 Task: Use the Command Palette: Access and use the command palette in VS Code to perform various tasks without using the mouse
Action: Mouse moved to (45, 15)
Screenshot: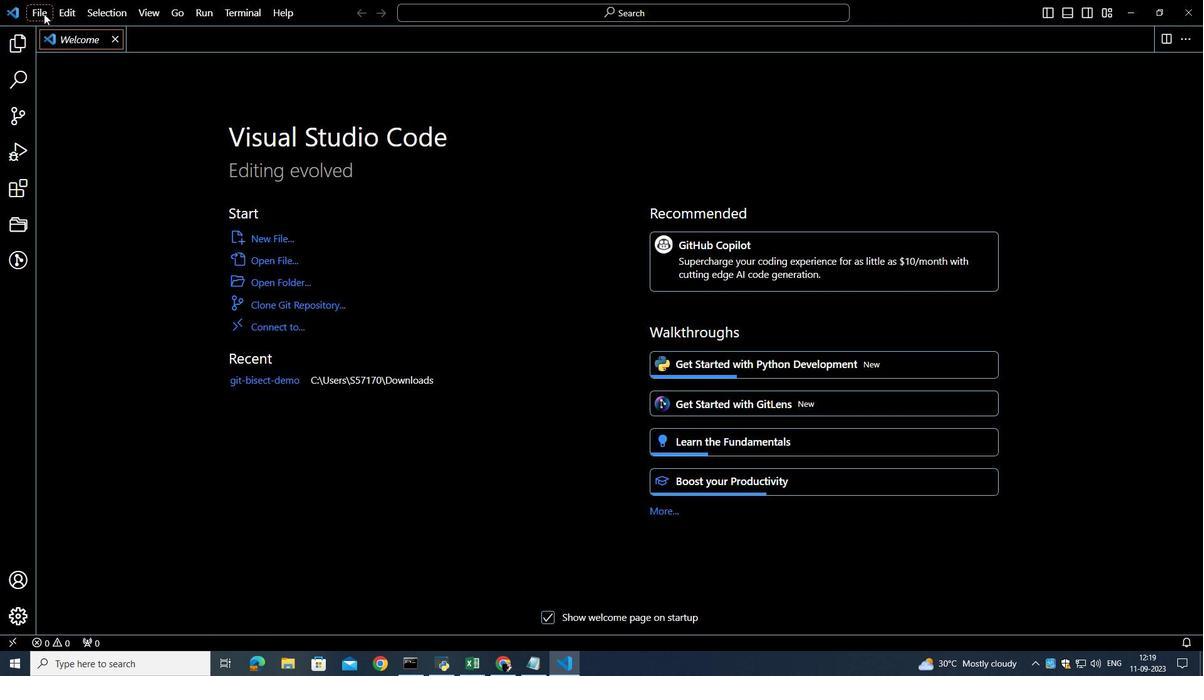 
Action: Mouse pressed left at (45, 15)
Screenshot: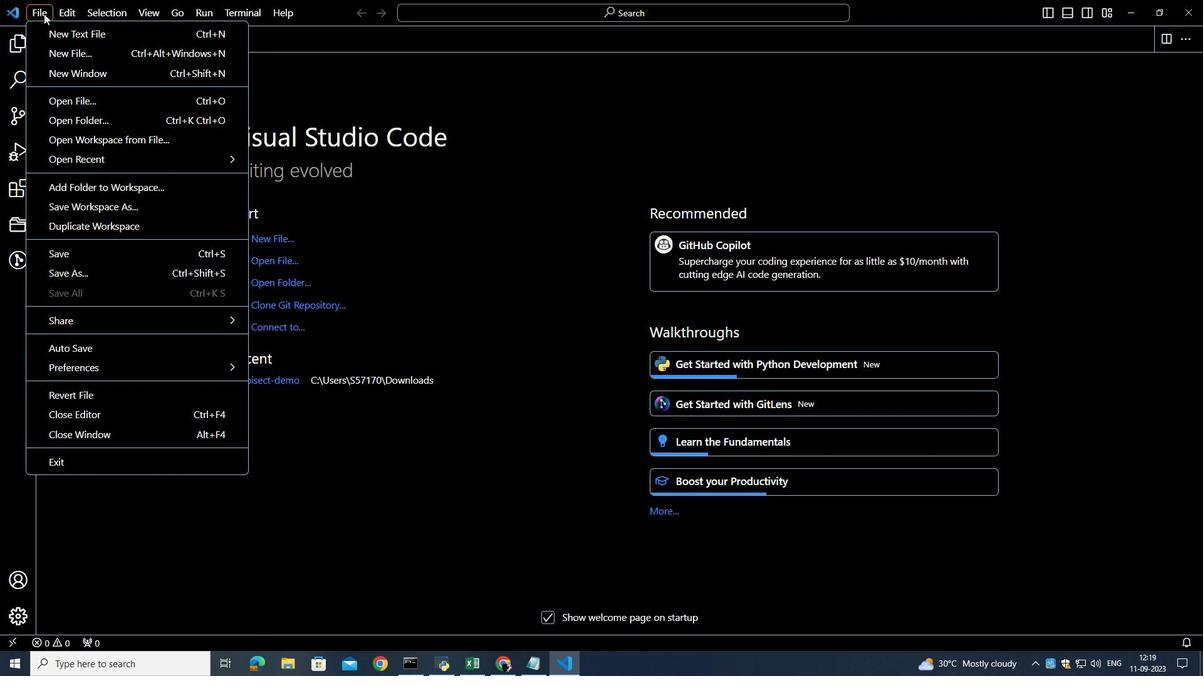 
Action: Mouse moved to (449, 79)
Screenshot: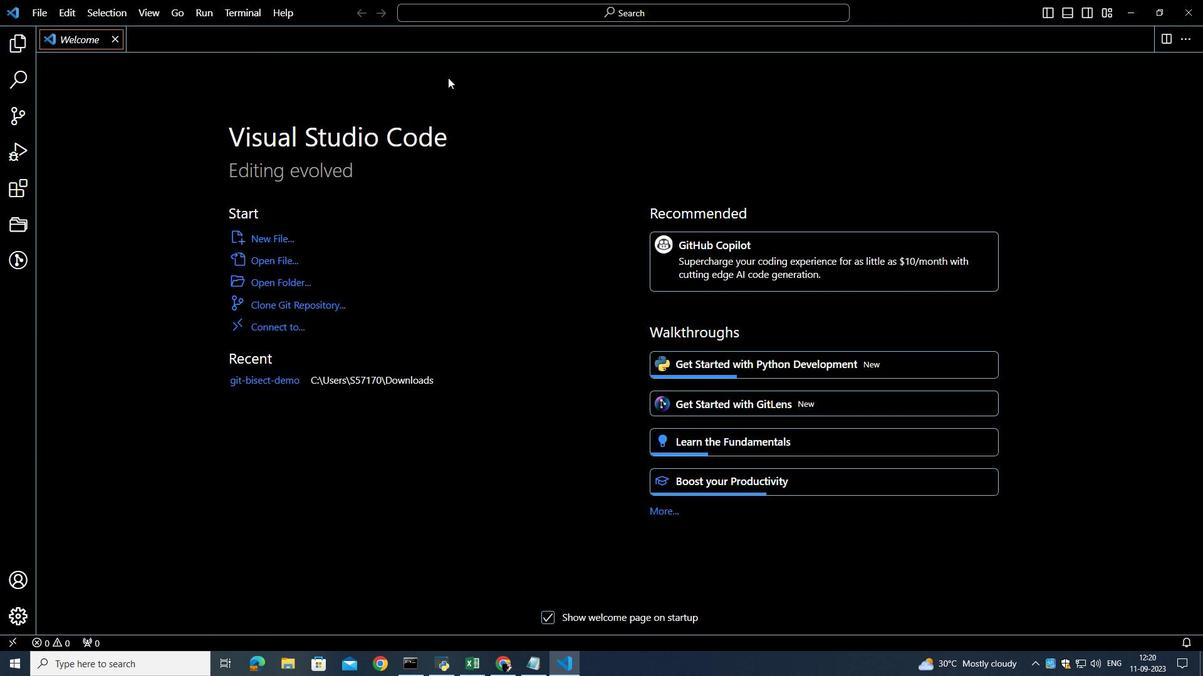 
Action: Mouse pressed left at (449, 79)
Screenshot: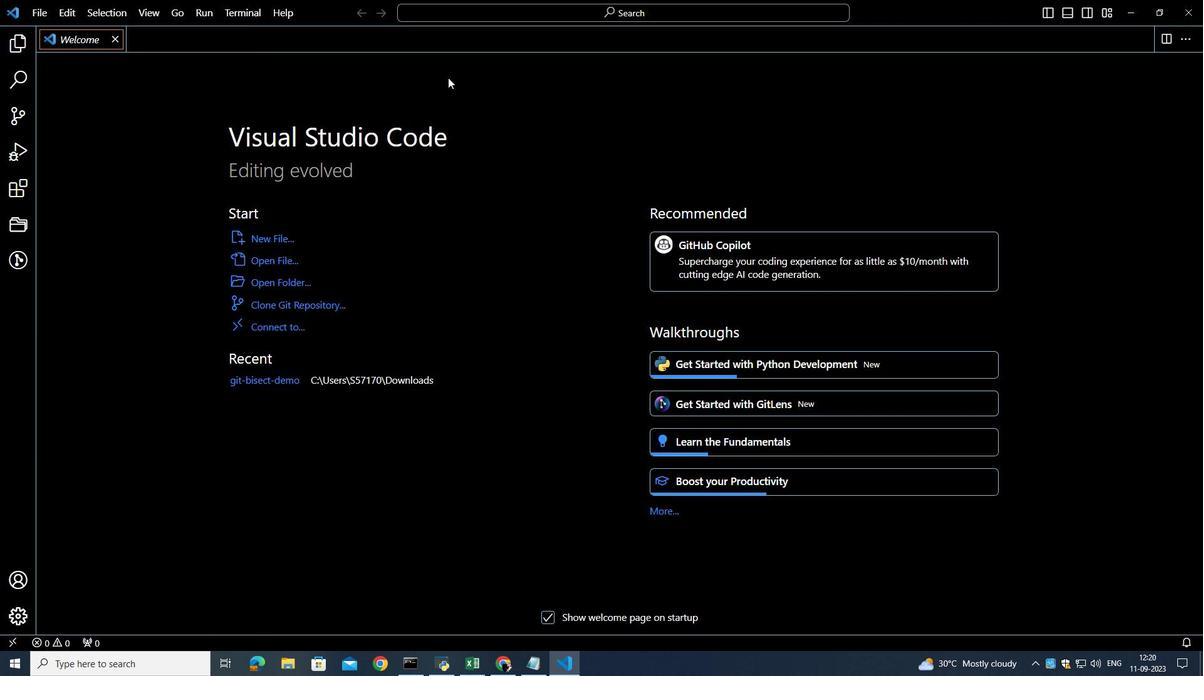
Action: Key pressed <Key.shift><Key.shift><Key.shift><Key.shift><Key.shift><Key.shift><Key.shift><Key.shift><Key.shift><Key.shift><Key.shift><Key.shift><Key.shift><Key.shift><Key.shift><Key.shift><Key.shift><Key.shift><Key.shift><Key.shift><Key.shift><Key.shift><Key.shift>ctrl+P
Screenshot: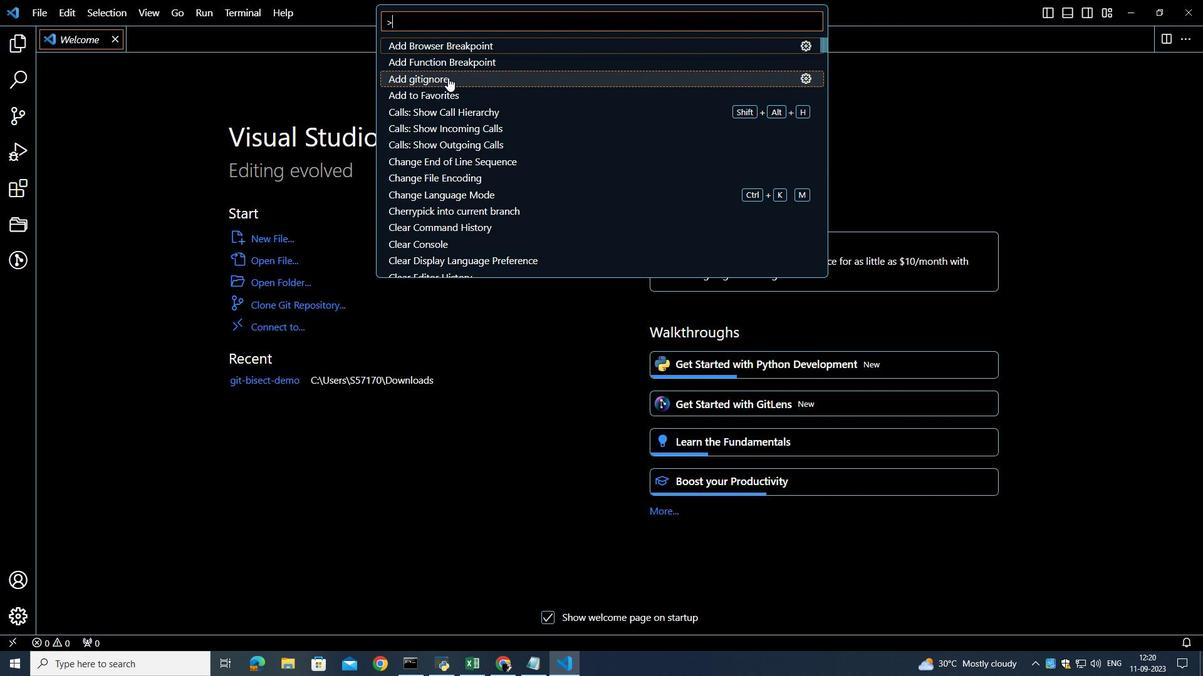 
Action: Mouse moved to (469, 62)
Screenshot: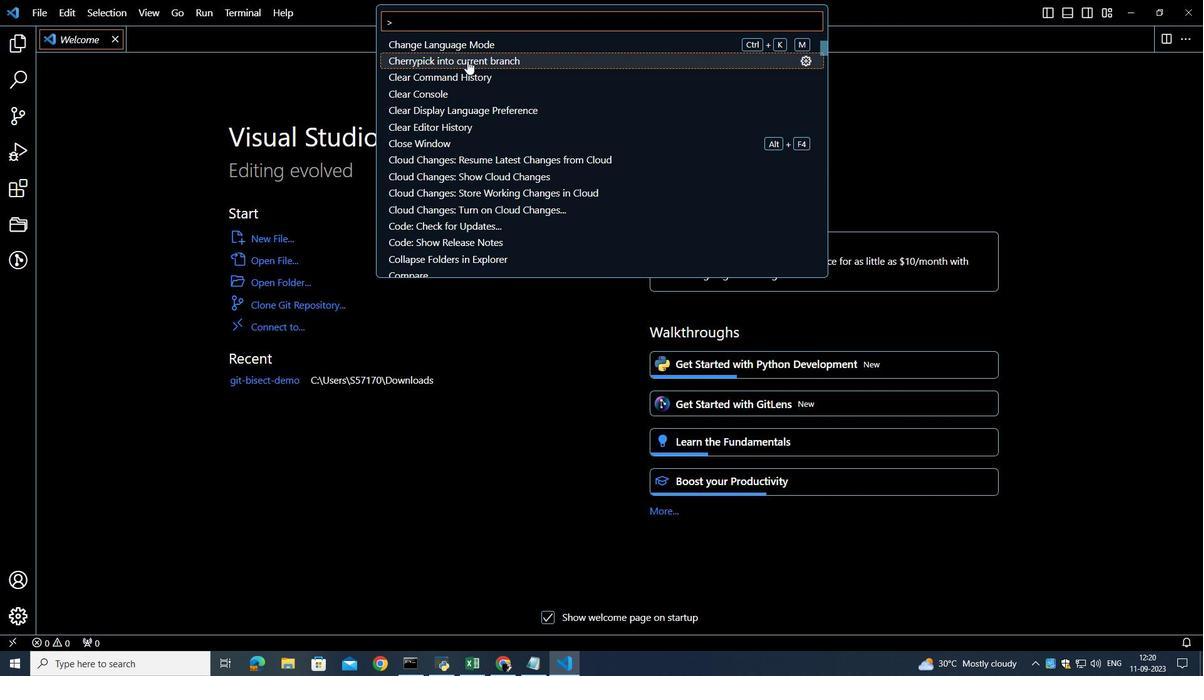 
Action: Mouse scrolled (469, 62) with delta (0, 0)
Screenshot: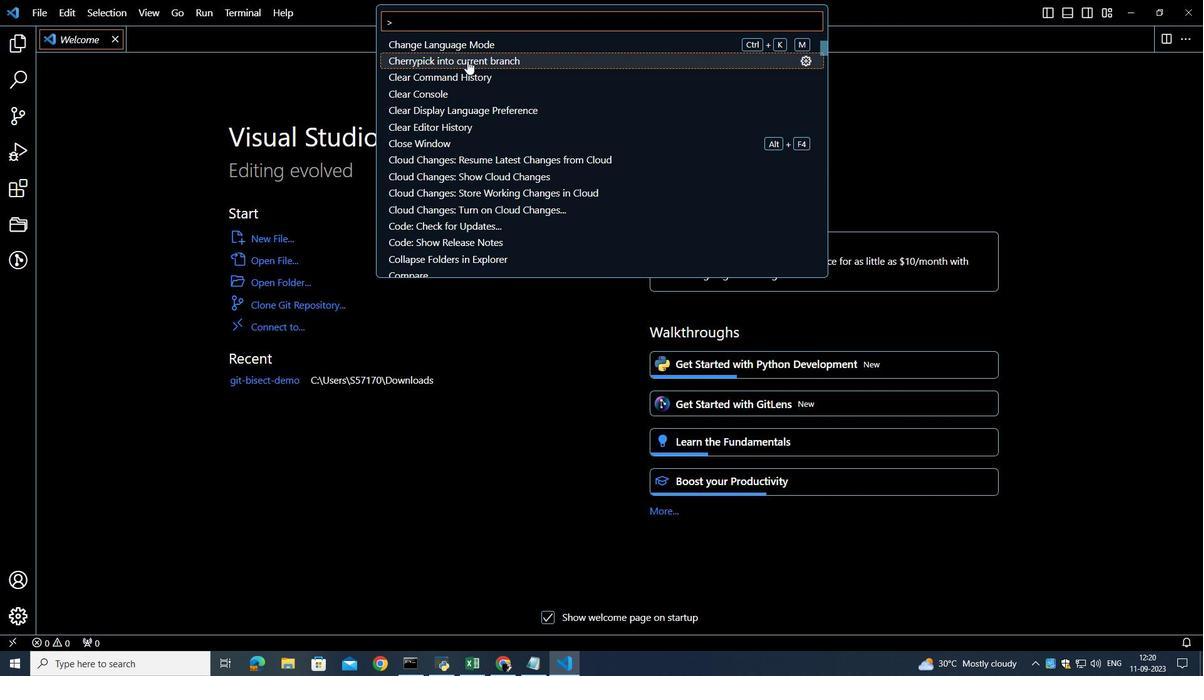 
Action: Mouse scrolled (469, 62) with delta (0, 0)
Screenshot: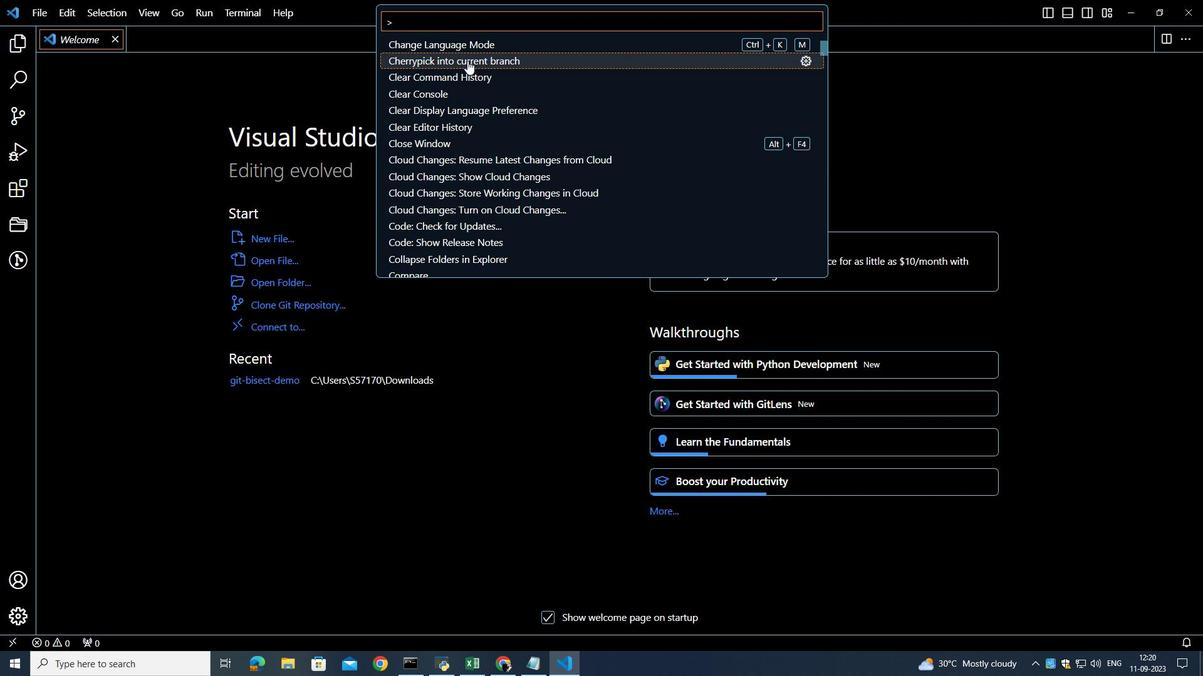 
Action: Mouse scrolled (469, 62) with delta (0, 0)
Screenshot: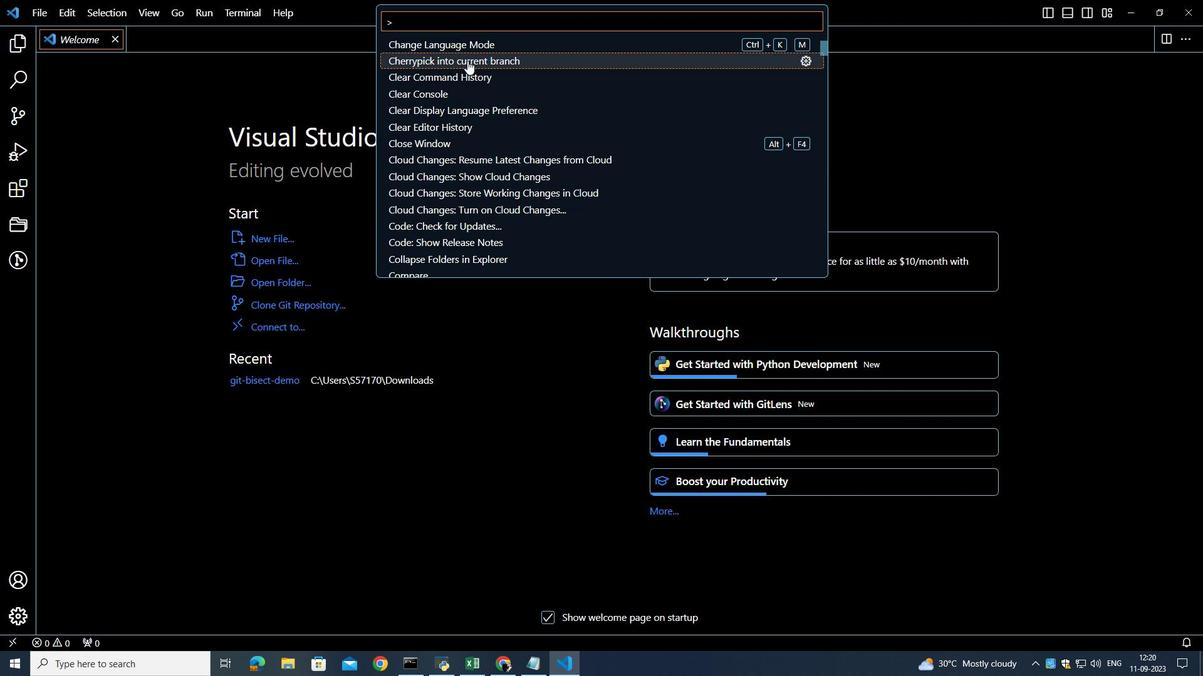 
Action: Mouse scrolled (469, 62) with delta (0, 0)
Screenshot: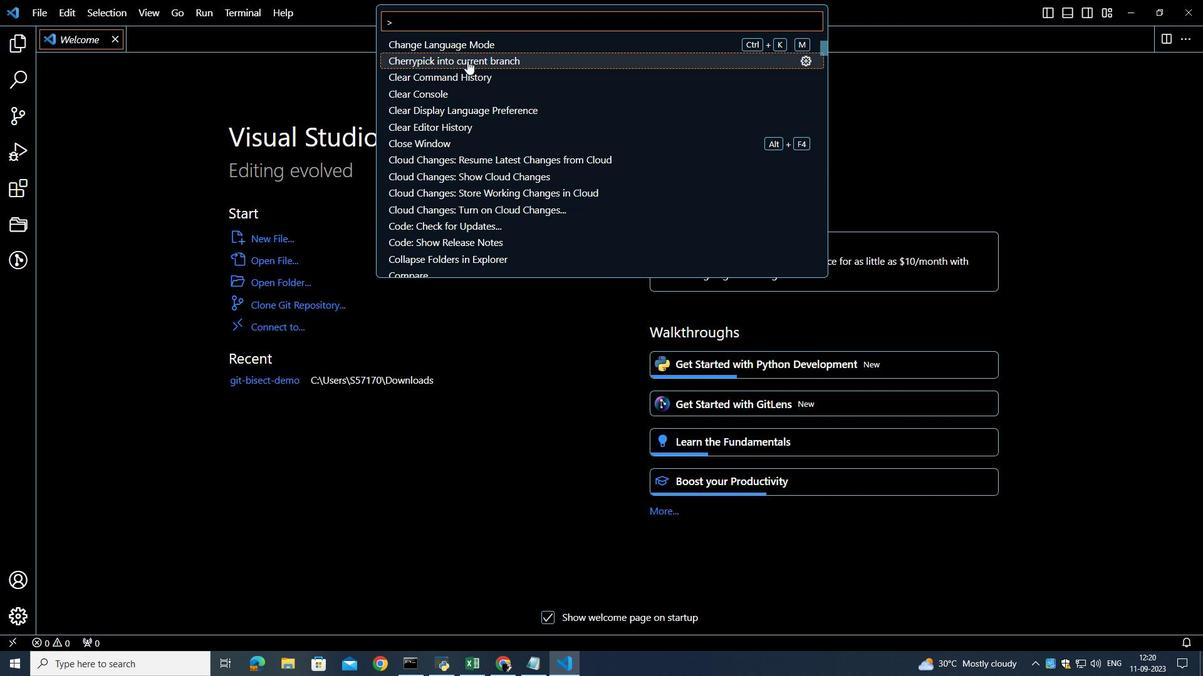 
Action: Mouse scrolled (469, 62) with delta (0, 0)
Screenshot: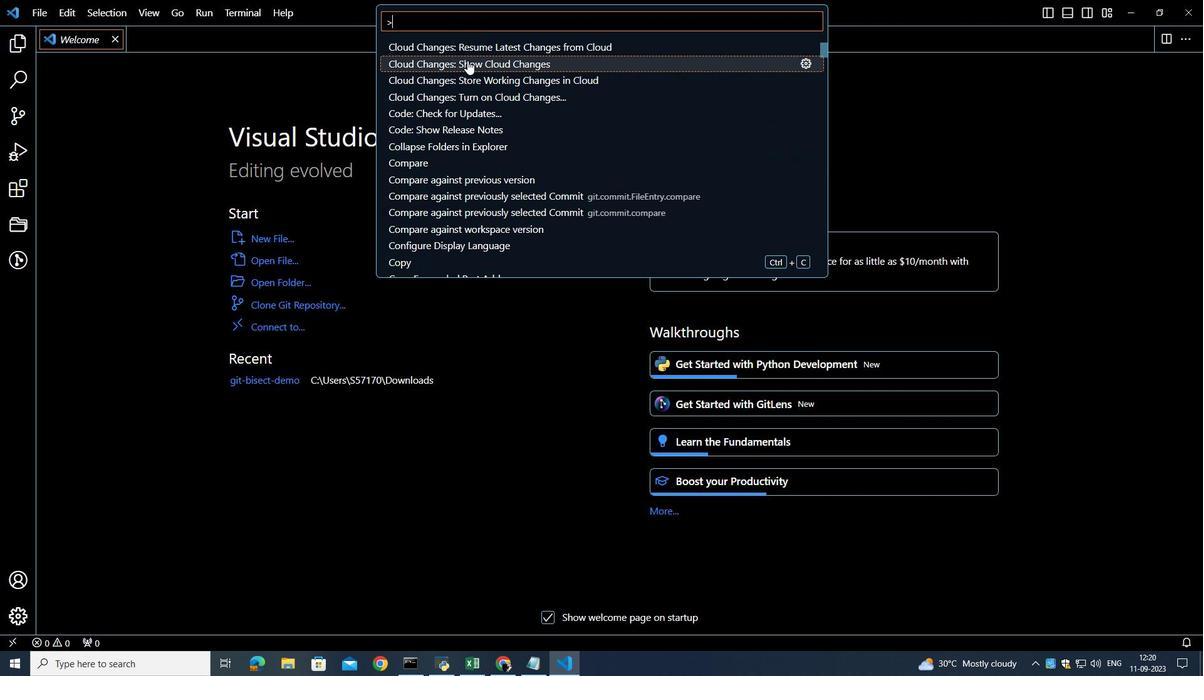 
Action: Mouse scrolled (469, 62) with delta (0, 0)
Screenshot: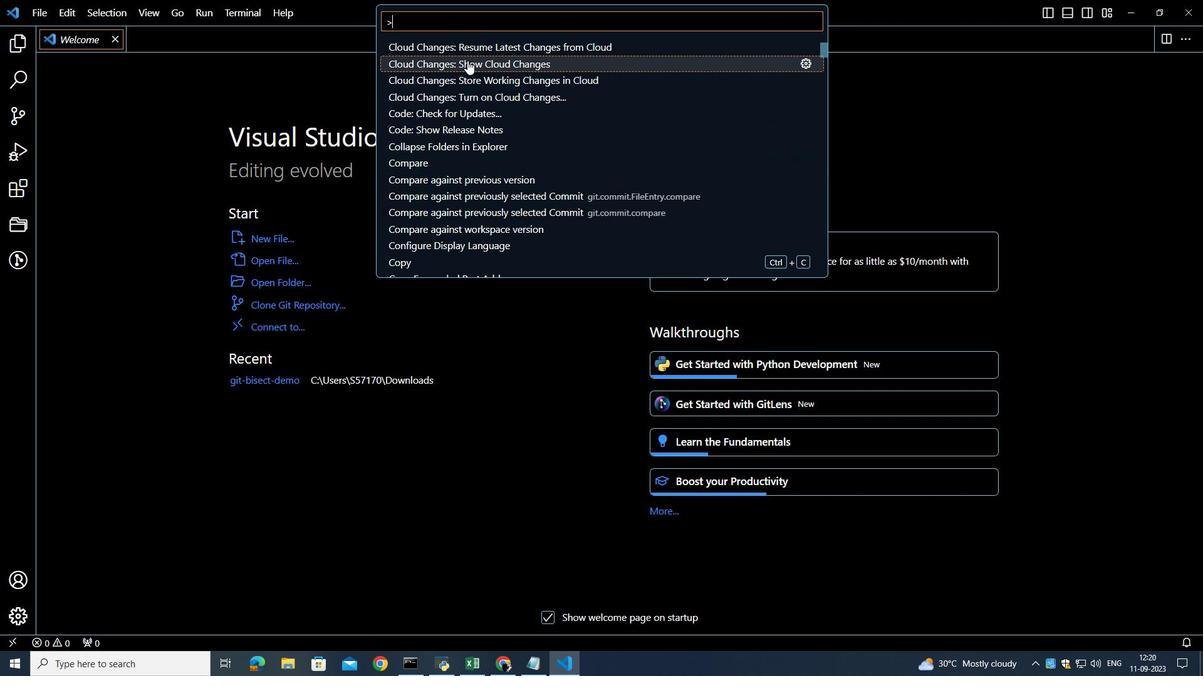 
Action: Mouse scrolled (469, 62) with delta (0, 0)
Screenshot: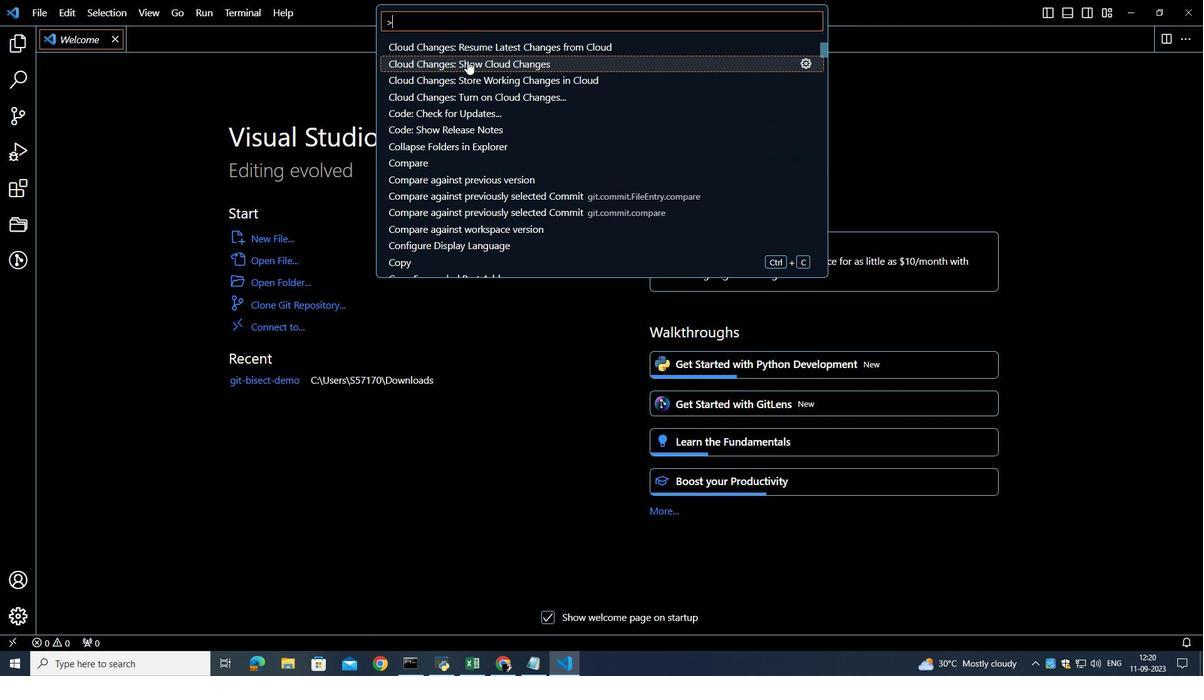 
Action: Mouse moved to (456, 157)
Screenshot: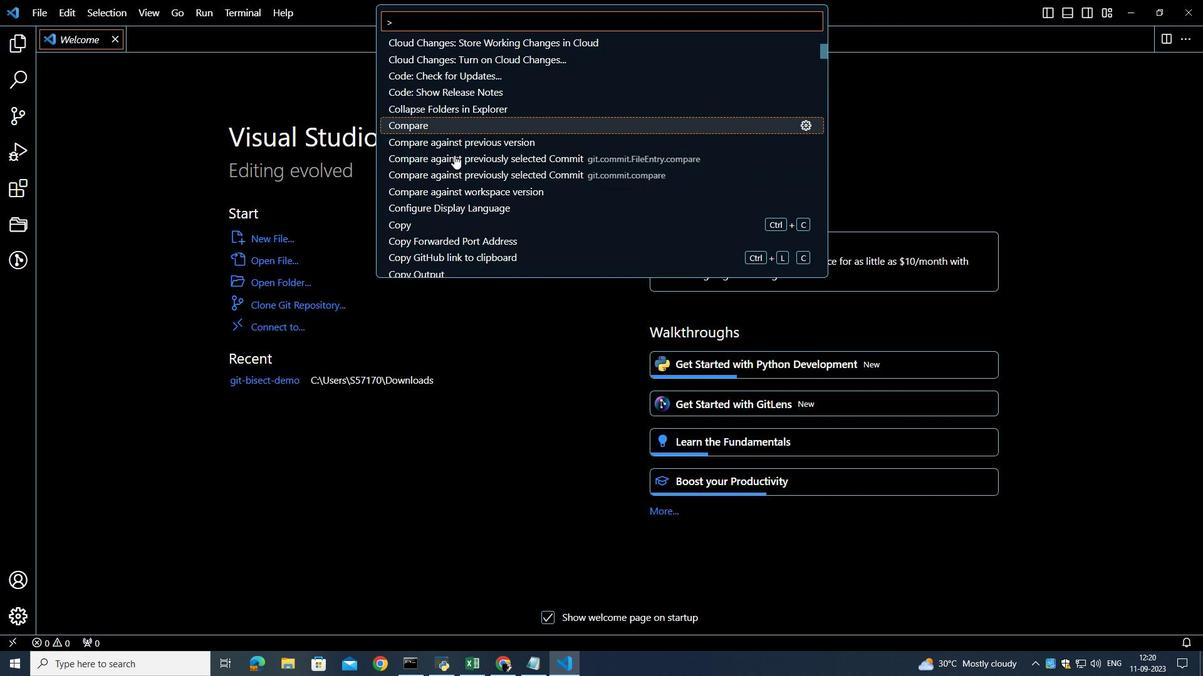
Action: Mouse scrolled (456, 156) with delta (0, 0)
Screenshot: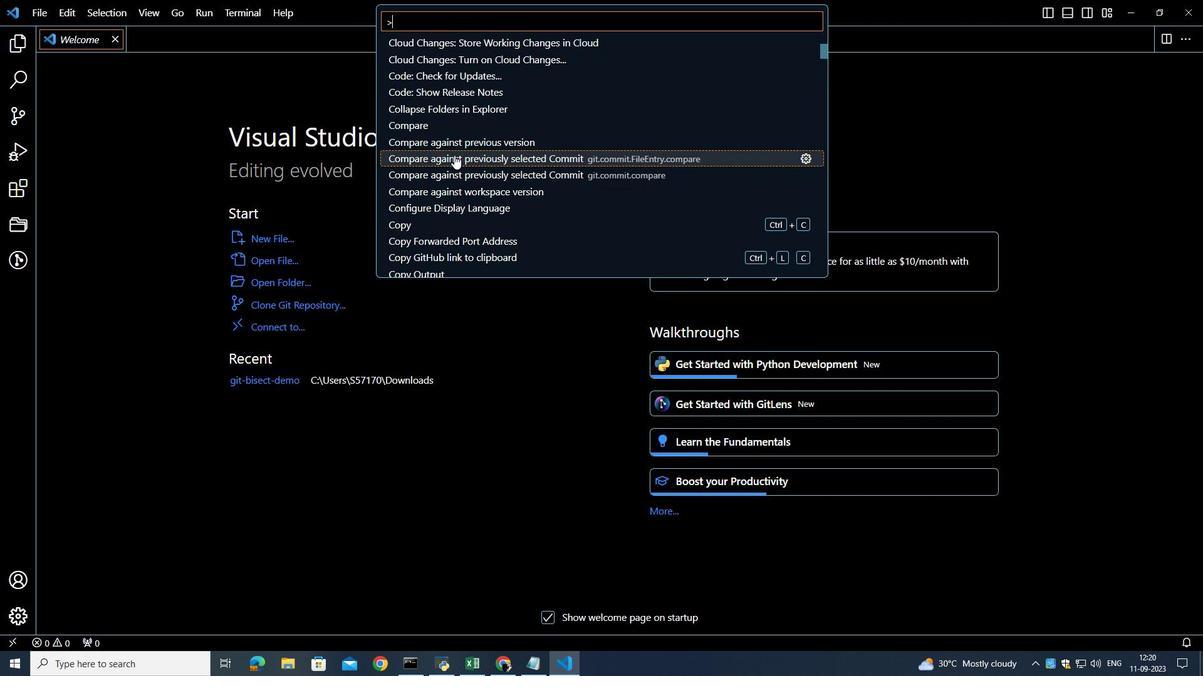 
Action: Mouse scrolled (456, 156) with delta (0, 0)
Screenshot: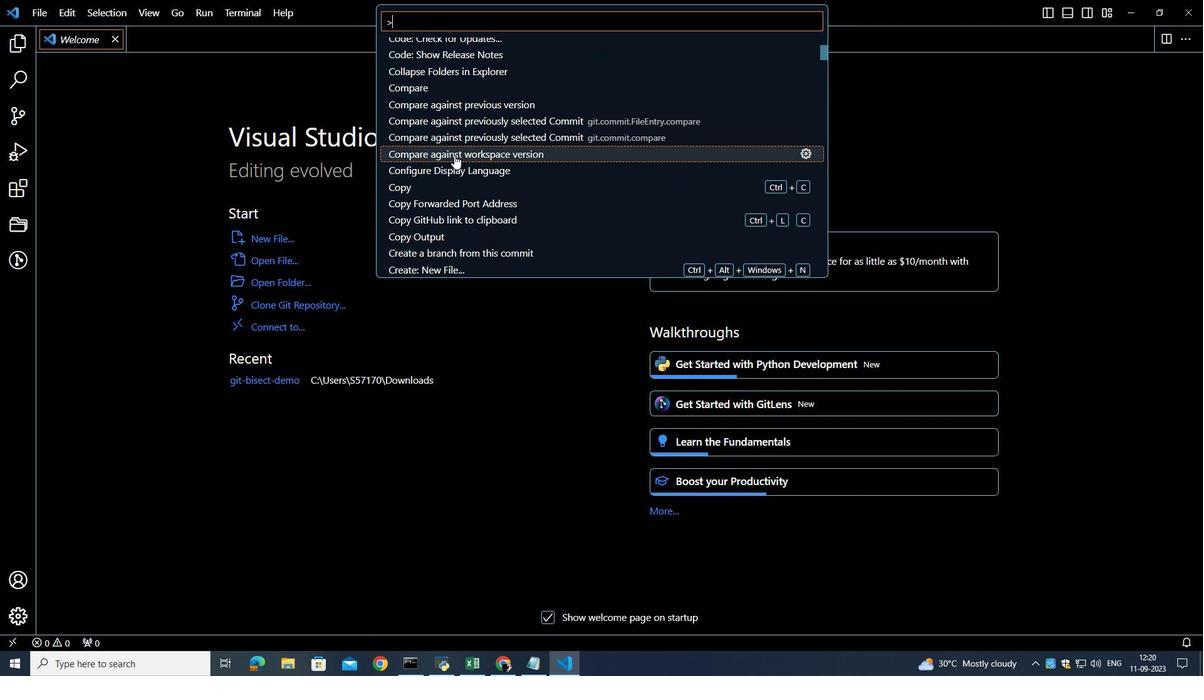 
Action: Mouse moved to (465, 212)
Screenshot: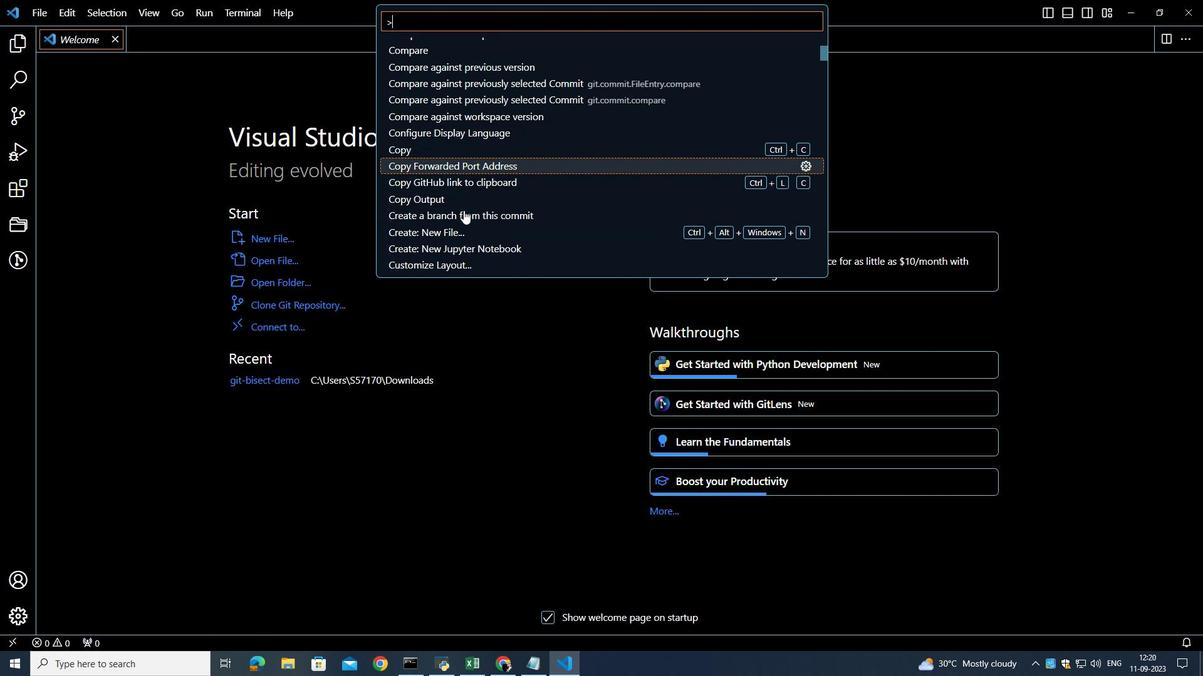 
Action: Mouse scrolled (465, 211) with delta (0, 0)
Screenshot: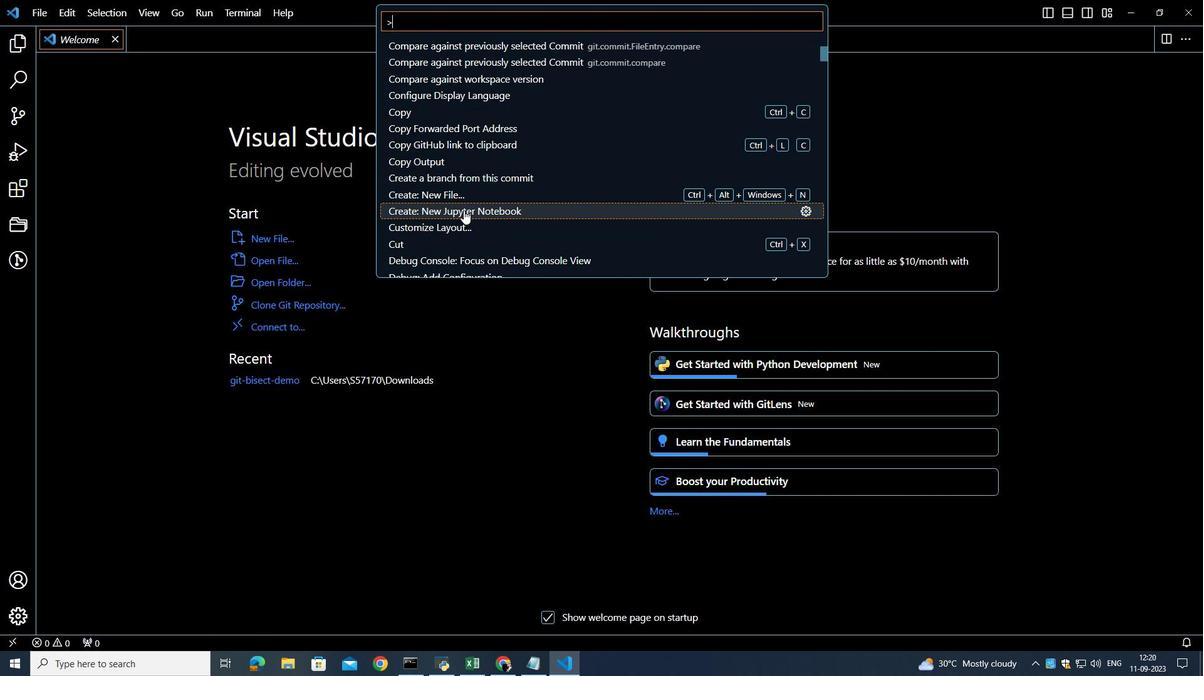 
Action: Mouse scrolled (465, 211) with delta (0, 0)
Screenshot: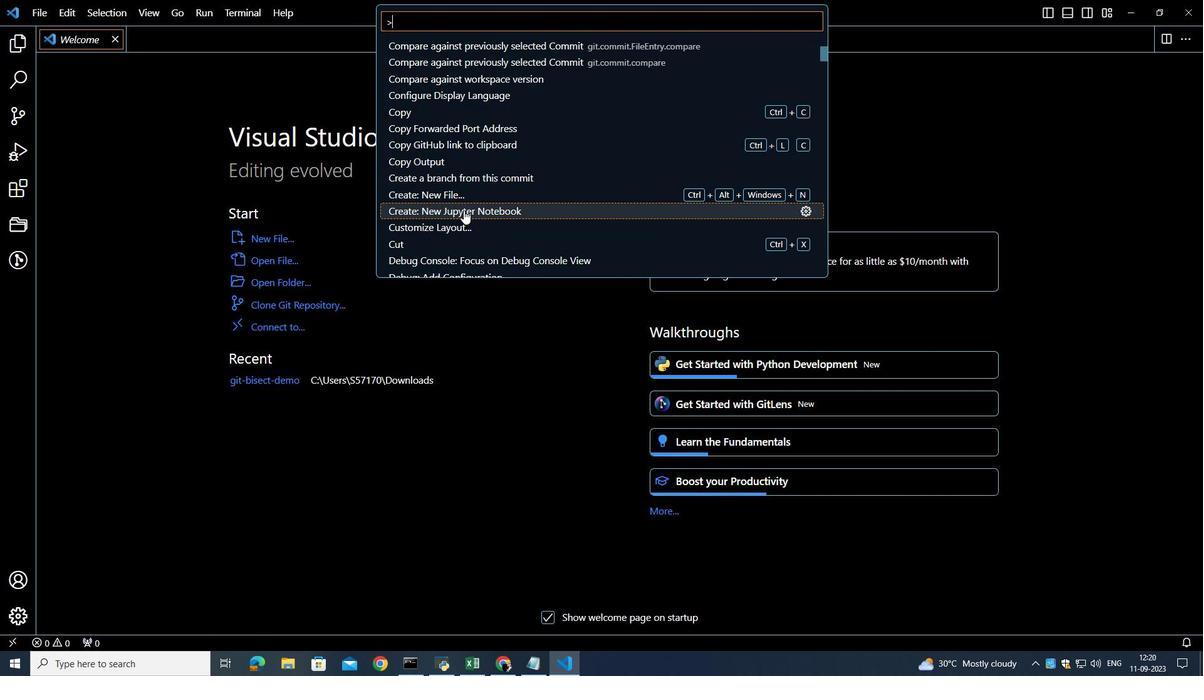 
Action: Mouse scrolled (465, 211) with delta (0, 0)
Screenshot: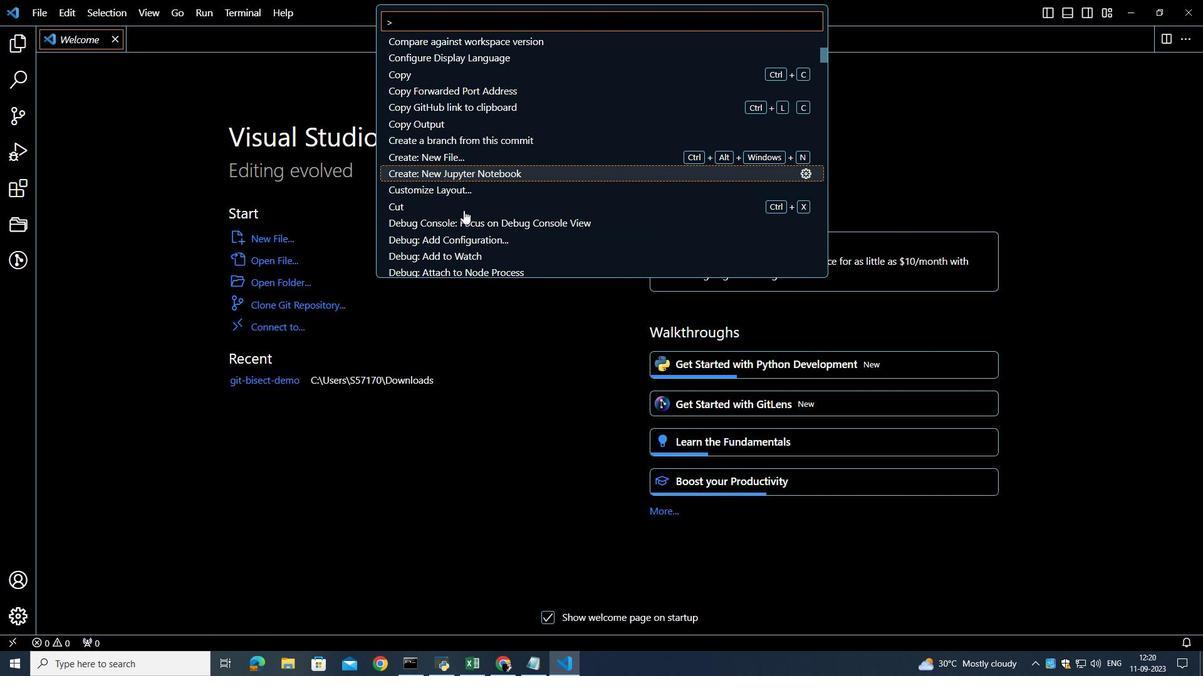 
Action: Mouse scrolled (465, 211) with delta (0, 0)
Screenshot: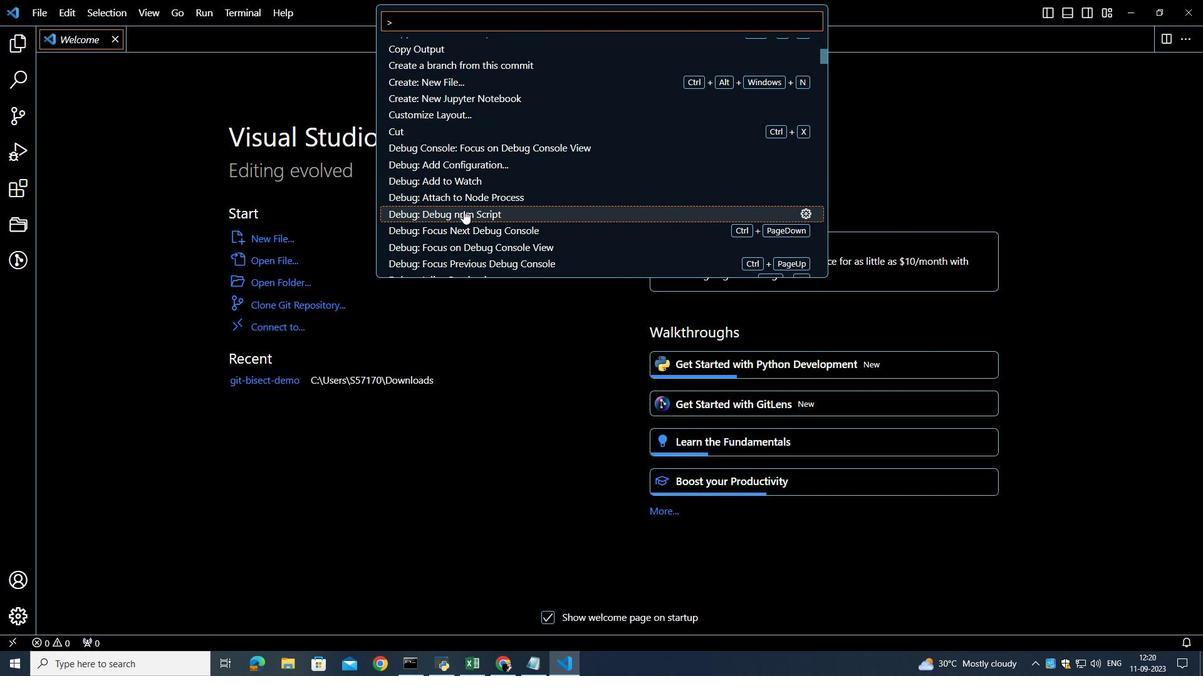 
Action: Mouse scrolled (465, 211) with delta (0, 0)
Screenshot: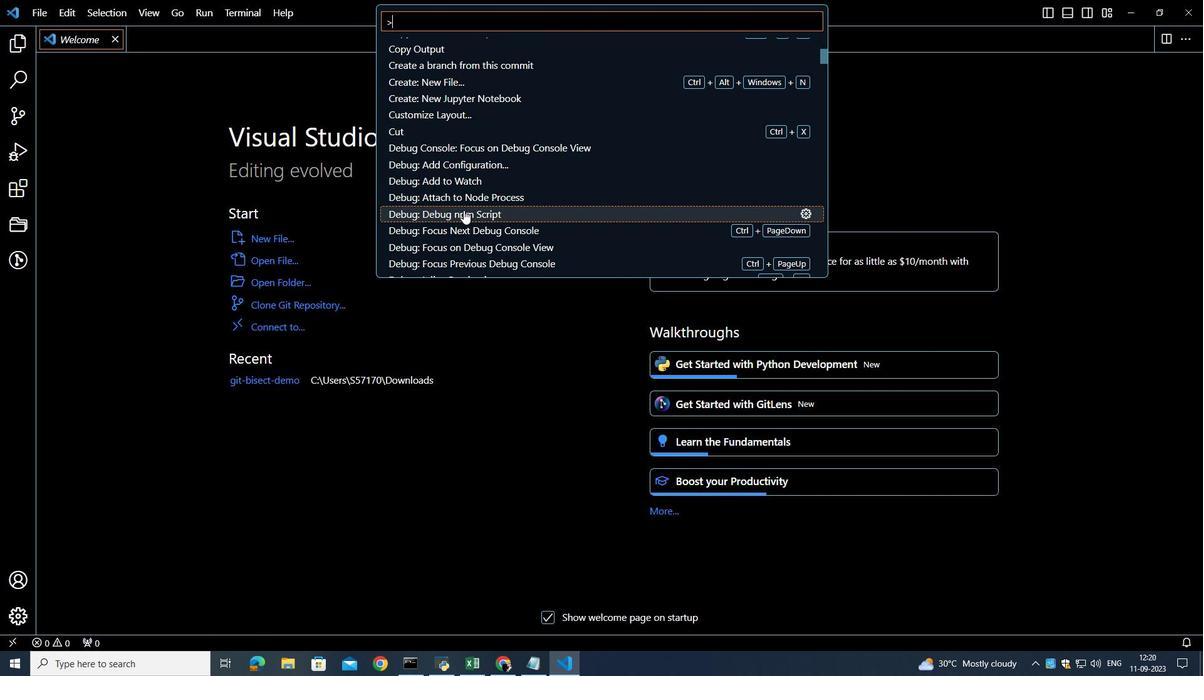 
Action: Mouse scrolled (465, 211) with delta (0, 0)
Screenshot: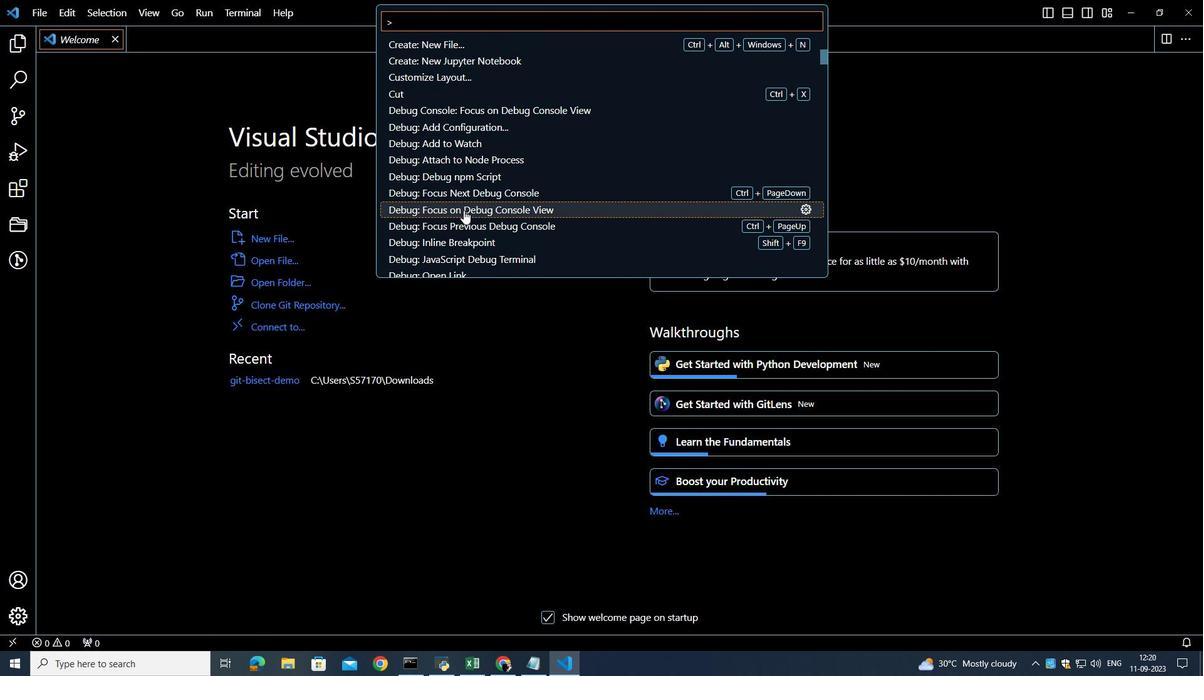 
Action: Mouse scrolled (465, 211) with delta (0, 0)
Screenshot: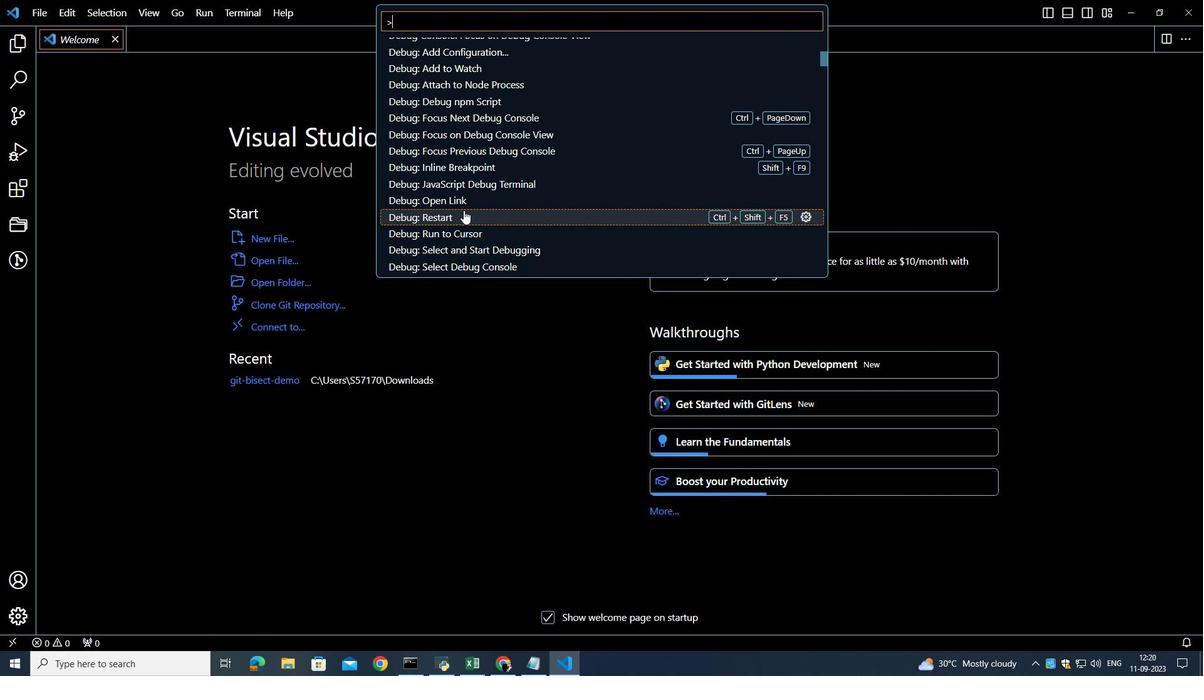 
Action: Mouse scrolled (465, 211) with delta (0, 0)
Screenshot: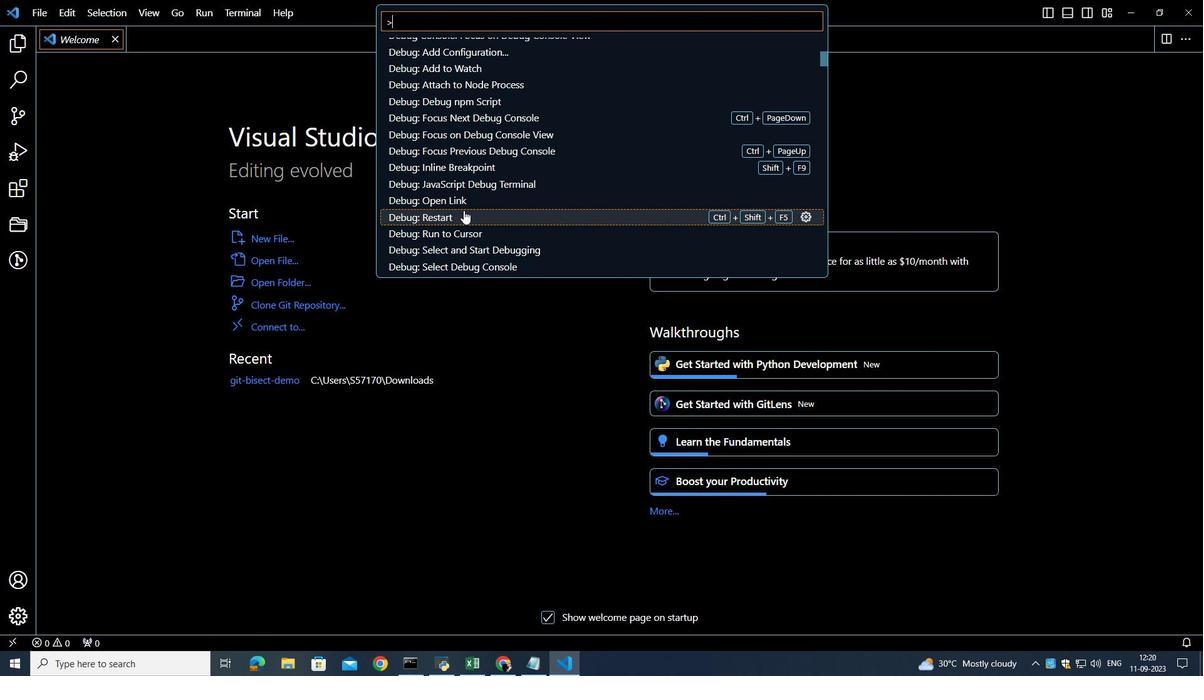 
Action: Mouse scrolled (465, 211) with delta (0, 0)
Screenshot: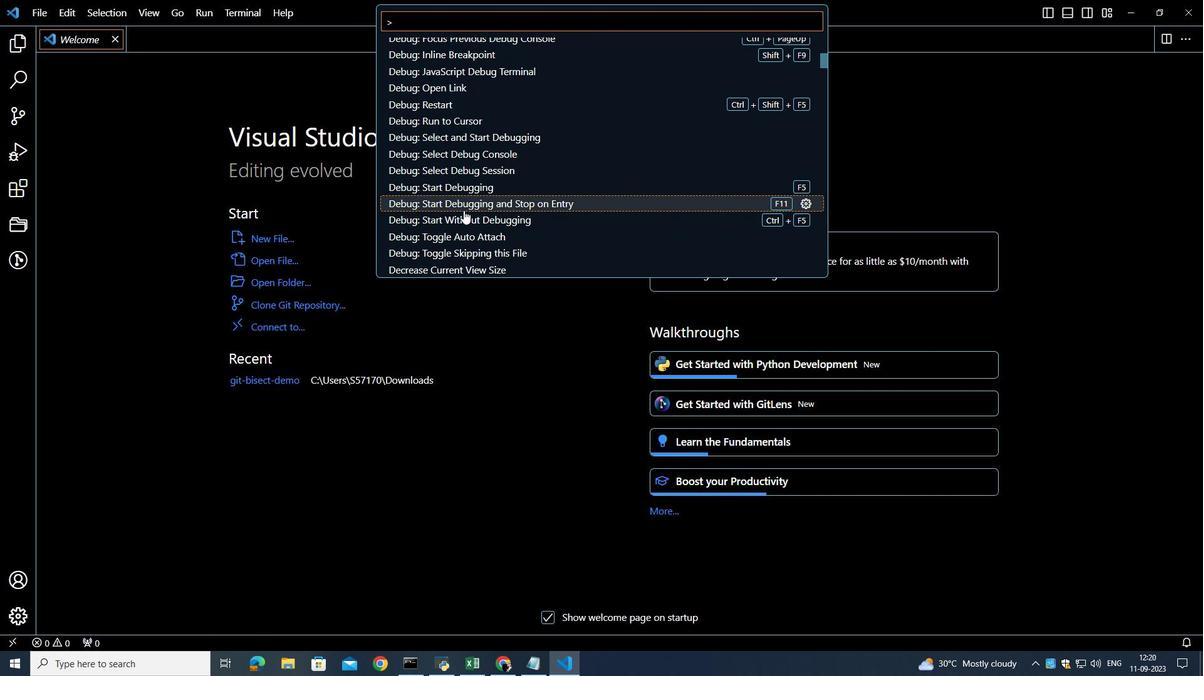 
Action: Mouse scrolled (465, 211) with delta (0, 0)
Screenshot: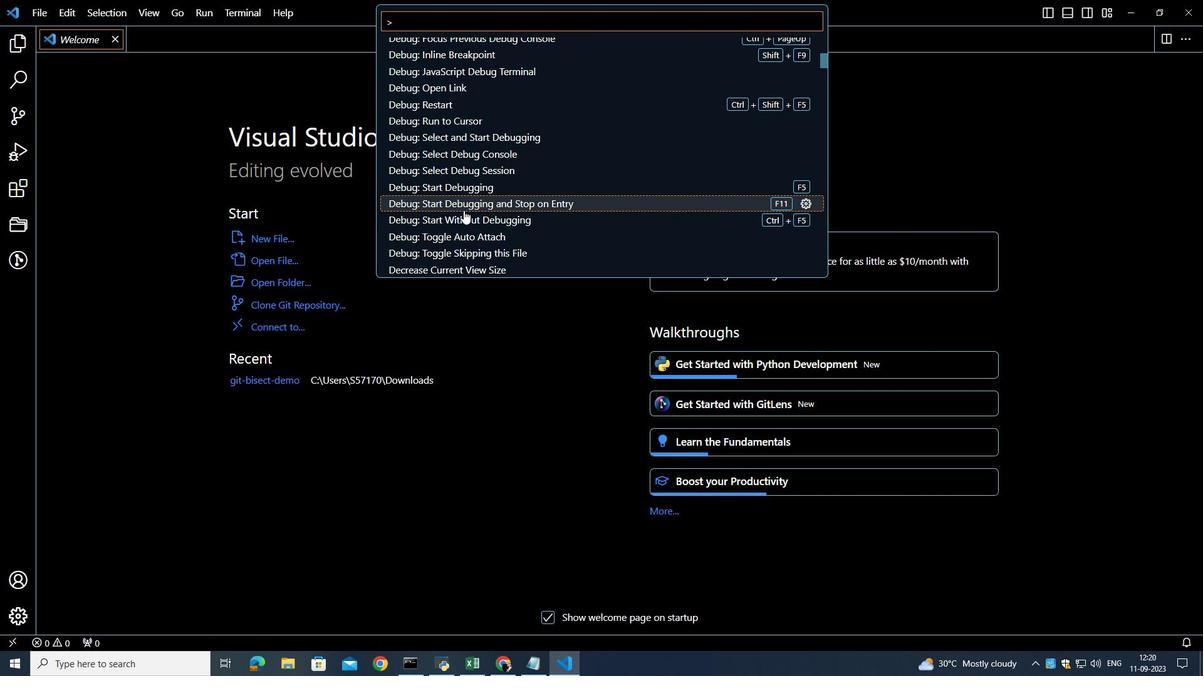 
Action: Mouse scrolled (465, 211) with delta (0, 0)
Screenshot: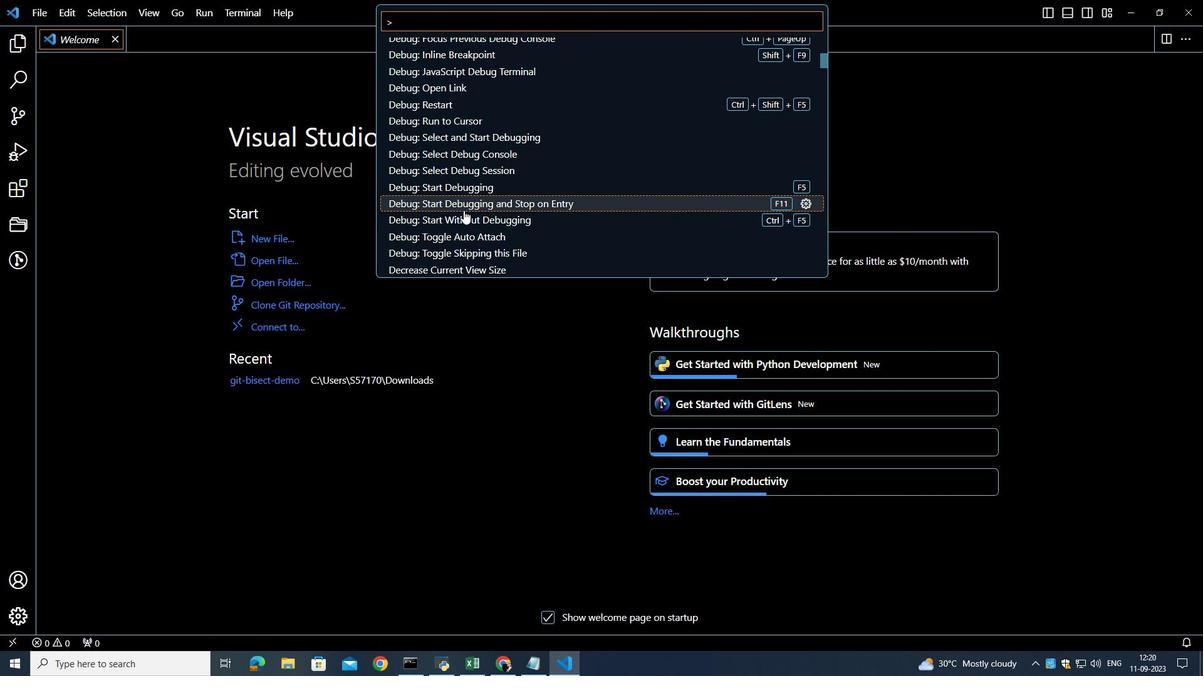 
Action: Mouse scrolled (465, 211) with delta (0, 0)
Screenshot: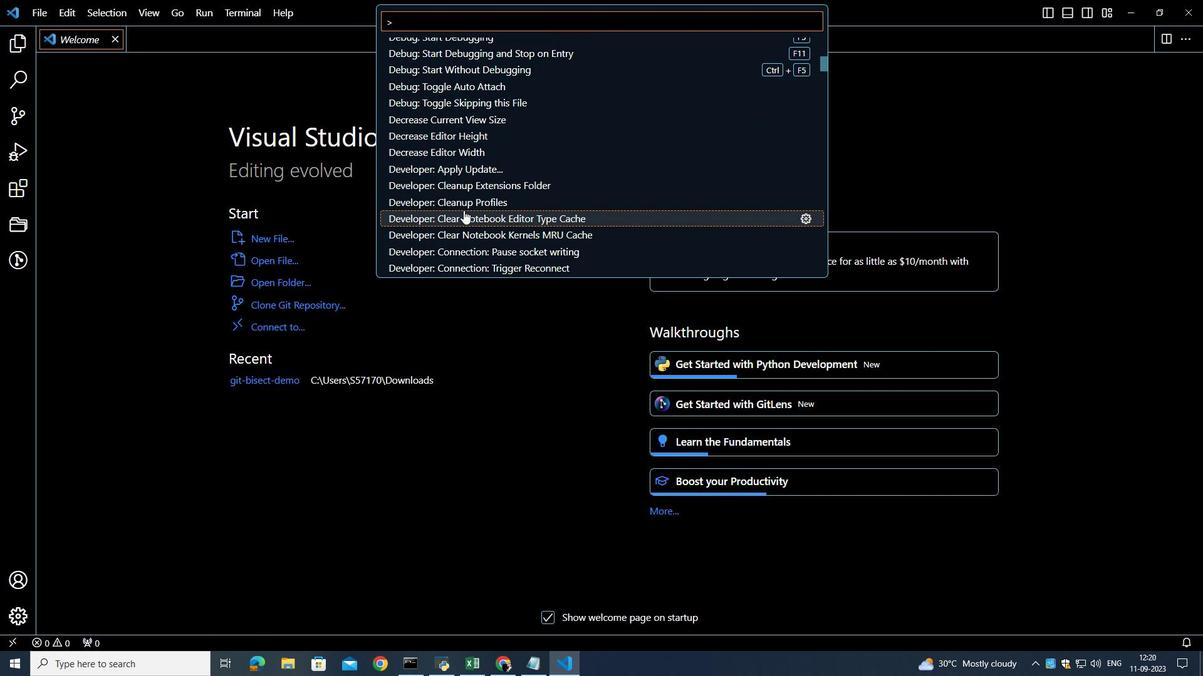 
Action: Mouse scrolled (465, 211) with delta (0, 0)
Screenshot: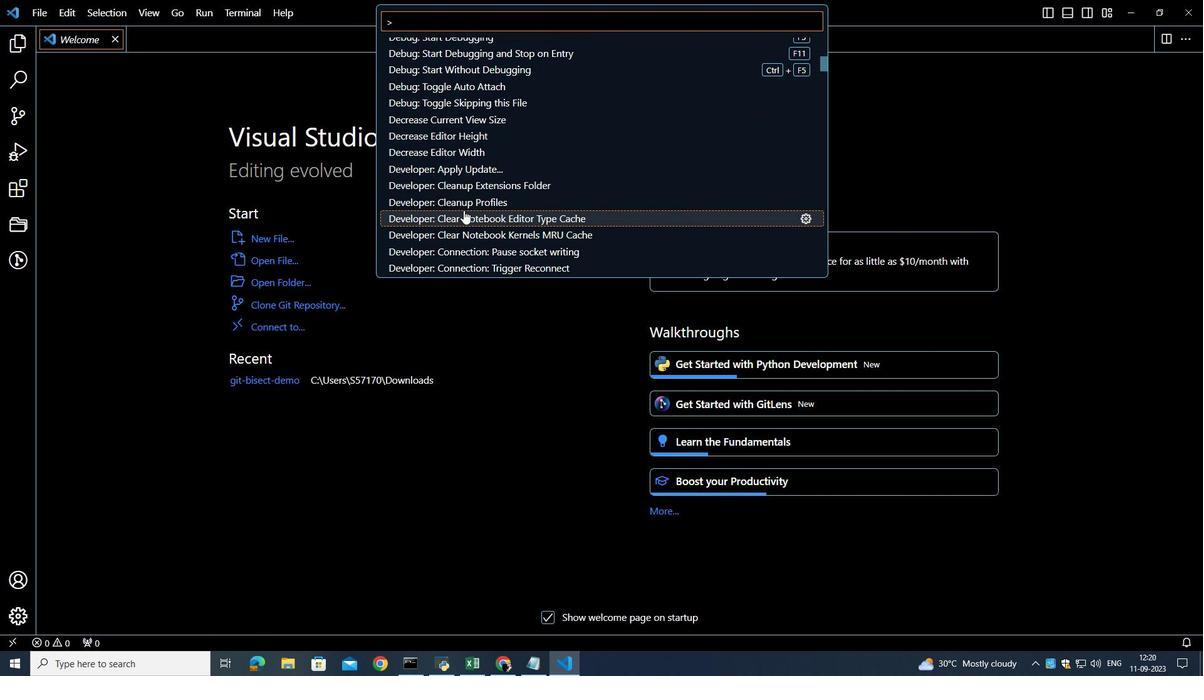 
Action: Mouse scrolled (465, 211) with delta (0, 0)
Screenshot: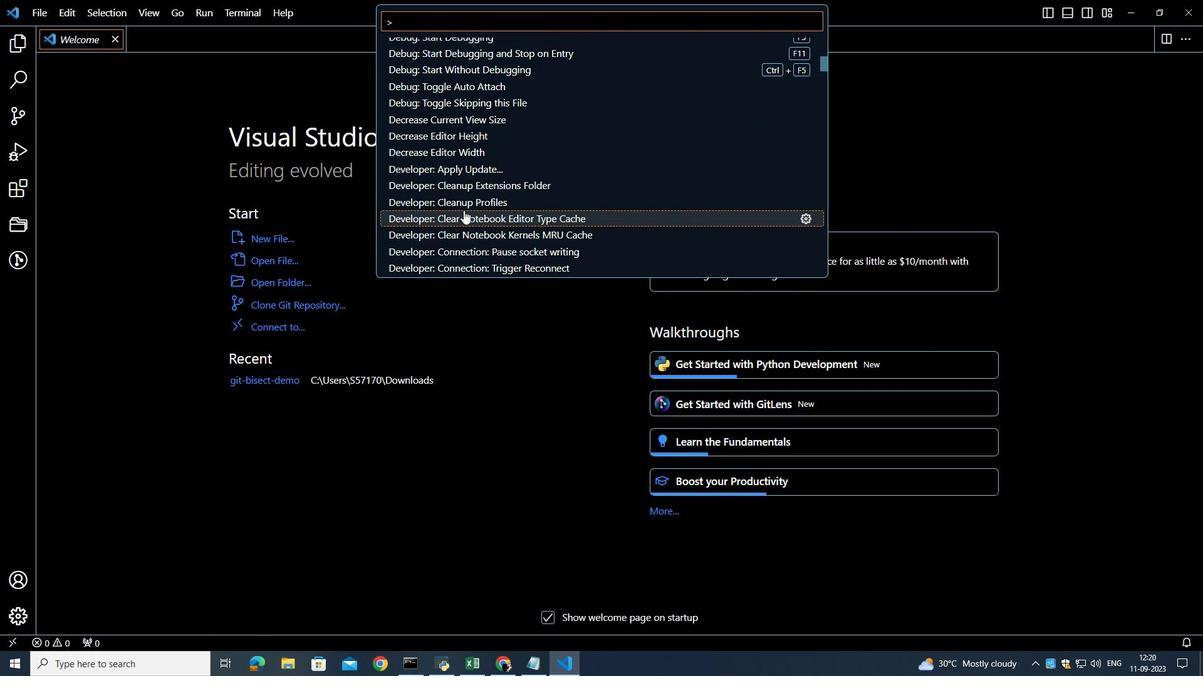 
Action: Mouse scrolled (465, 211) with delta (0, 0)
Screenshot: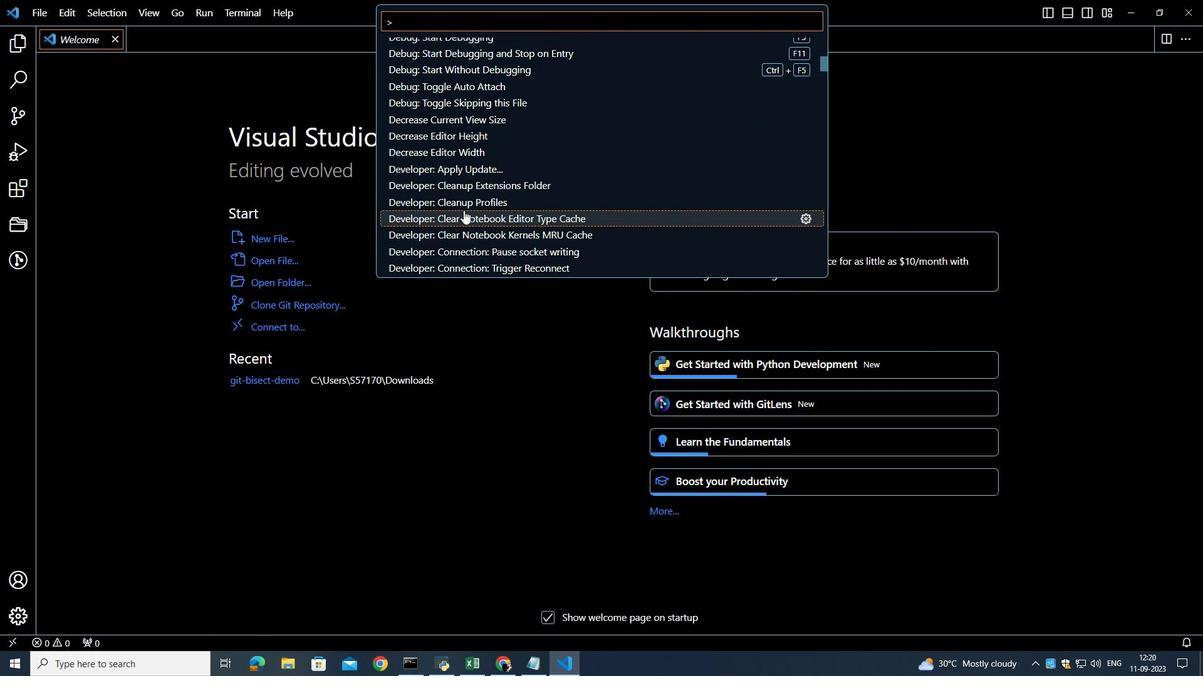 
Action: Mouse scrolled (465, 211) with delta (0, 0)
Screenshot: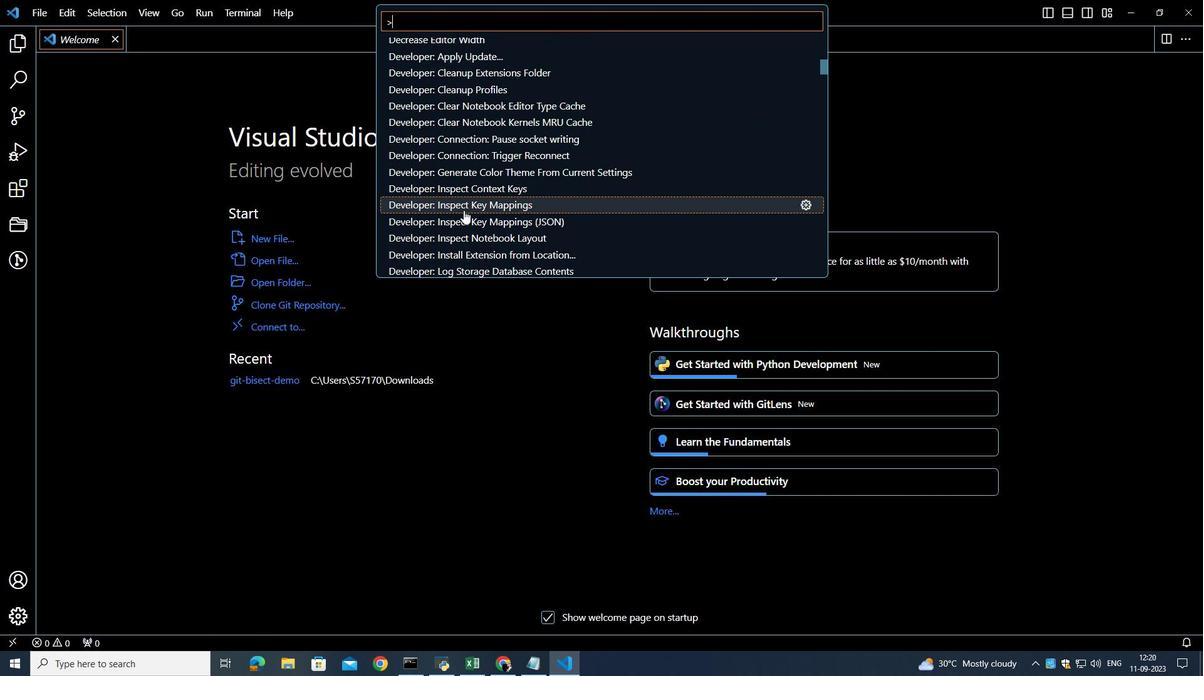 
Action: Mouse scrolled (465, 211) with delta (0, 0)
Screenshot: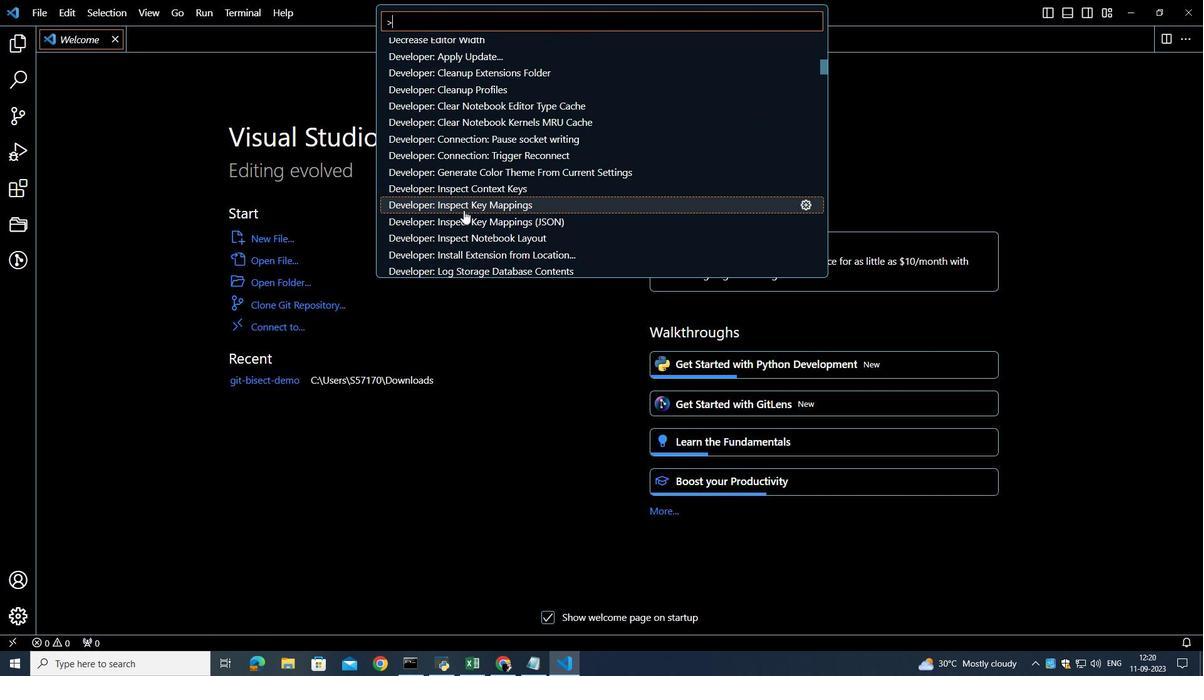 
Action: Mouse scrolled (465, 211) with delta (0, 0)
Screenshot: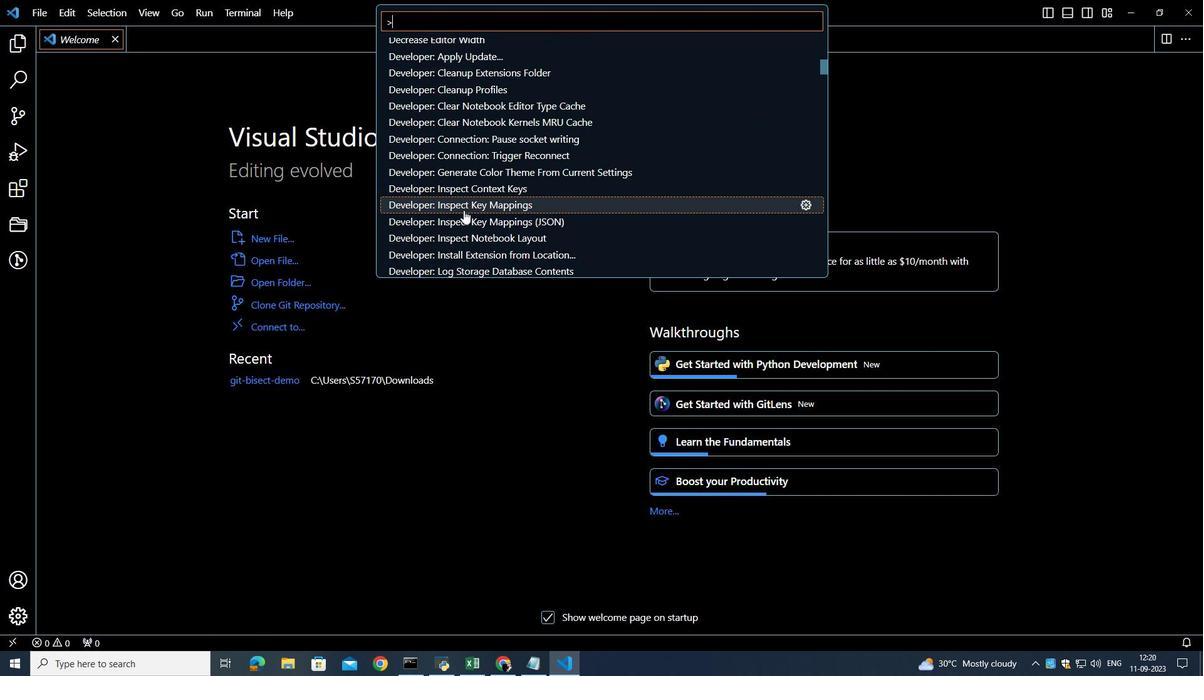 
Action: Mouse scrolled (465, 211) with delta (0, 0)
Screenshot: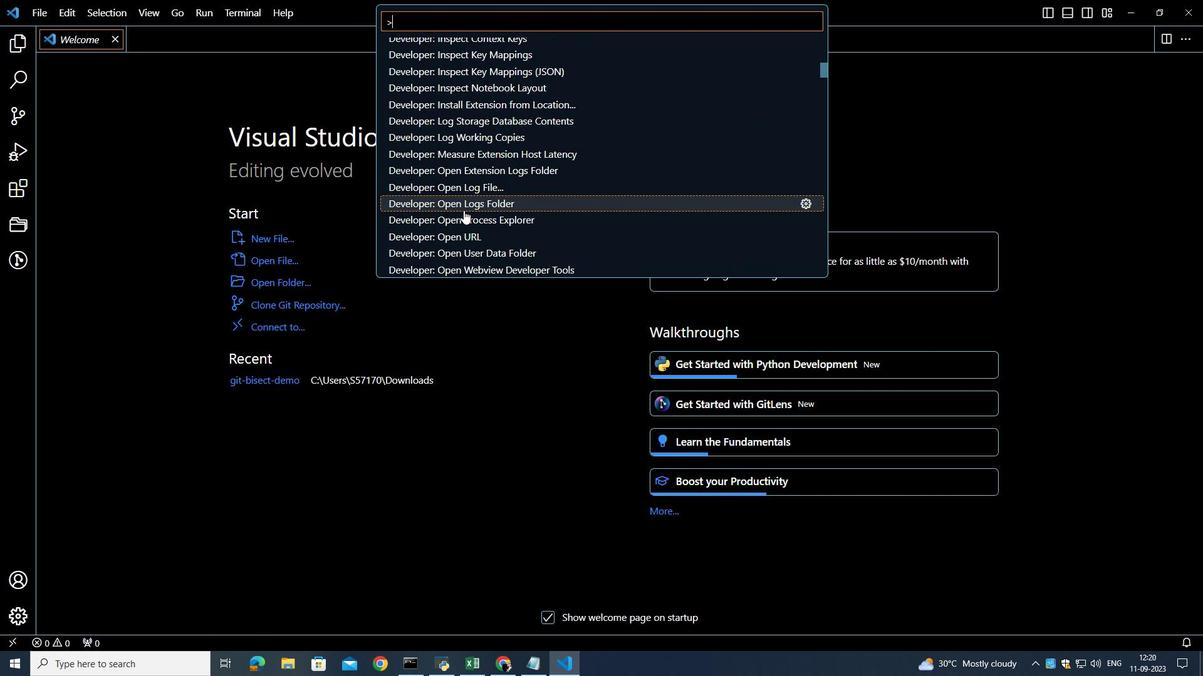 
Action: Mouse scrolled (465, 211) with delta (0, 0)
Screenshot: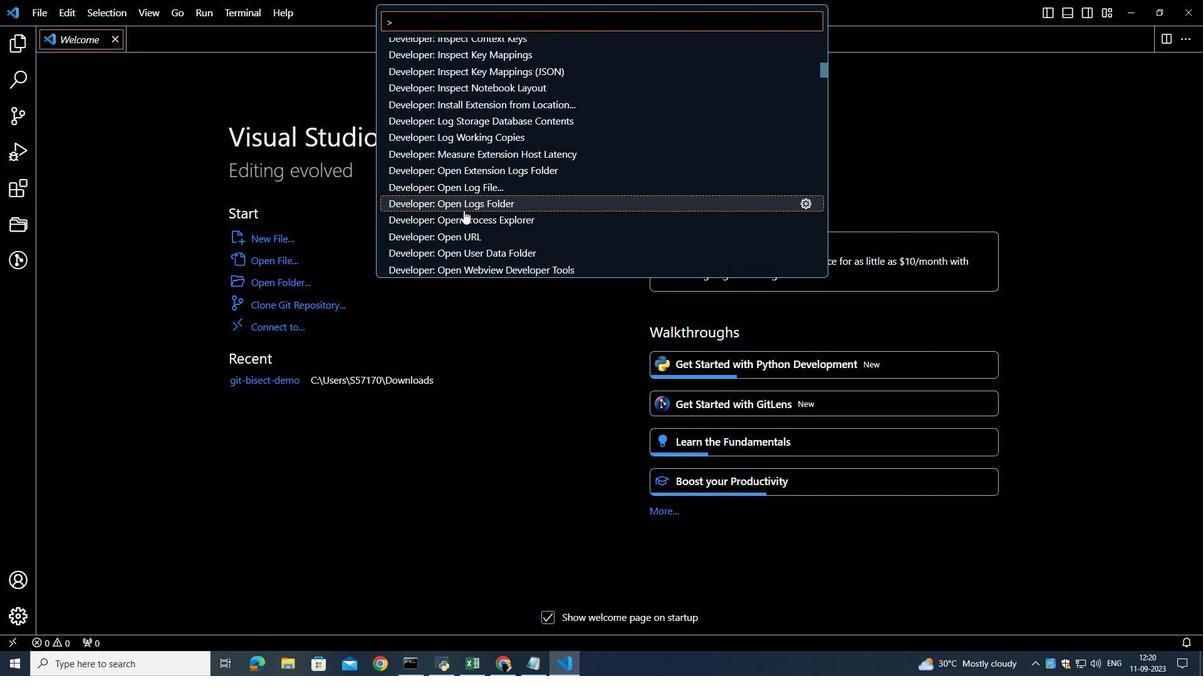 
Action: Mouse scrolled (465, 211) with delta (0, 0)
Screenshot: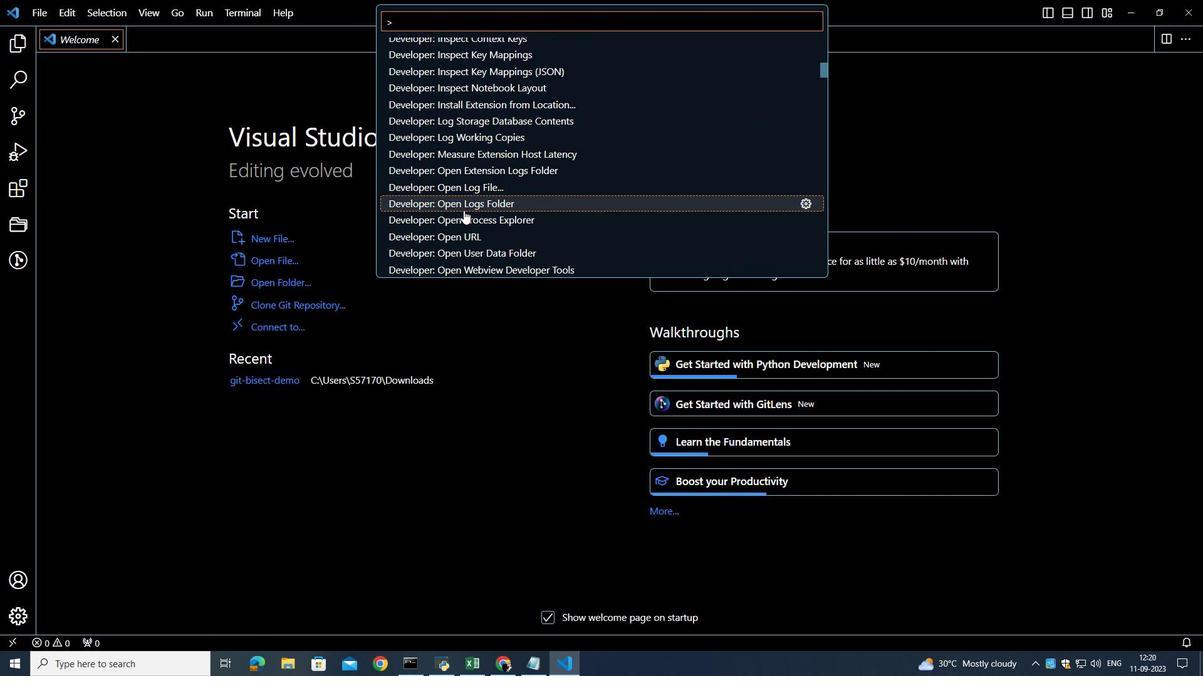 
Action: Mouse scrolled (465, 211) with delta (0, 0)
Screenshot: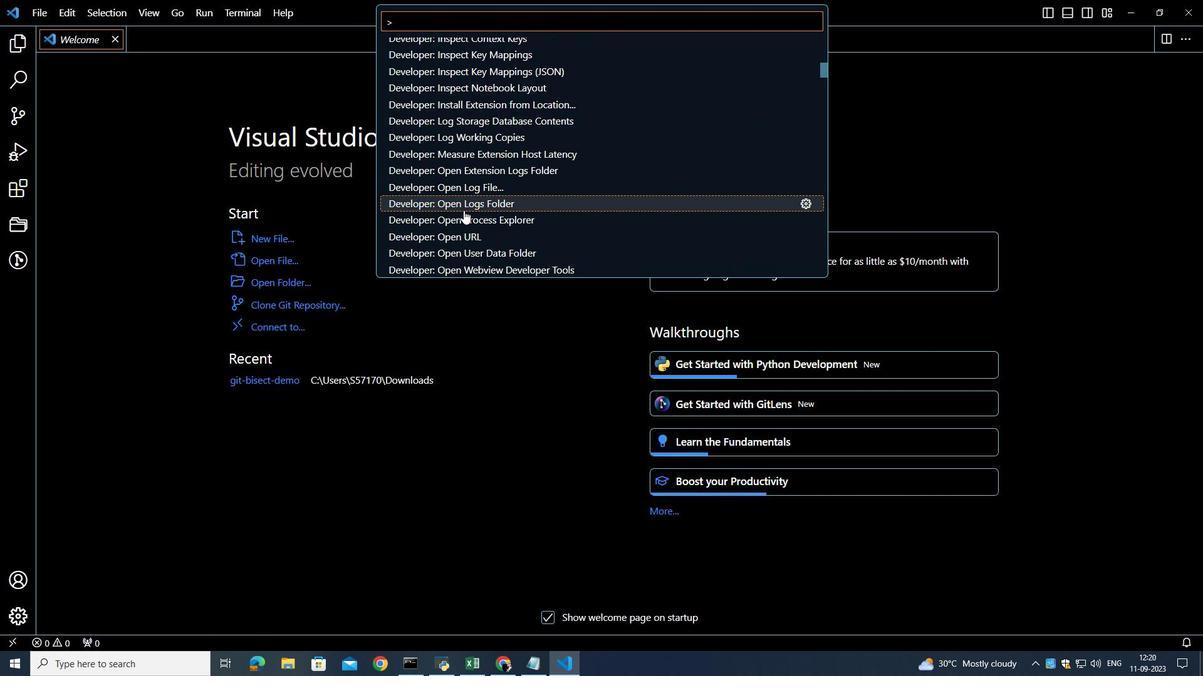 
Action: Mouse scrolled (465, 211) with delta (0, 0)
Screenshot: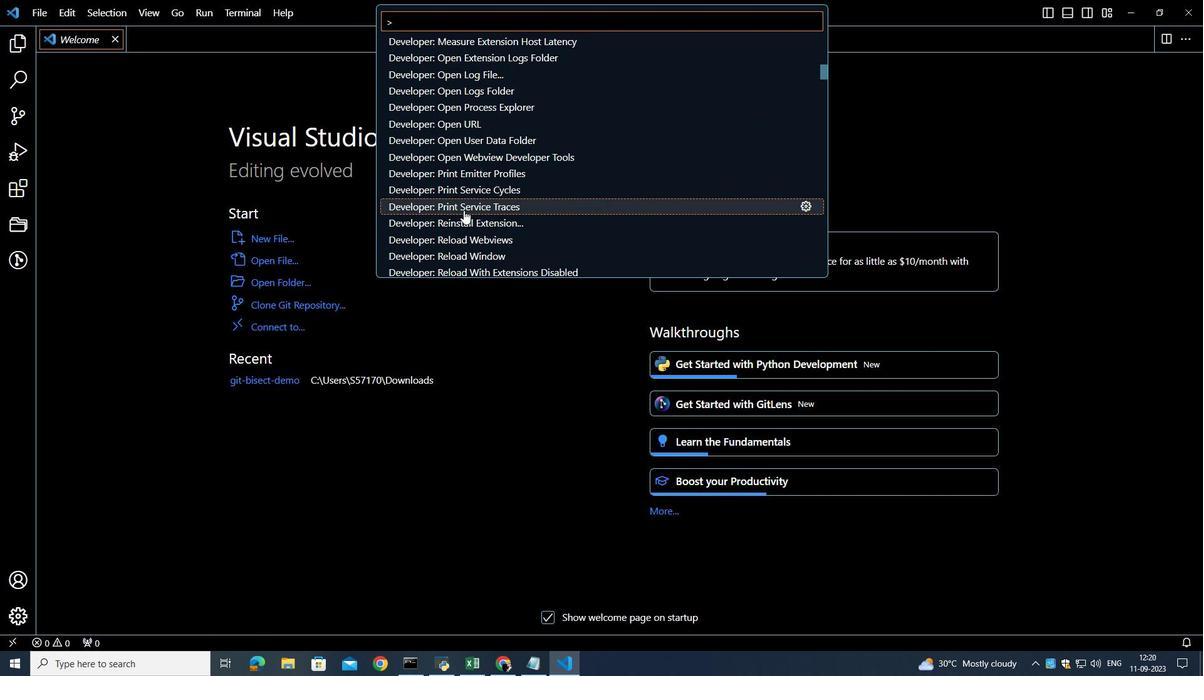 
Action: Mouse scrolled (465, 211) with delta (0, 0)
Screenshot: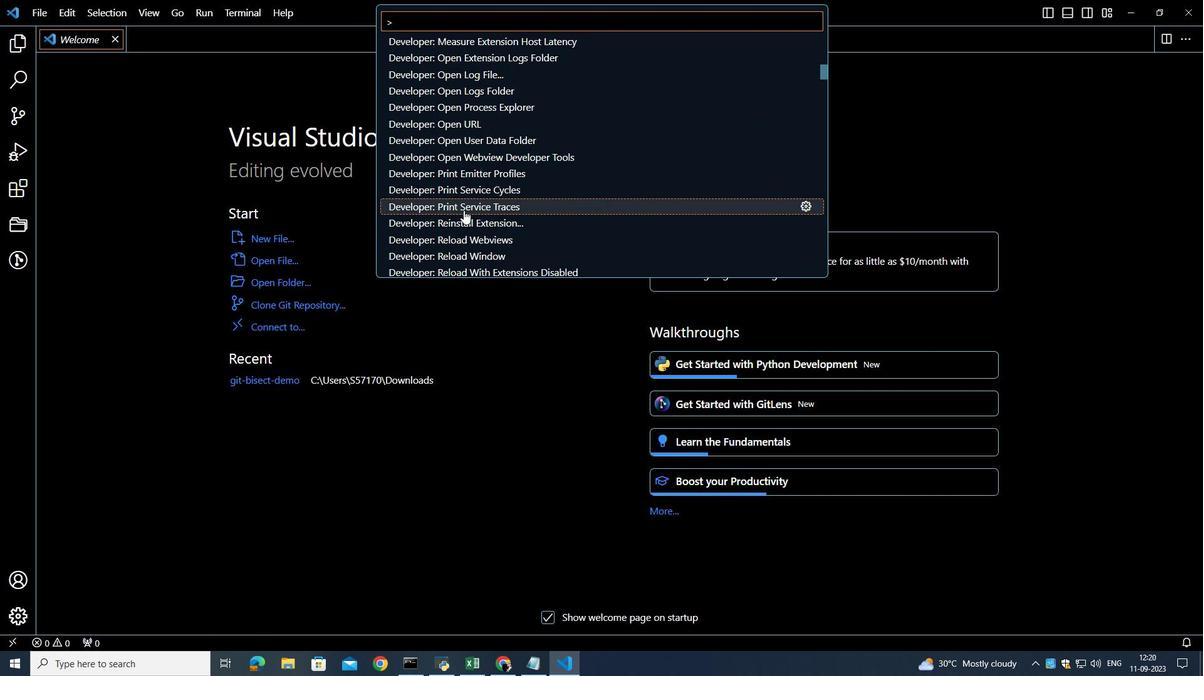 
Action: Mouse scrolled (465, 211) with delta (0, 0)
Screenshot: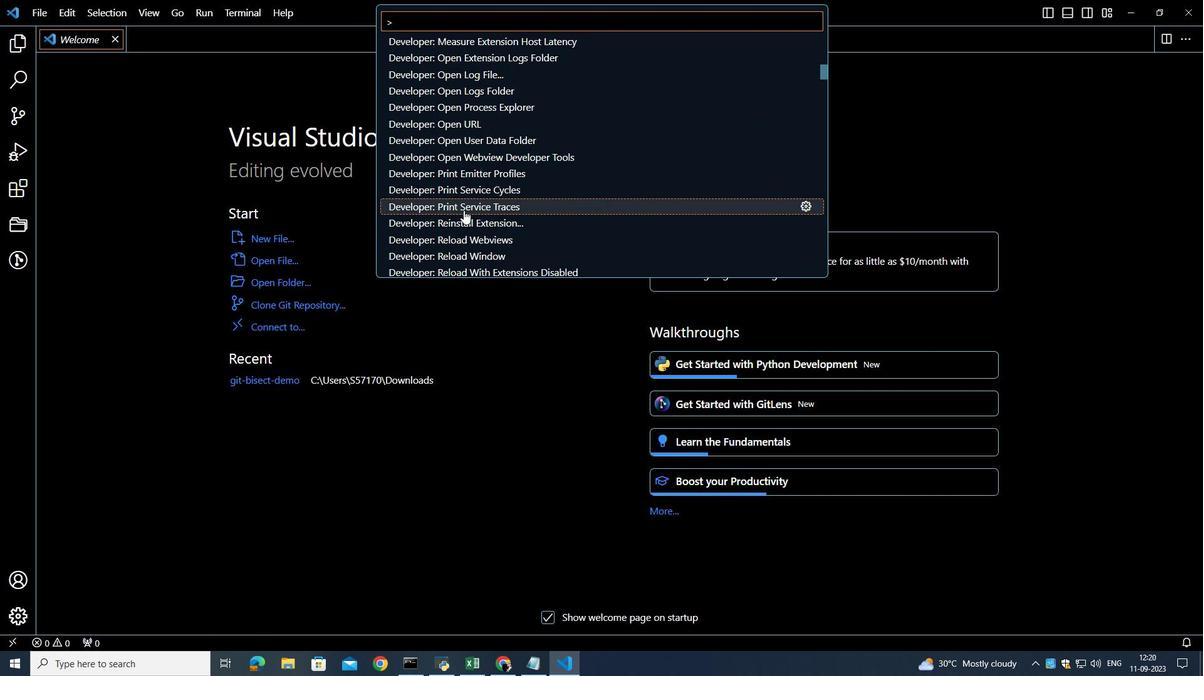 
Action: Mouse scrolled (465, 211) with delta (0, 0)
Screenshot: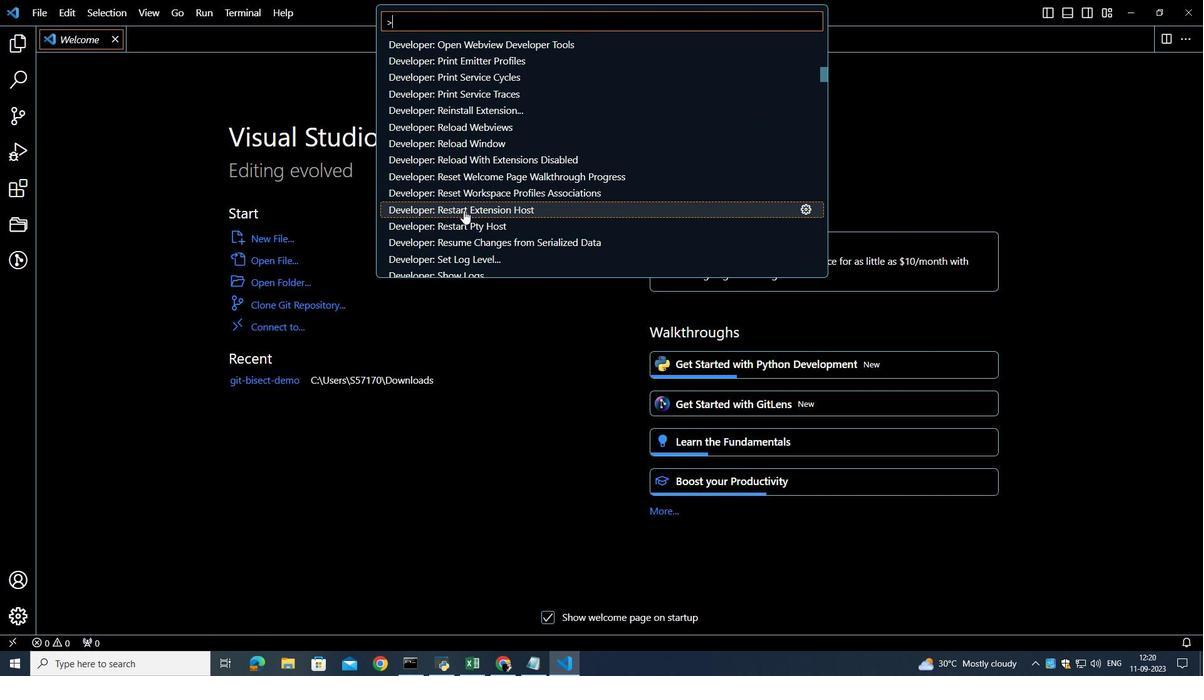 
Action: Mouse scrolled (465, 211) with delta (0, 0)
Screenshot: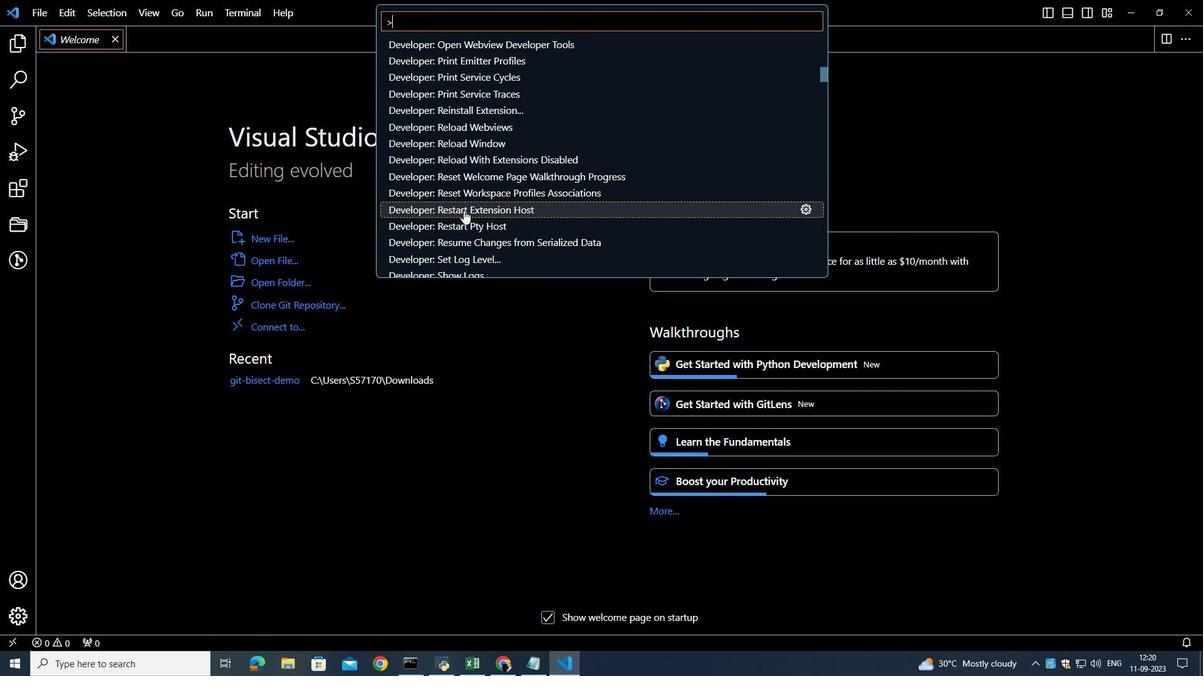 
Action: Mouse scrolled (465, 211) with delta (0, 0)
Screenshot: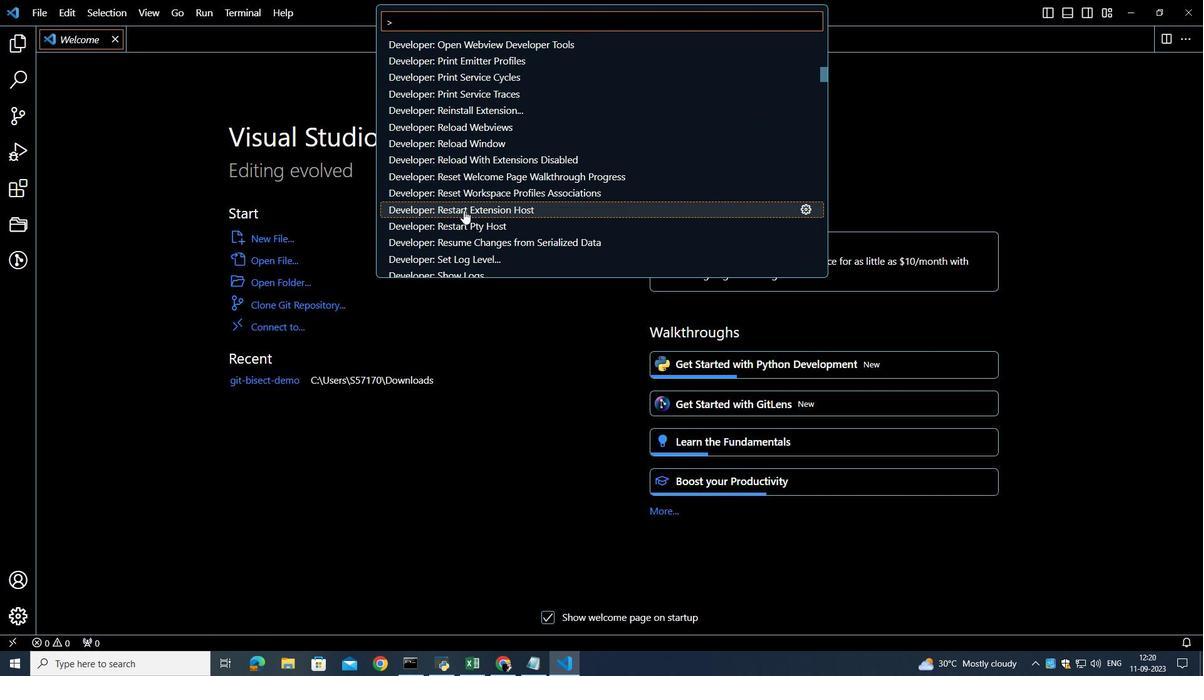 
Action: Mouse scrolled (465, 211) with delta (0, 0)
Screenshot: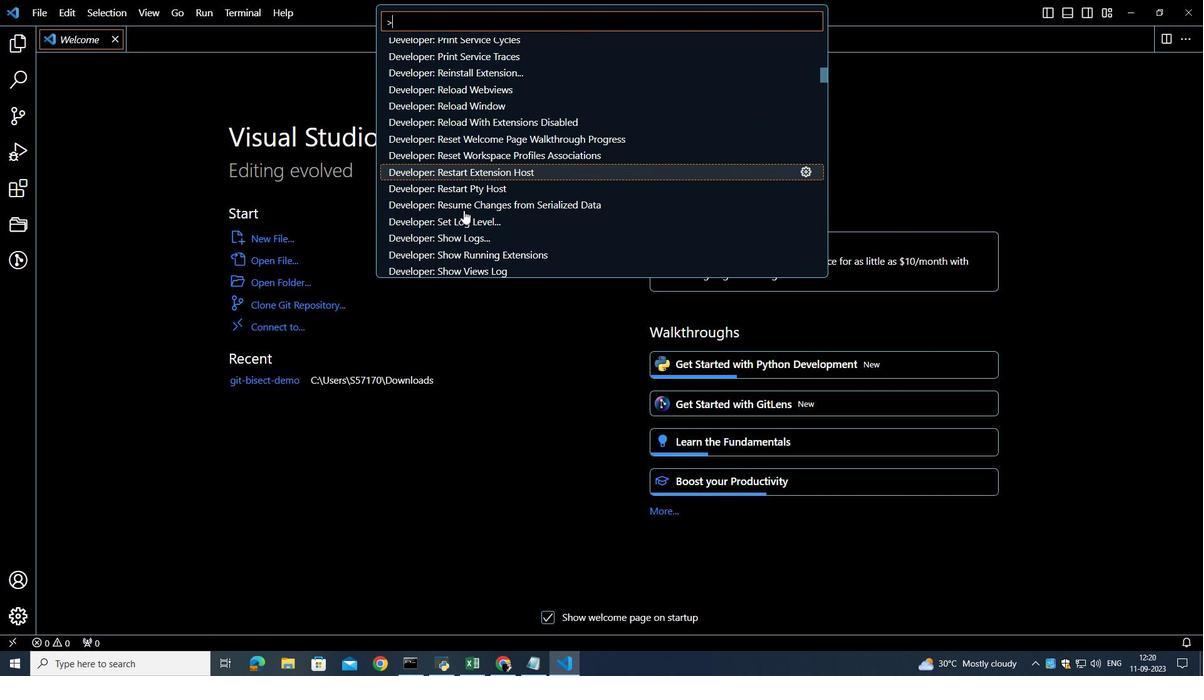 
Action: Mouse scrolled (465, 211) with delta (0, 0)
Screenshot: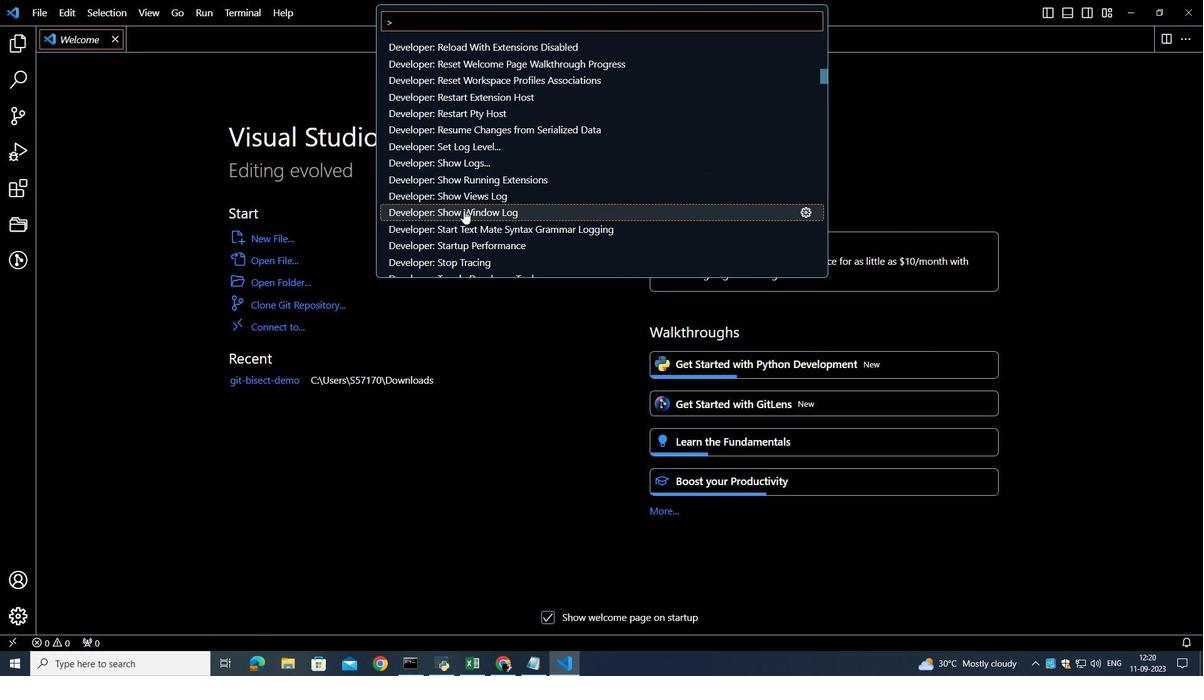 
Action: Mouse scrolled (465, 211) with delta (0, 0)
Screenshot: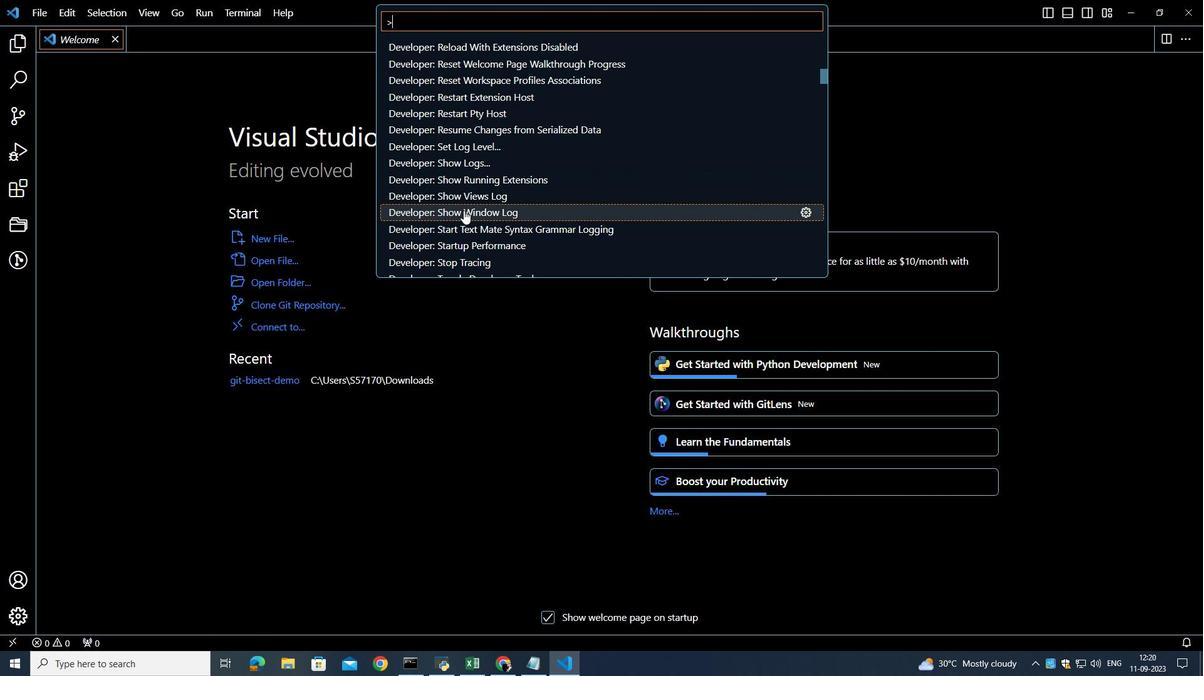 
Action: Mouse scrolled (465, 211) with delta (0, 0)
Screenshot: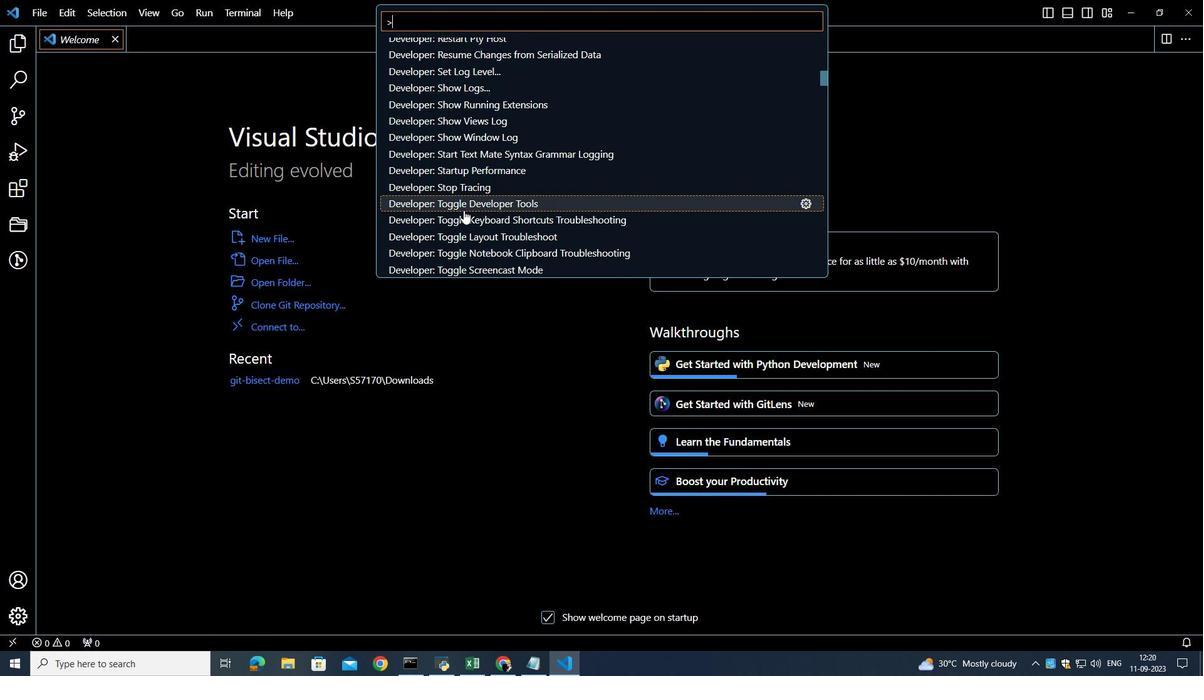 
Action: Mouse scrolled (465, 211) with delta (0, 0)
Screenshot: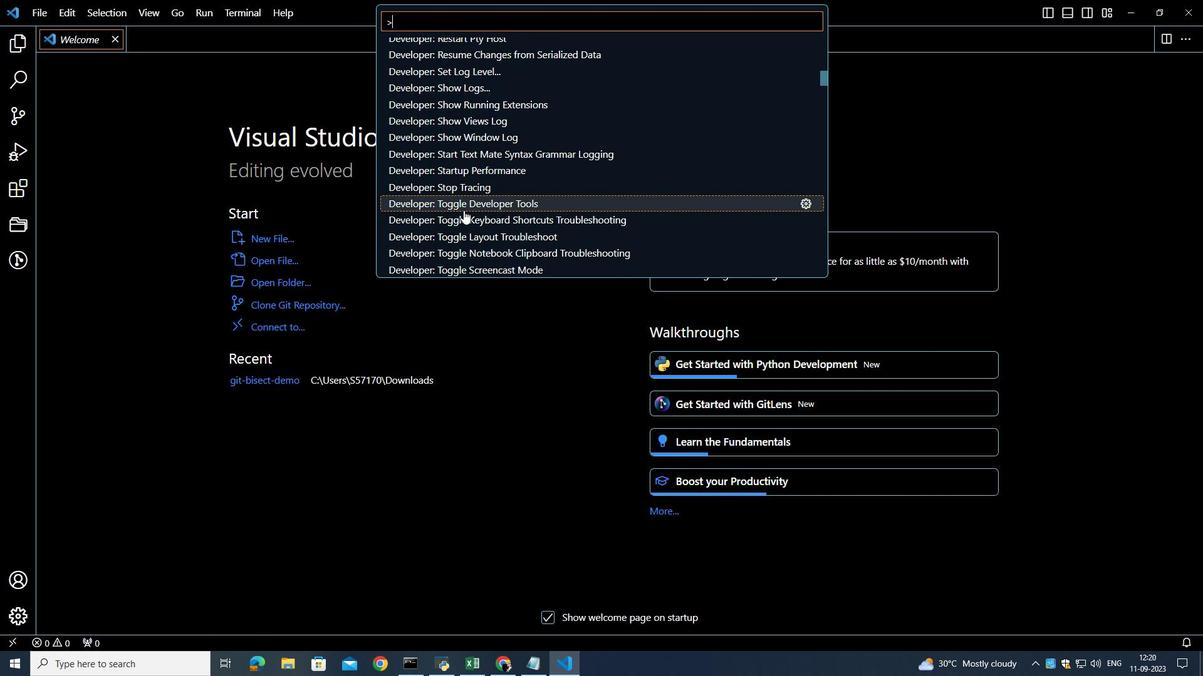 
Action: Mouse scrolled (465, 211) with delta (0, 0)
Screenshot: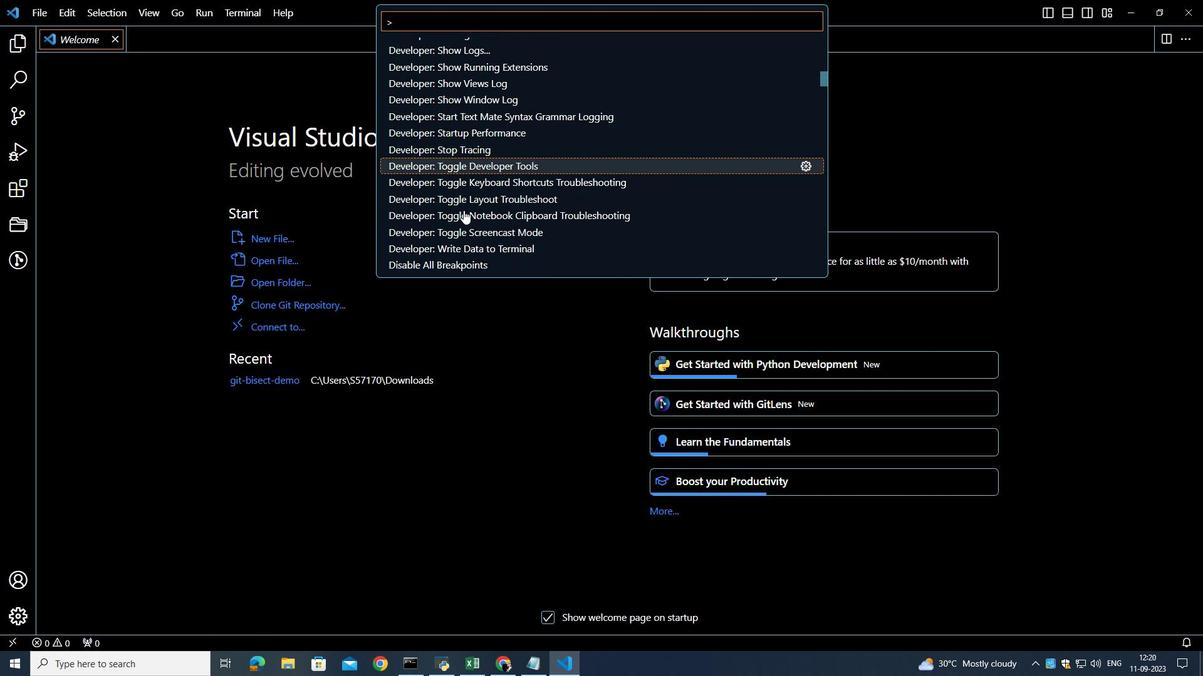 
Action: Mouse scrolled (465, 211) with delta (0, 0)
Screenshot: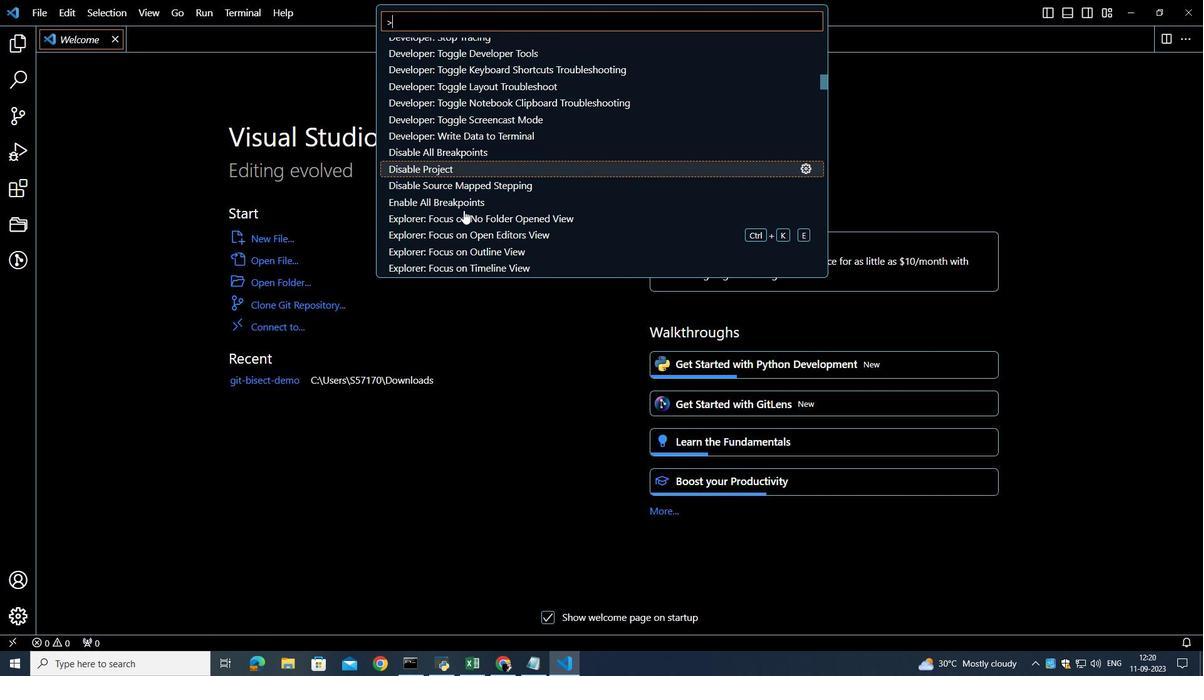 
Action: Mouse scrolled (465, 211) with delta (0, 0)
Screenshot: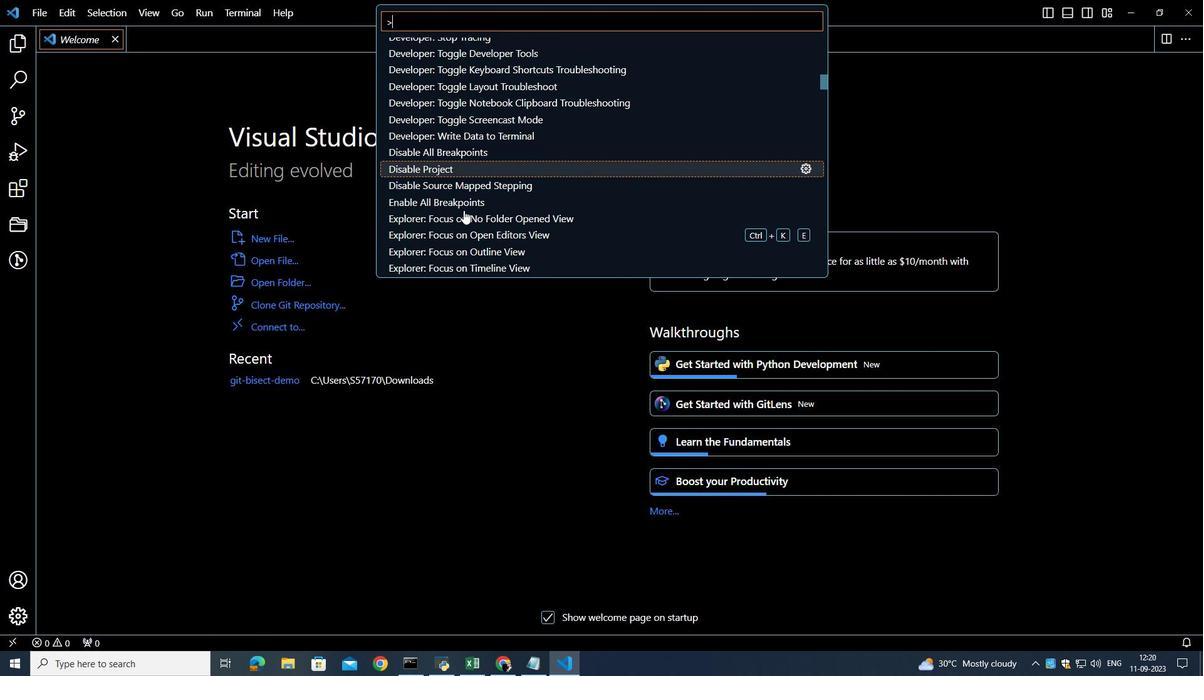 
Action: Mouse scrolled (465, 211) with delta (0, 0)
Screenshot: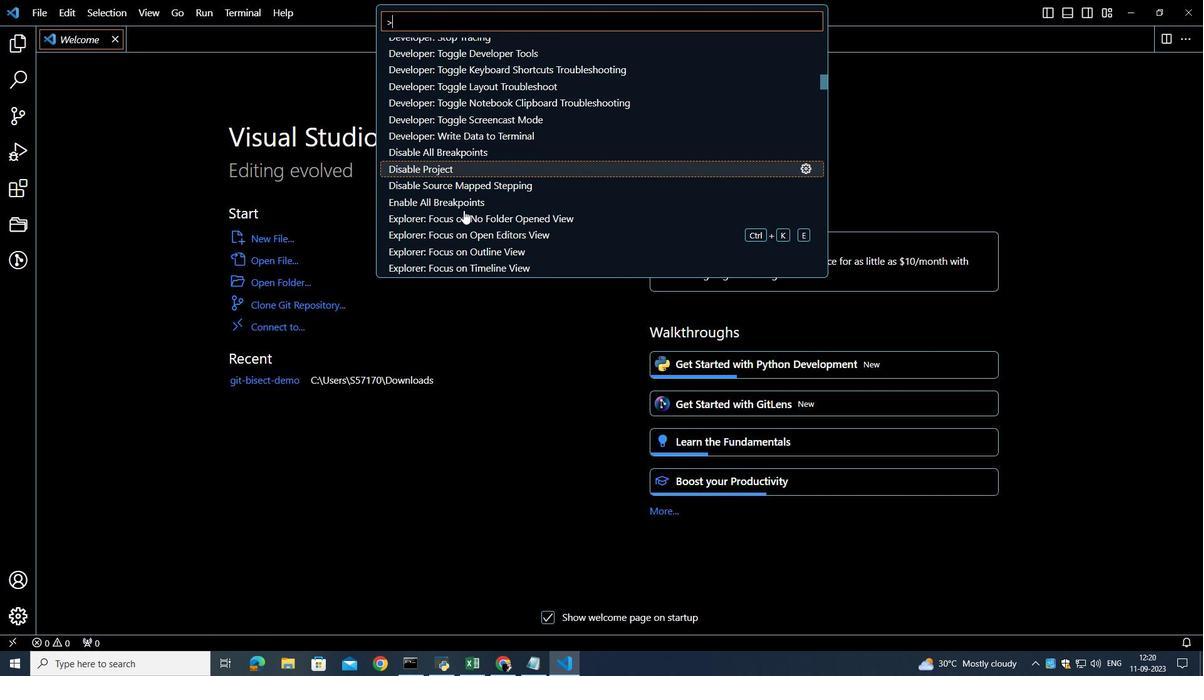 
Action: Mouse scrolled (465, 211) with delta (0, 0)
Screenshot: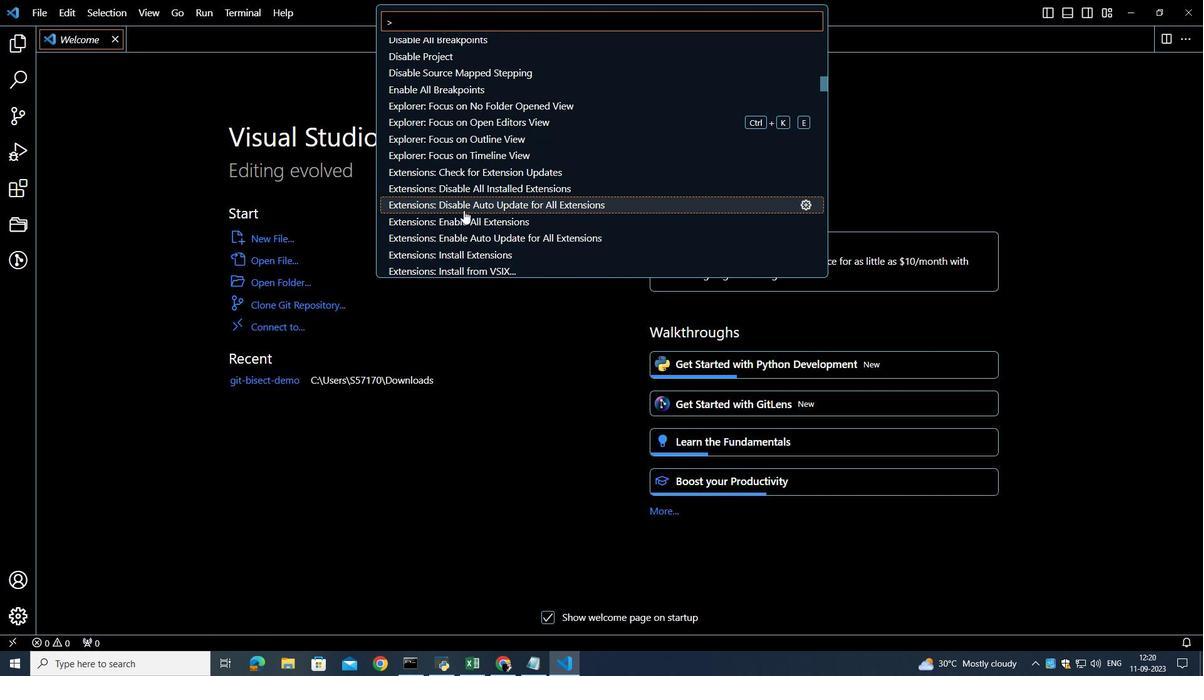
Action: Mouse scrolled (465, 211) with delta (0, 0)
Screenshot: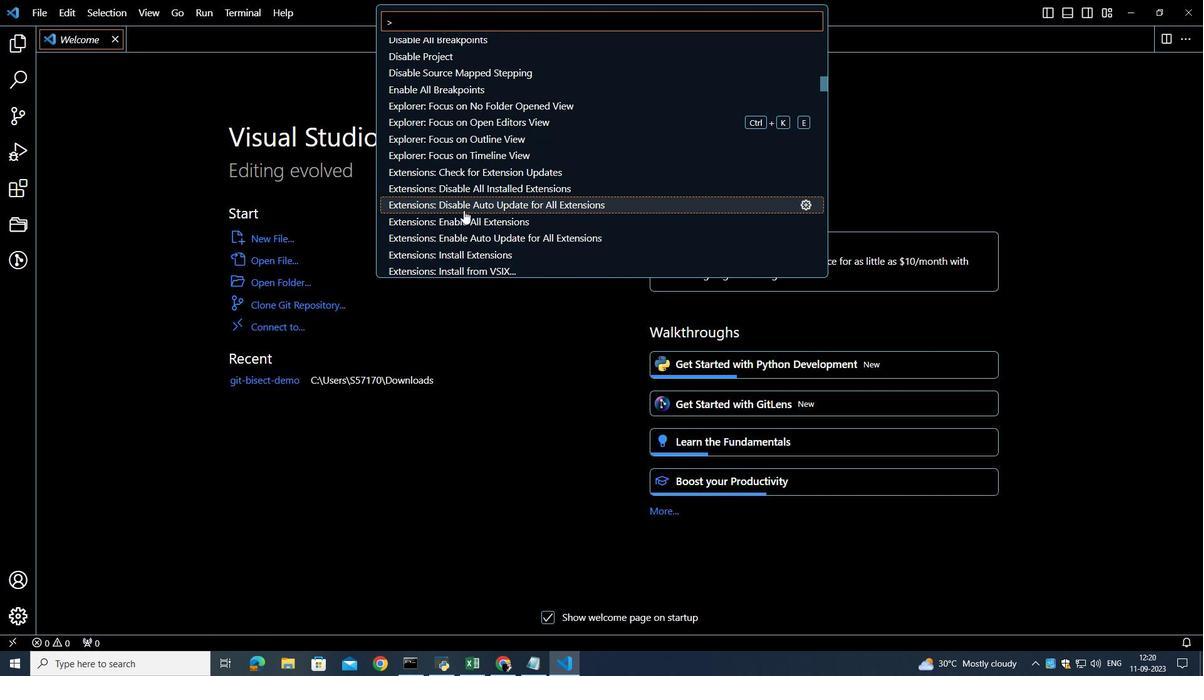 
Action: Mouse scrolled (465, 211) with delta (0, 0)
Screenshot: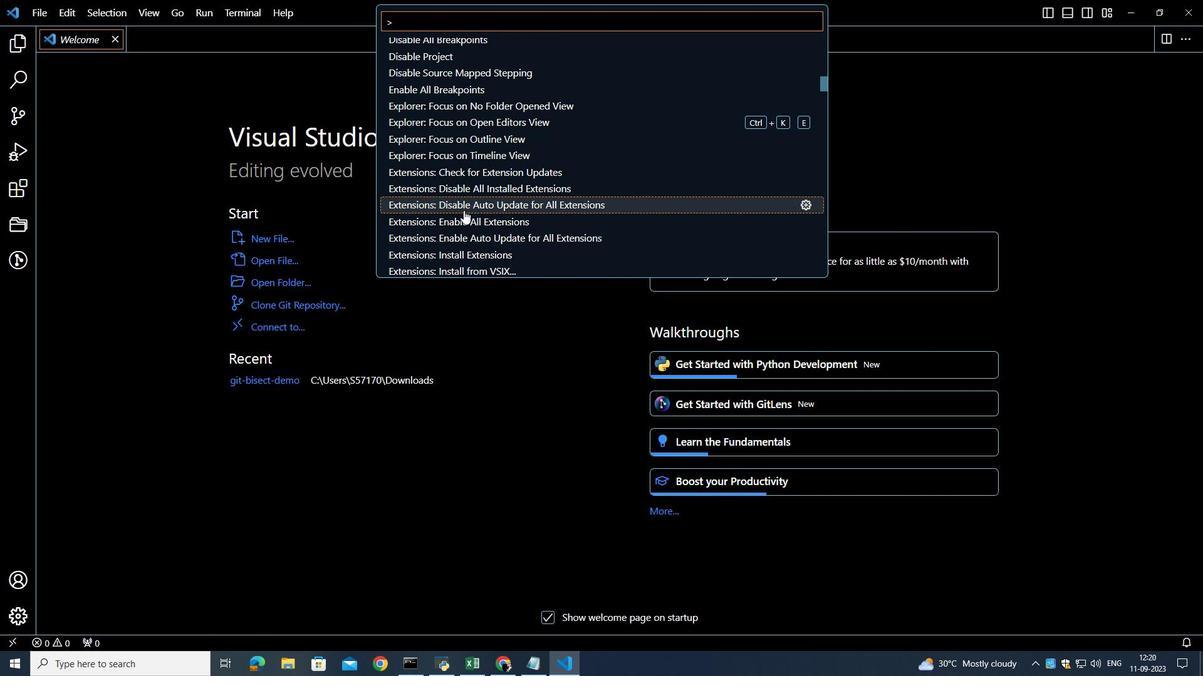 
Action: Mouse scrolled (465, 211) with delta (0, 0)
Screenshot: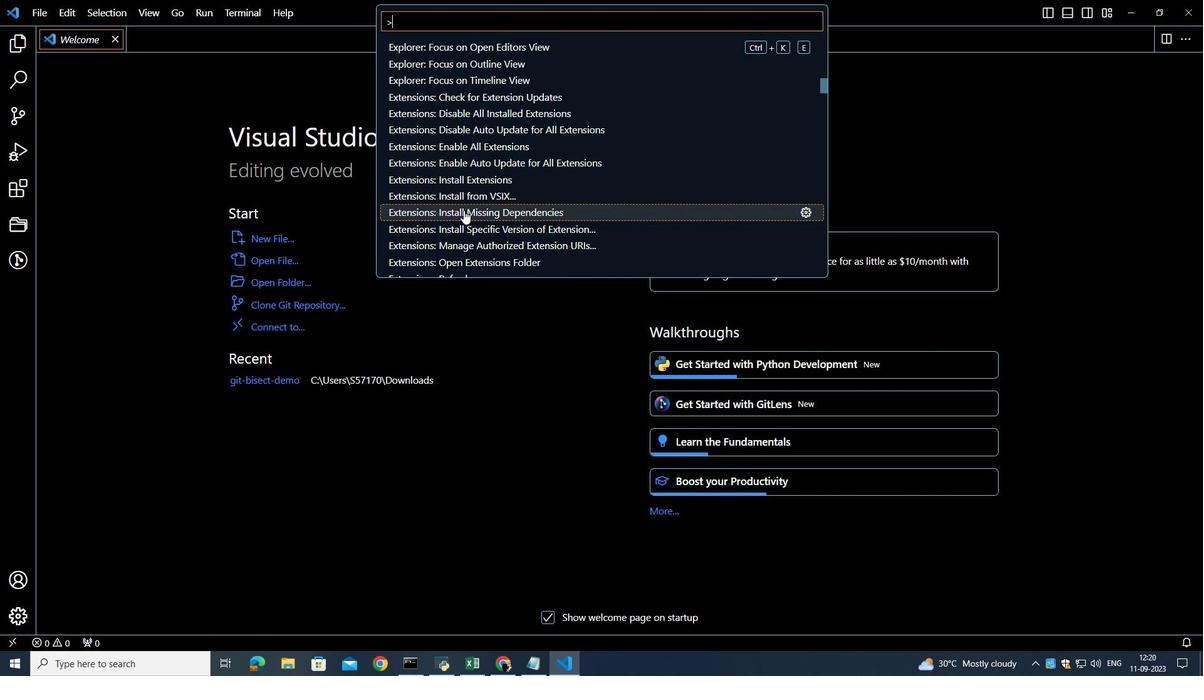 
Action: Mouse scrolled (465, 211) with delta (0, 0)
Screenshot: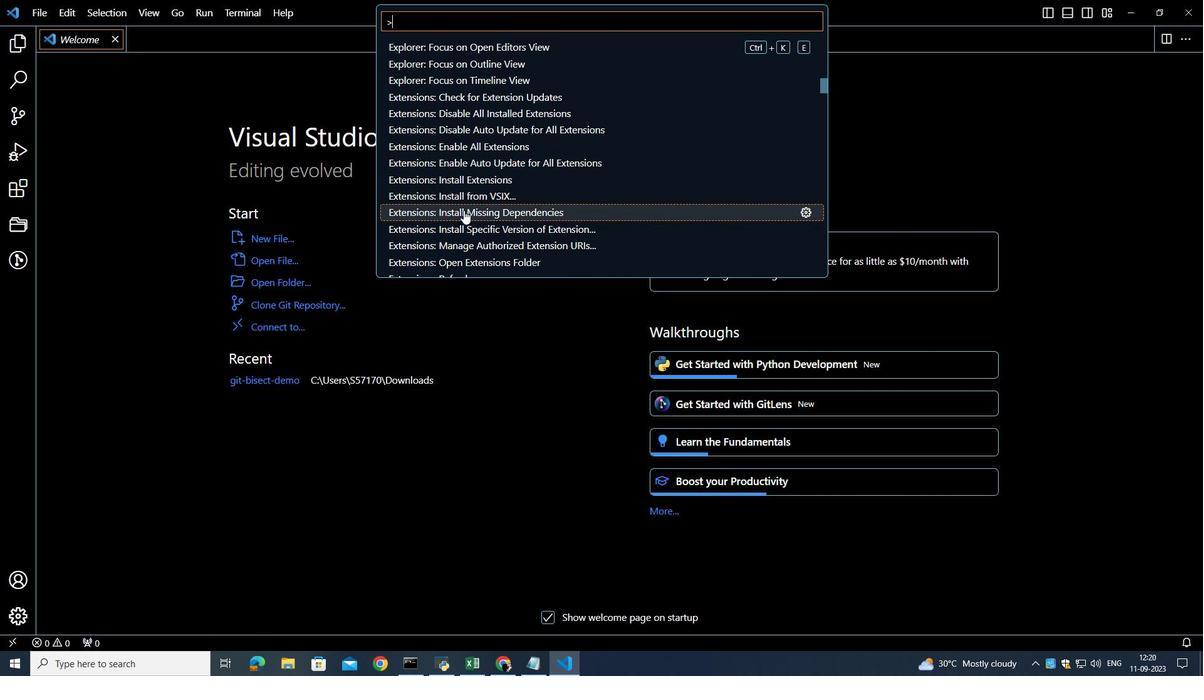 
Action: Mouse moved to (490, 179)
Screenshot: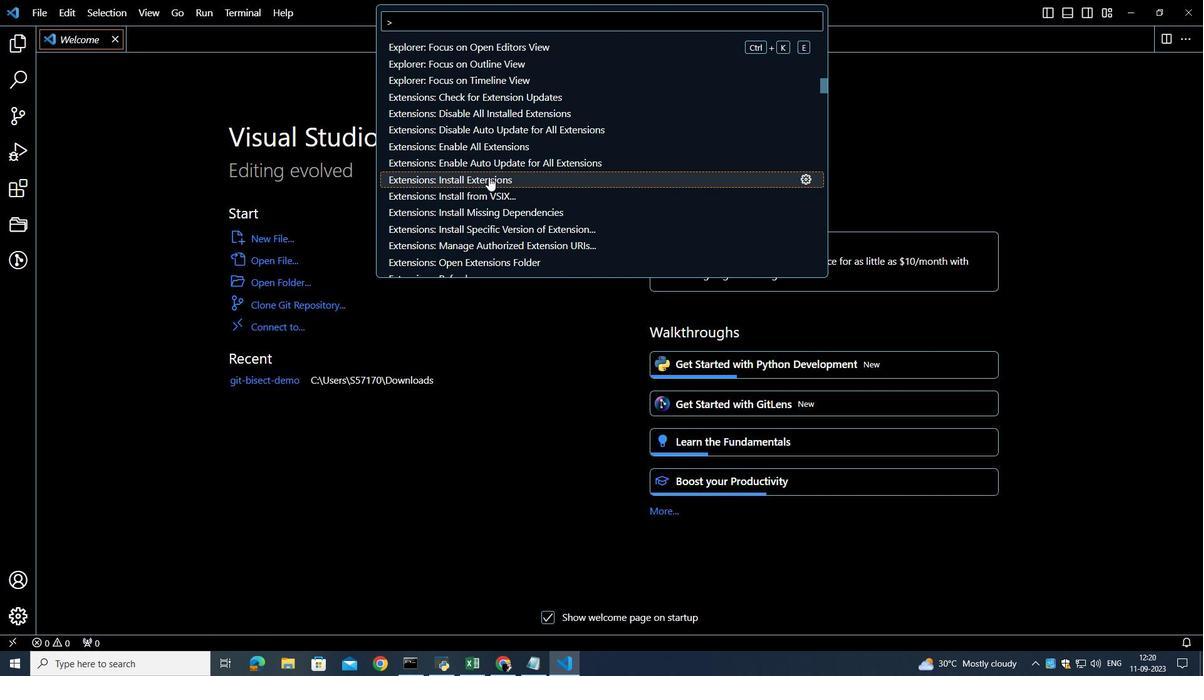 
Action: Mouse pressed left at (490, 179)
Screenshot: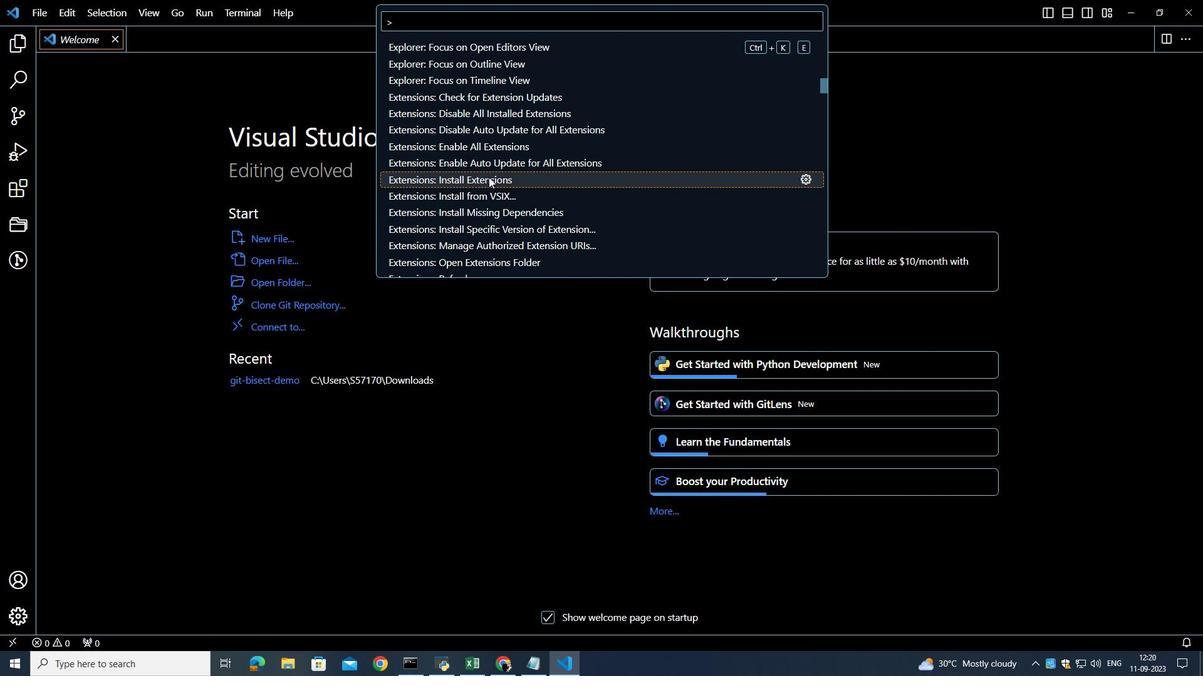 
Action: Mouse moved to (85, 175)
Screenshot: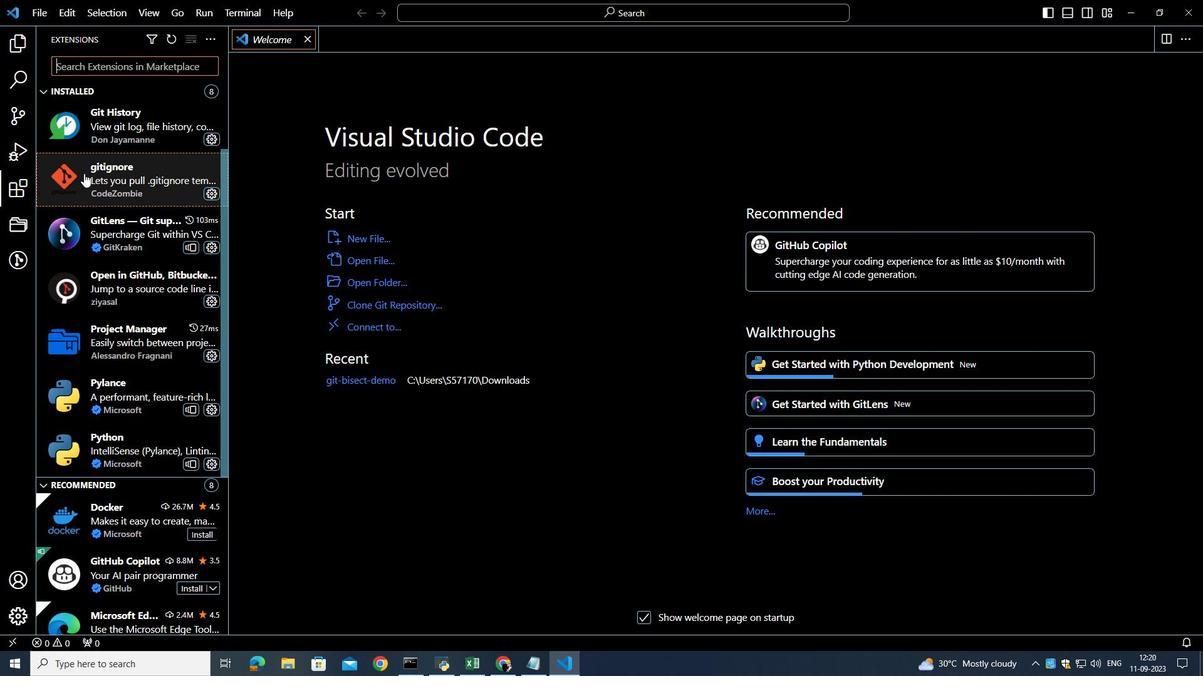 
Action: Mouse scrolled (85, 174) with delta (0, 0)
Screenshot: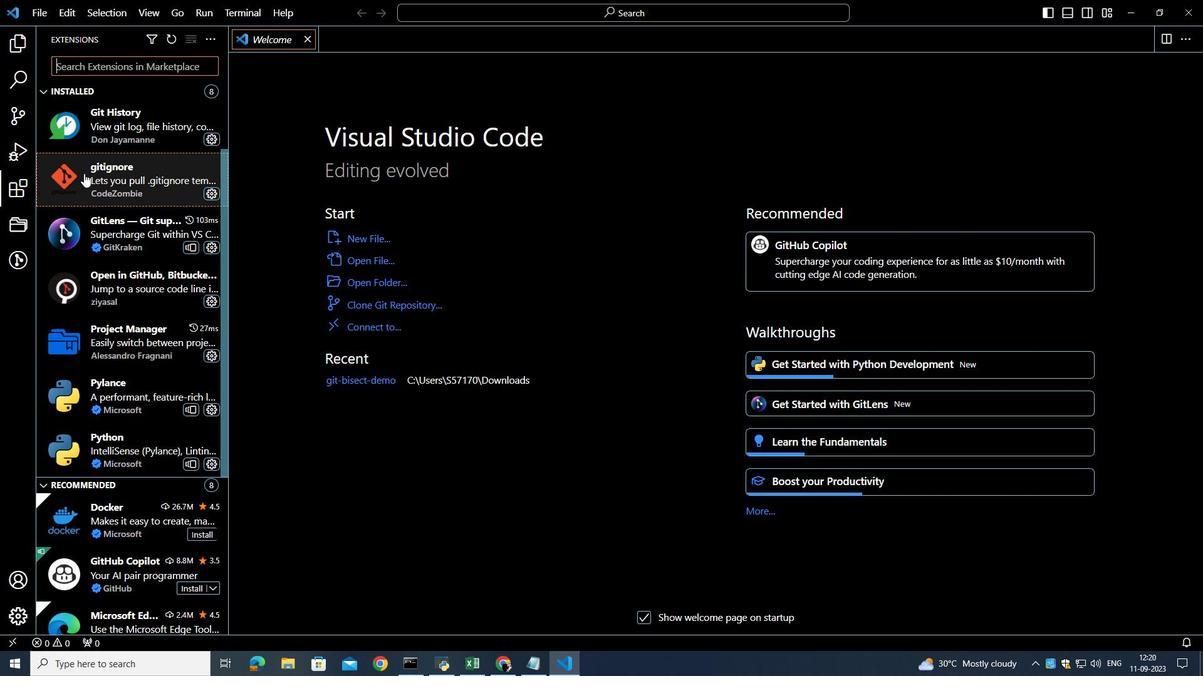 
Action: Mouse scrolled (85, 174) with delta (0, 0)
Screenshot: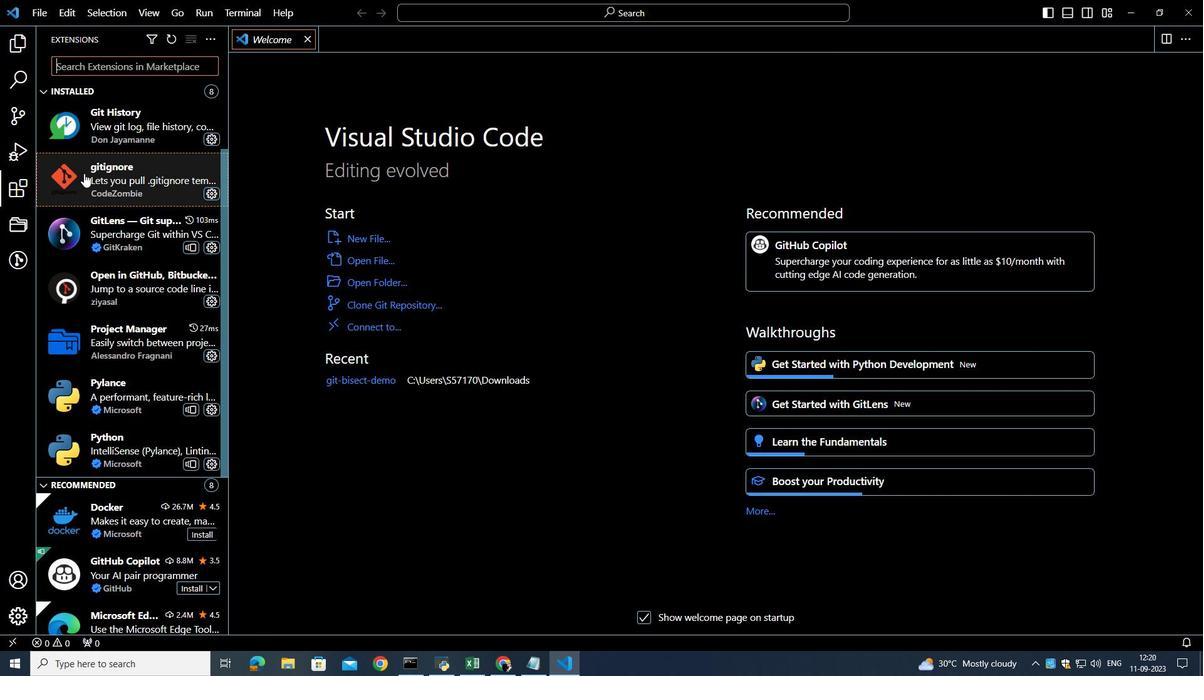 
Action: Mouse scrolled (85, 174) with delta (0, 0)
Screenshot: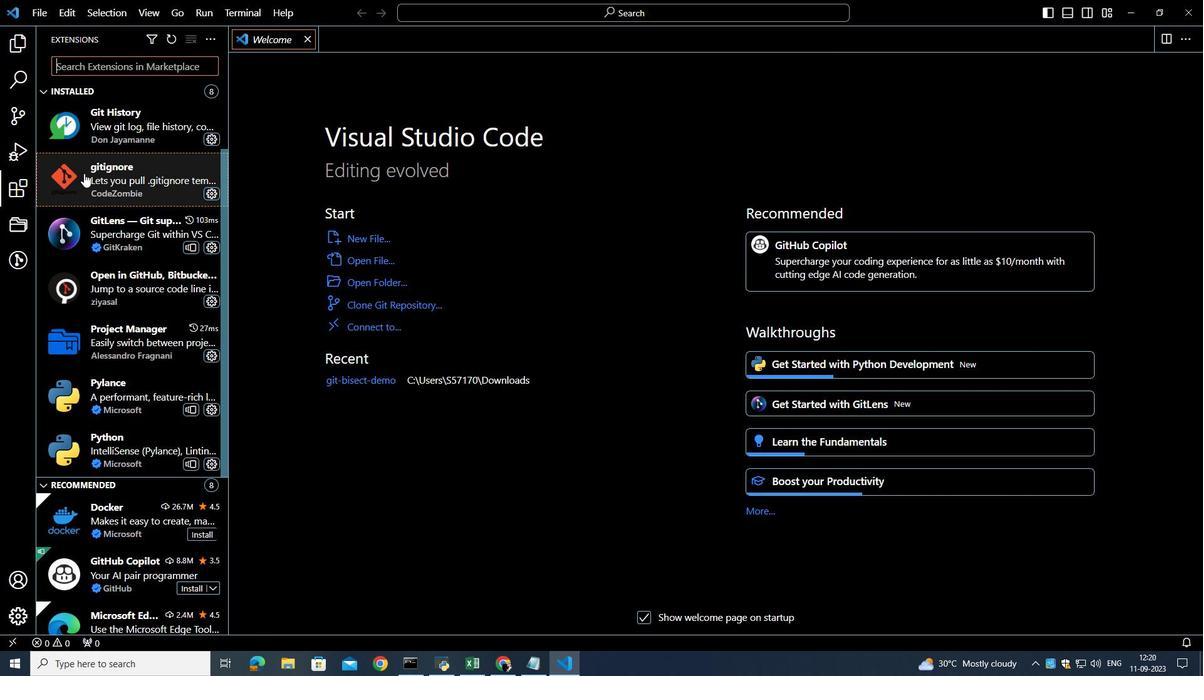 
Action: Mouse scrolled (85, 174) with delta (0, 0)
Screenshot: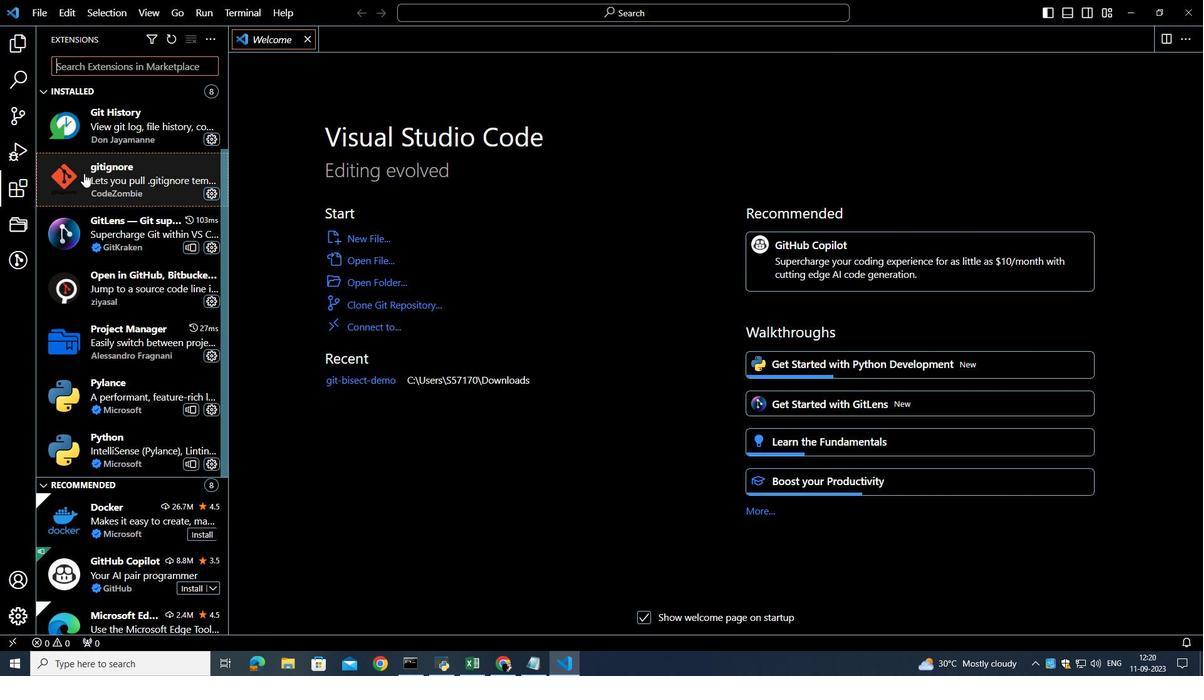 
Action: Mouse scrolled (85, 174) with delta (0, 0)
Screenshot: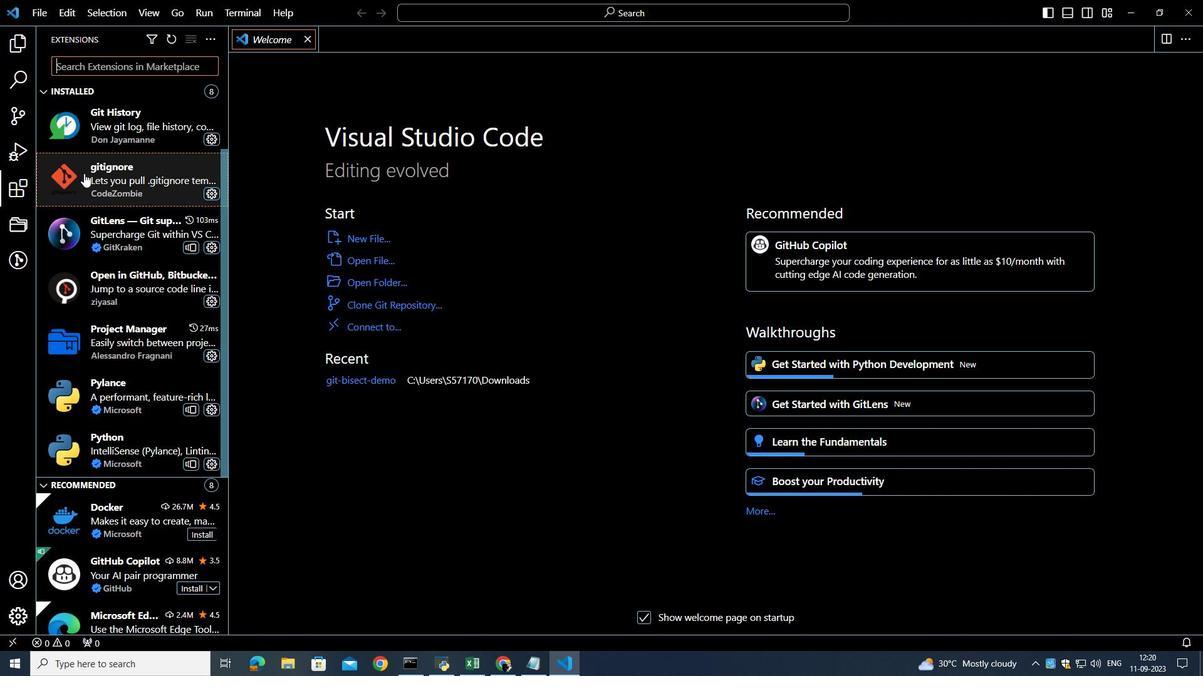 
Action: Mouse scrolled (85, 174) with delta (0, 0)
Screenshot: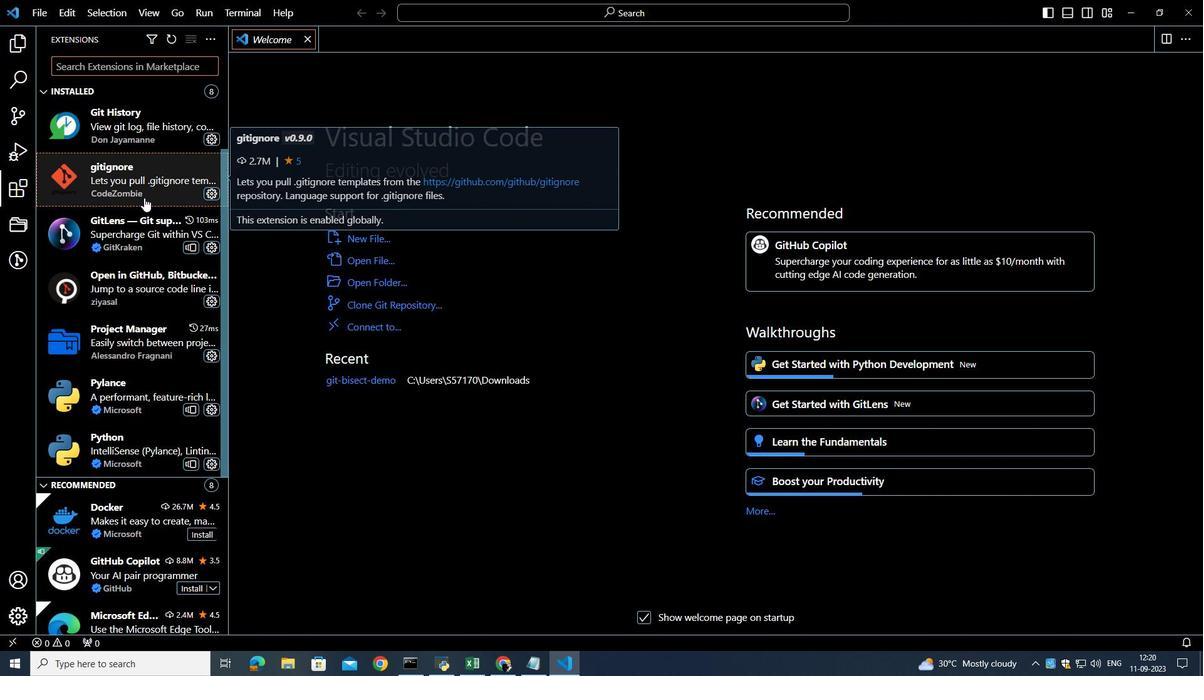 
Action: Mouse scrolled (85, 174) with delta (0, 0)
Screenshot: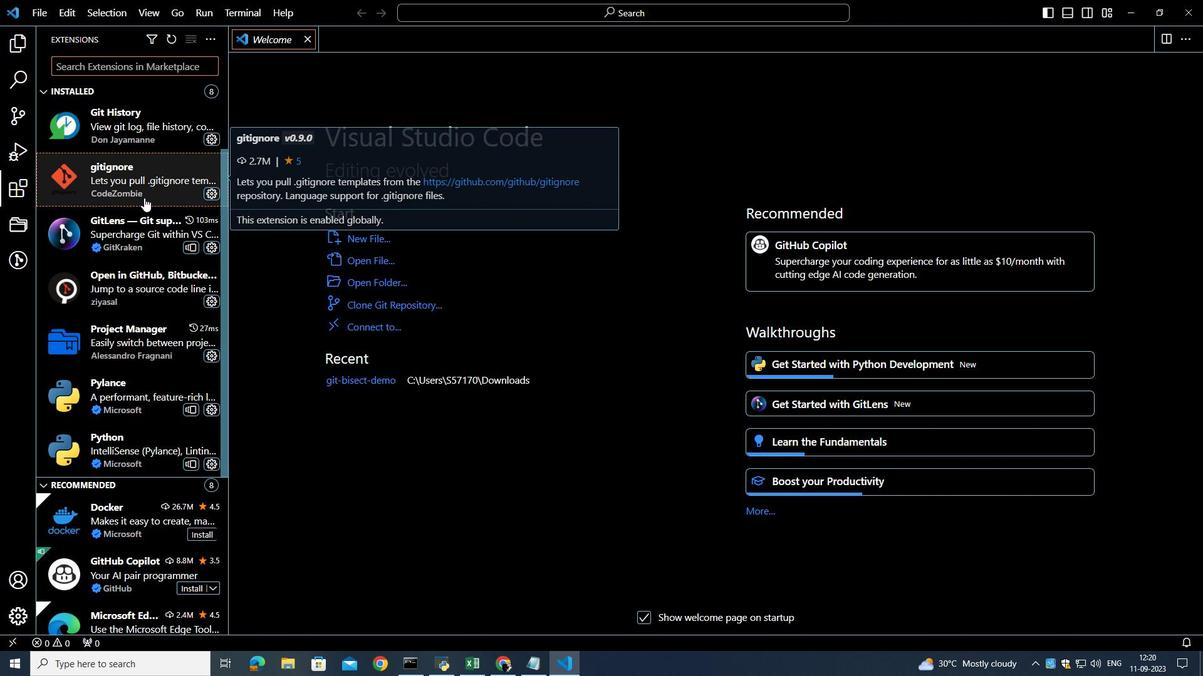 
Action: Mouse scrolled (85, 174) with delta (0, 0)
Screenshot: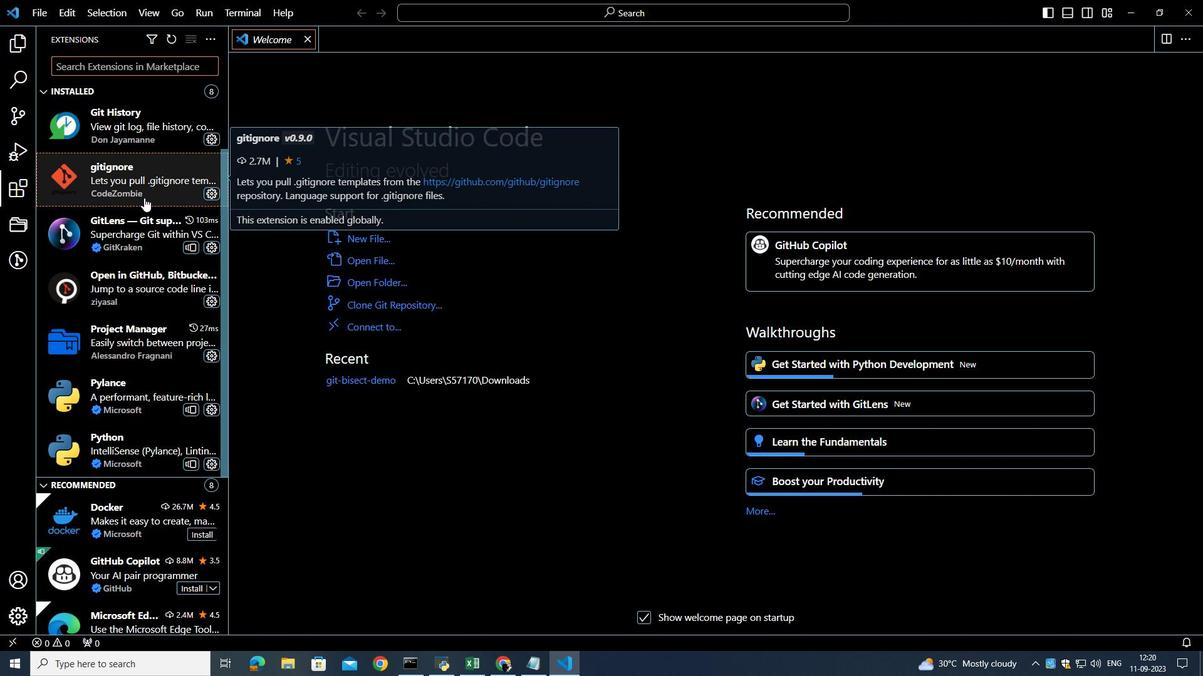
Action: Mouse scrolled (85, 174) with delta (0, 0)
Screenshot: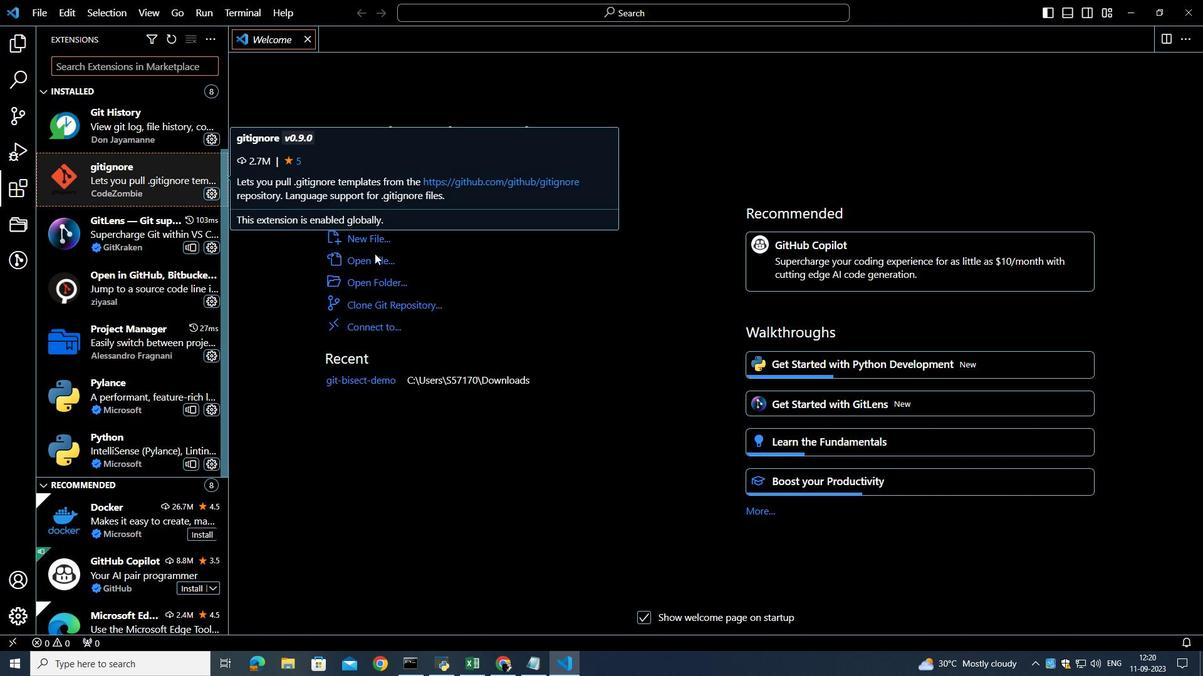 
Action: Mouse moved to (493, 275)
Screenshot: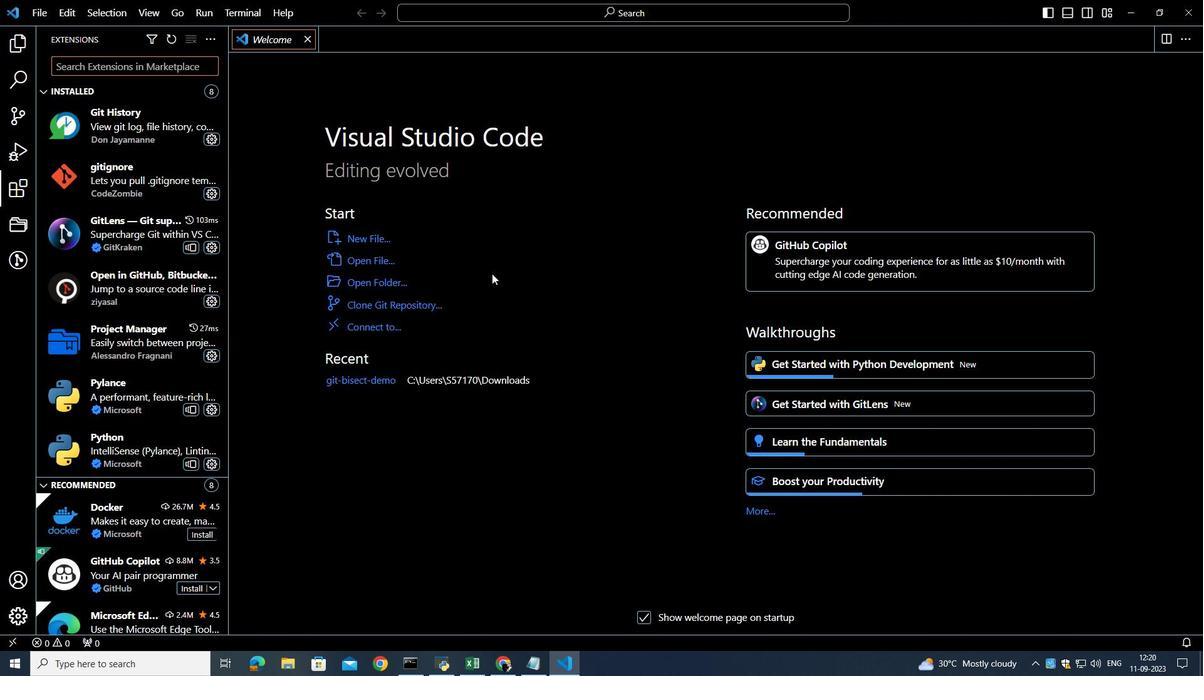 
Action: Key pressed <Key.shift_r><Key.shift_r><Key.shift_r><Key.shift_r><Key.shift_r>ctrl+P
Screenshot: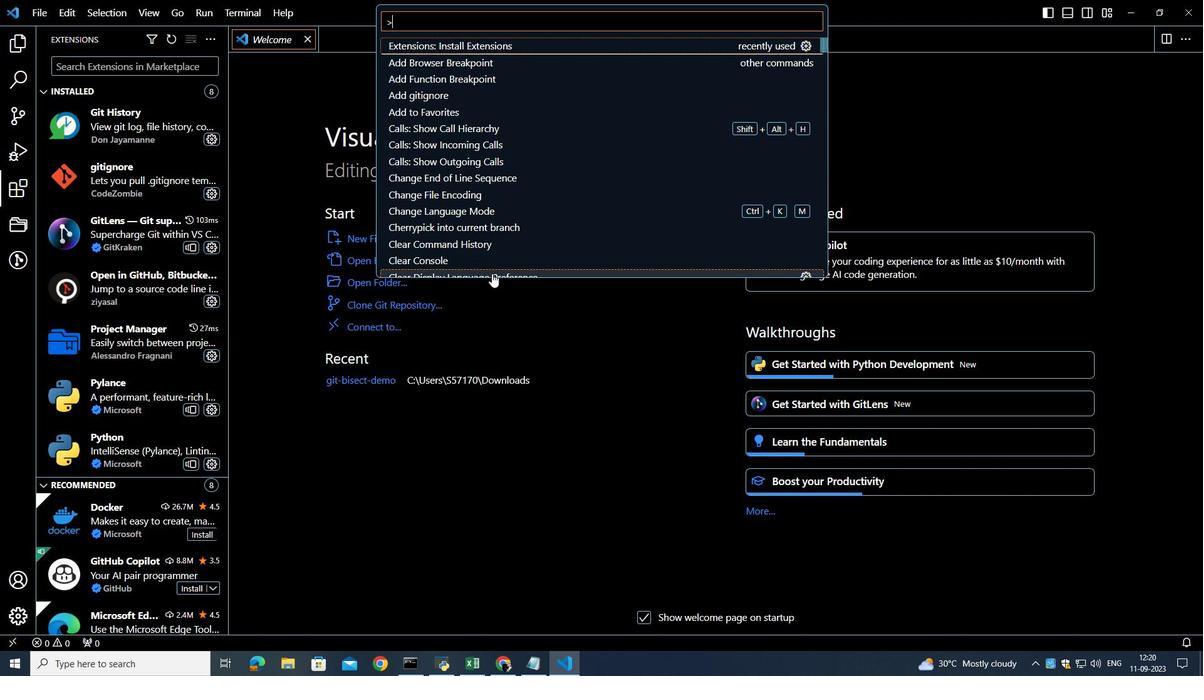
Action: Mouse moved to (482, 115)
Screenshot: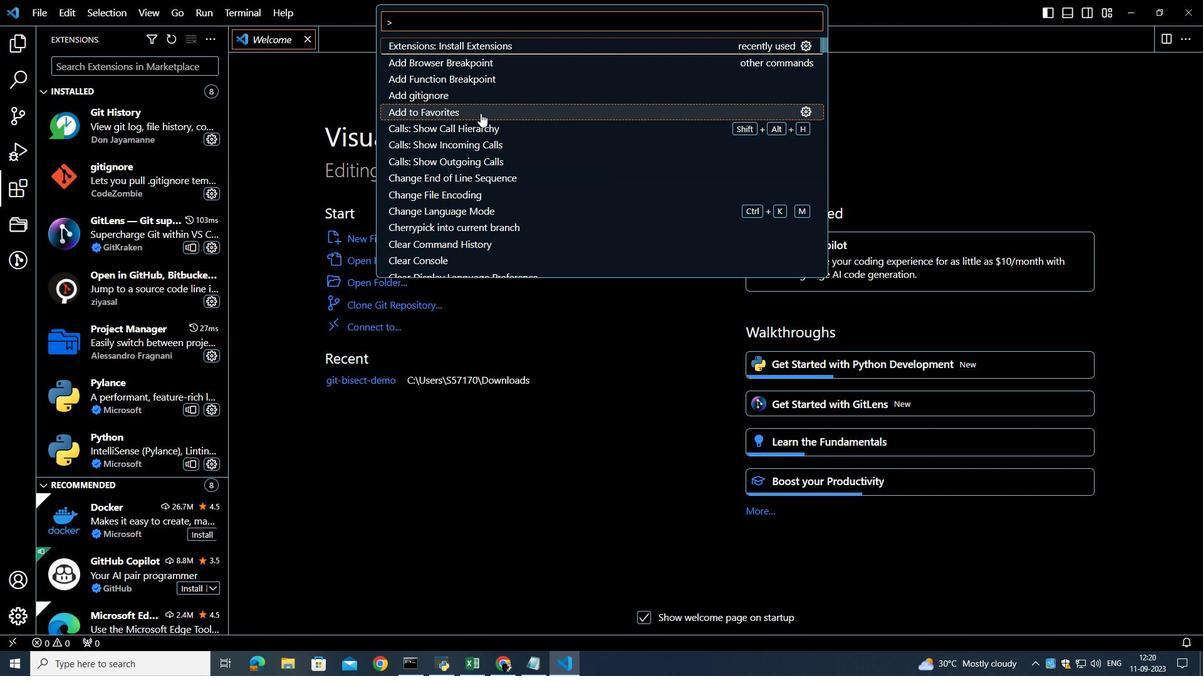 
Action: Mouse scrolled (482, 114) with delta (0, 0)
Screenshot: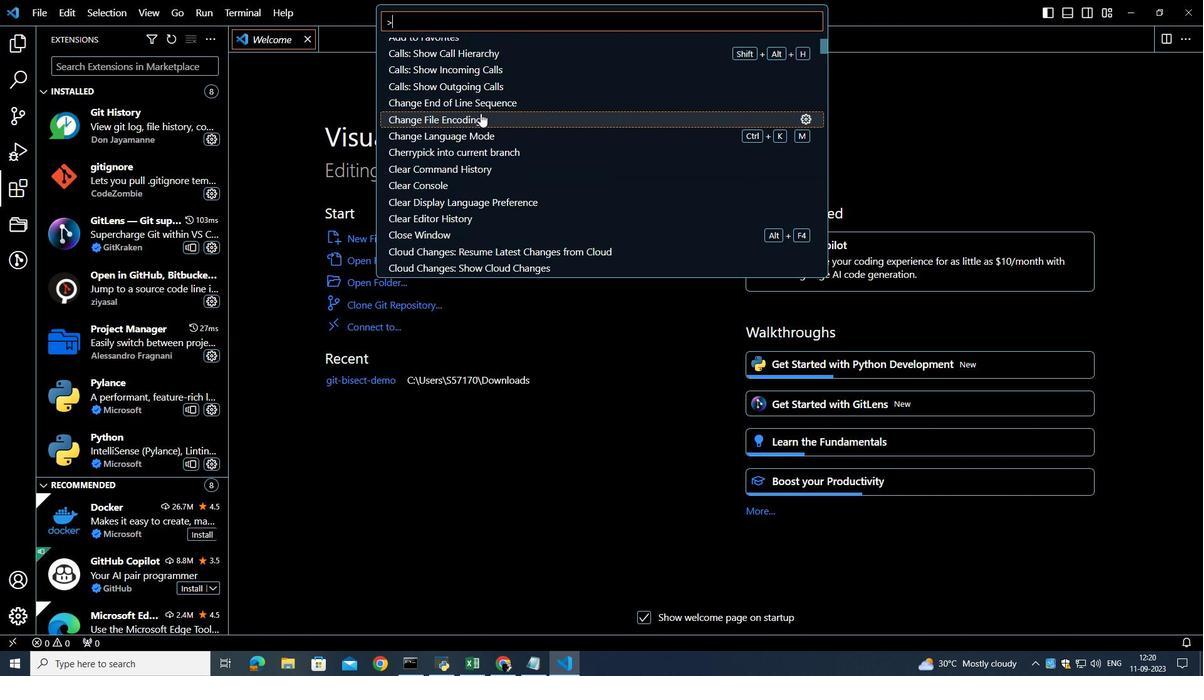 
Action: Mouse scrolled (482, 114) with delta (0, 0)
Screenshot: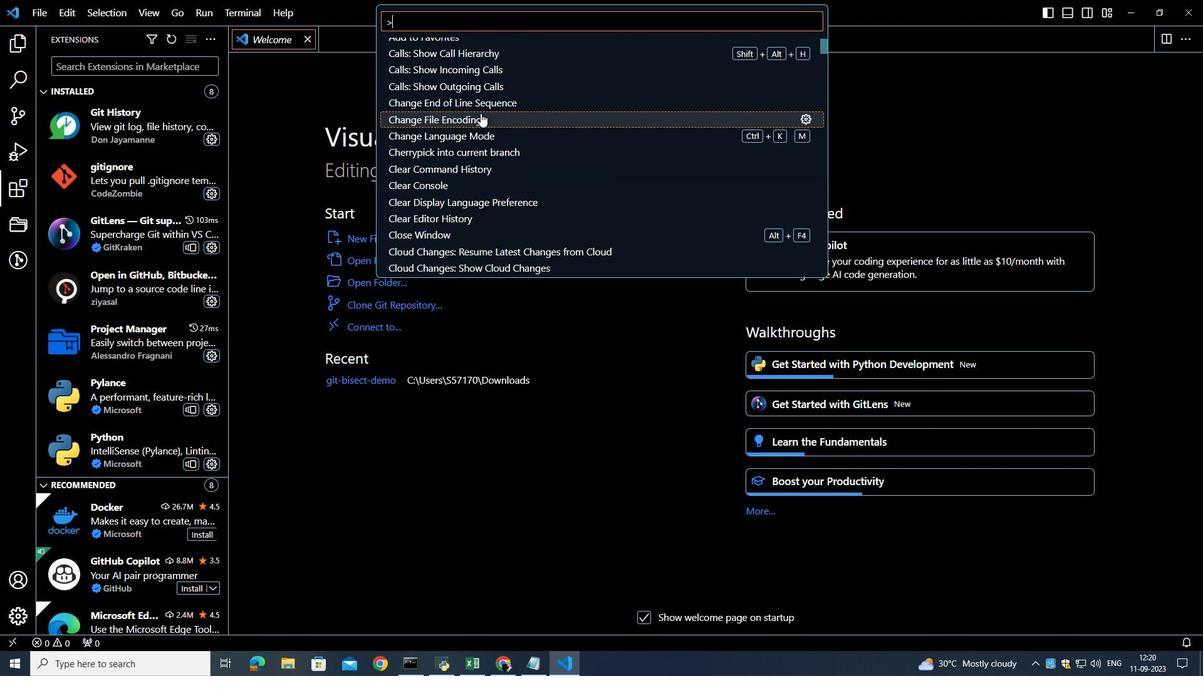 
Action: Mouse scrolled (482, 114) with delta (0, 0)
Screenshot: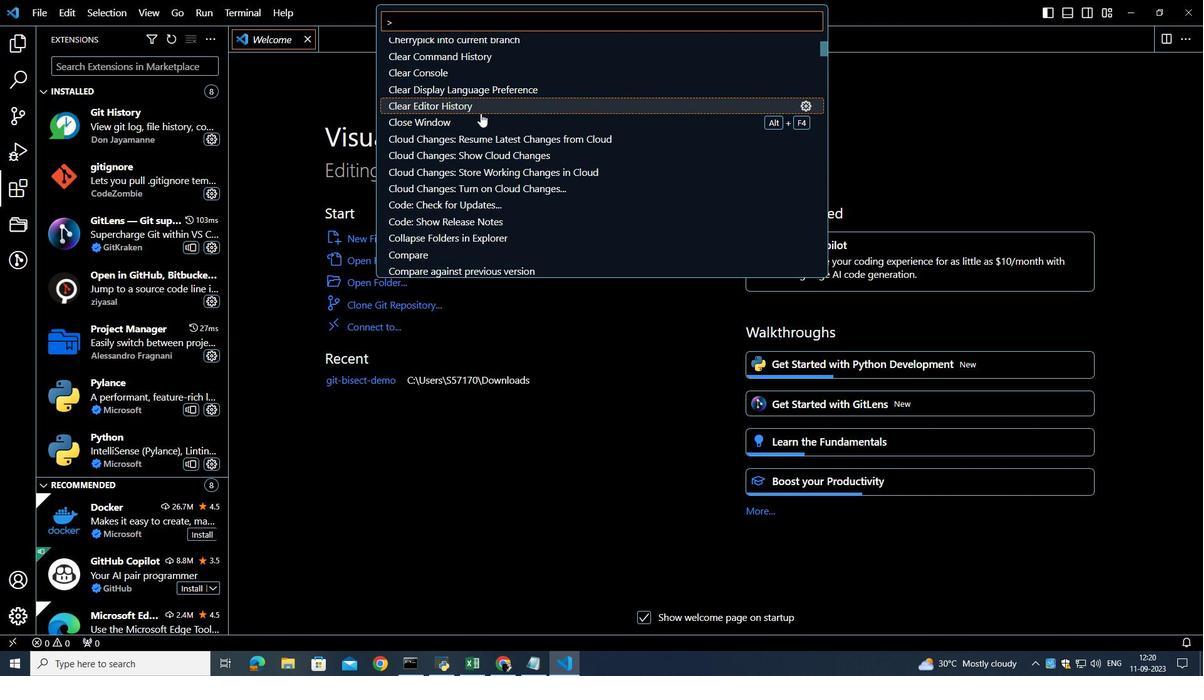
Action: Mouse scrolled (482, 114) with delta (0, 0)
Screenshot: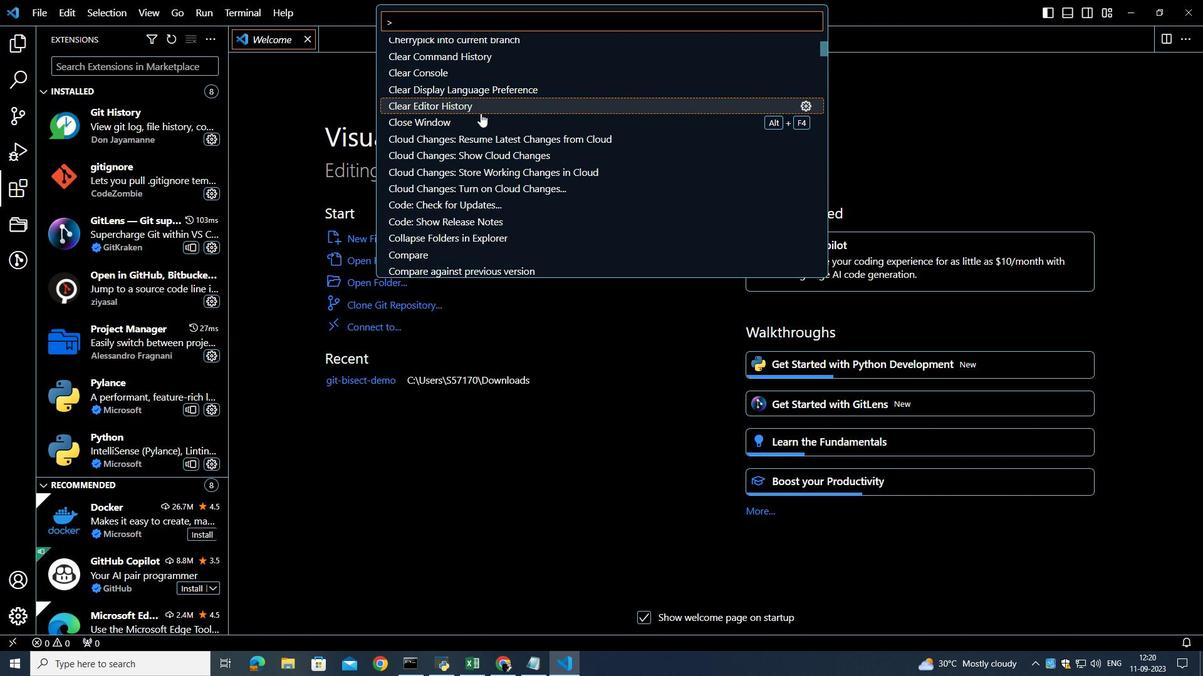 
Action: Mouse scrolled (482, 114) with delta (0, 0)
Screenshot: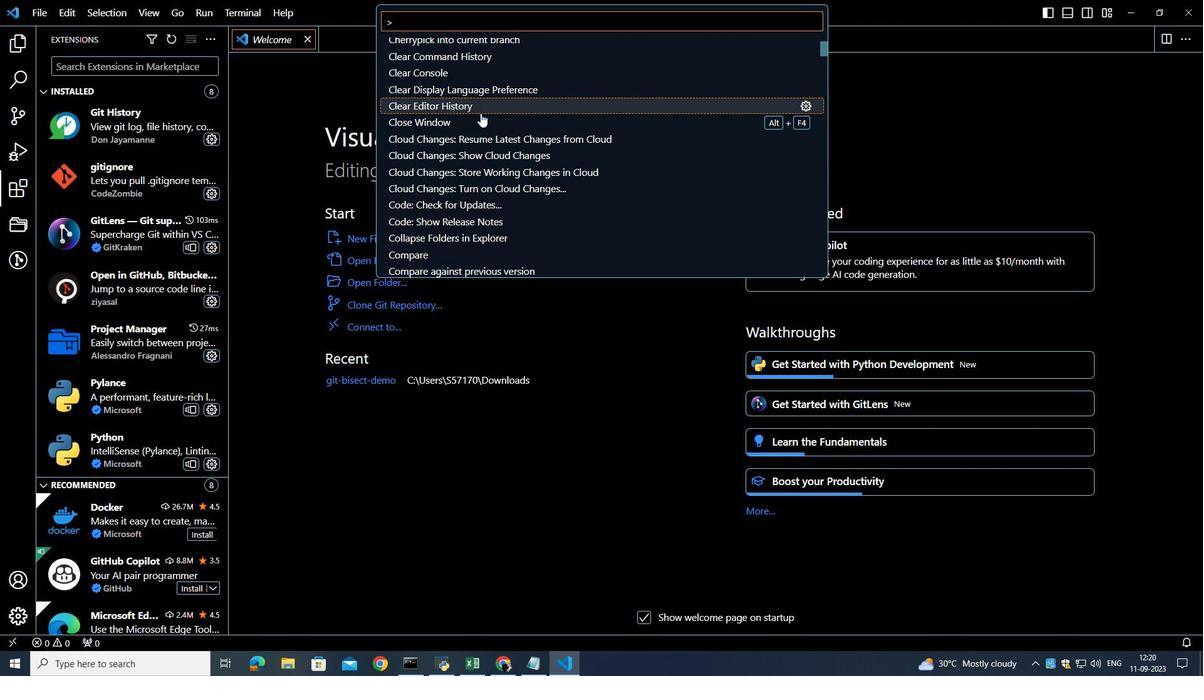 
Action: Mouse scrolled (482, 114) with delta (0, 0)
Screenshot: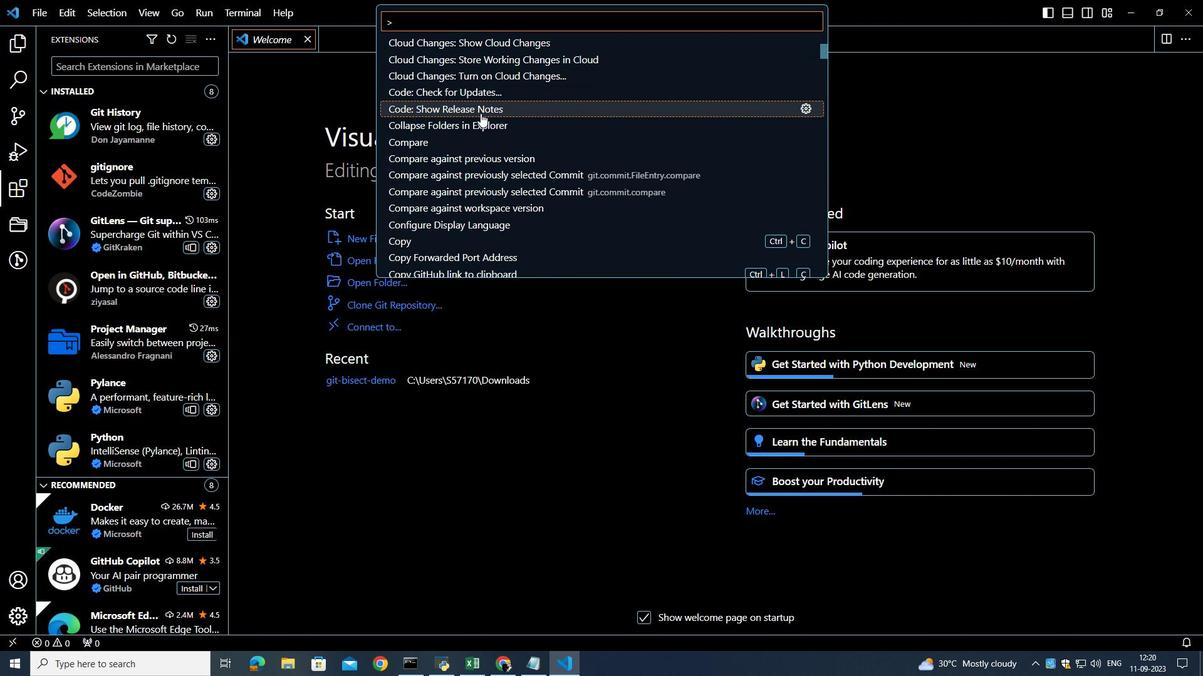 
Action: Mouse scrolled (482, 114) with delta (0, 0)
Screenshot: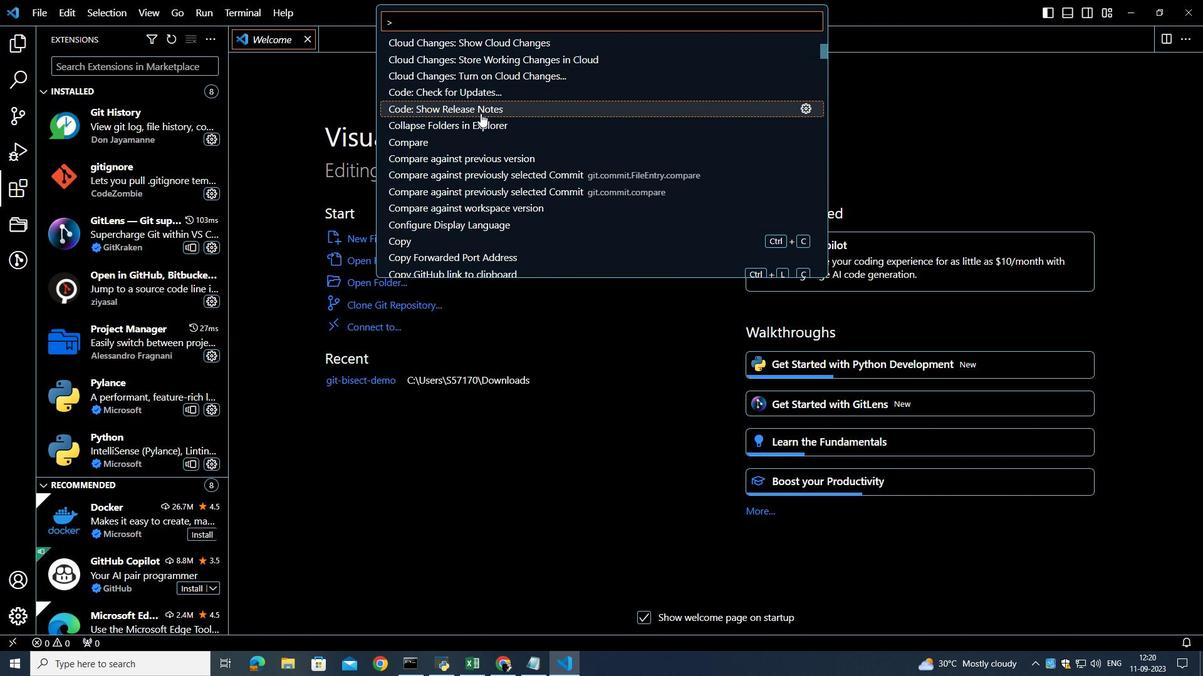 
Action: Mouse scrolled (482, 114) with delta (0, 0)
Screenshot: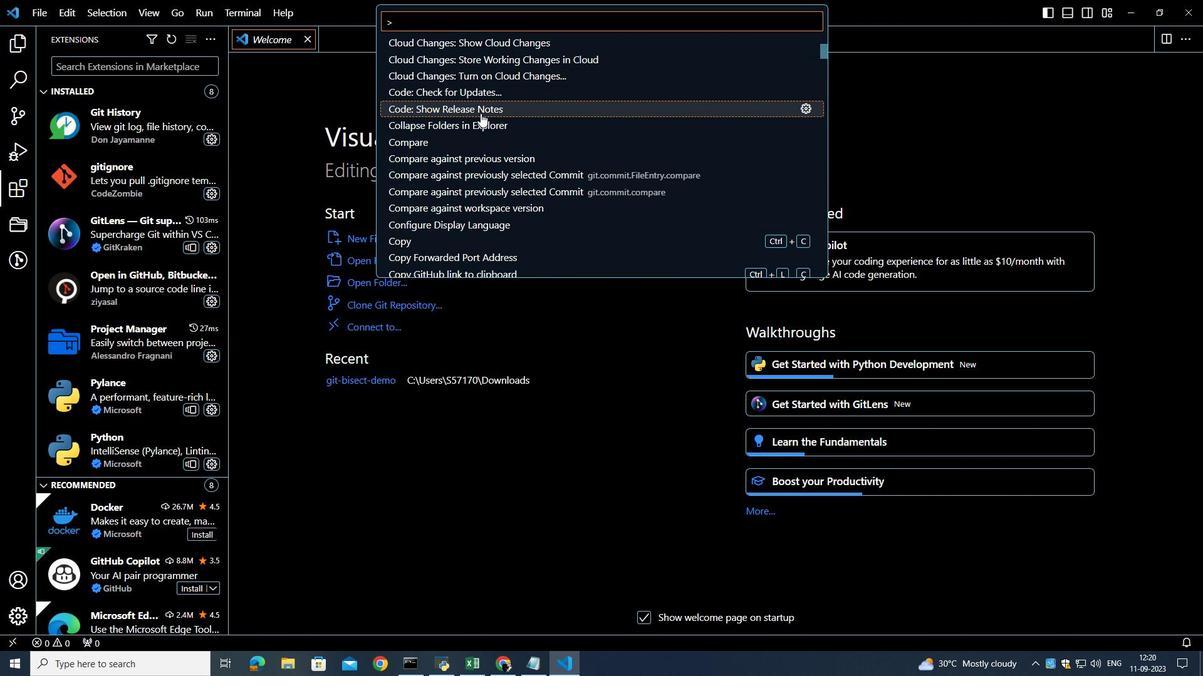 
Action: Mouse scrolled (482, 114) with delta (0, 0)
Screenshot: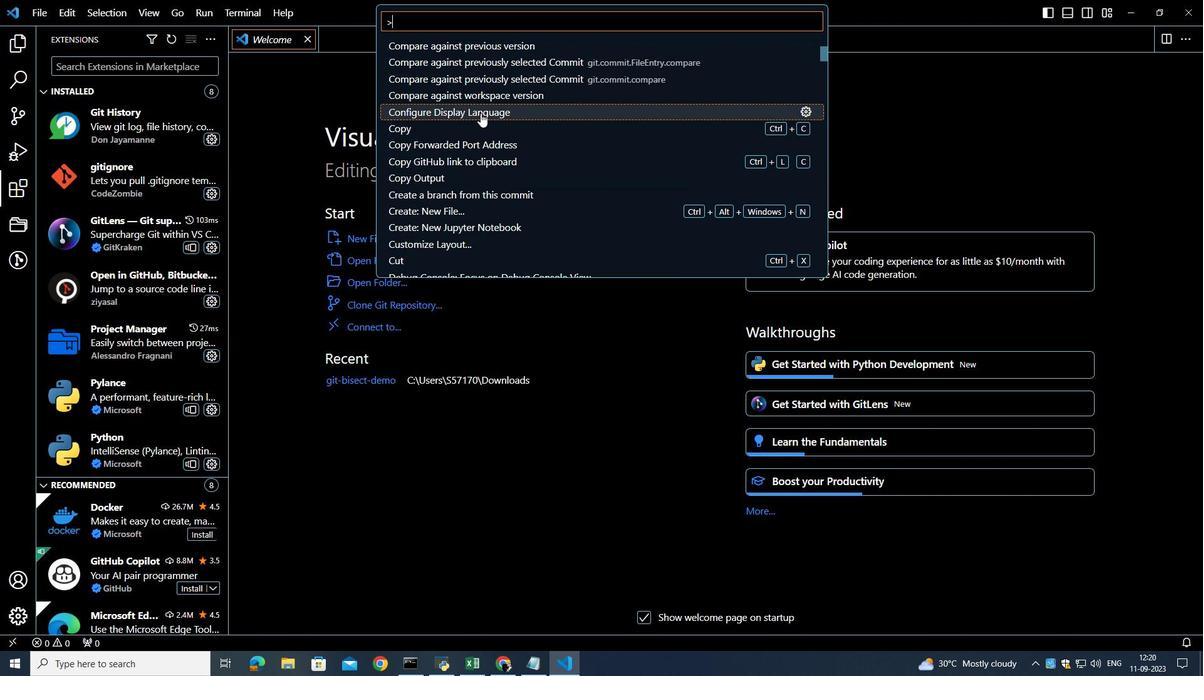 
Action: Mouse scrolled (482, 114) with delta (0, 0)
Screenshot: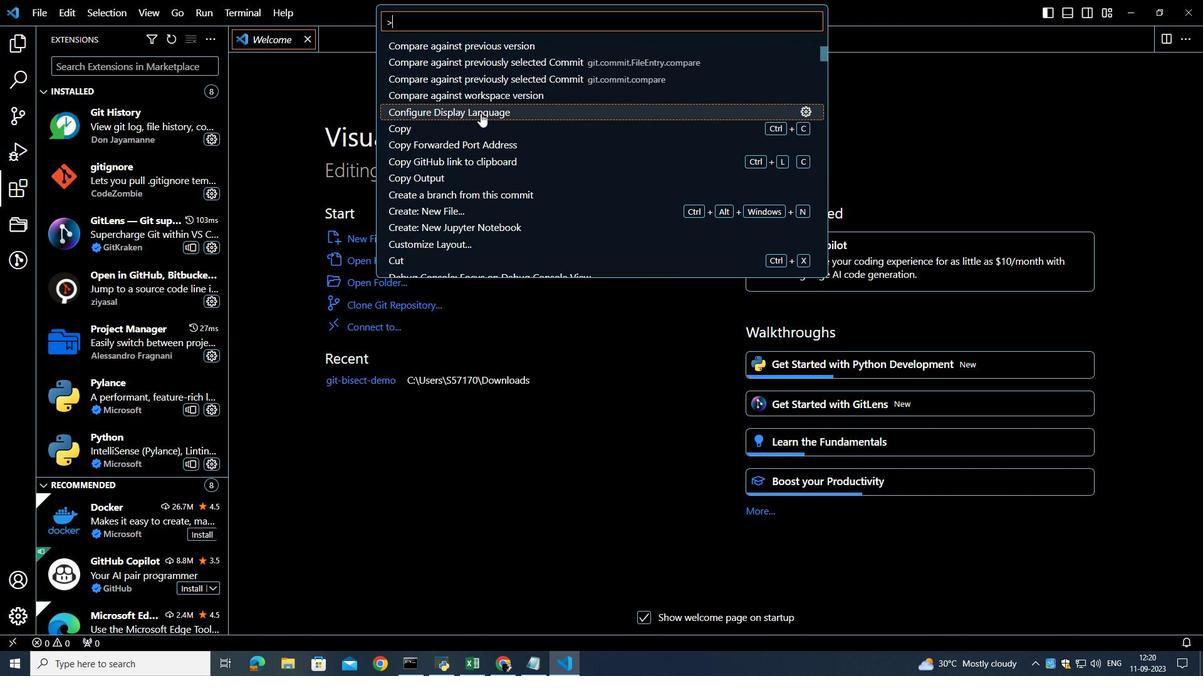 
Action: Mouse scrolled (482, 114) with delta (0, 0)
Screenshot: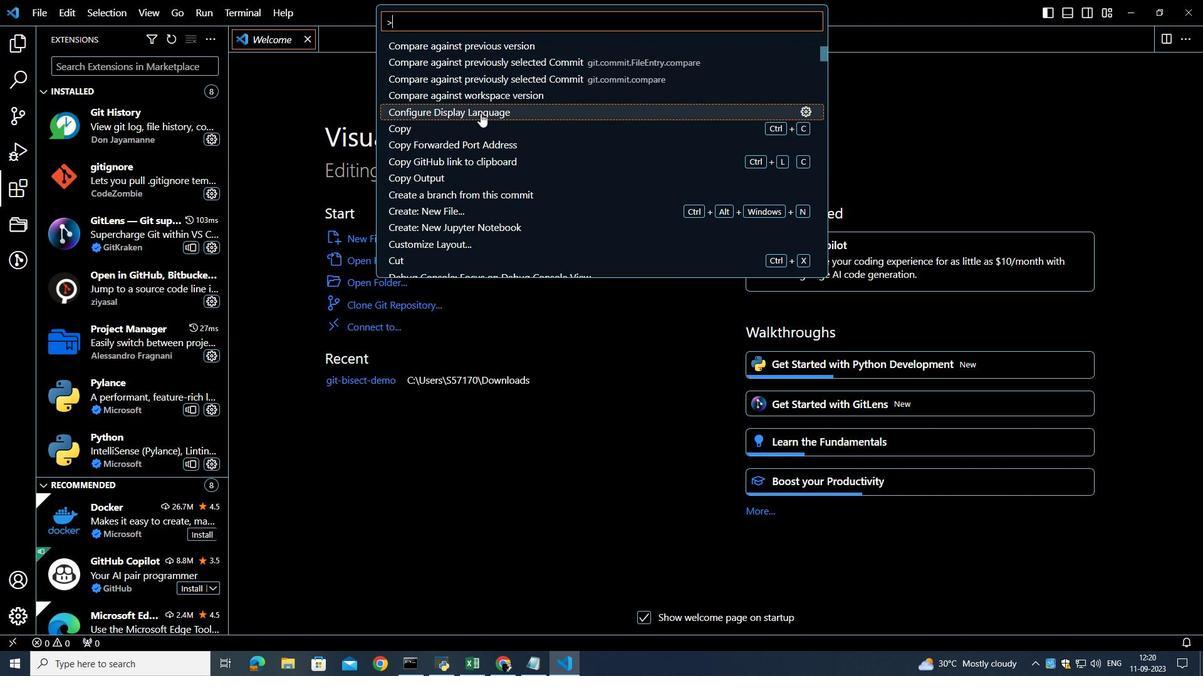 
Action: Mouse scrolled (482, 114) with delta (0, 0)
Screenshot: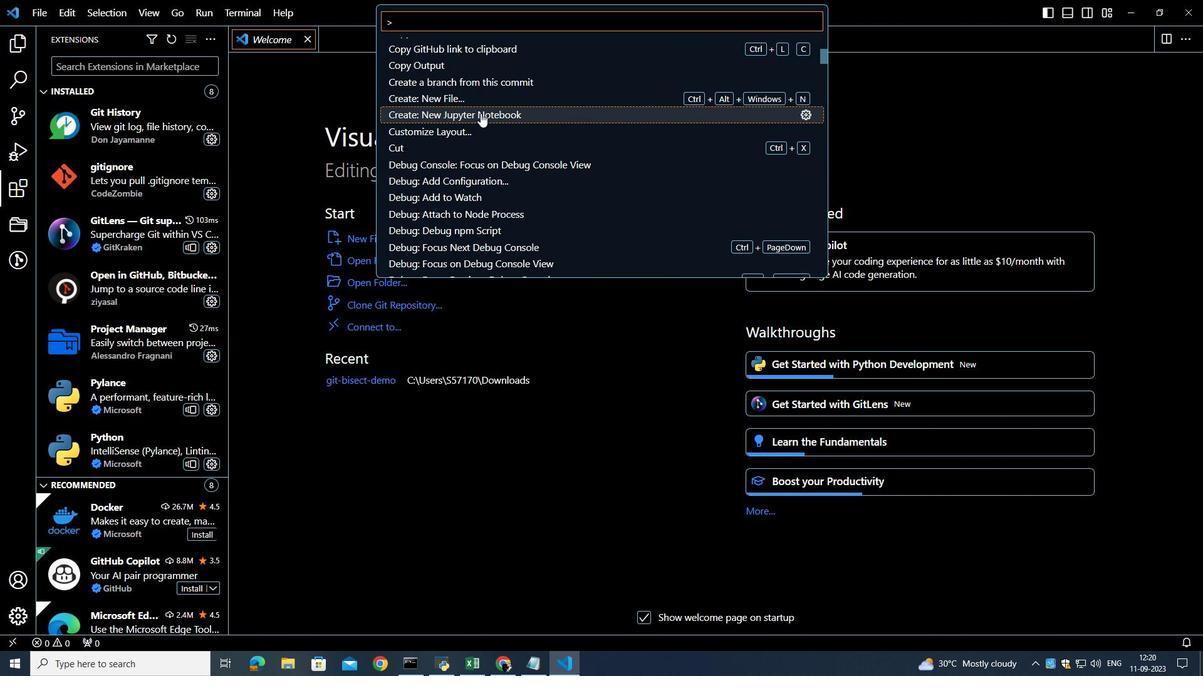 
Action: Mouse scrolled (482, 114) with delta (0, 0)
Screenshot: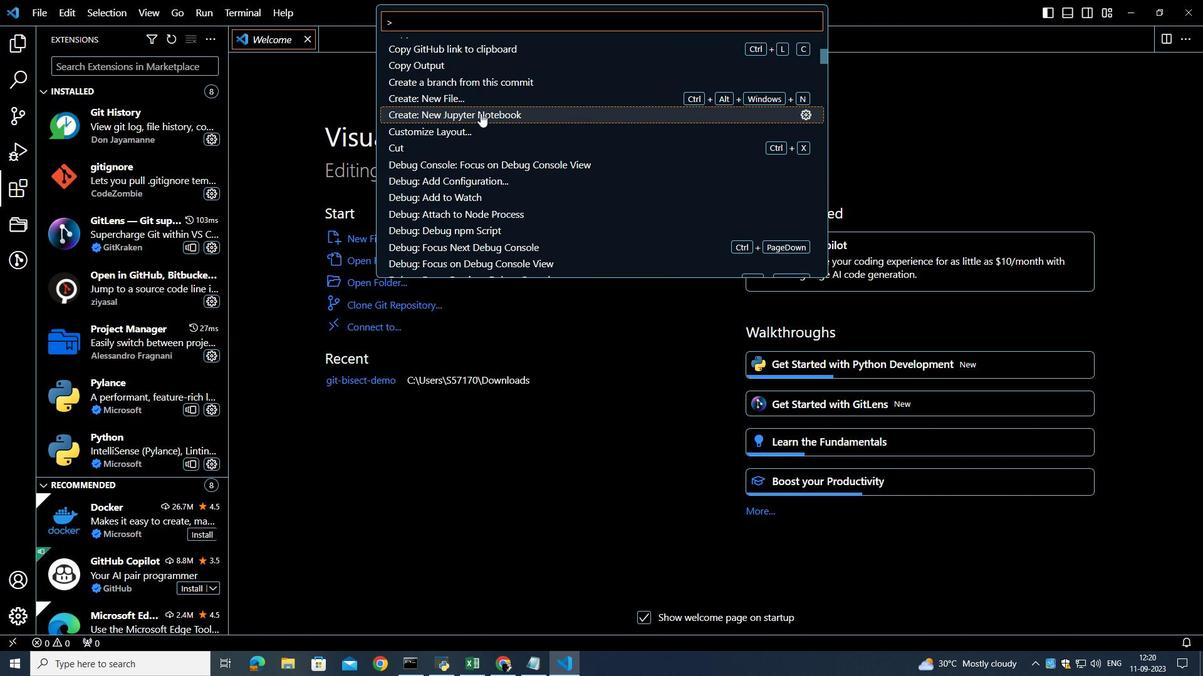 
Action: Mouse scrolled (482, 114) with delta (0, 0)
Screenshot: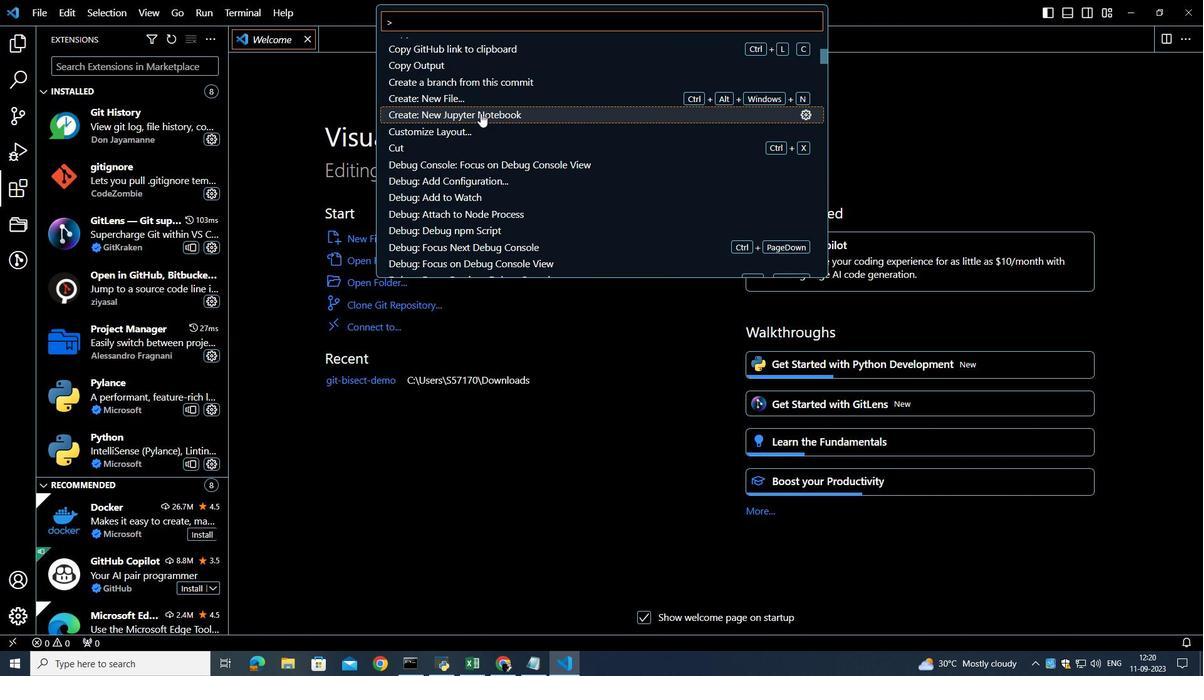 
Action: Mouse scrolled (482, 114) with delta (0, 0)
Screenshot: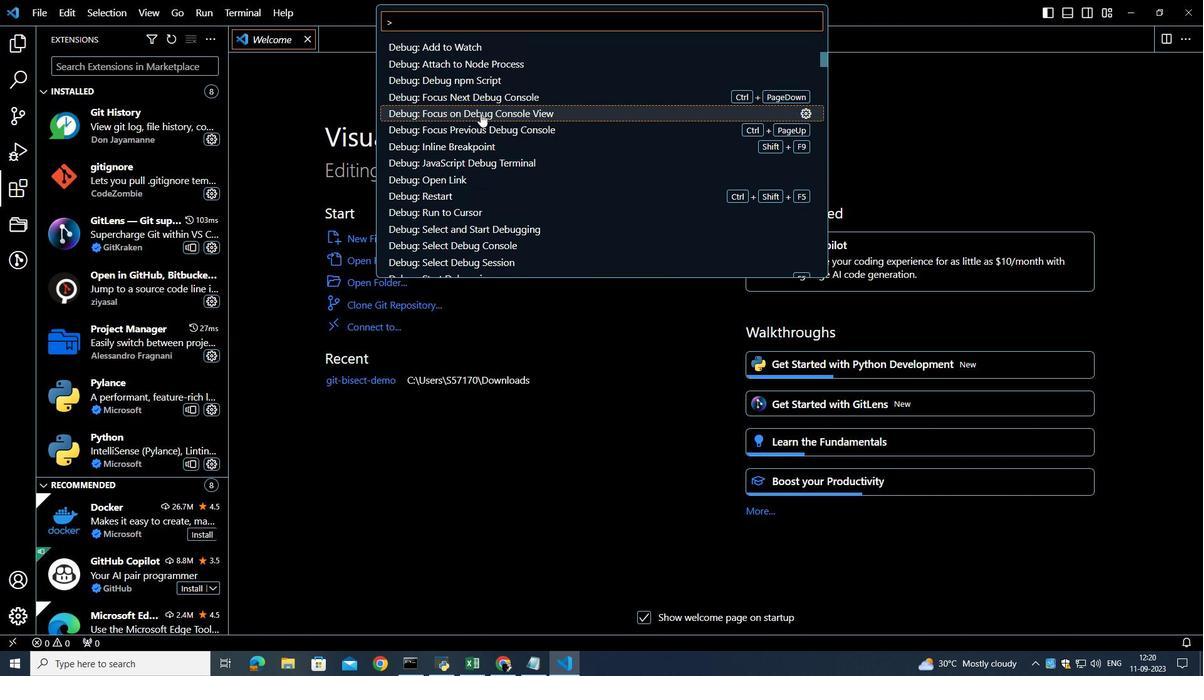 
Action: Mouse scrolled (482, 114) with delta (0, 0)
Screenshot: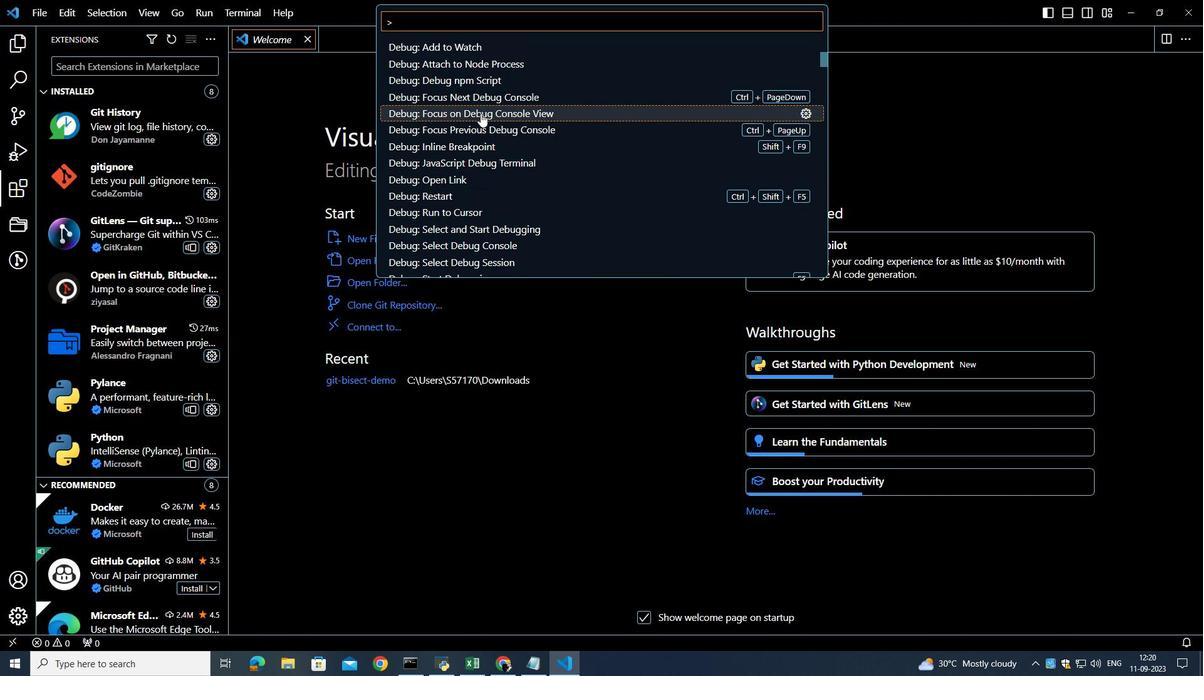 
Action: Mouse scrolled (482, 114) with delta (0, 0)
Screenshot: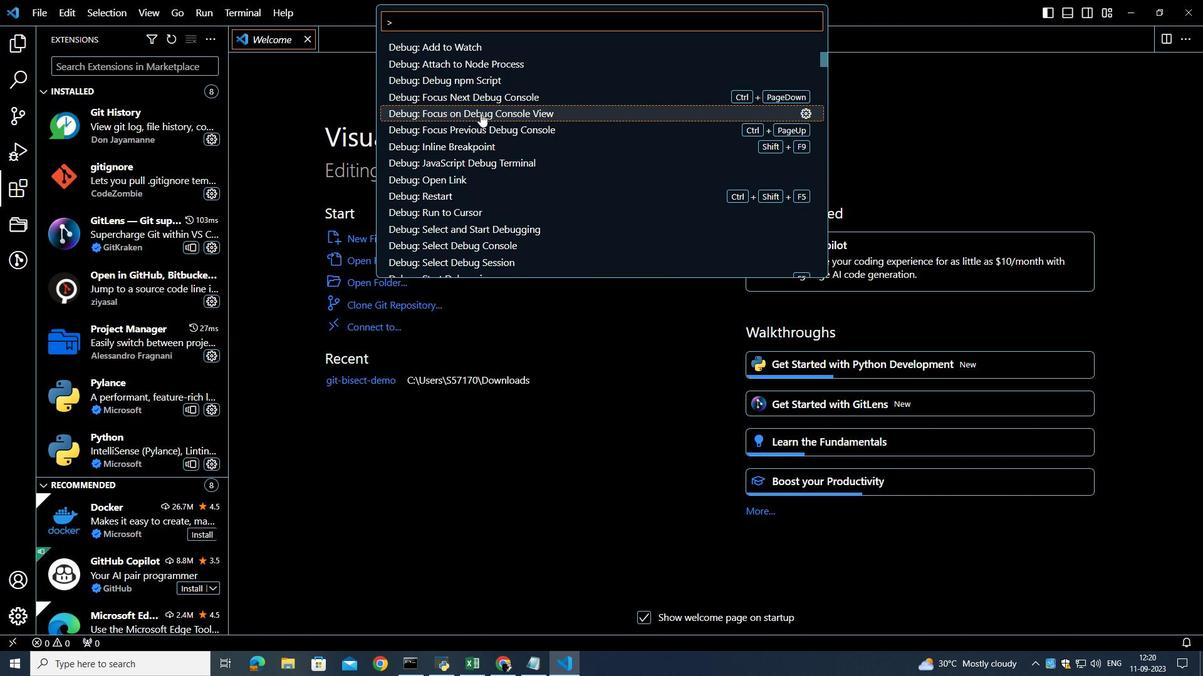 
Action: Mouse scrolled (482, 114) with delta (0, 0)
Screenshot: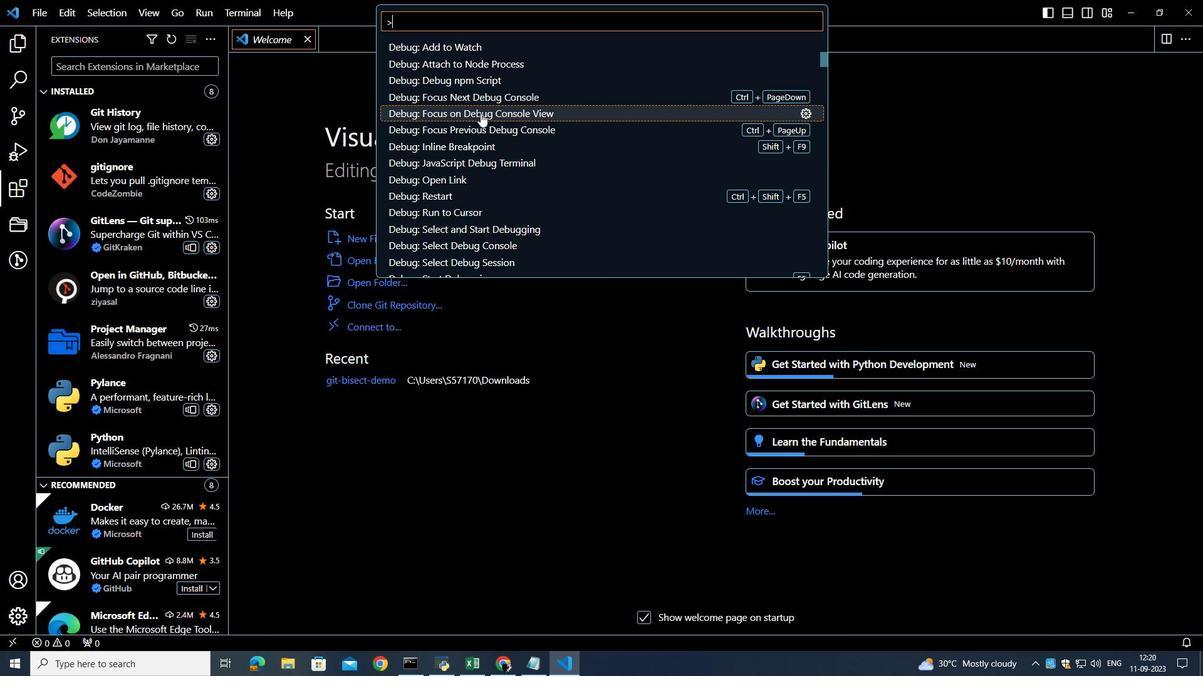 
Action: Mouse scrolled (482, 114) with delta (0, 0)
Screenshot: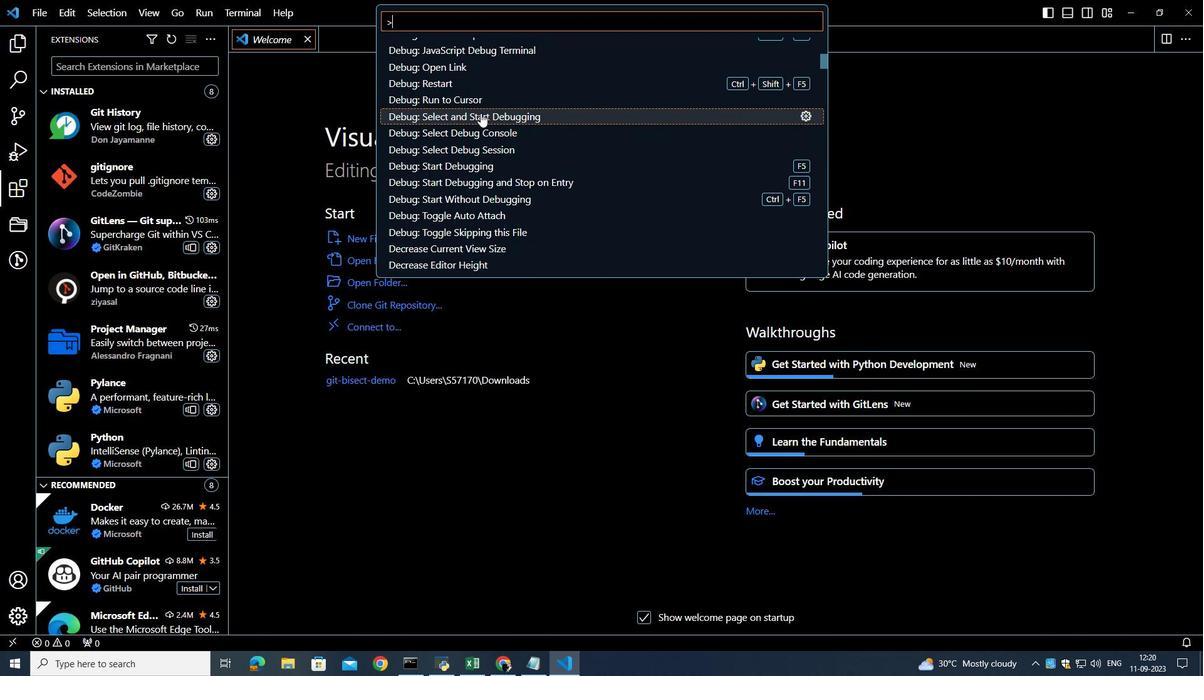 
Action: Mouse scrolled (482, 114) with delta (0, 0)
Screenshot: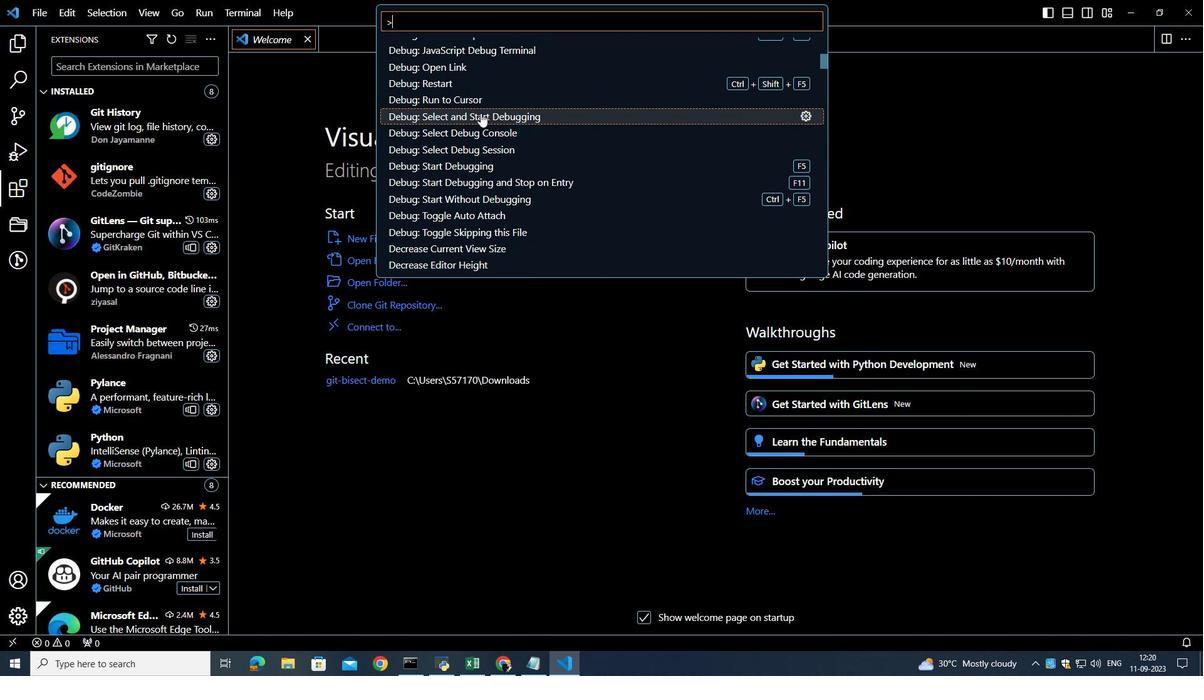 
Action: Mouse scrolled (482, 114) with delta (0, 0)
Screenshot: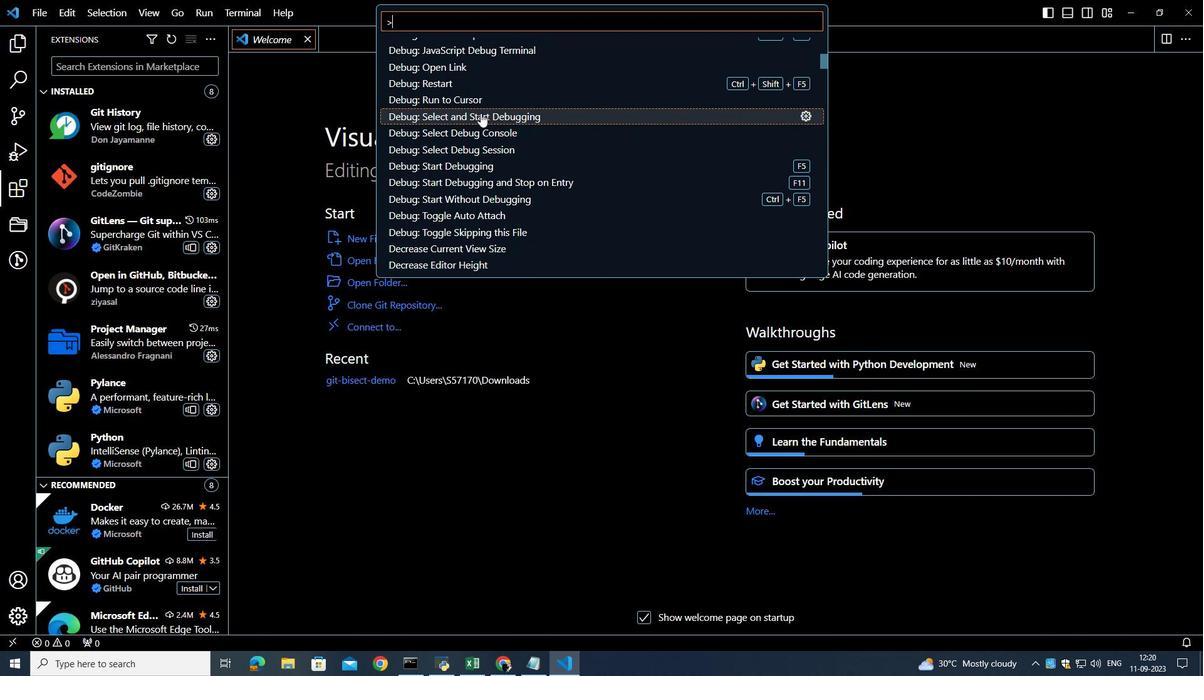 
Action: Mouse scrolled (482, 114) with delta (0, 0)
Screenshot: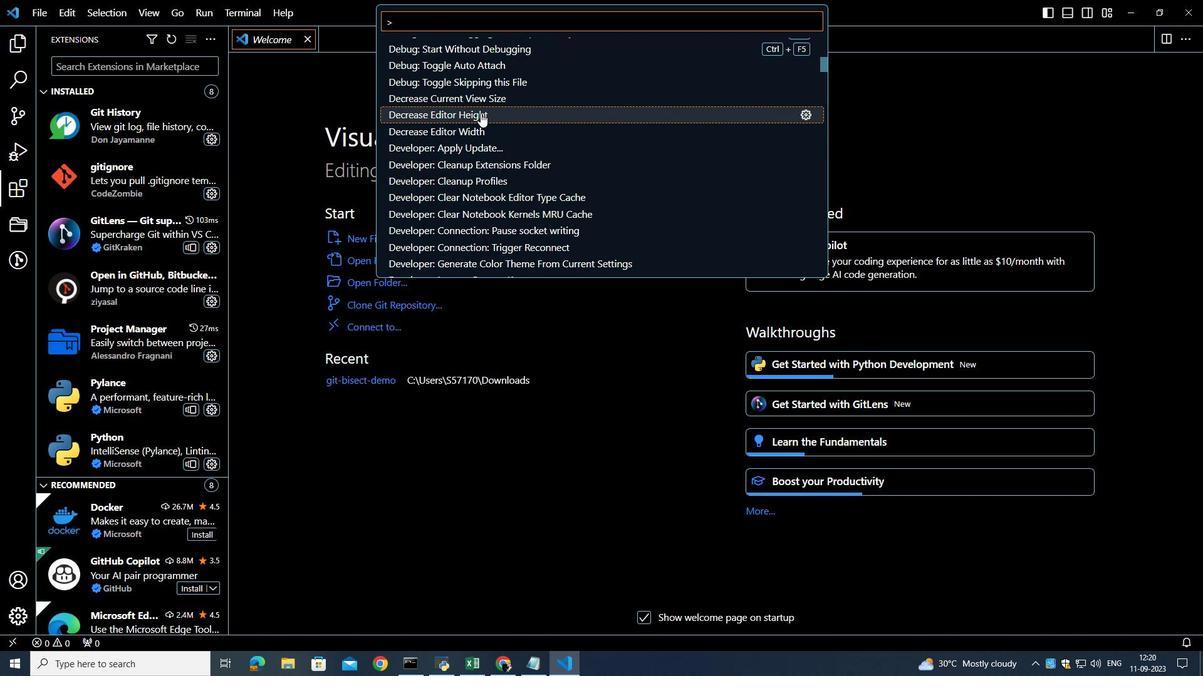 
Action: Mouse scrolled (482, 114) with delta (0, 0)
Screenshot: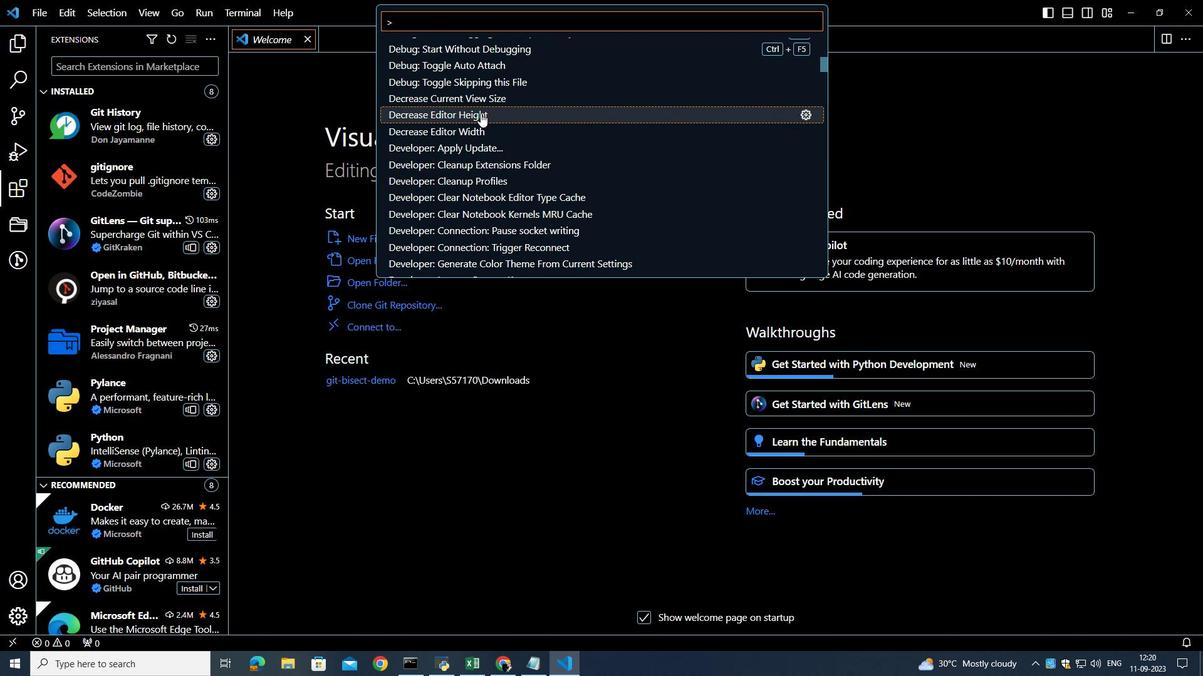 
Action: Mouse scrolled (482, 114) with delta (0, 0)
Screenshot: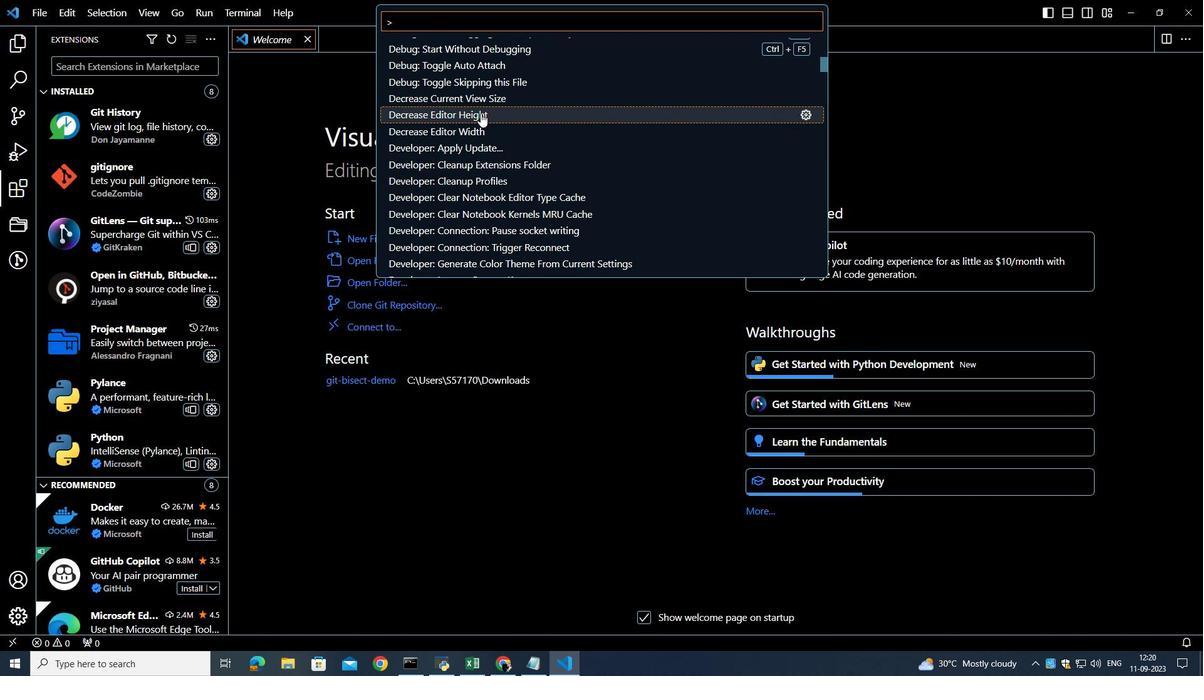 
Action: Mouse scrolled (482, 114) with delta (0, 0)
Screenshot: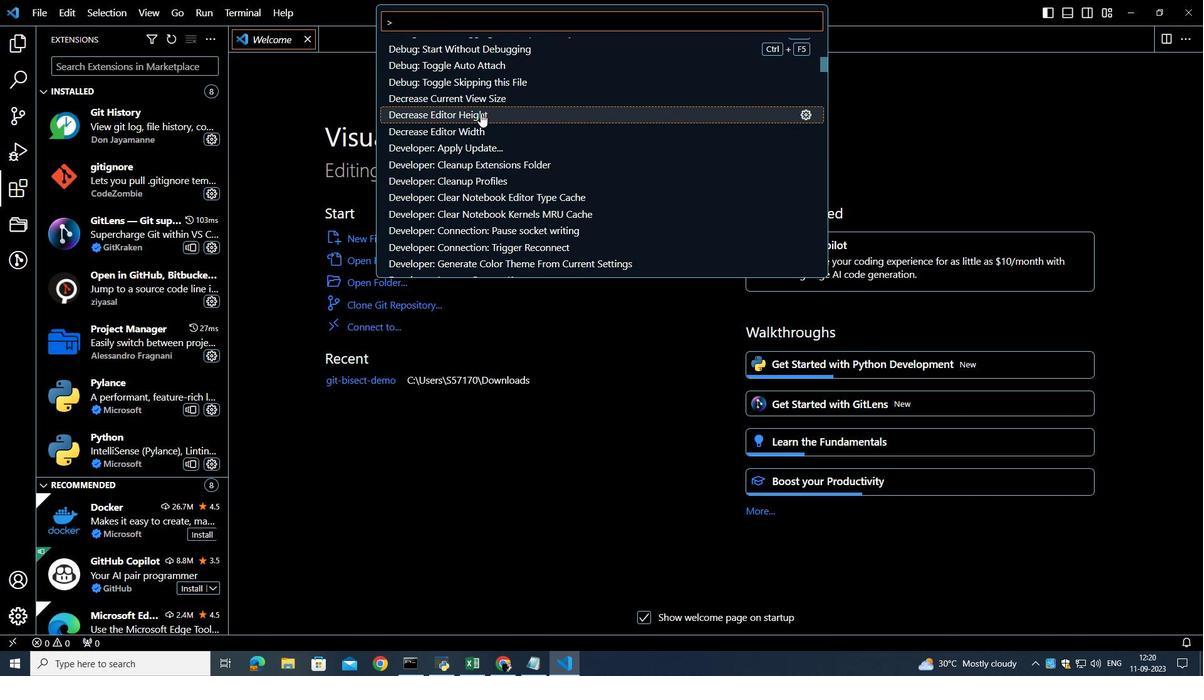 
Action: Mouse scrolled (482, 114) with delta (0, 0)
Screenshot: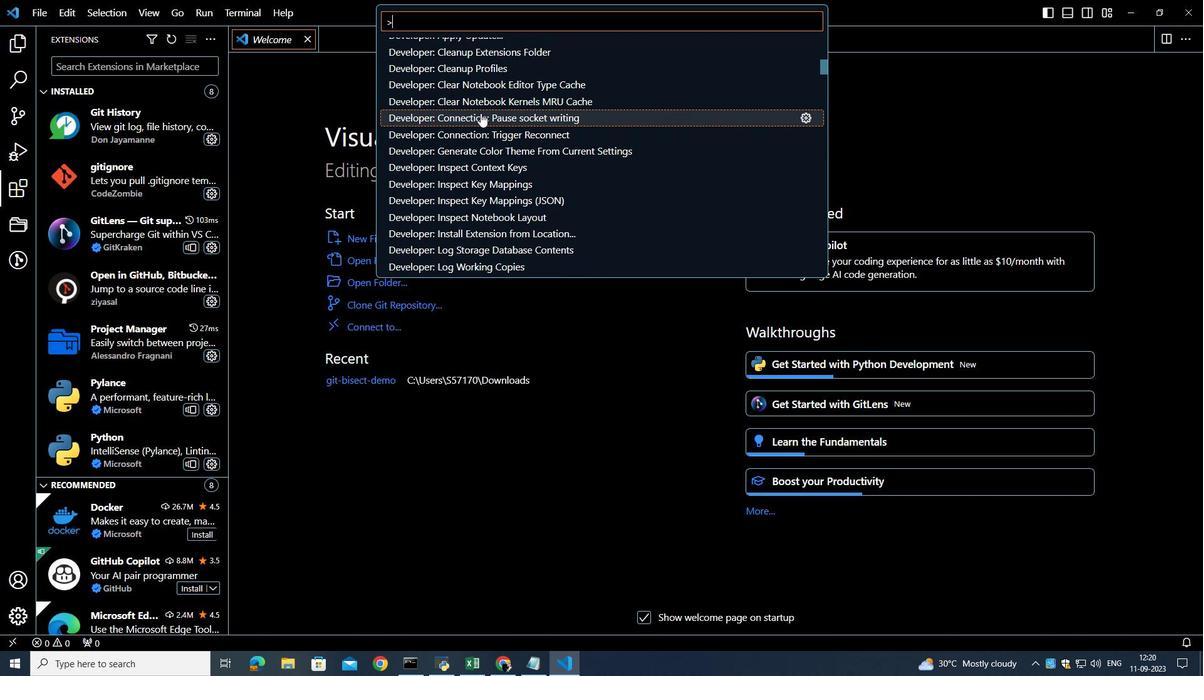 
Action: Mouse scrolled (482, 114) with delta (0, 0)
Screenshot: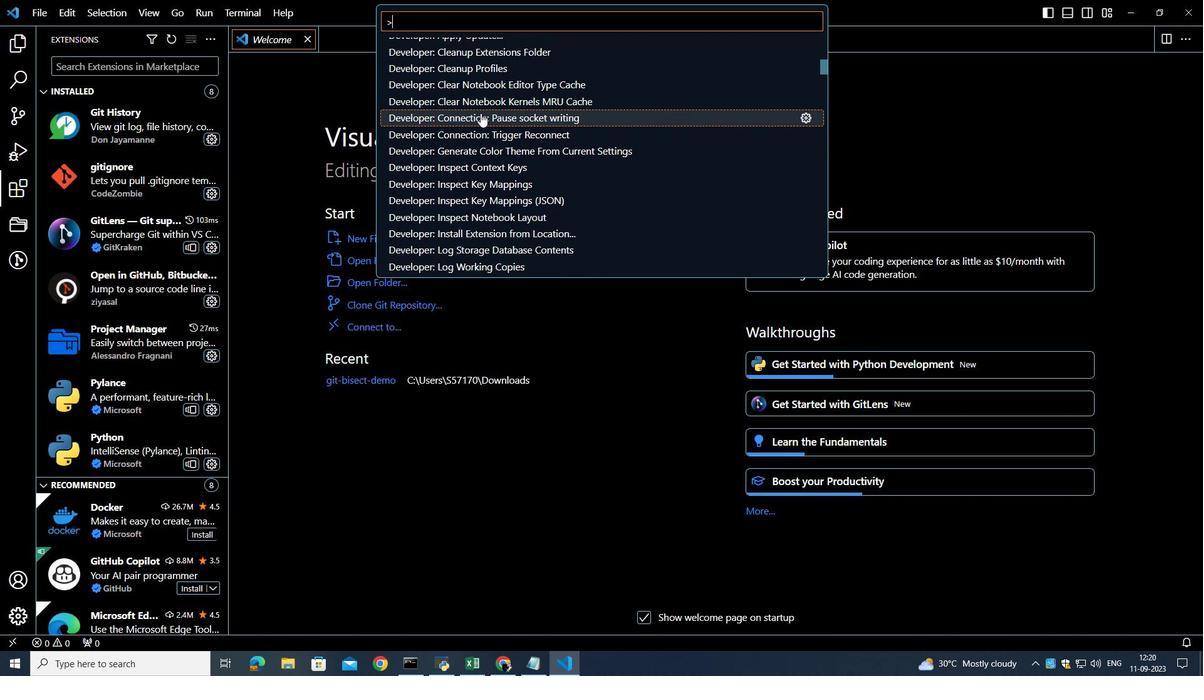 
Action: Mouse scrolled (482, 114) with delta (0, 0)
Screenshot: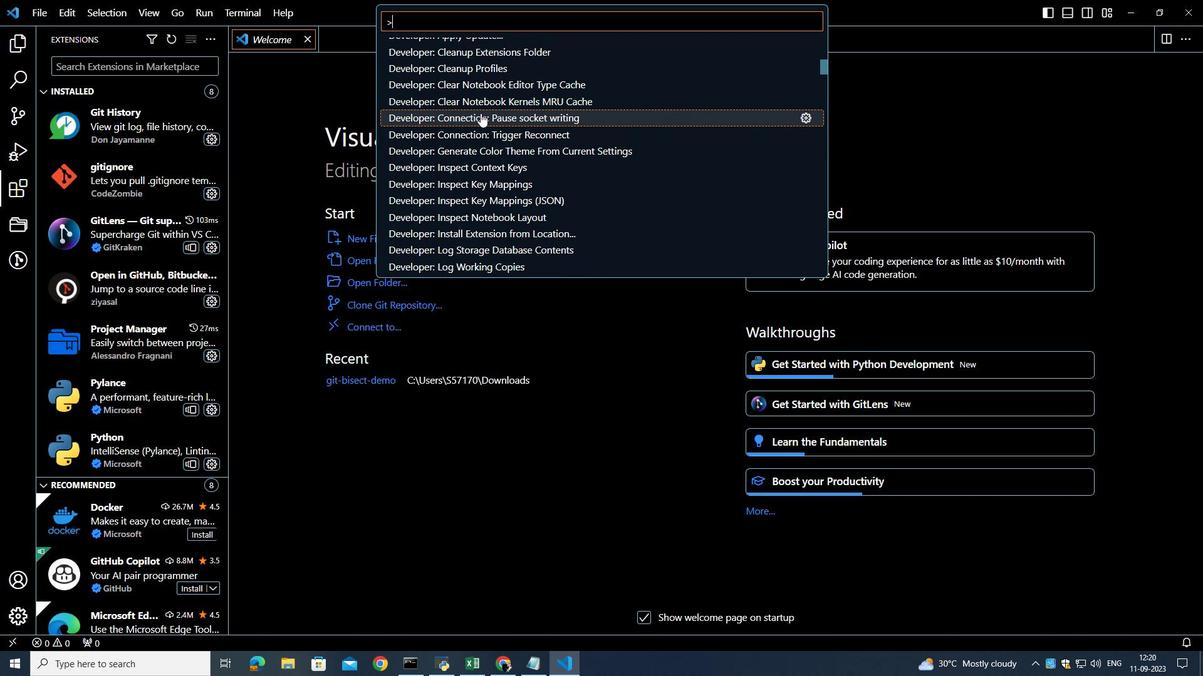 
Action: Mouse scrolled (482, 114) with delta (0, 0)
Screenshot: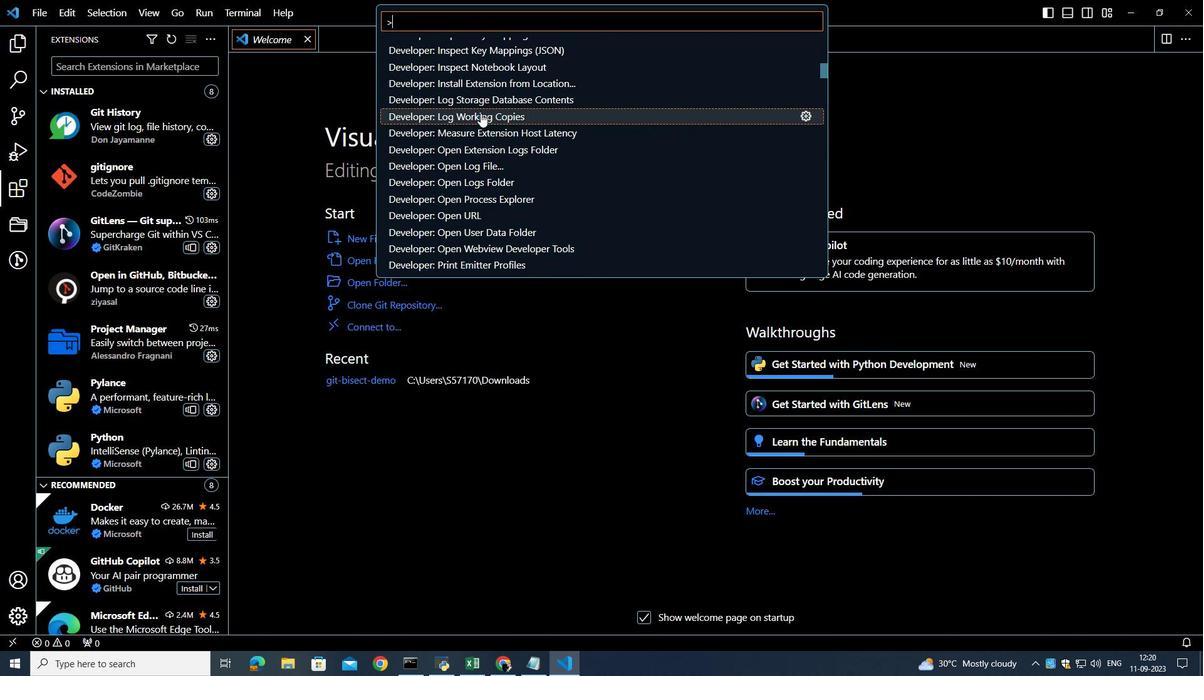 
Action: Mouse scrolled (482, 114) with delta (0, 0)
Screenshot: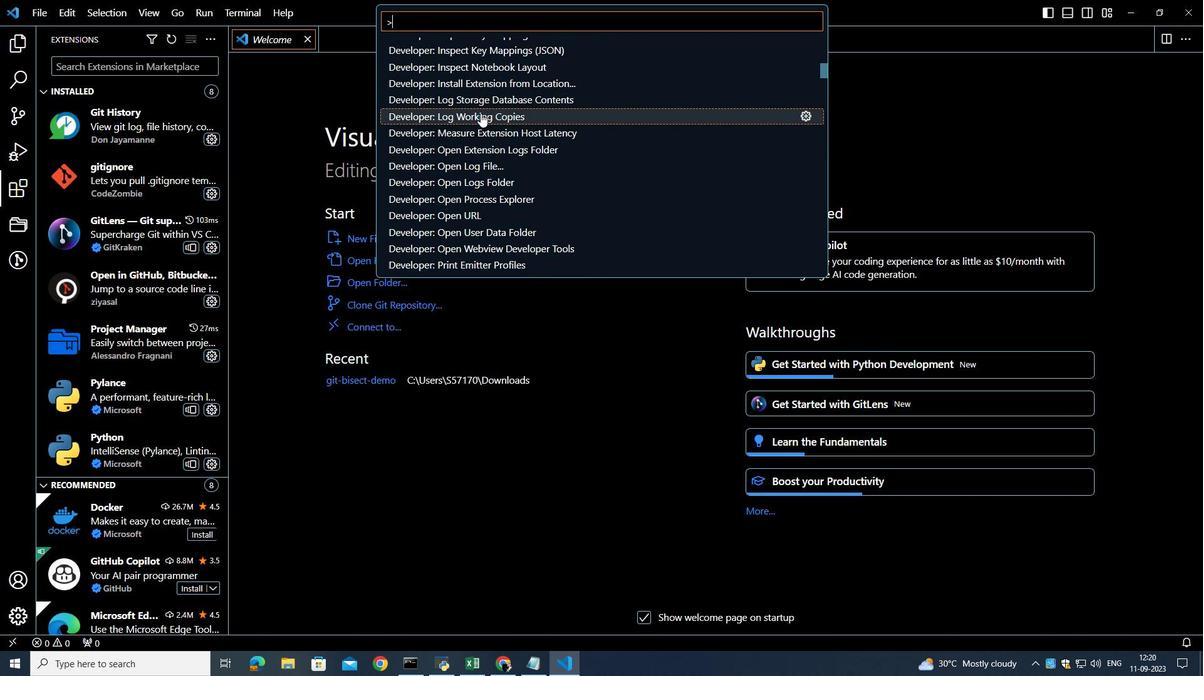 
Action: Mouse scrolled (482, 114) with delta (0, 0)
Screenshot: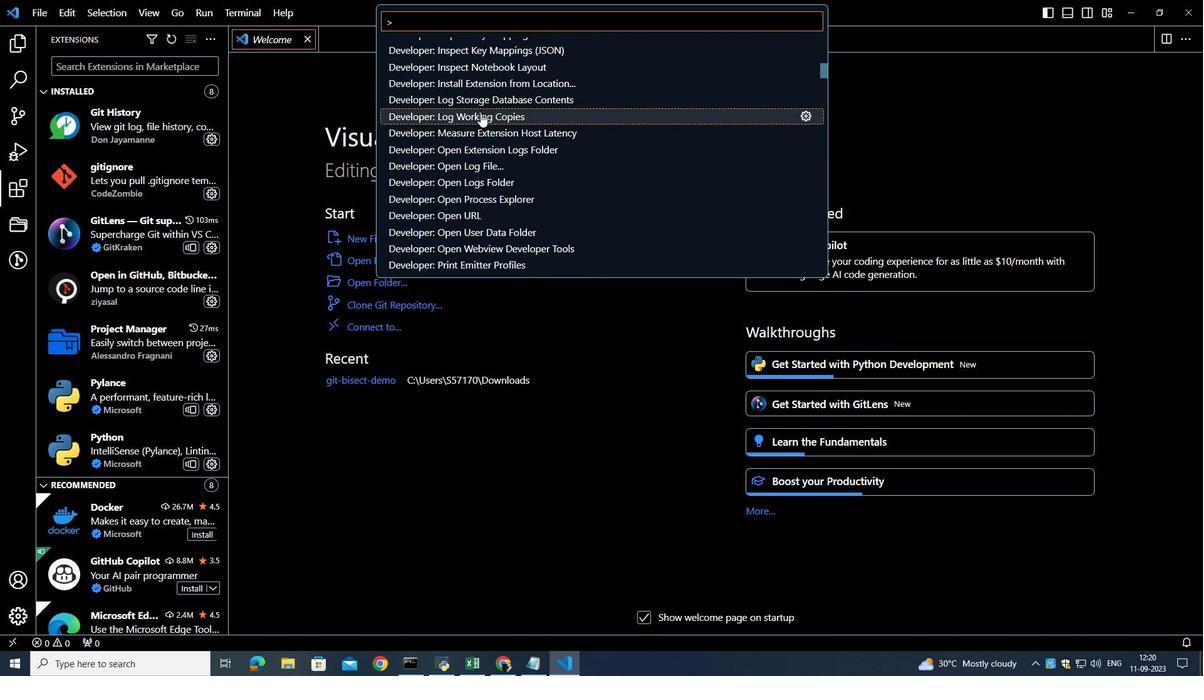 
Action: Mouse scrolled (482, 114) with delta (0, 0)
Screenshot: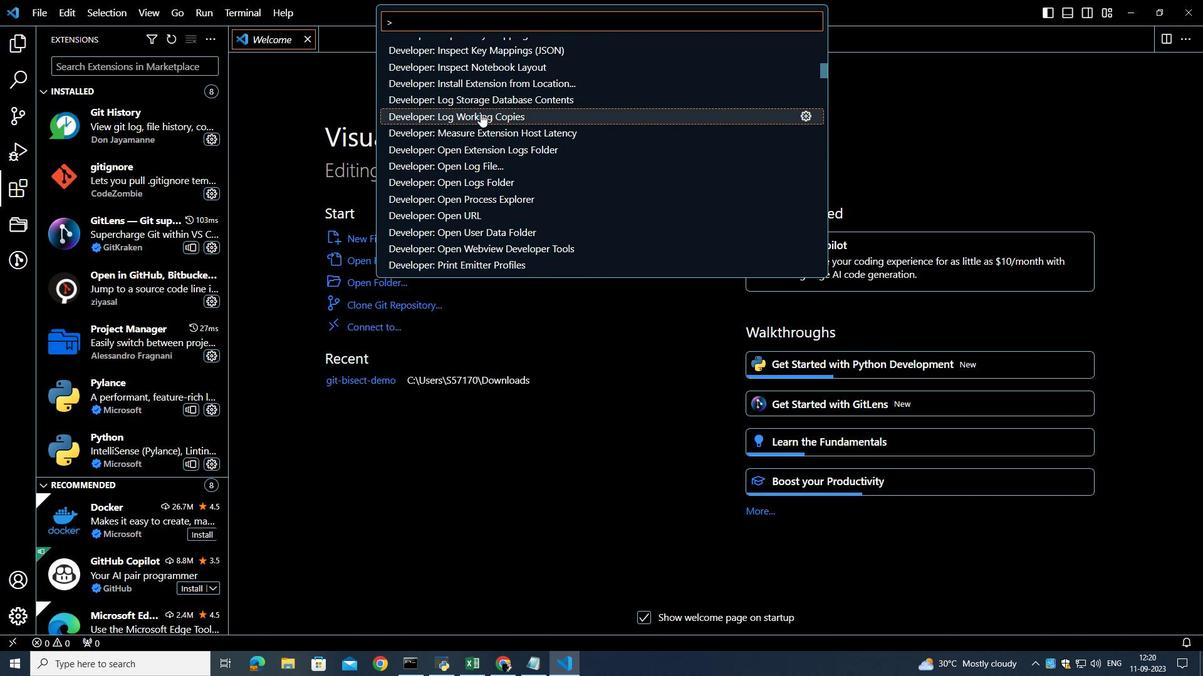 
Action: Mouse scrolled (482, 114) with delta (0, 0)
Screenshot: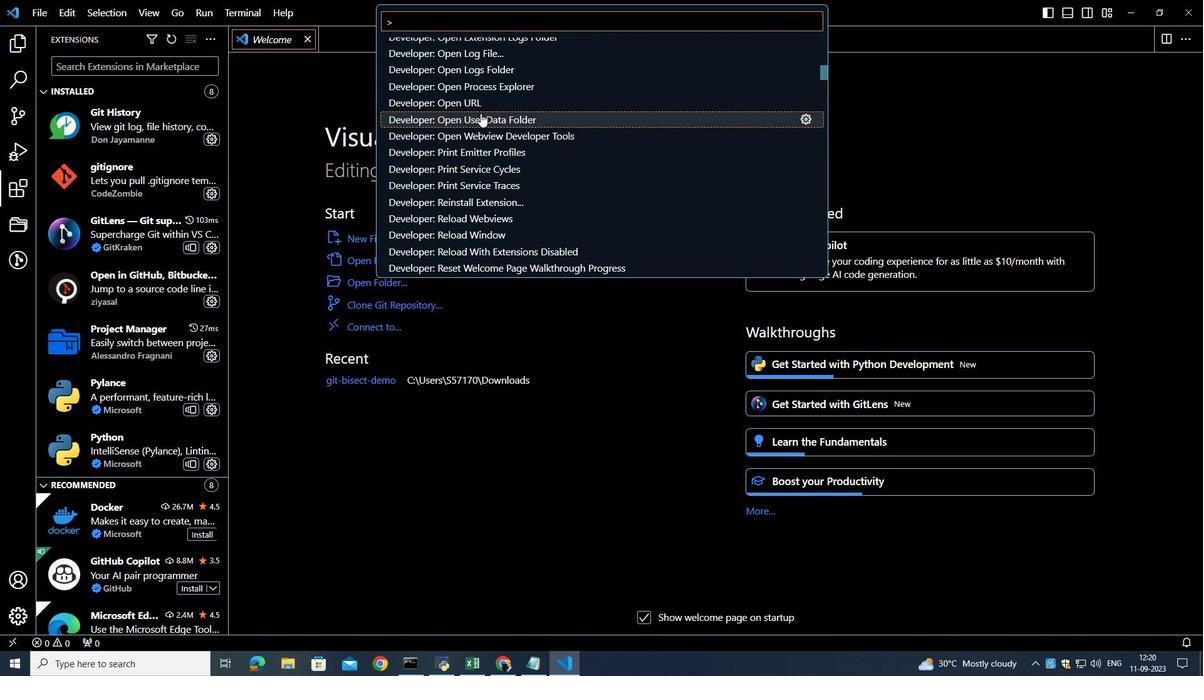 
Action: Mouse scrolled (482, 114) with delta (0, 0)
Screenshot: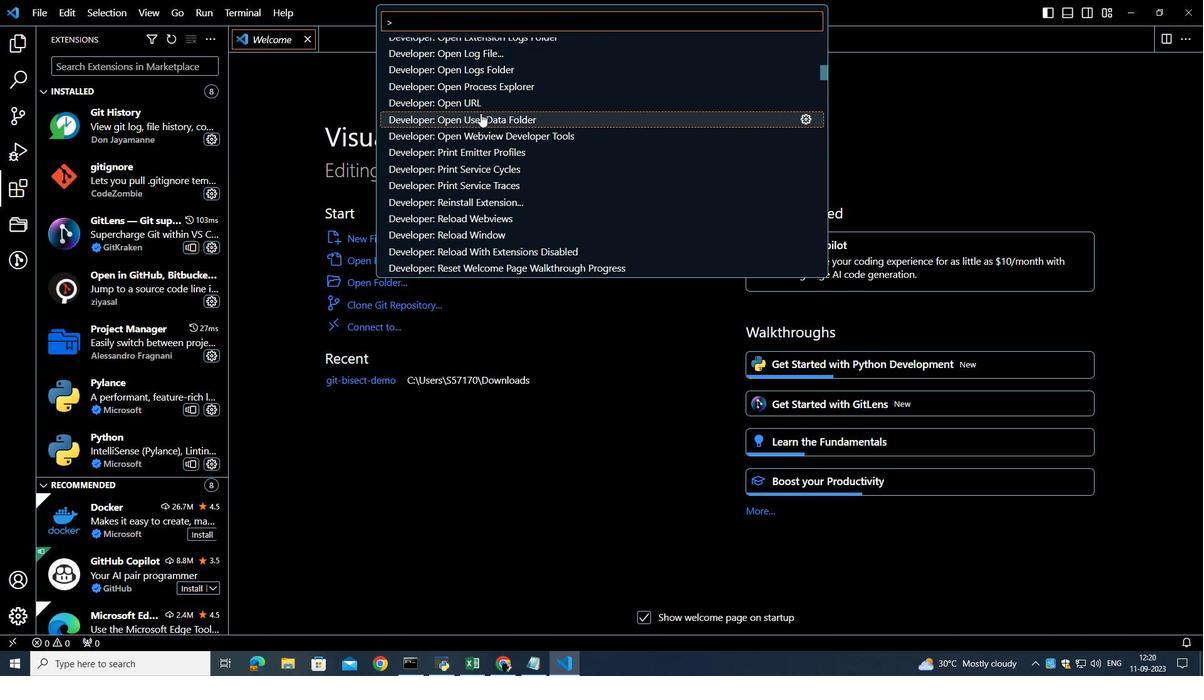 
Action: Mouse scrolled (482, 114) with delta (0, 0)
Screenshot: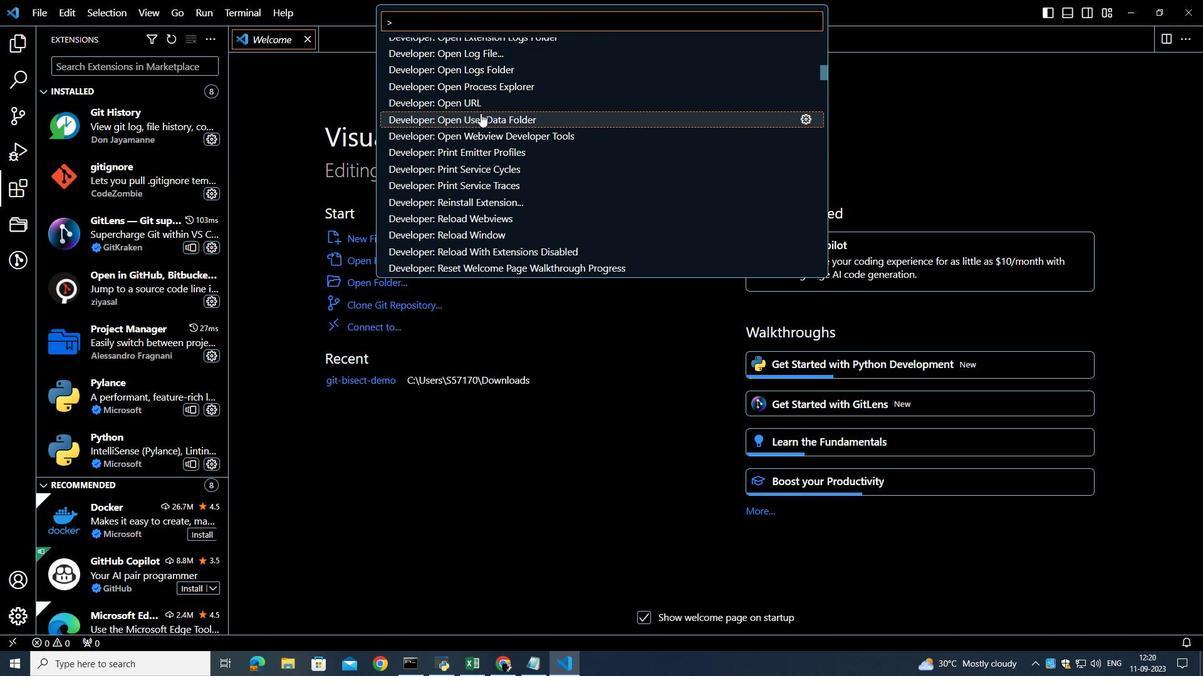 
Action: Mouse scrolled (482, 114) with delta (0, 0)
Screenshot: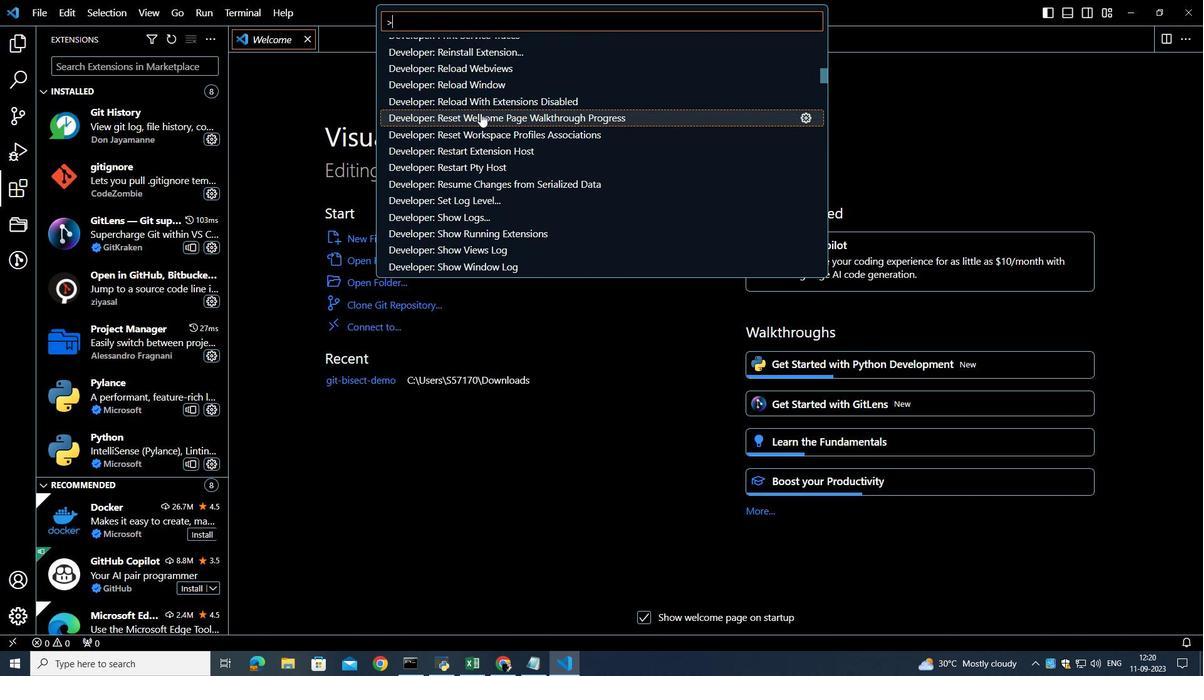 
Action: Mouse scrolled (482, 114) with delta (0, 0)
Screenshot: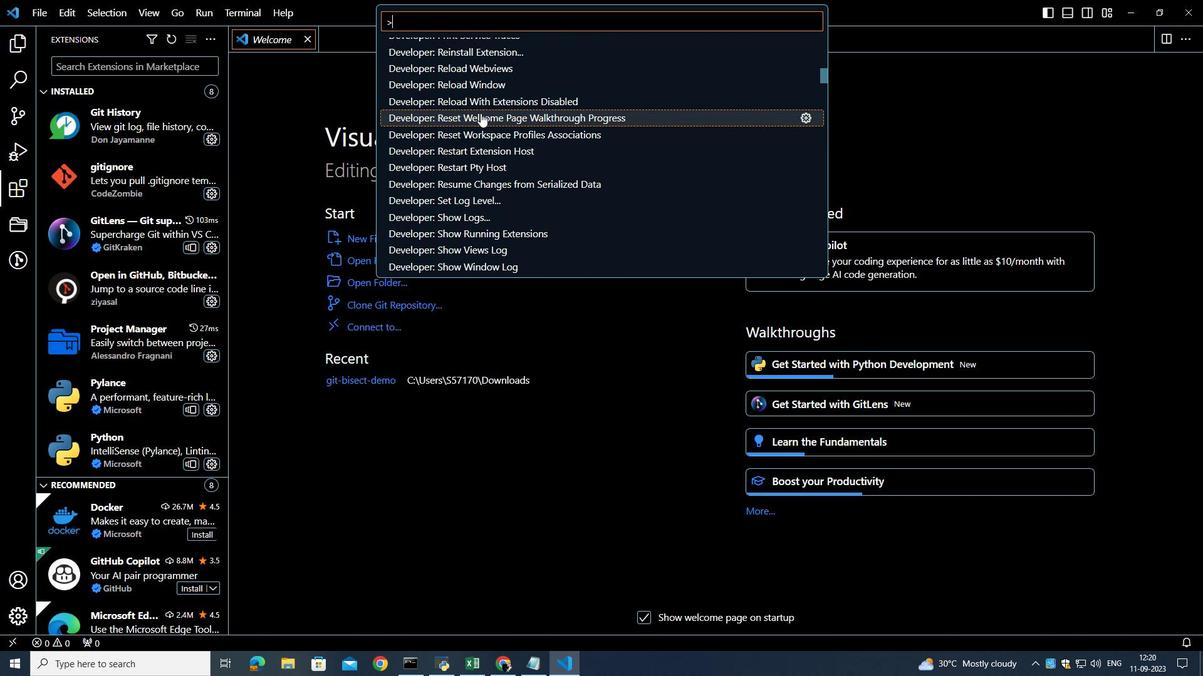 
Action: Mouse scrolled (482, 114) with delta (0, 0)
Screenshot: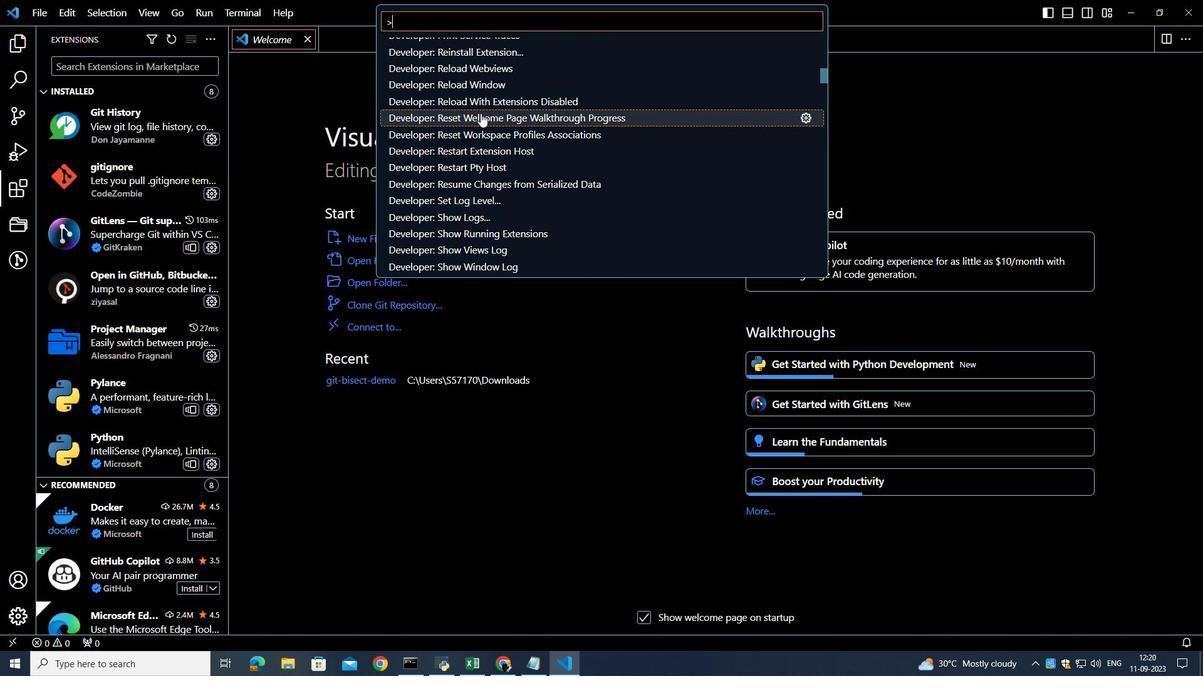 
Action: Mouse scrolled (482, 114) with delta (0, 0)
Screenshot: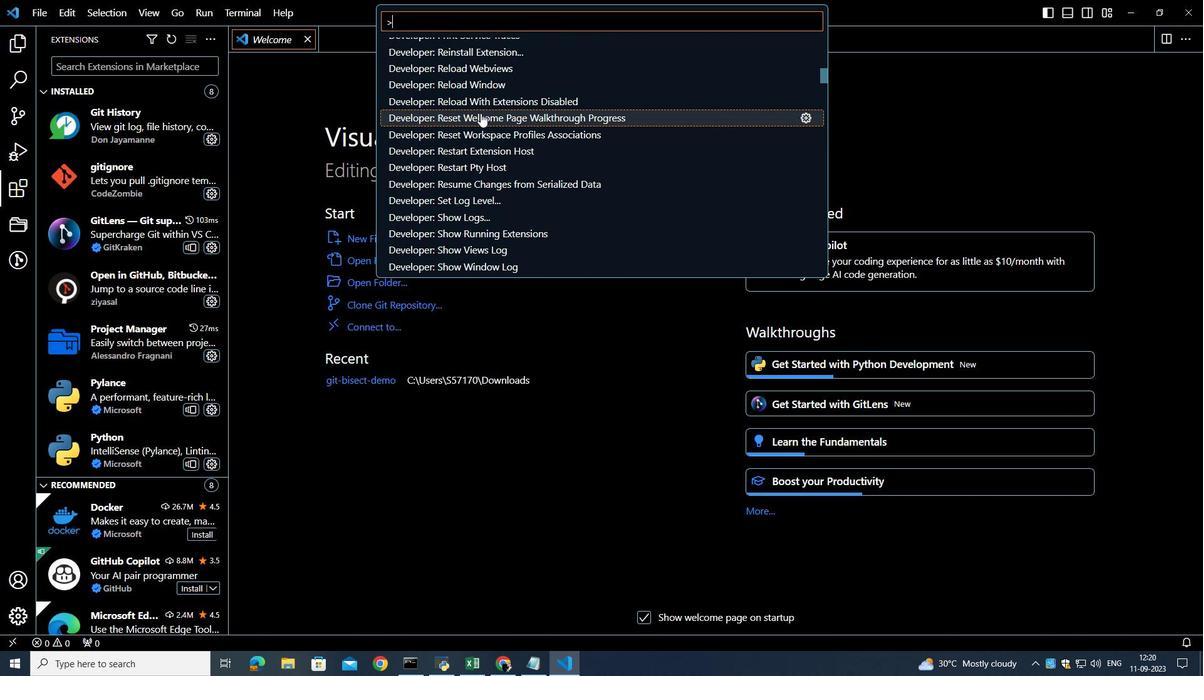 
Action: Mouse moved to (487, 184)
Screenshot: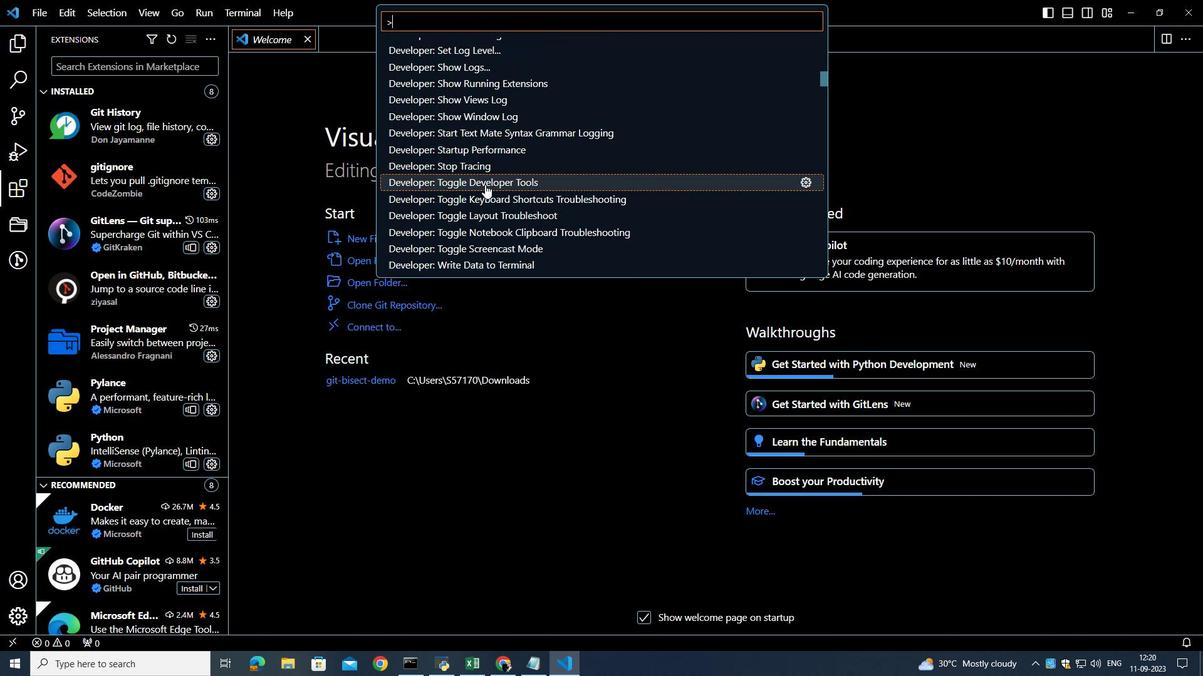 
Action: Mouse scrolled (487, 183) with delta (0, 0)
Screenshot: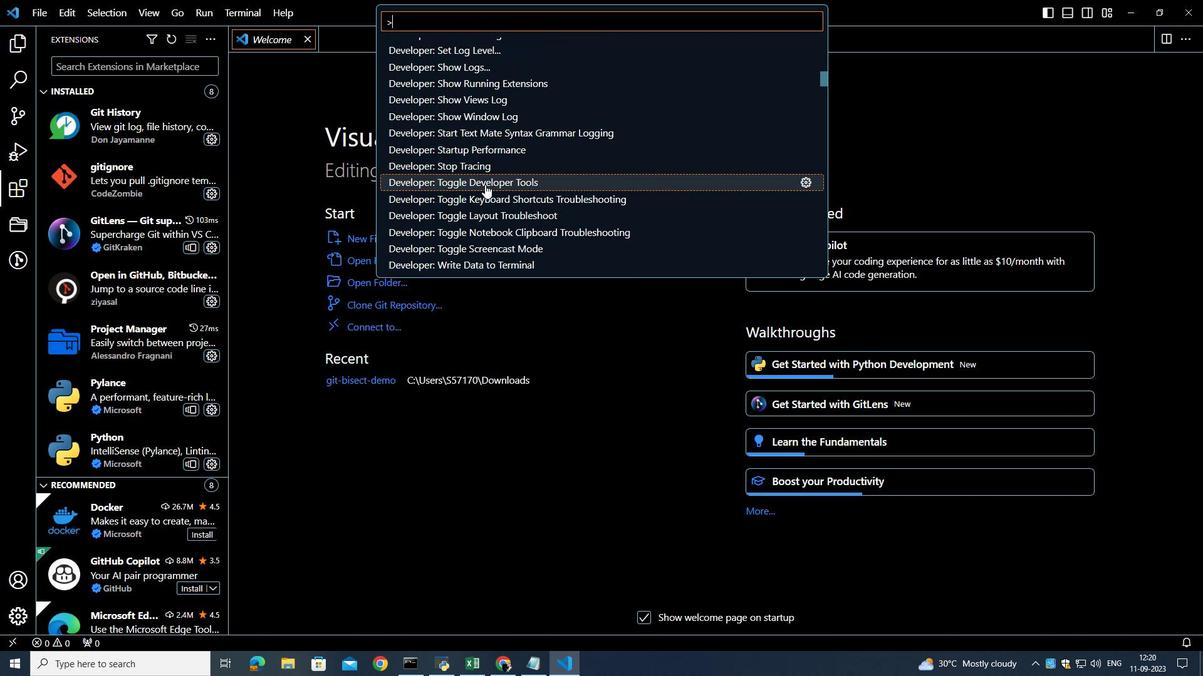 
Action: Mouse moved to (486, 186)
Screenshot: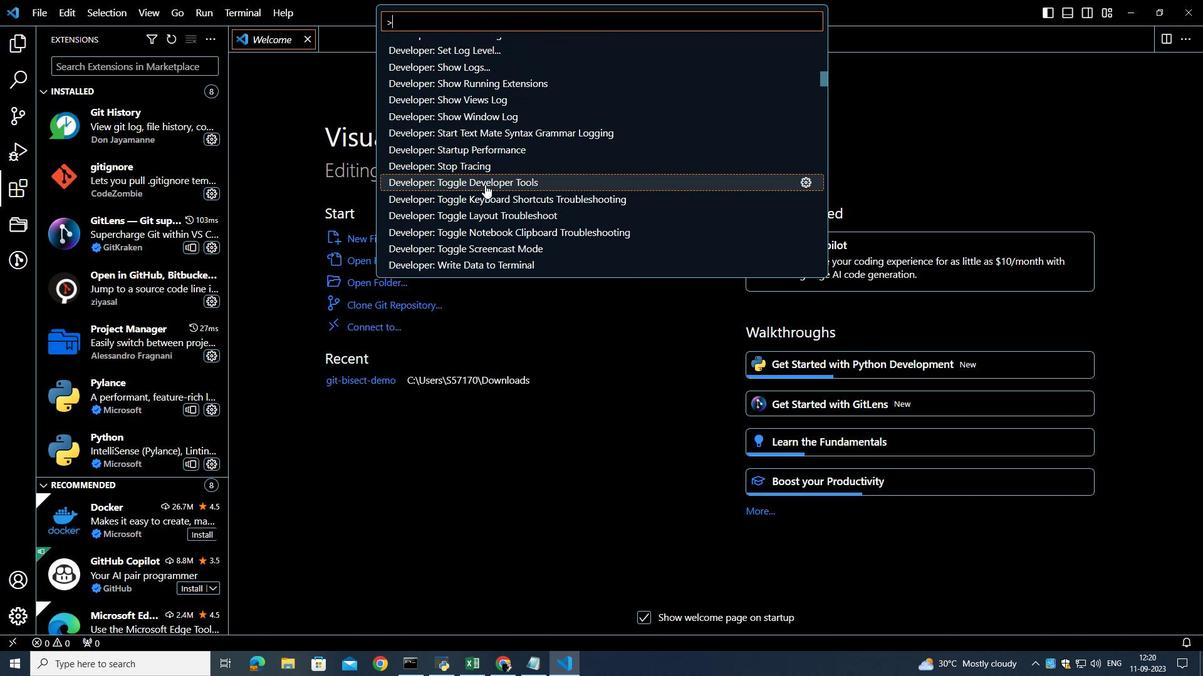 
Action: Mouse scrolled (486, 186) with delta (0, 0)
Screenshot: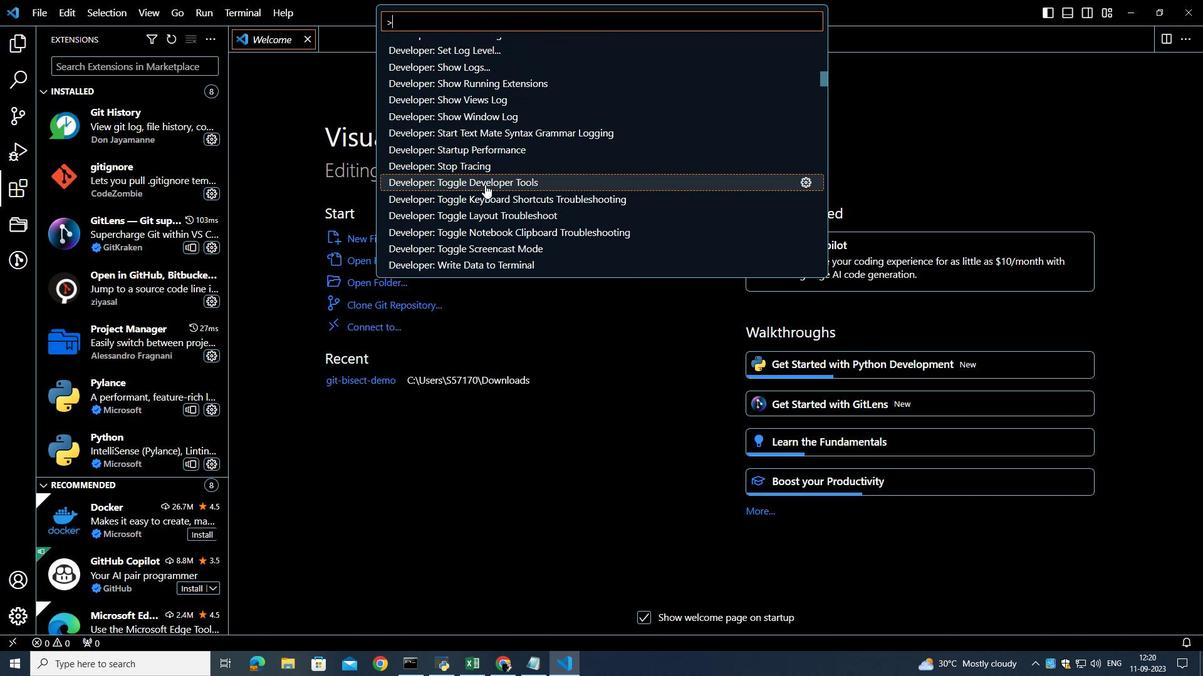 
Action: Mouse scrolled (486, 186) with delta (0, 0)
Screenshot: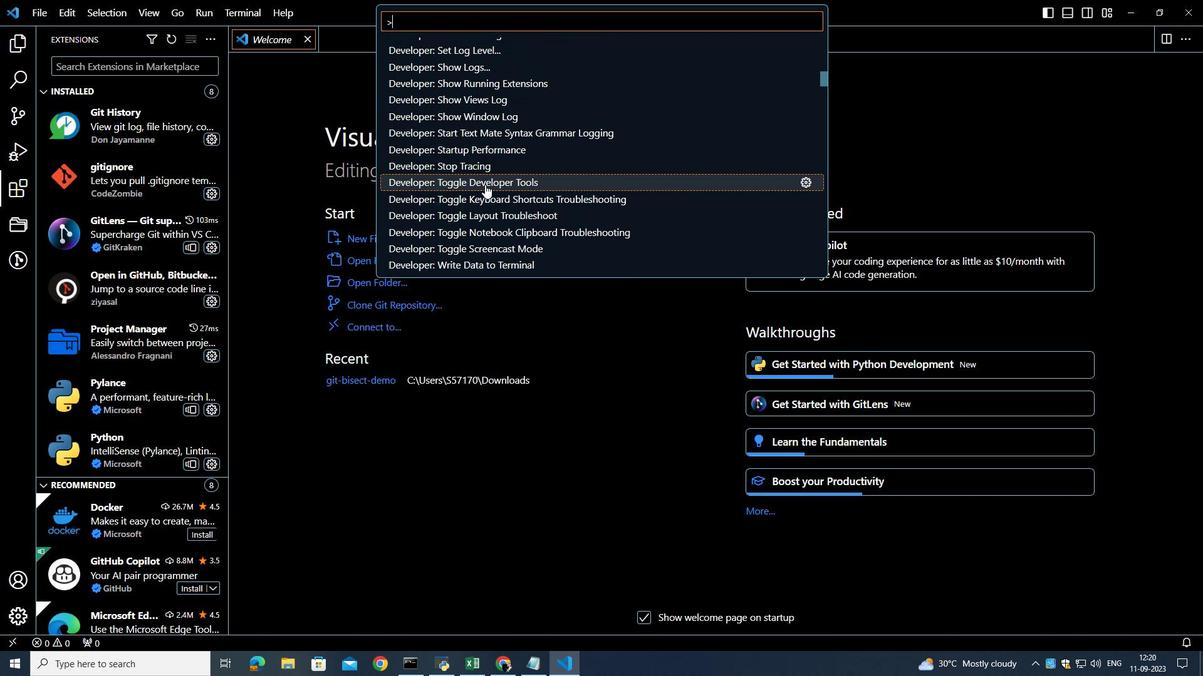 
Action: Mouse scrolled (486, 186) with delta (0, 0)
Screenshot: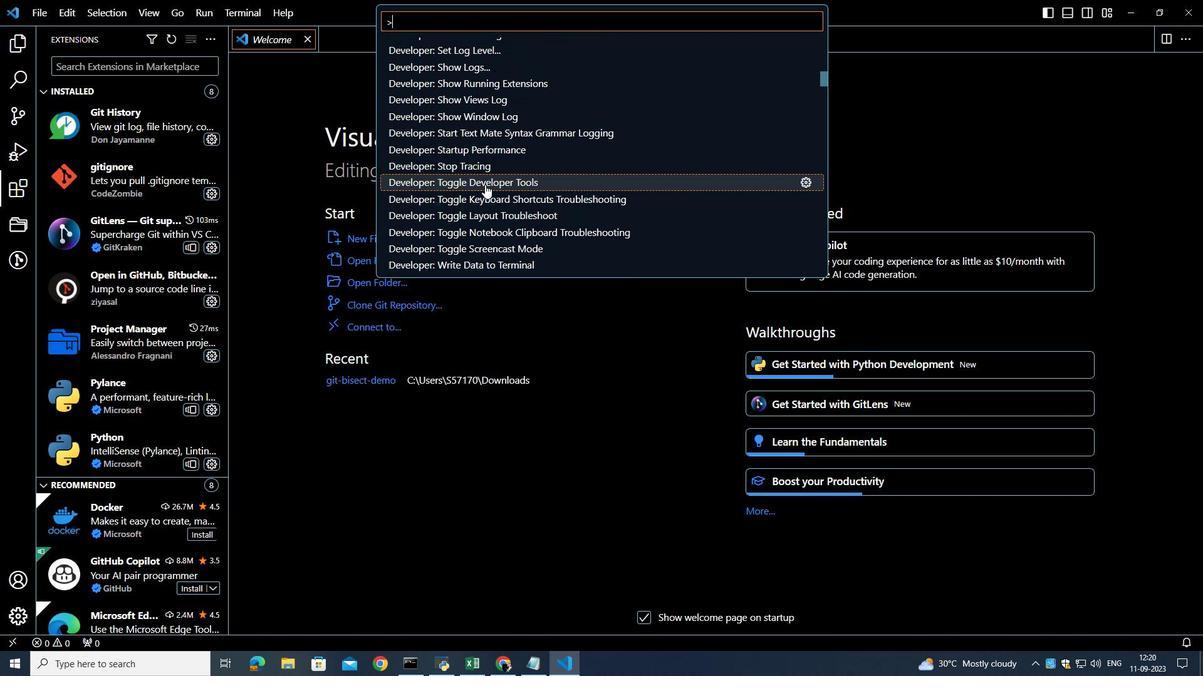 
Action: Mouse scrolled (486, 186) with delta (0, 0)
Screenshot: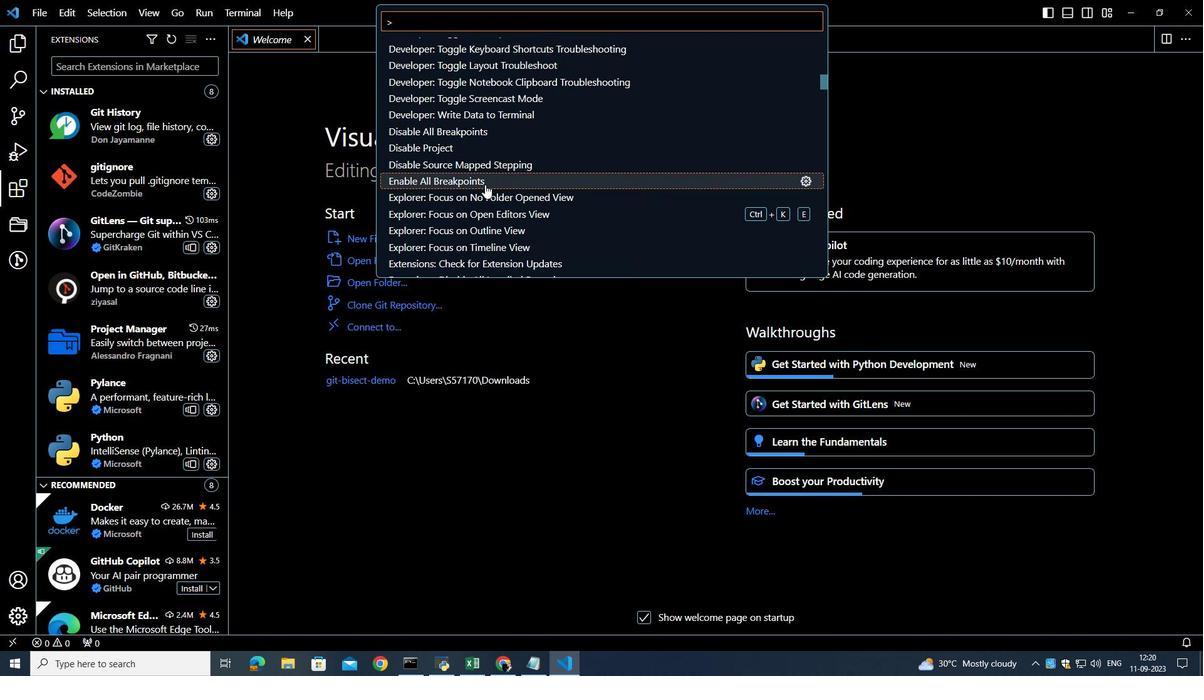 
Action: Mouse scrolled (486, 186) with delta (0, 0)
Screenshot: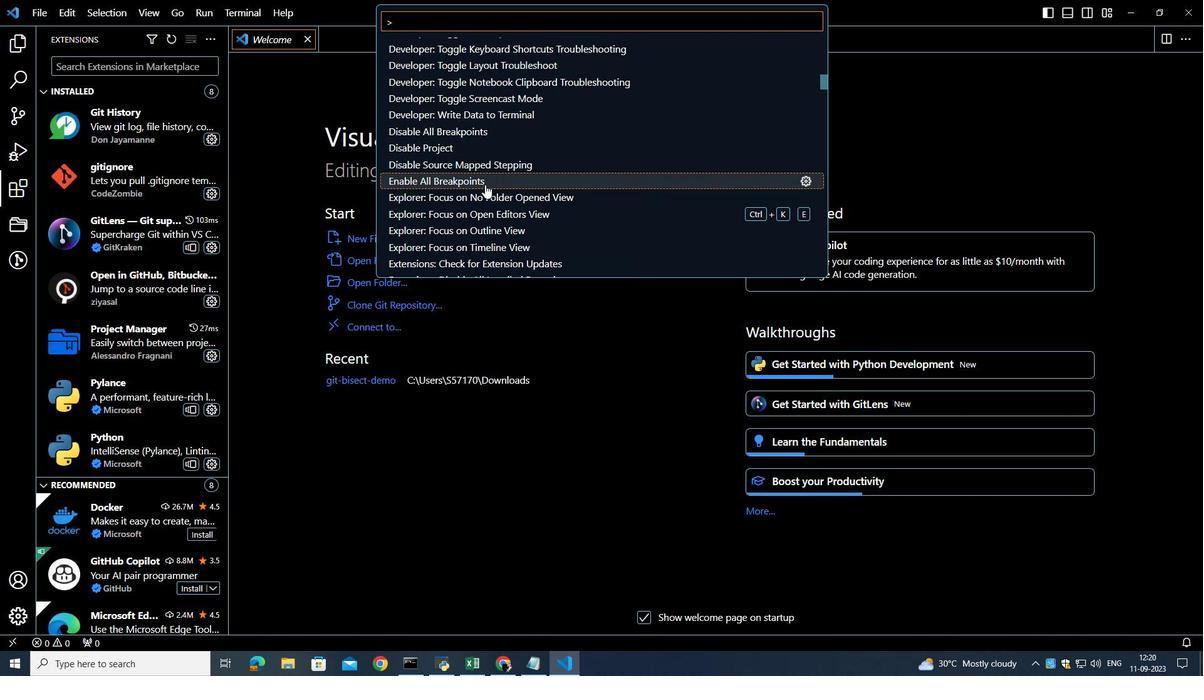 
Action: Mouse scrolled (486, 186) with delta (0, 0)
Screenshot: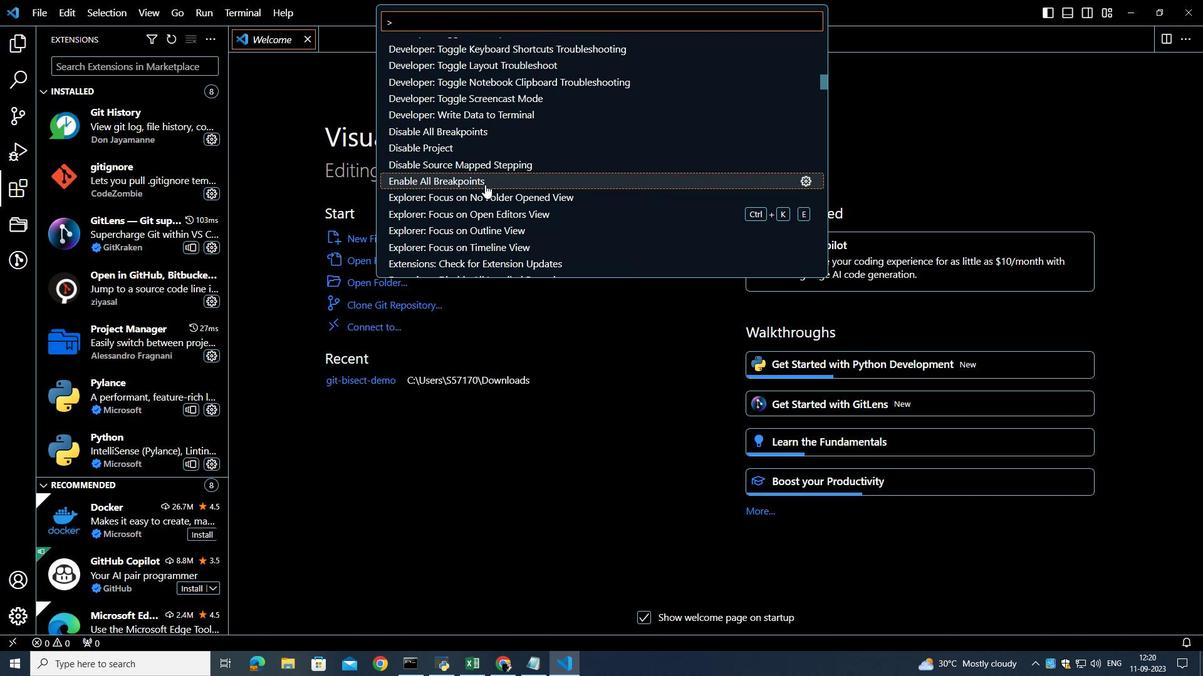 
Action: Mouse scrolled (486, 186) with delta (0, 0)
Screenshot: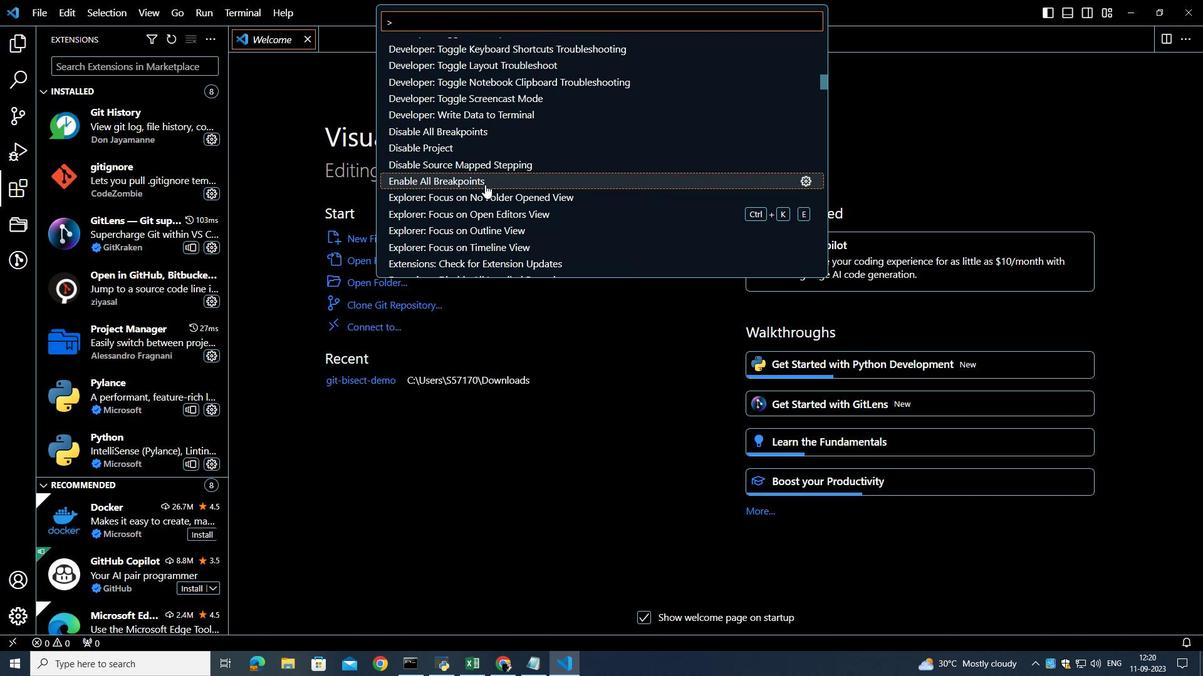 
Action: Mouse scrolled (486, 186) with delta (0, 0)
Screenshot: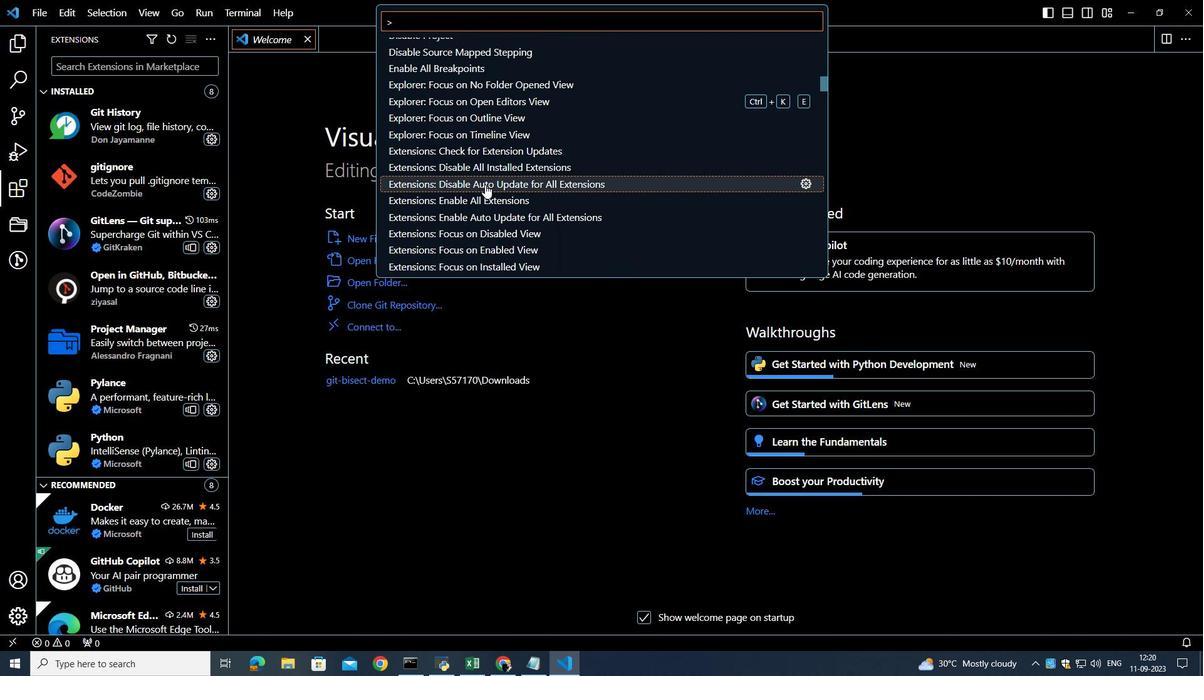 
Action: Mouse scrolled (486, 186) with delta (0, 0)
Screenshot: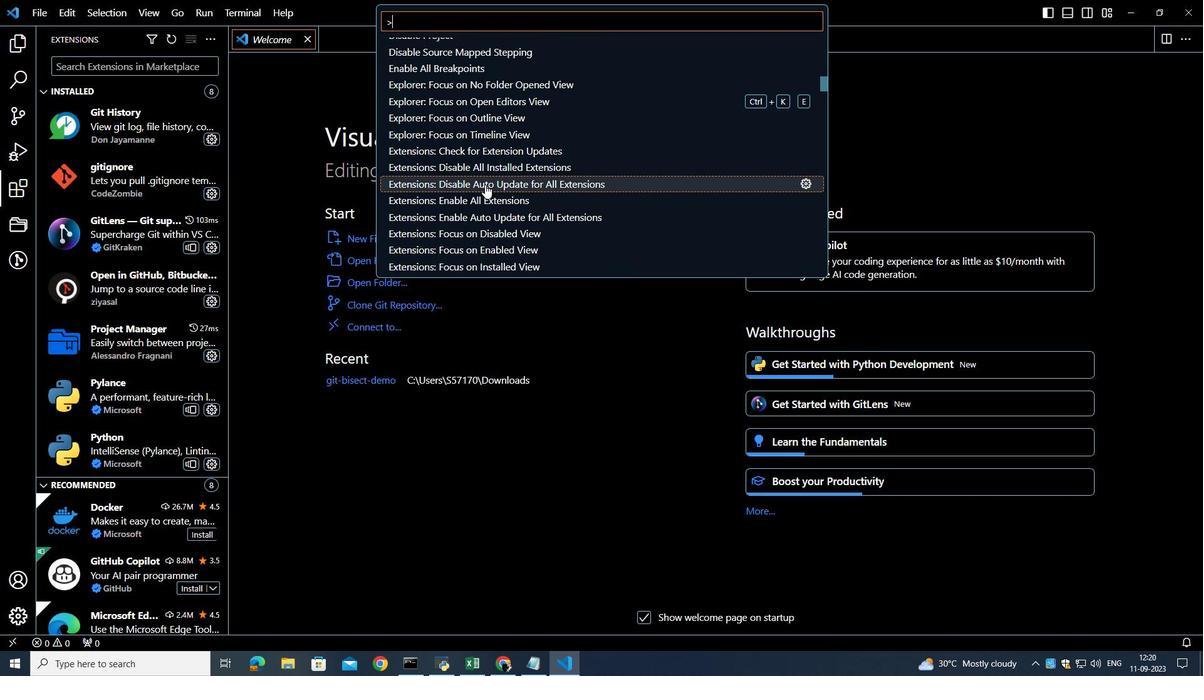 
Action: Mouse scrolled (486, 186) with delta (0, 0)
Screenshot: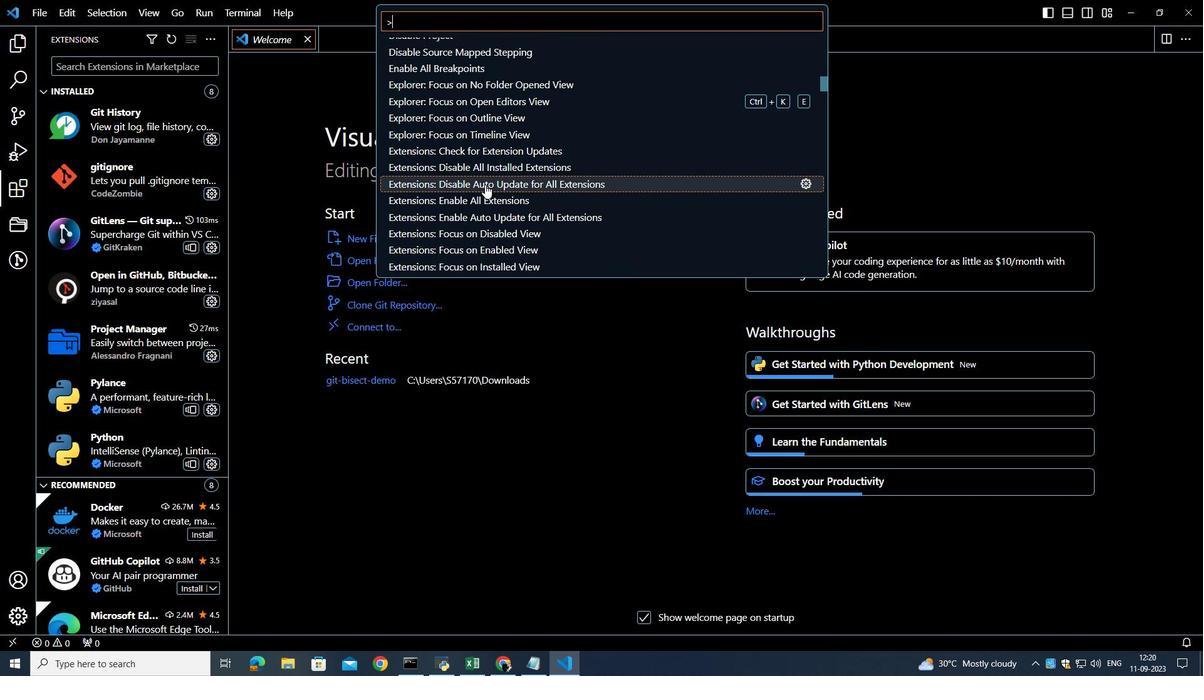
Action: Mouse scrolled (486, 186) with delta (0, 0)
Screenshot: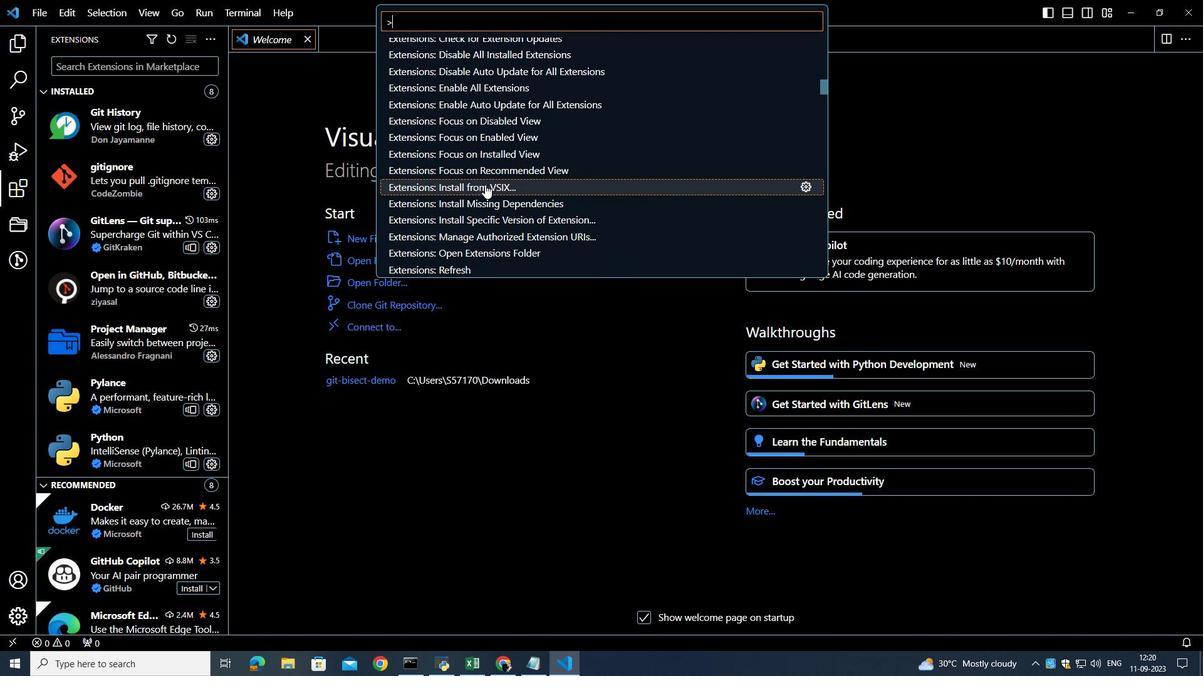 
Action: Mouse scrolled (486, 186) with delta (0, 0)
Screenshot: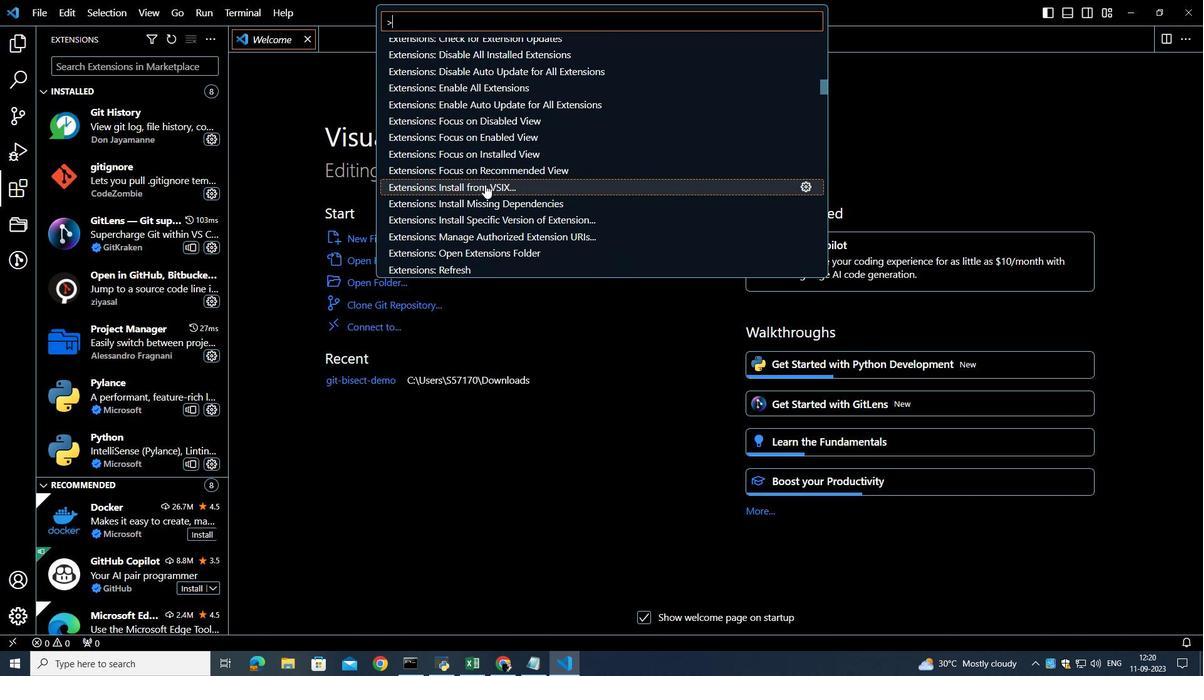 
Action: Mouse scrolled (486, 186) with delta (0, 0)
Screenshot: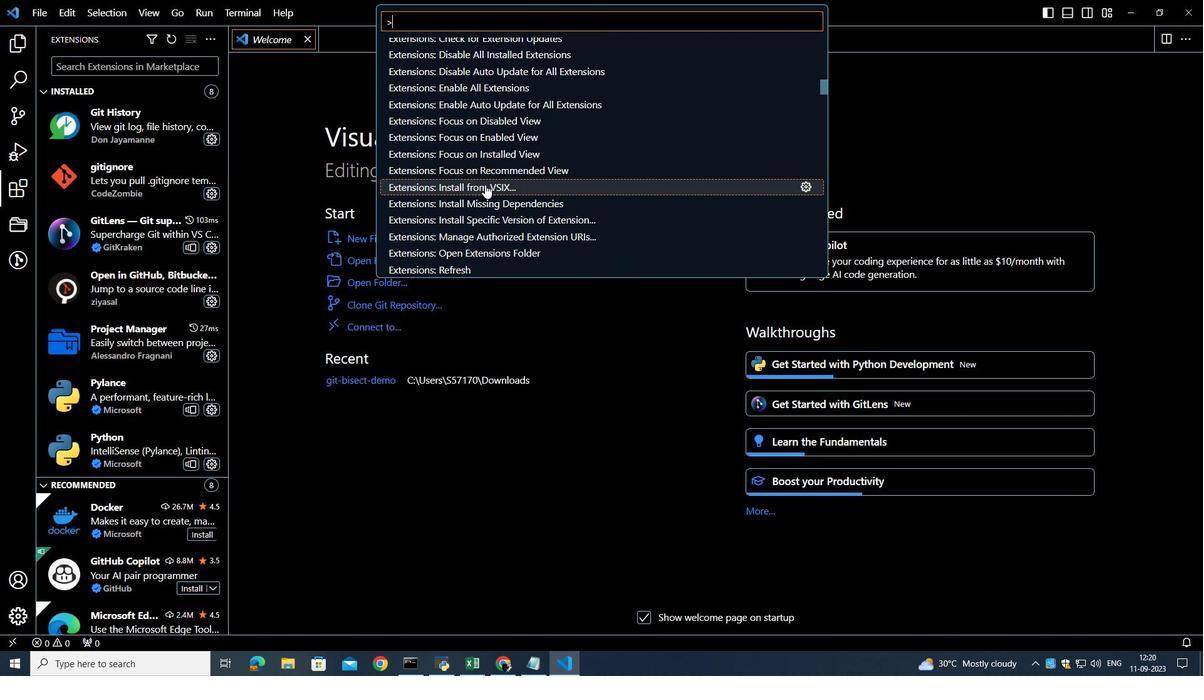 
Action: Mouse scrolled (486, 186) with delta (0, 0)
Screenshot: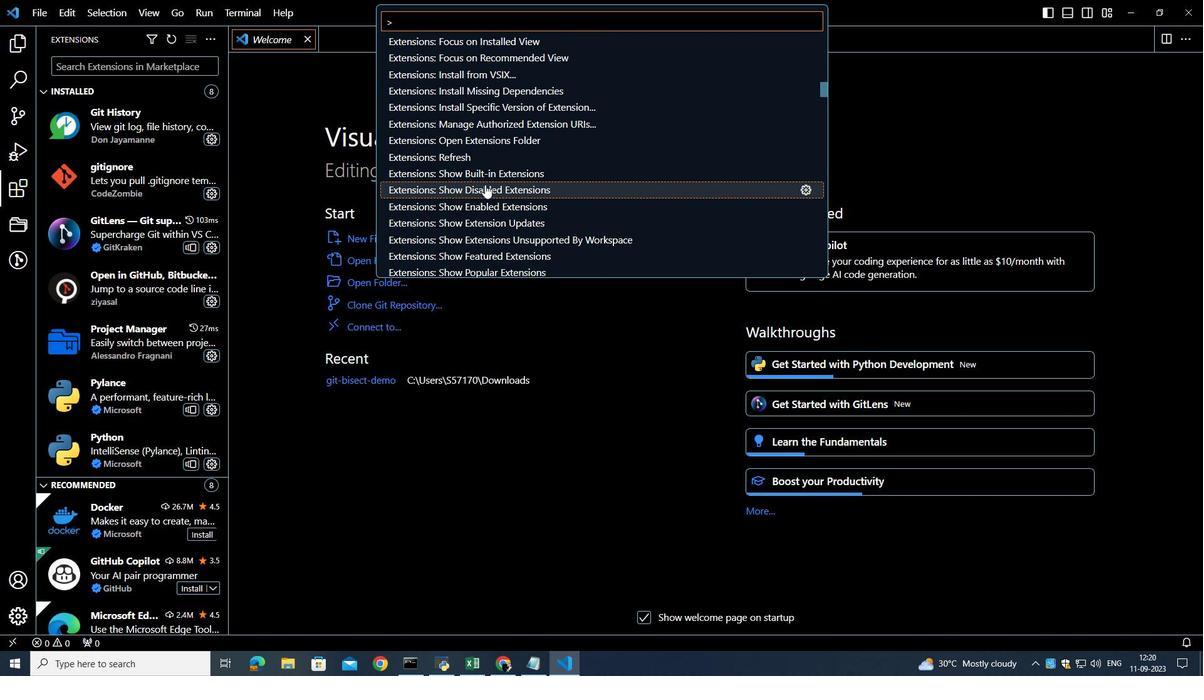
Action: Mouse scrolled (486, 186) with delta (0, 0)
Screenshot: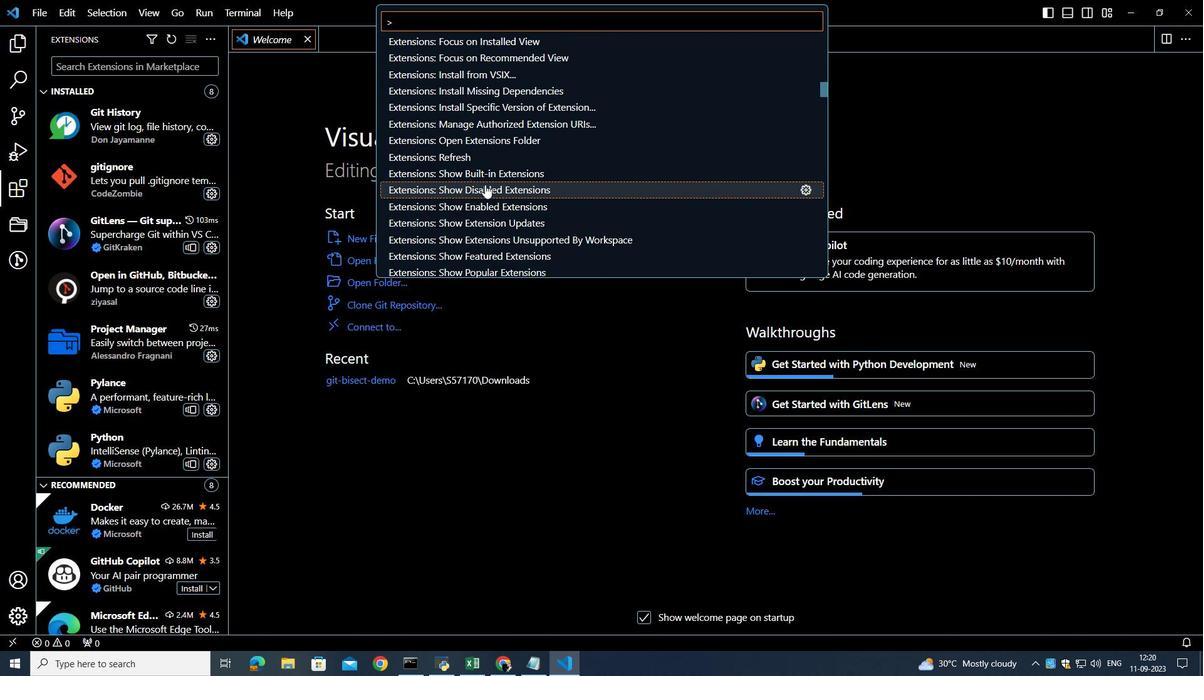 
Action: Mouse scrolled (486, 186) with delta (0, 0)
Screenshot: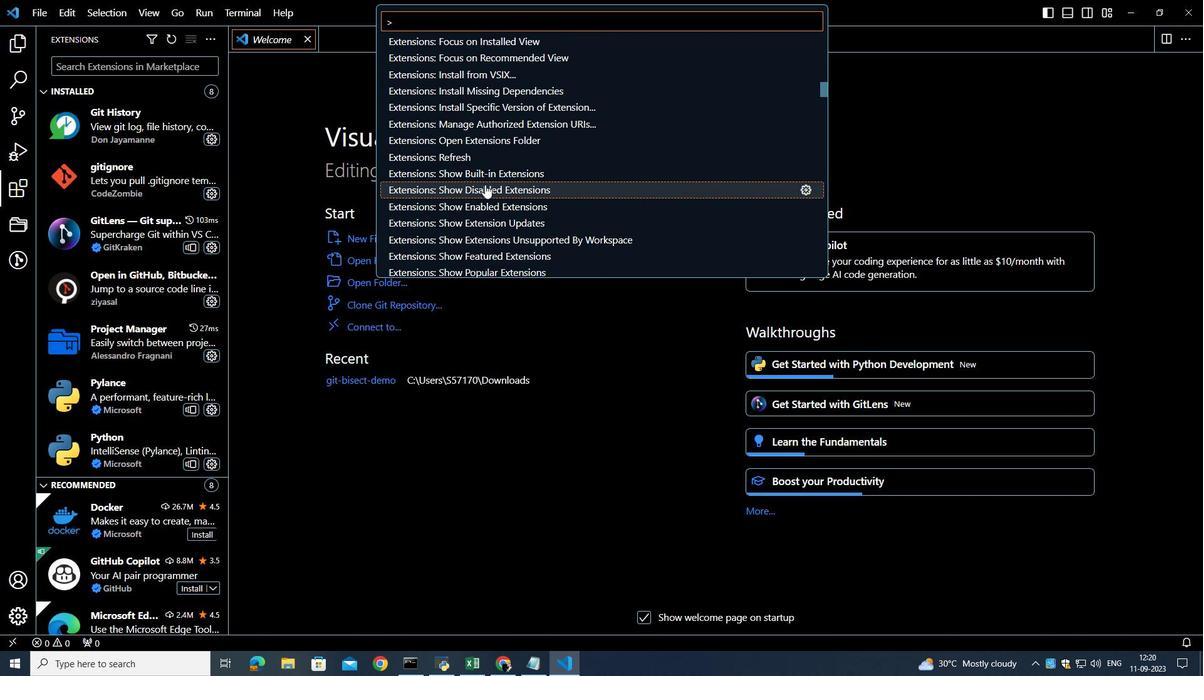 
Action: Mouse scrolled (486, 186) with delta (0, 0)
Screenshot: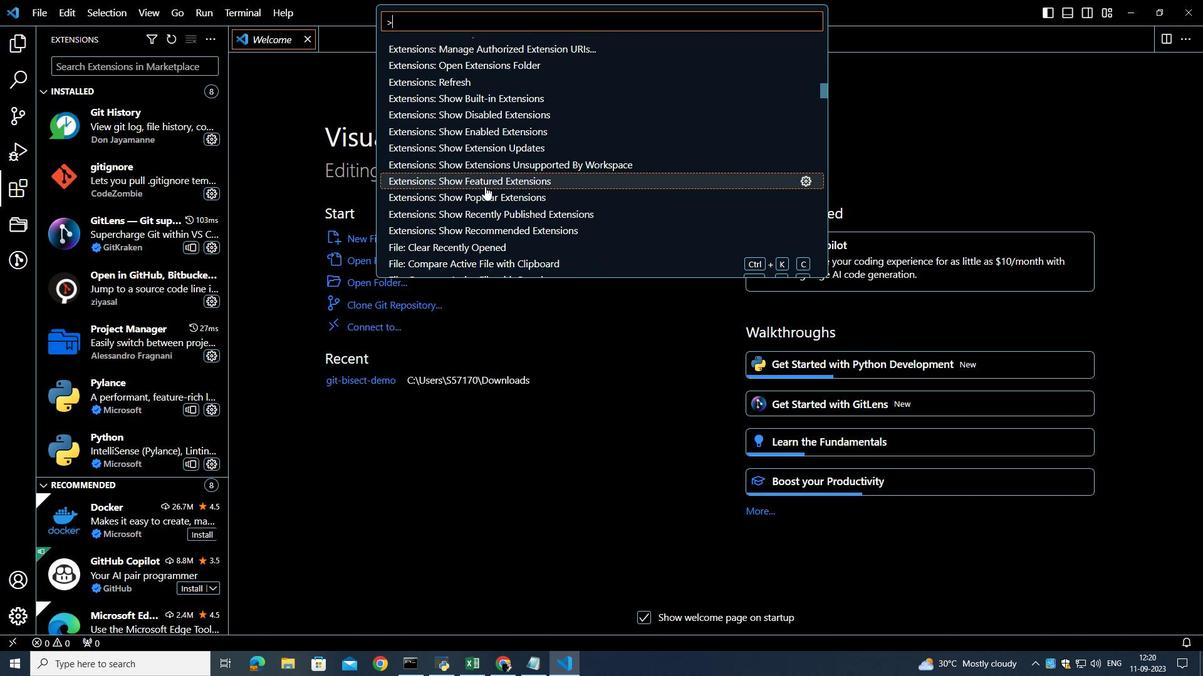 
Action: Mouse scrolled (486, 186) with delta (0, 0)
Screenshot: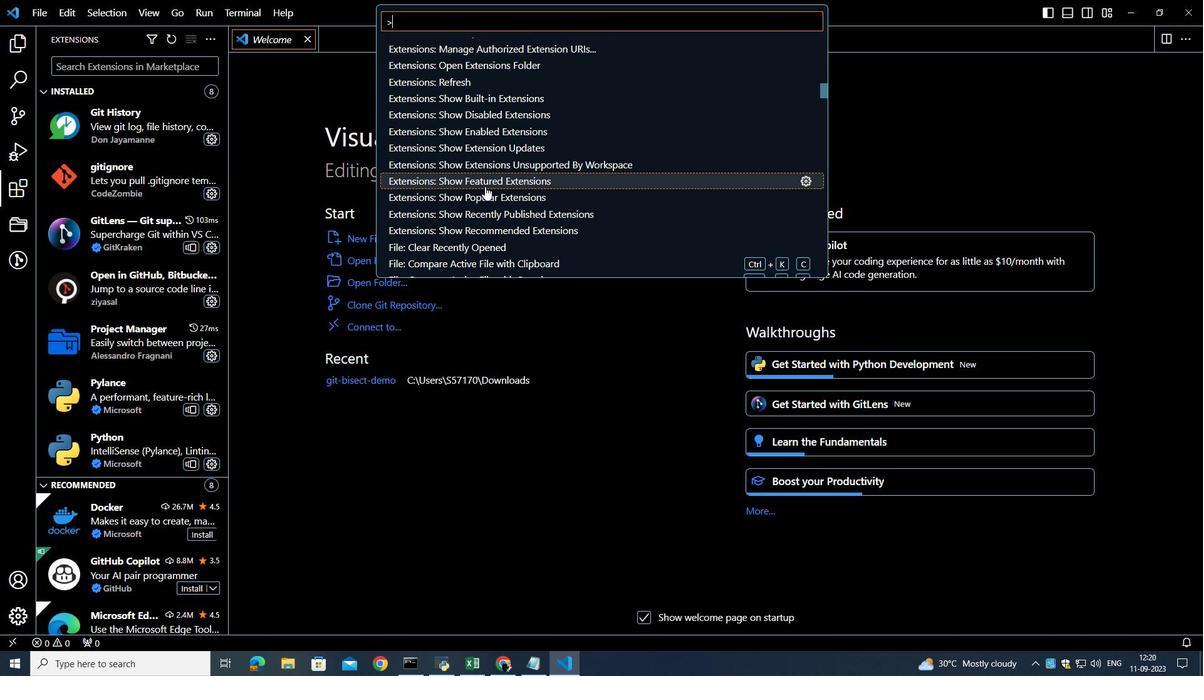 
Action: Mouse moved to (483, 192)
Screenshot: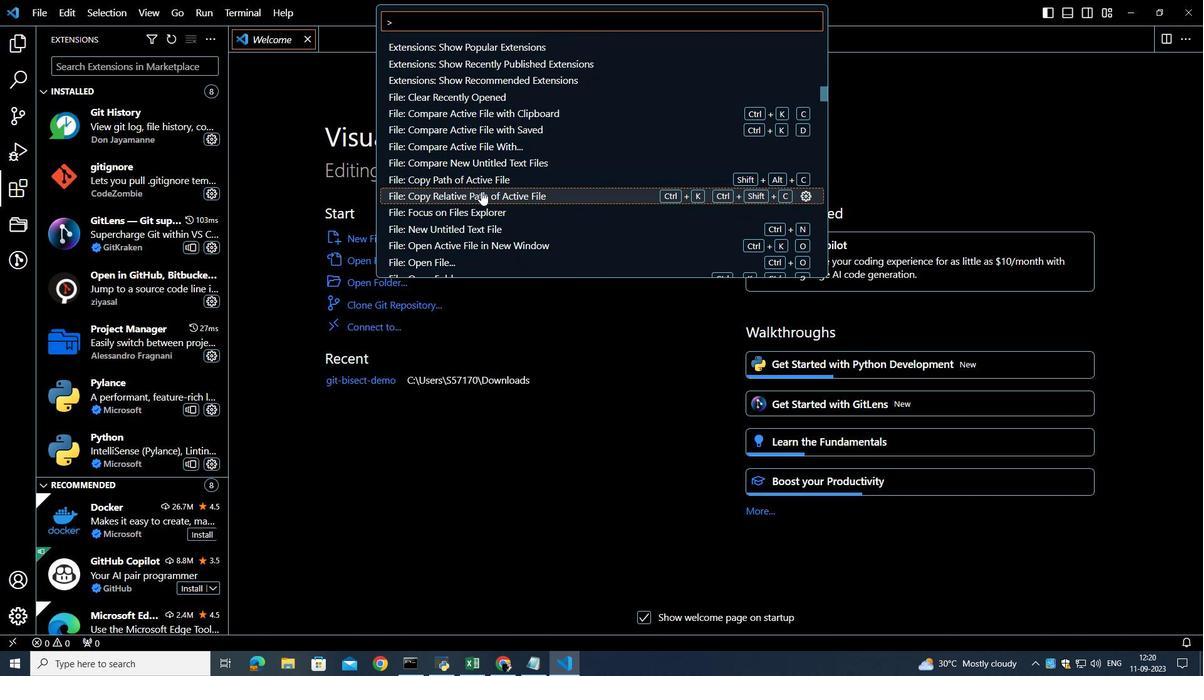 
Action: Mouse scrolled (483, 191) with delta (0, 0)
Screenshot: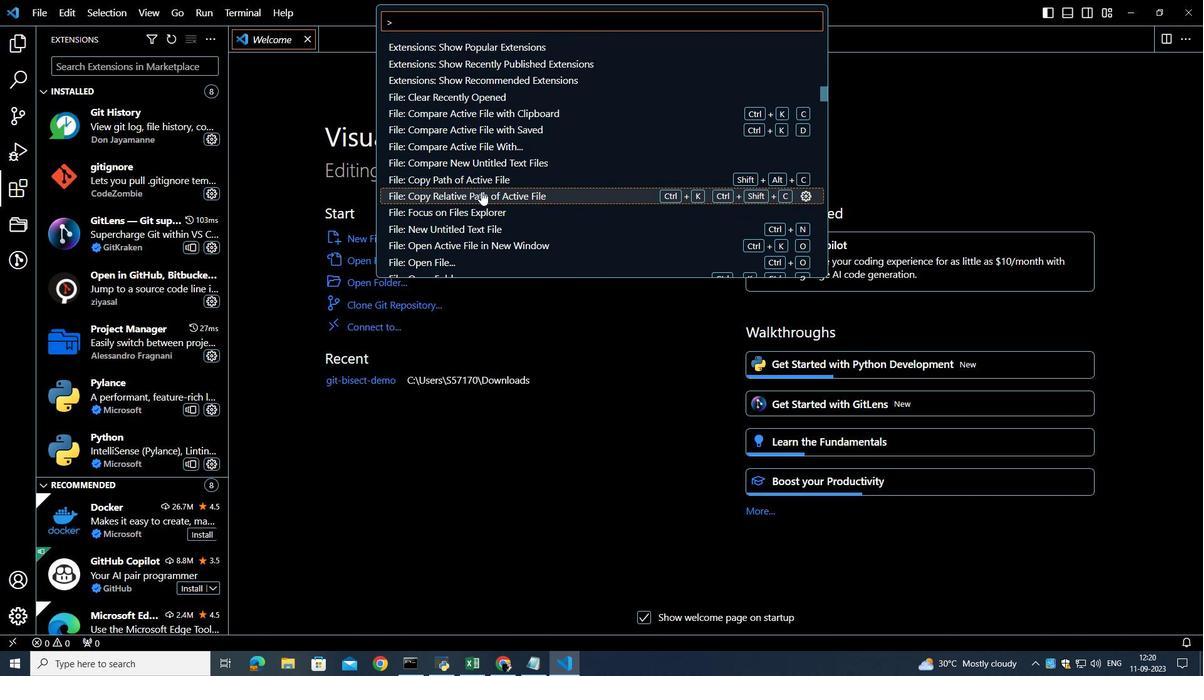 
Action: Mouse moved to (483, 192)
Screenshot: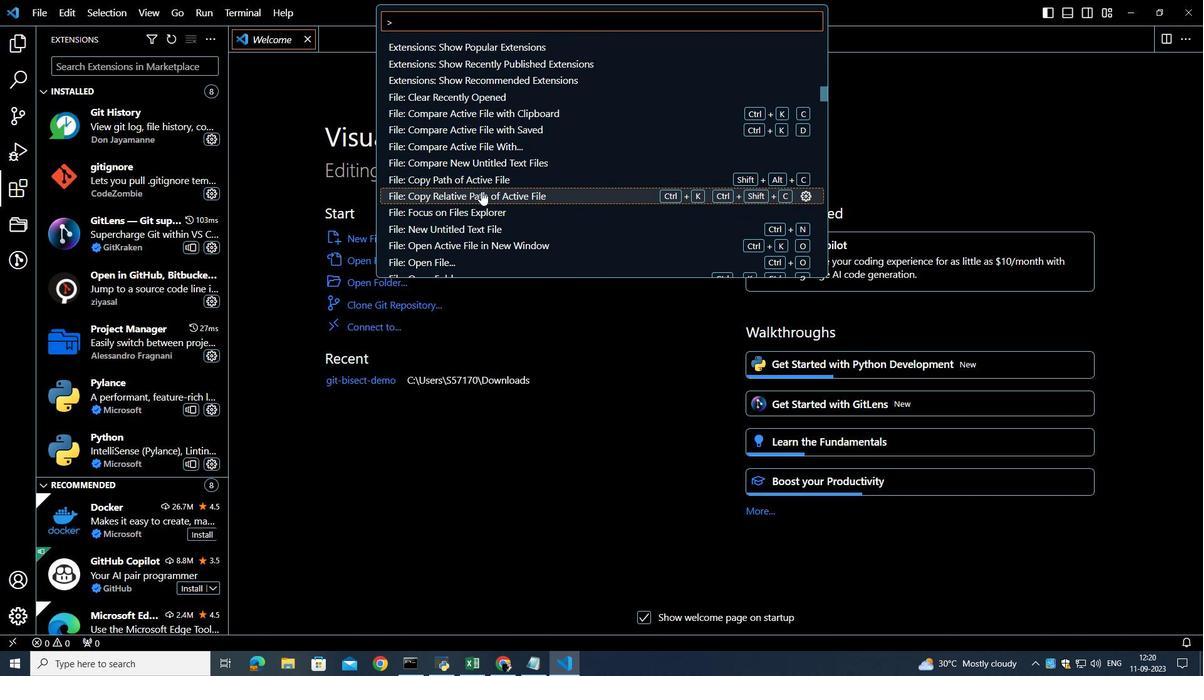 
Action: Mouse scrolled (483, 191) with delta (0, 0)
Screenshot: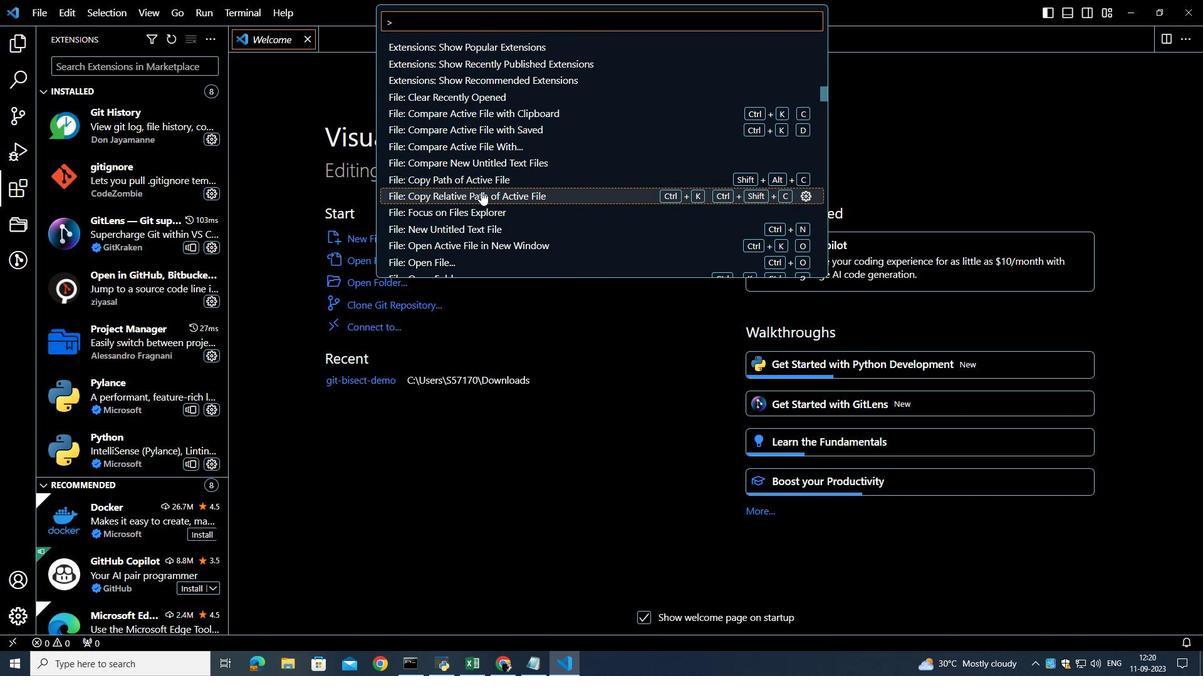 
Action: Mouse moved to (483, 193)
Screenshot: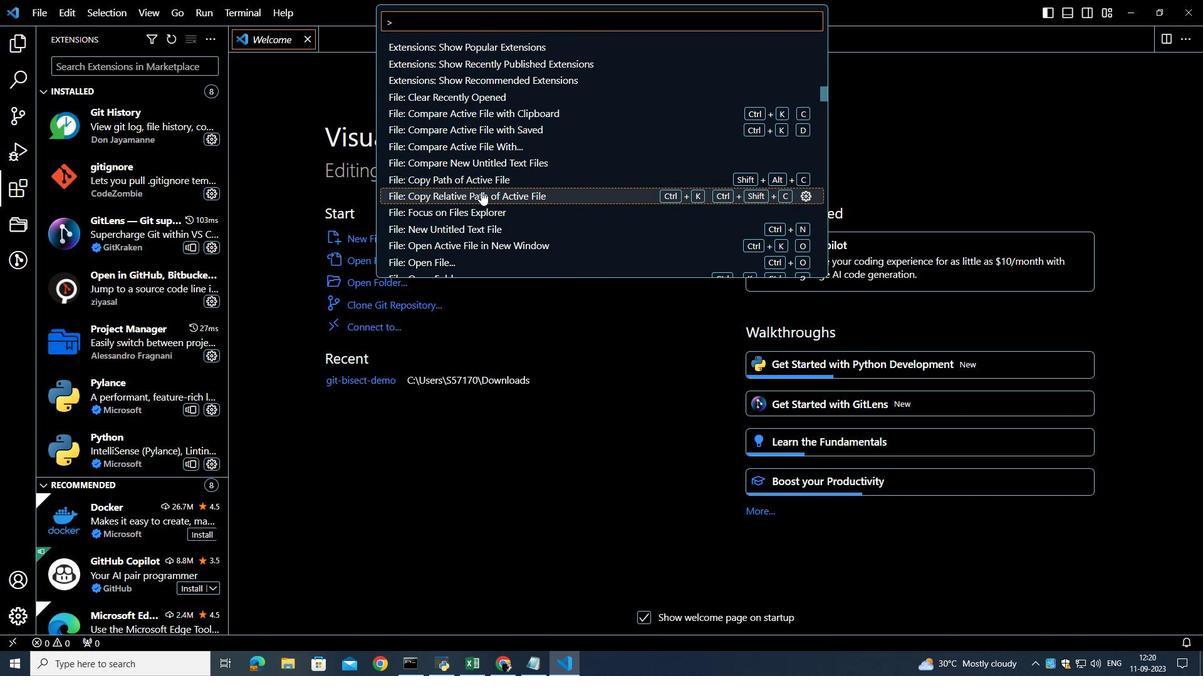
Action: Mouse scrolled (483, 193) with delta (0, 0)
Screenshot: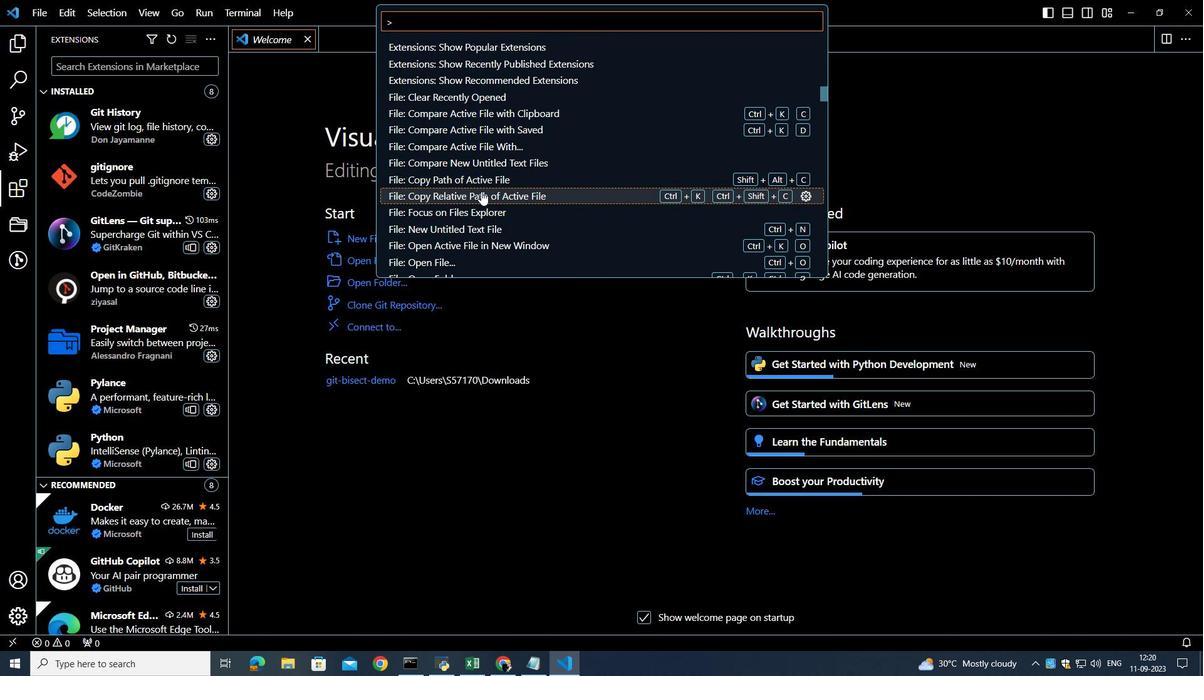 
Action: Mouse moved to (483, 193)
Screenshot: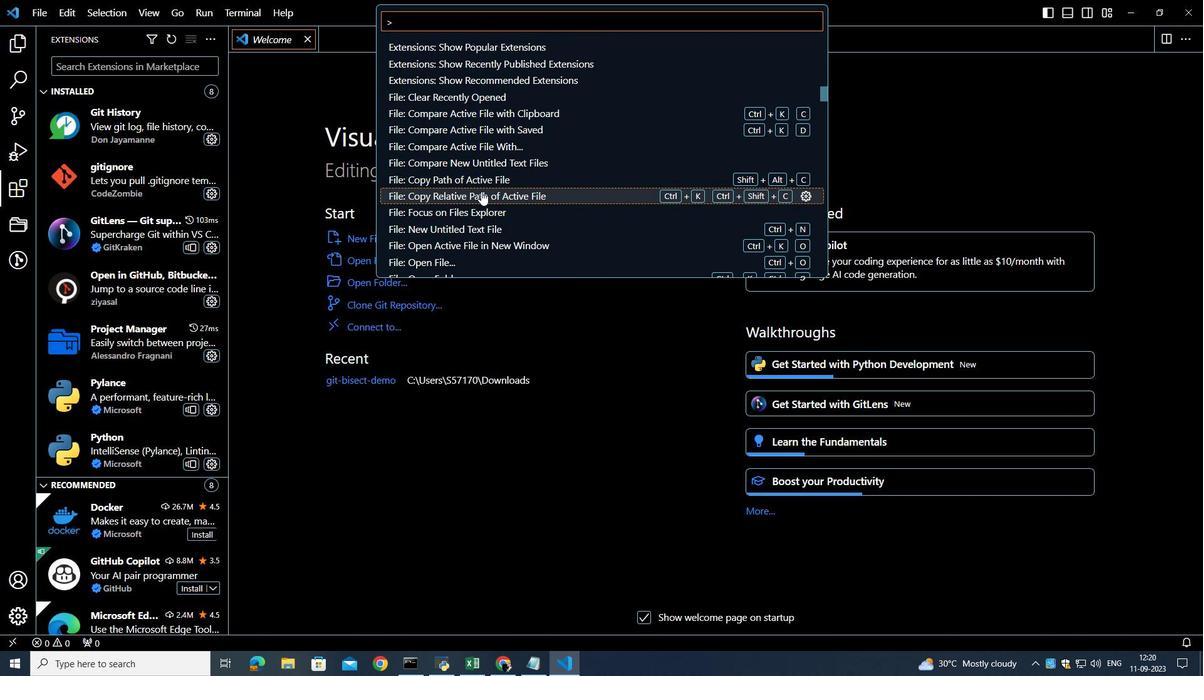 
Action: Mouse scrolled (483, 193) with delta (0, 0)
Screenshot: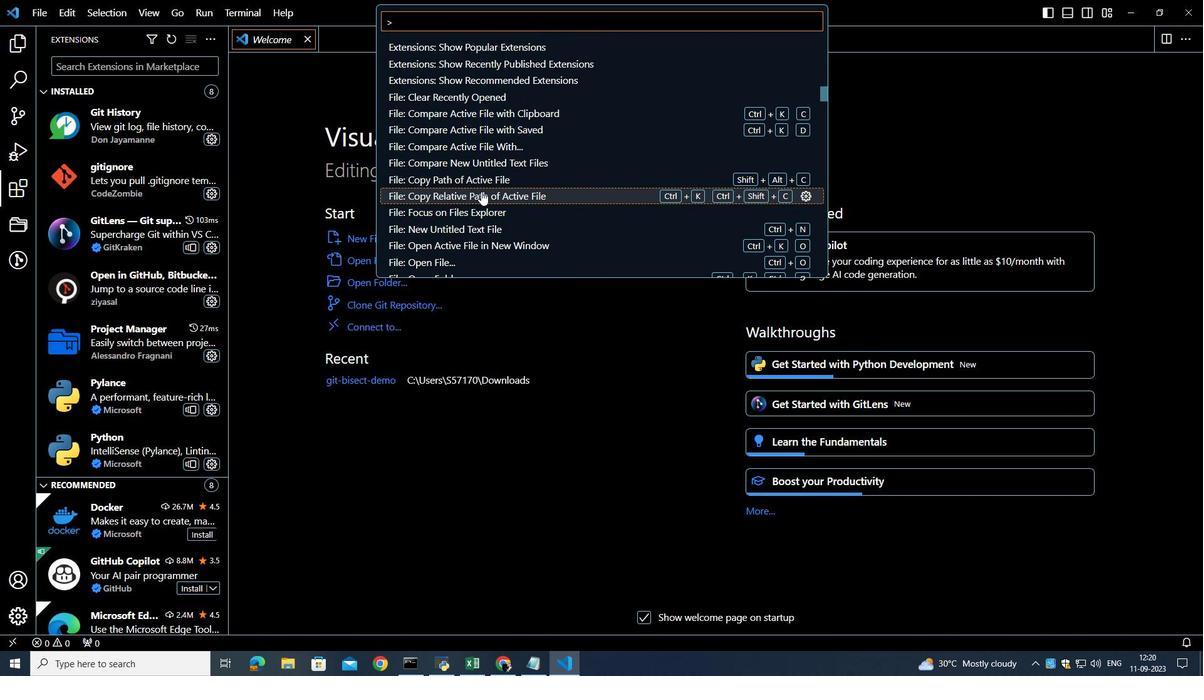 
Action: Mouse scrolled (483, 193) with delta (0, 0)
Screenshot: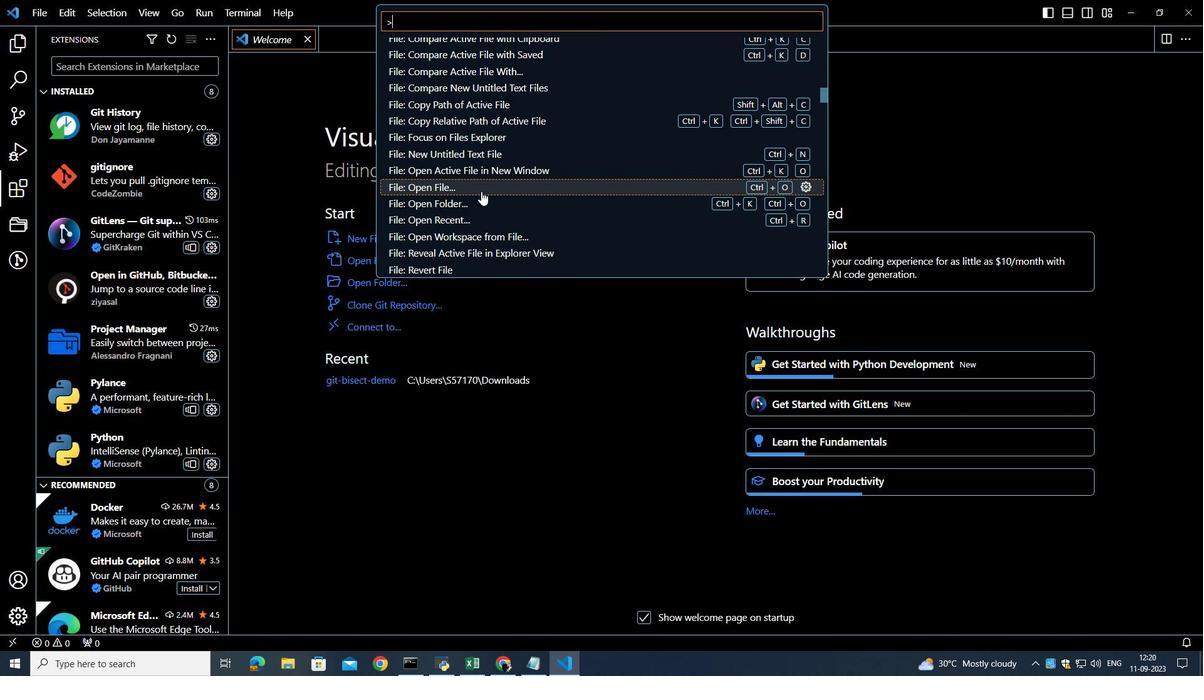 
Action: Mouse scrolled (483, 193) with delta (0, 0)
Screenshot: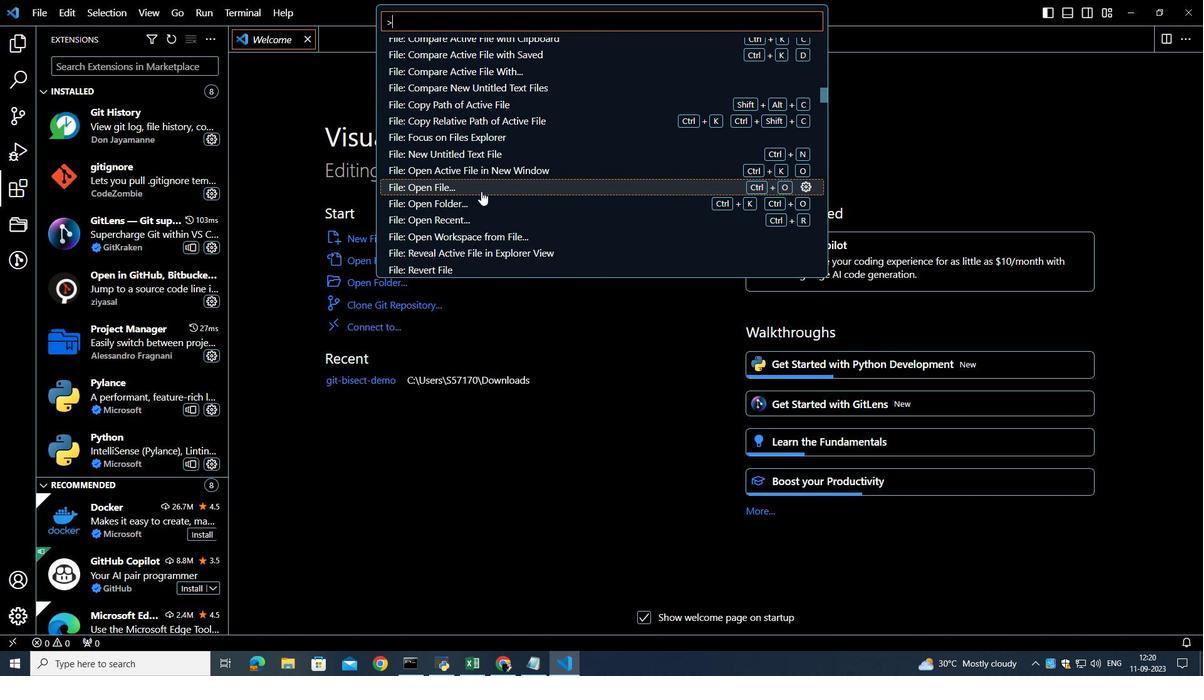 
Action: Mouse moved to (466, 193)
Screenshot: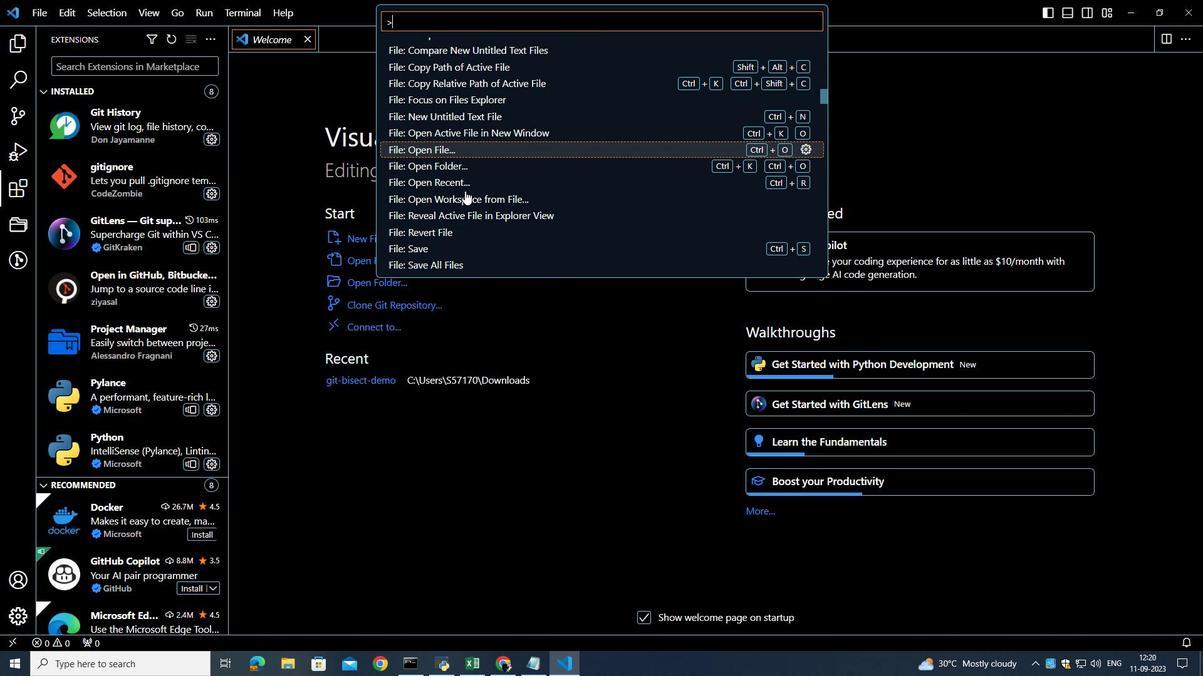 
Action: Mouse scrolled (466, 192) with delta (0, 0)
Screenshot: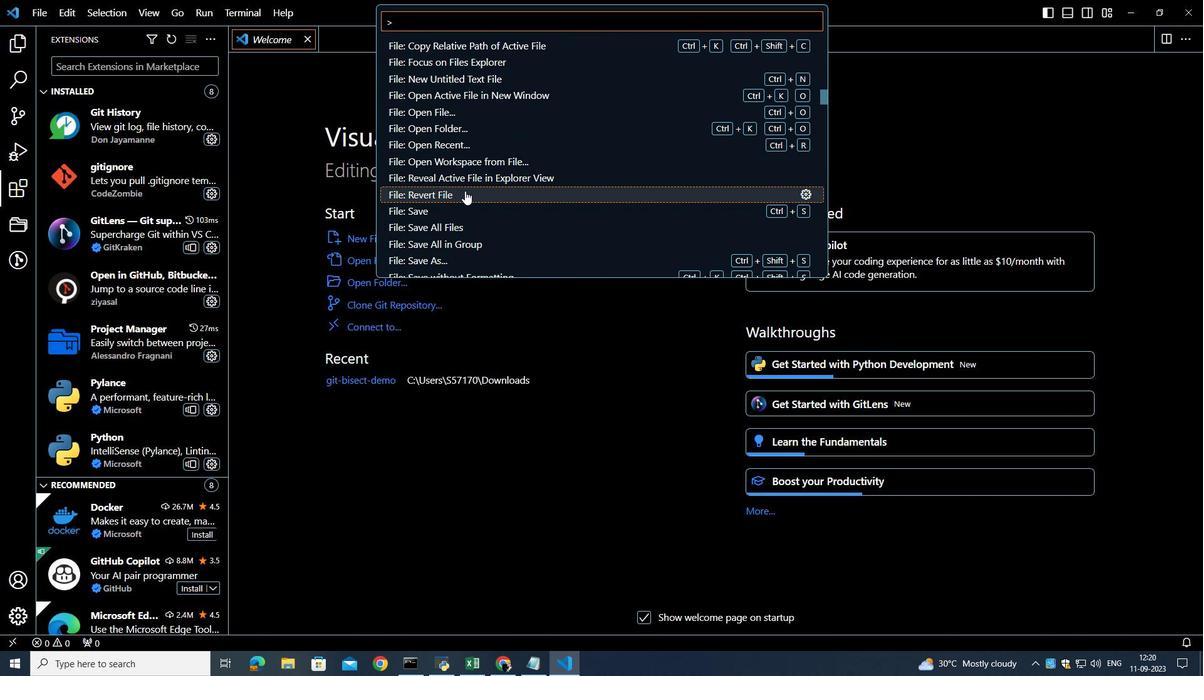 
Action: Mouse scrolled (466, 192) with delta (0, 0)
Screenshot: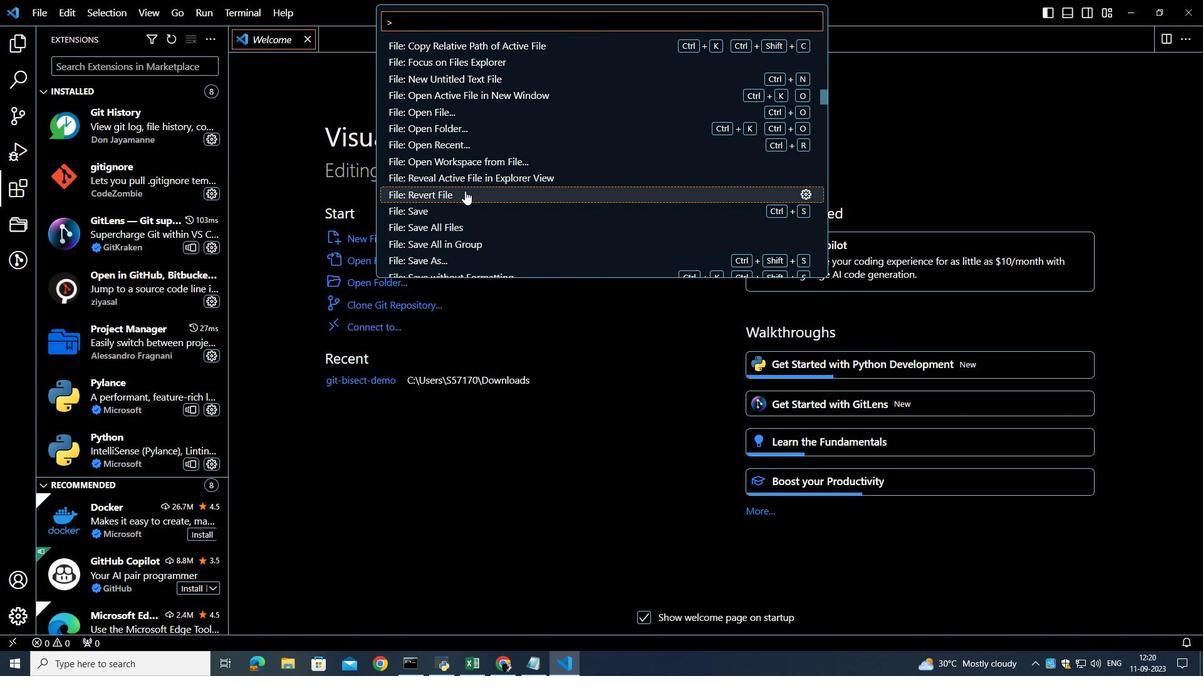 
Action: Mouse moved to (468, 205)
Screenshot: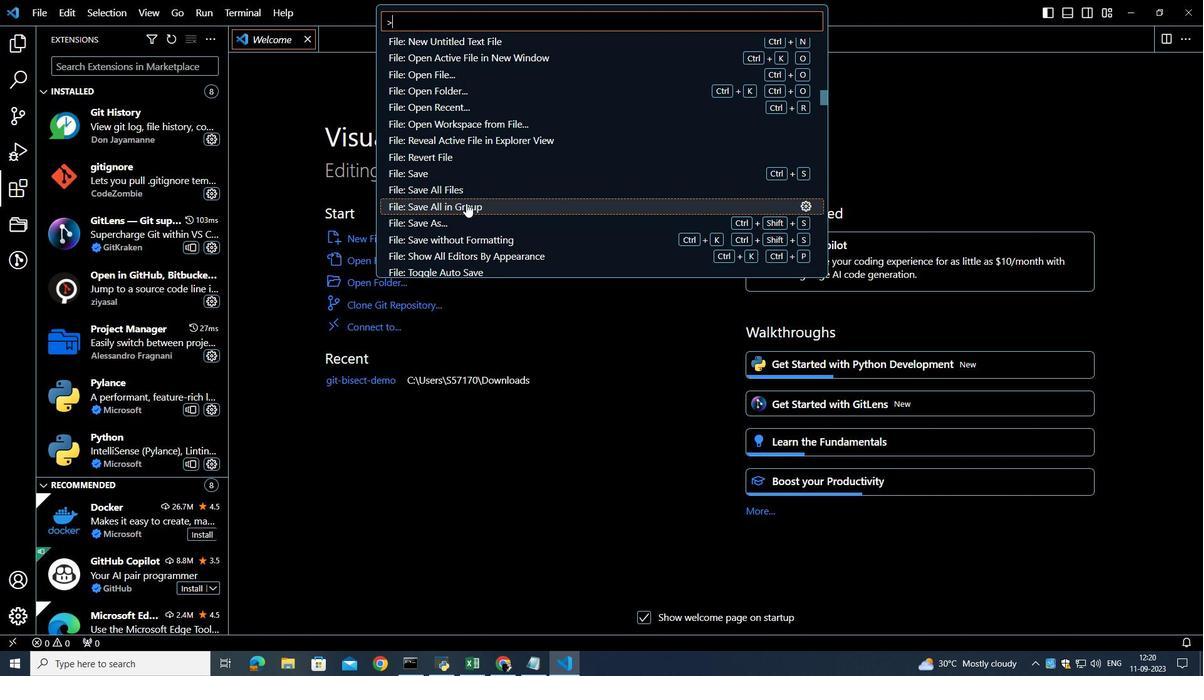 
Action: Mouse scrolled (468, 204) with delta (0, 0)
Screenshot: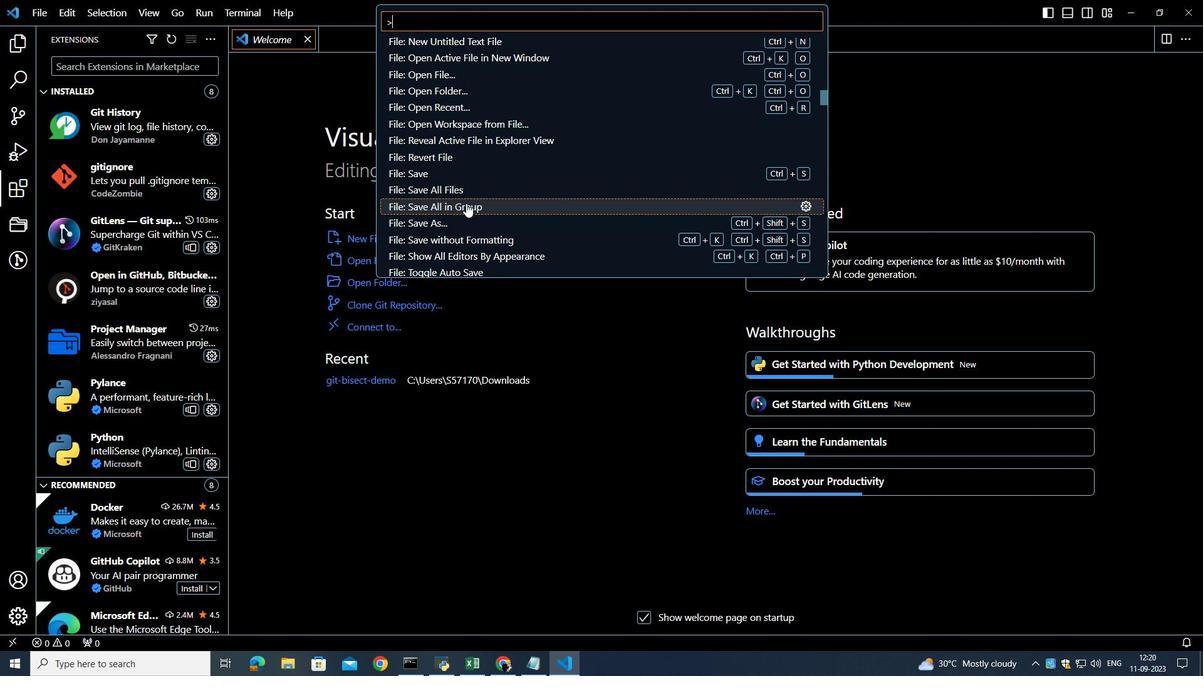 
Action: Mouse moved to (467, 208)
Screenshot: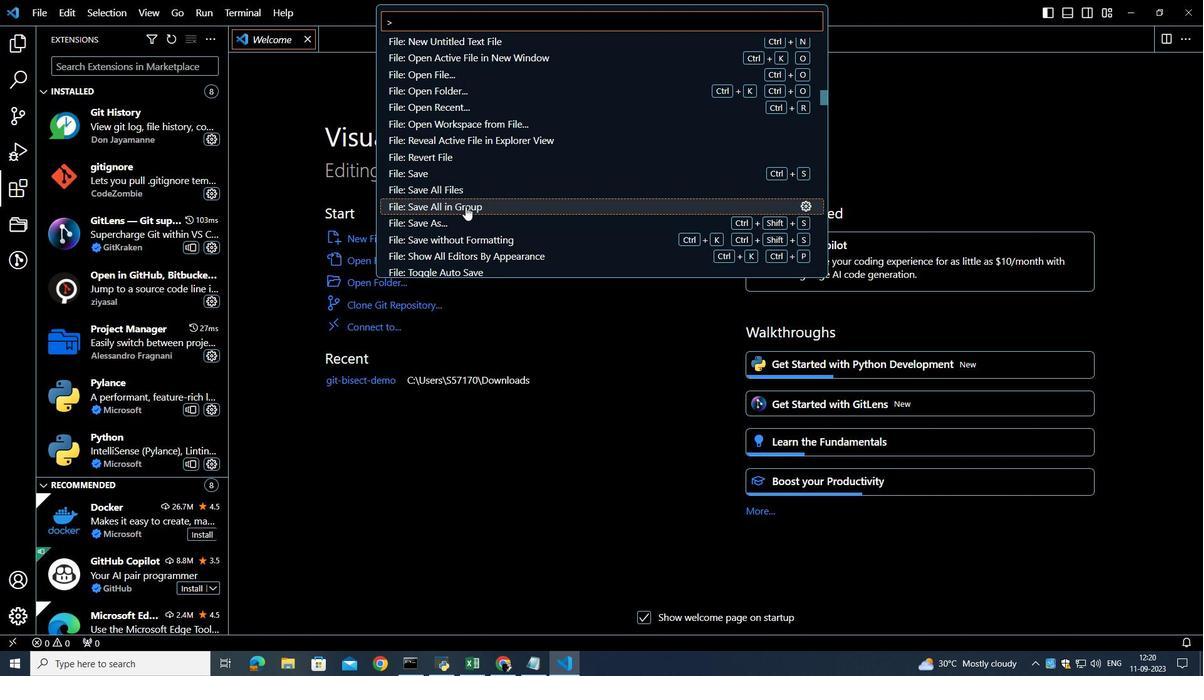 
Action: Mouse scrolled (467, 208) with delta (0, 0)
Screenshot: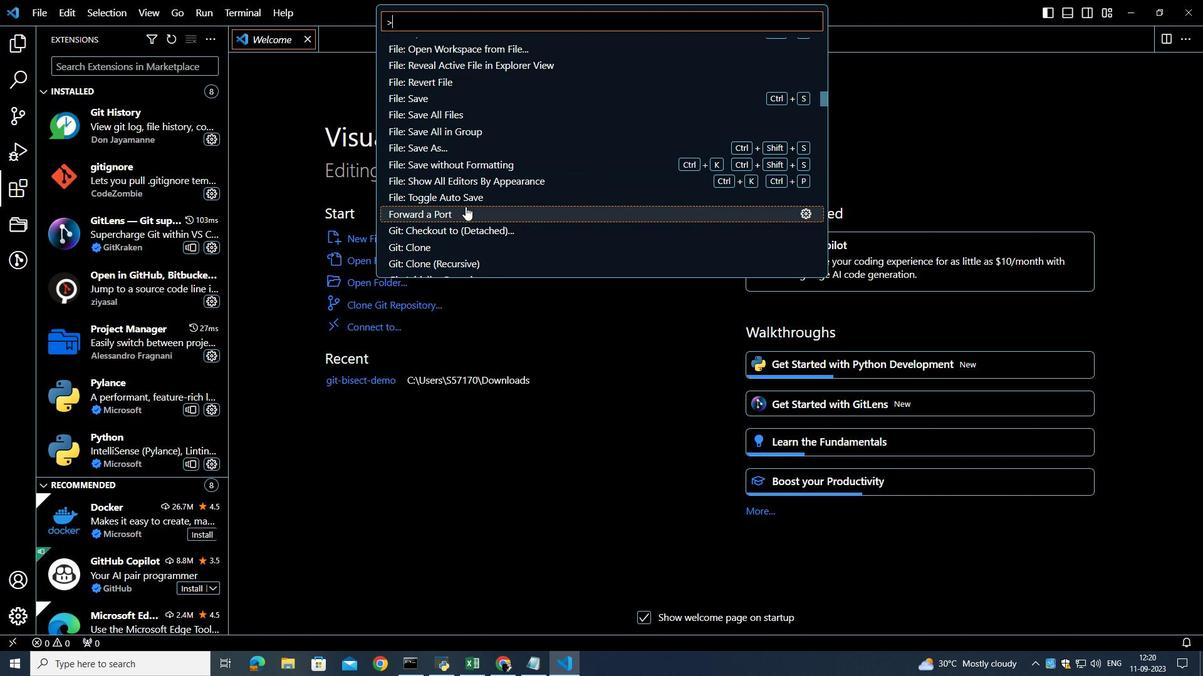 
Action: Mouse scrolled (467, 208) with delta (0, 0)
Screenshot: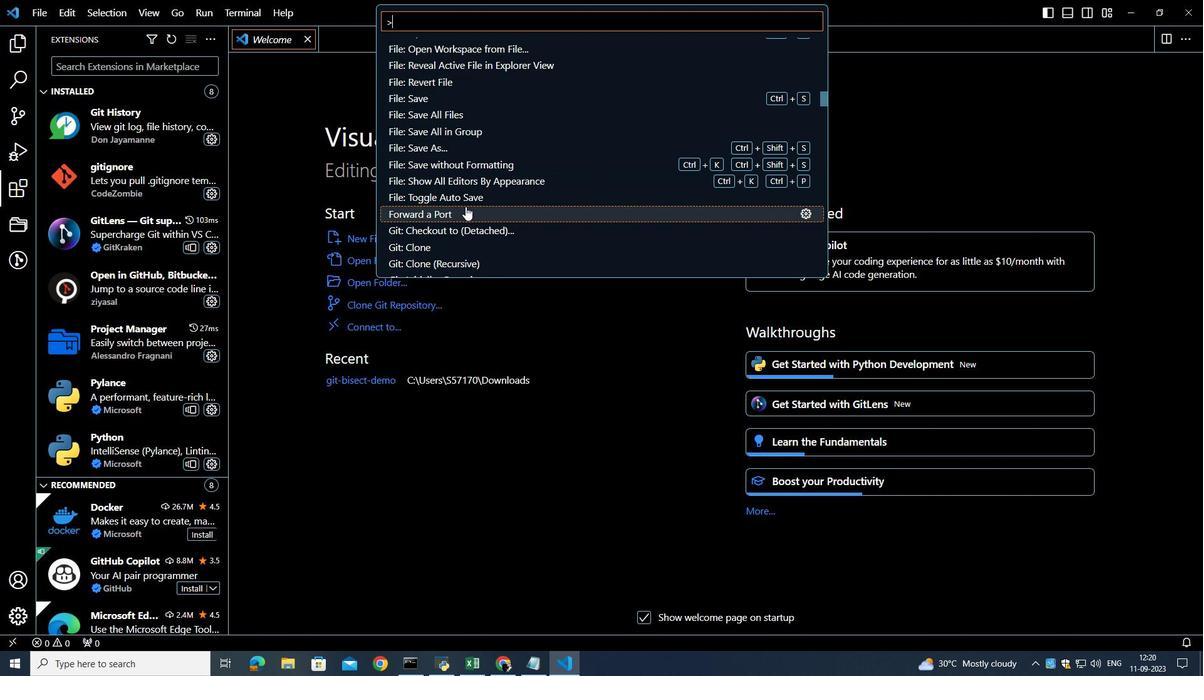 
Action: Mouse scrolled (467, 208) with delta (0, 0)
Screenshot: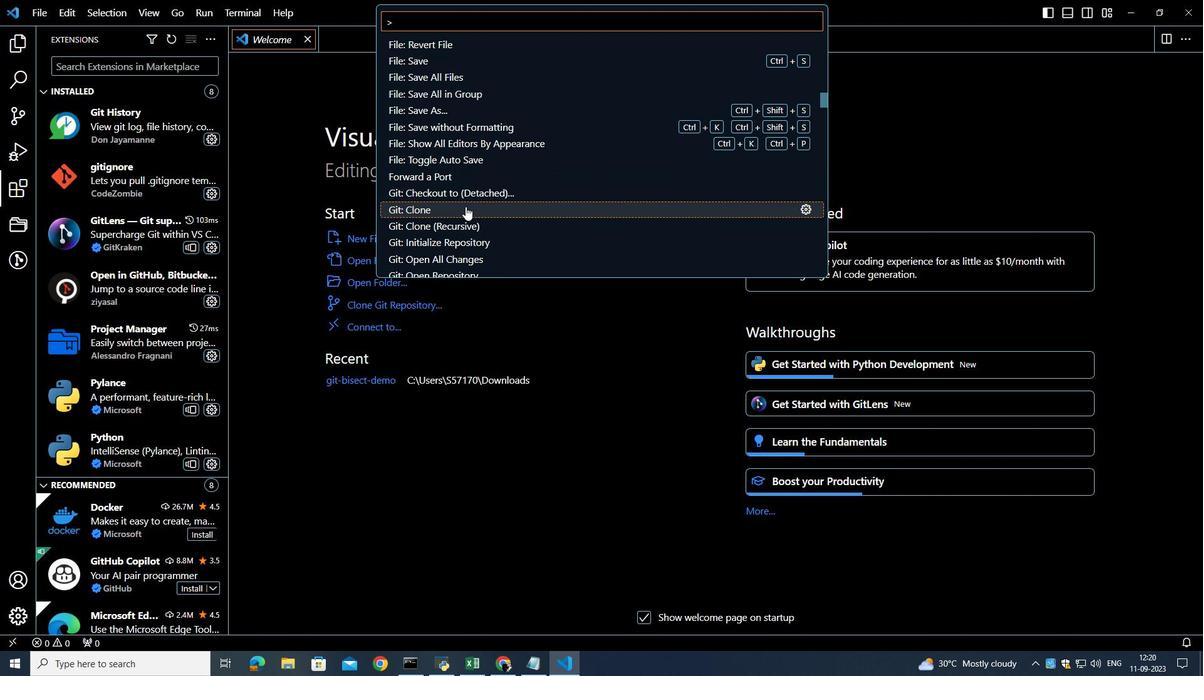 
Action: Mouse moved to (458, 209)
Screenshot: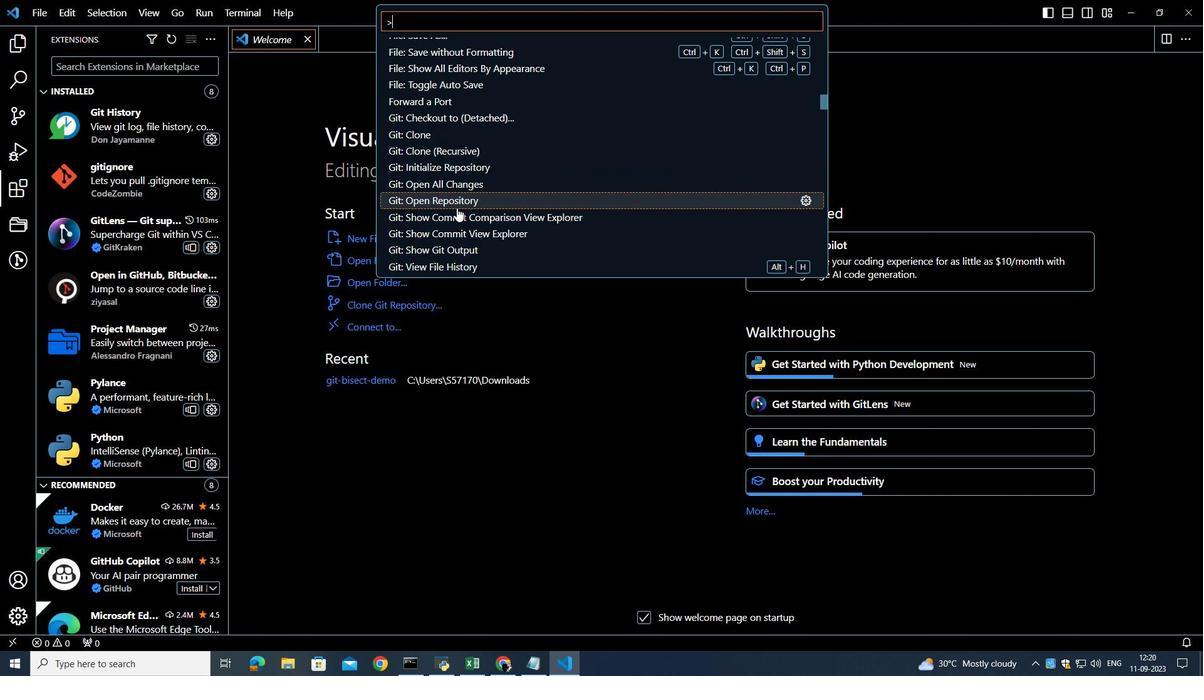 
Action: Mouse scrolled (458, 209) with delta (0, 0)
Screenshot: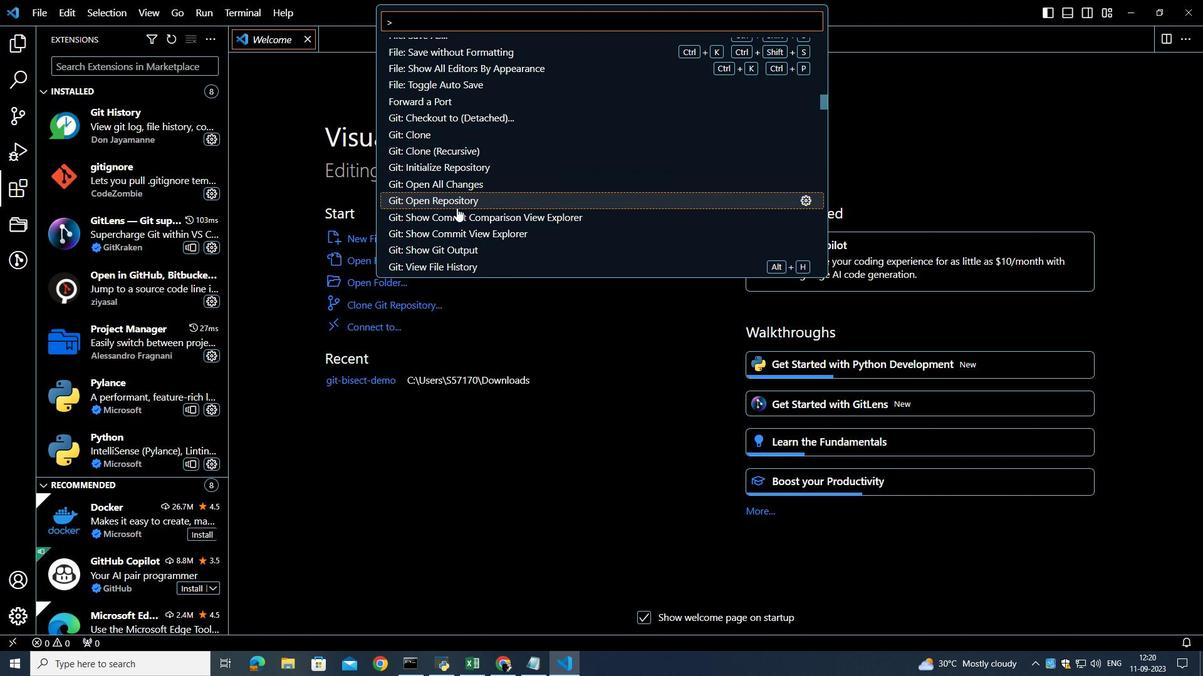 
Action: Mouse scrolled (458, 209) with delta (0, 0)
Screenshot: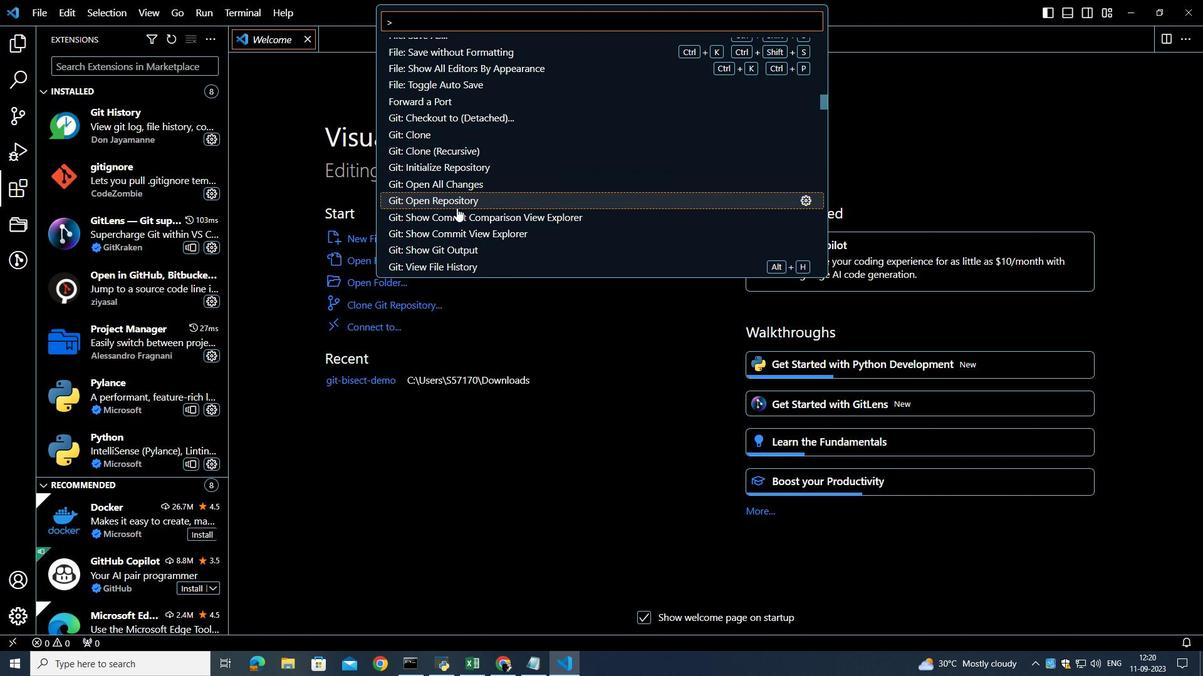 
Action: Mouse moved to (473, 197)
Screenshot: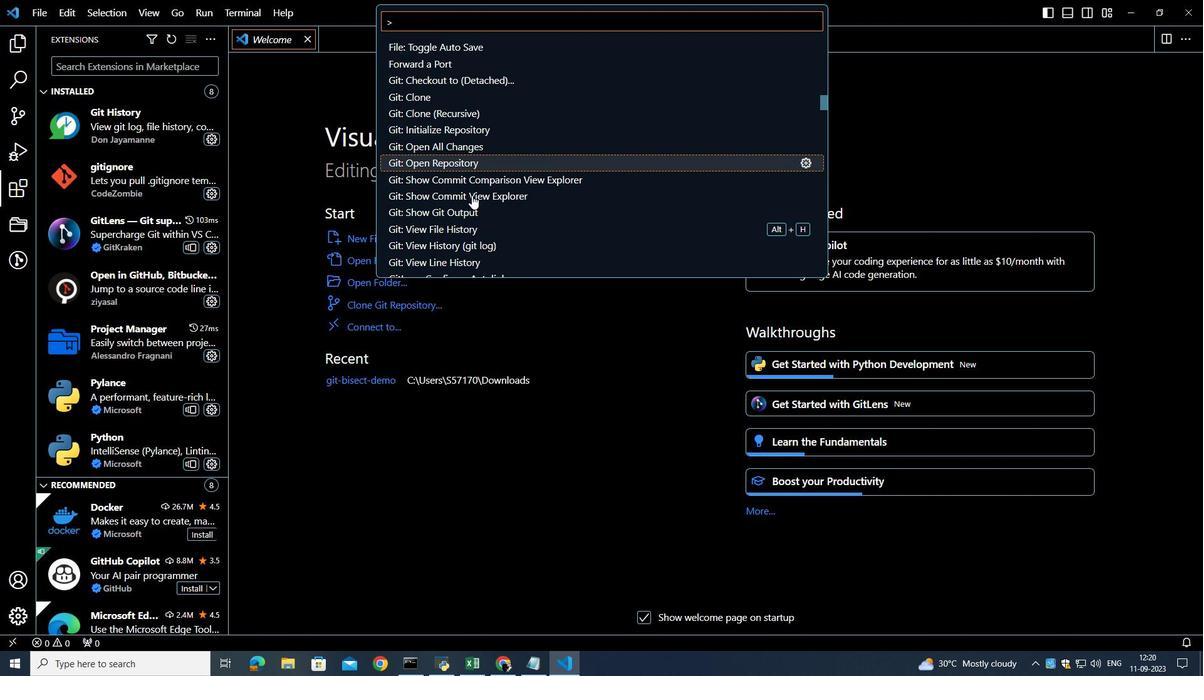 
Action: Mouse scrolled (473, 196) with delta (0, 0)
Screenshot: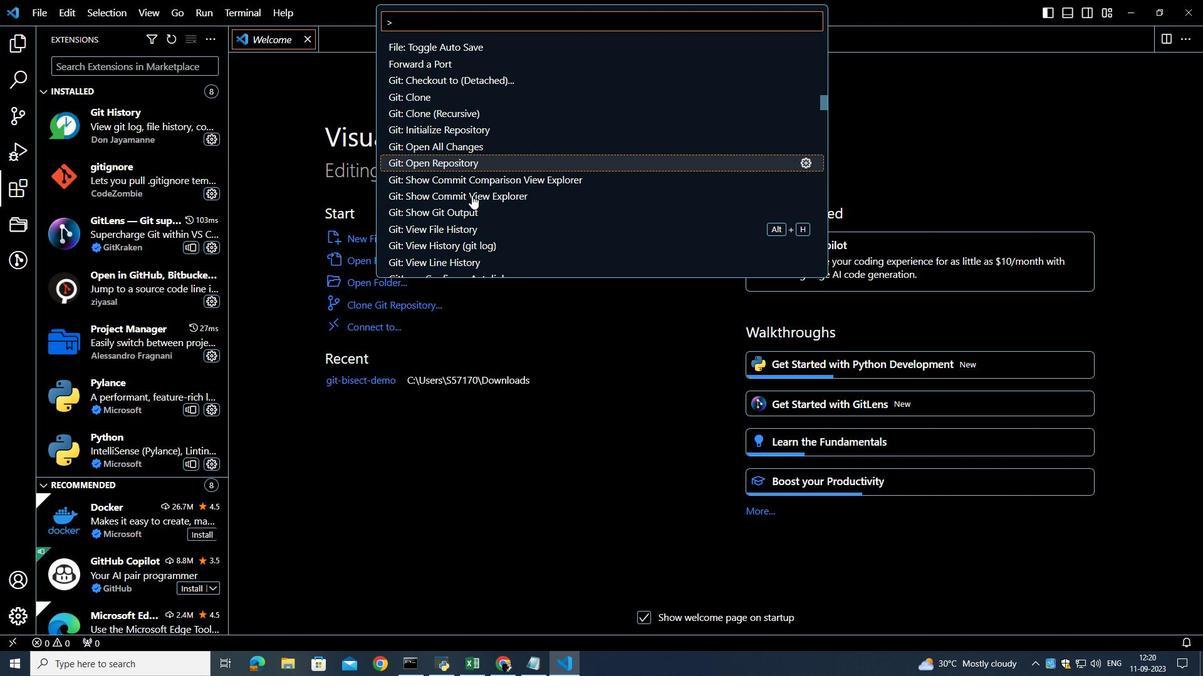 
Action: Mouse moved to (471, 213)
Screenshot: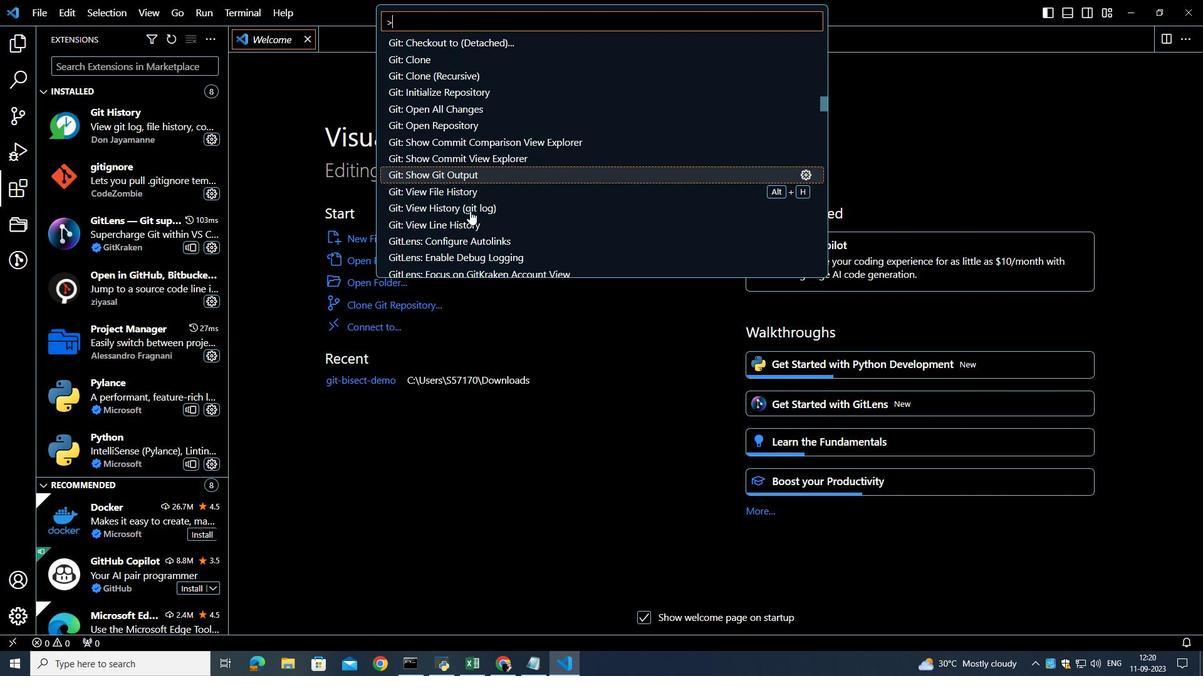 
Action: Mouse scrolled (471, 212) with delta (0, 0)
Screenshot: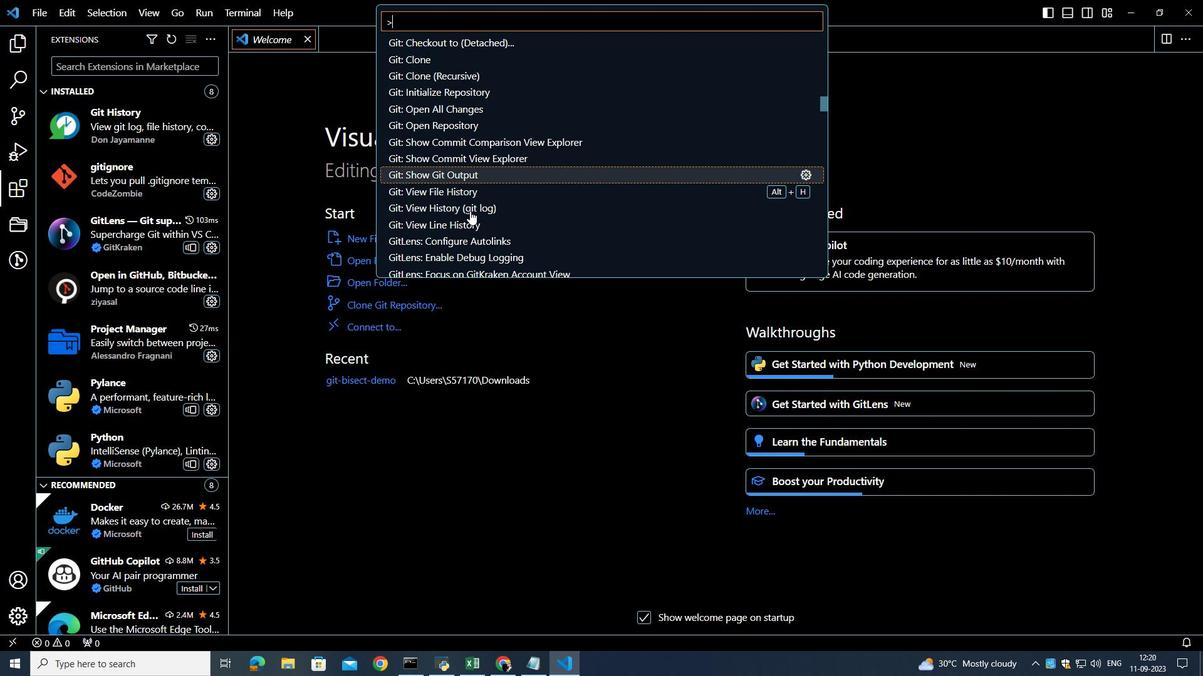 
Action: Mouse moved to (467, 194)
Screenshot: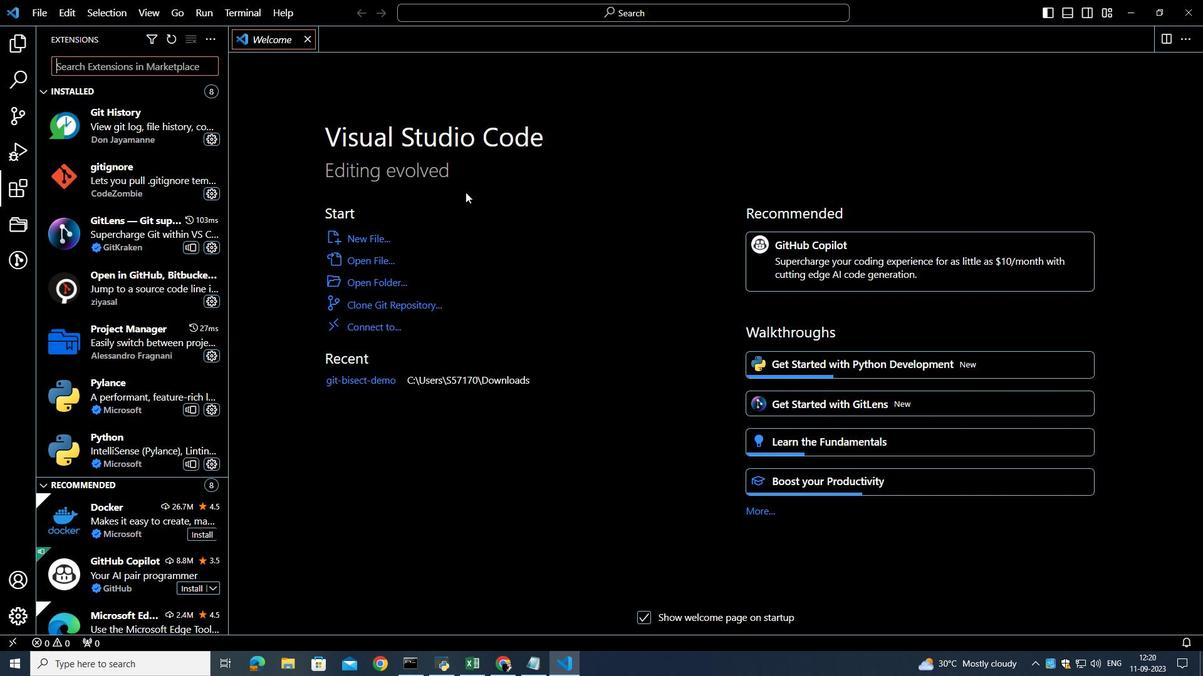 
Action: Mouse pressed left at (467, 194)
Screenshot: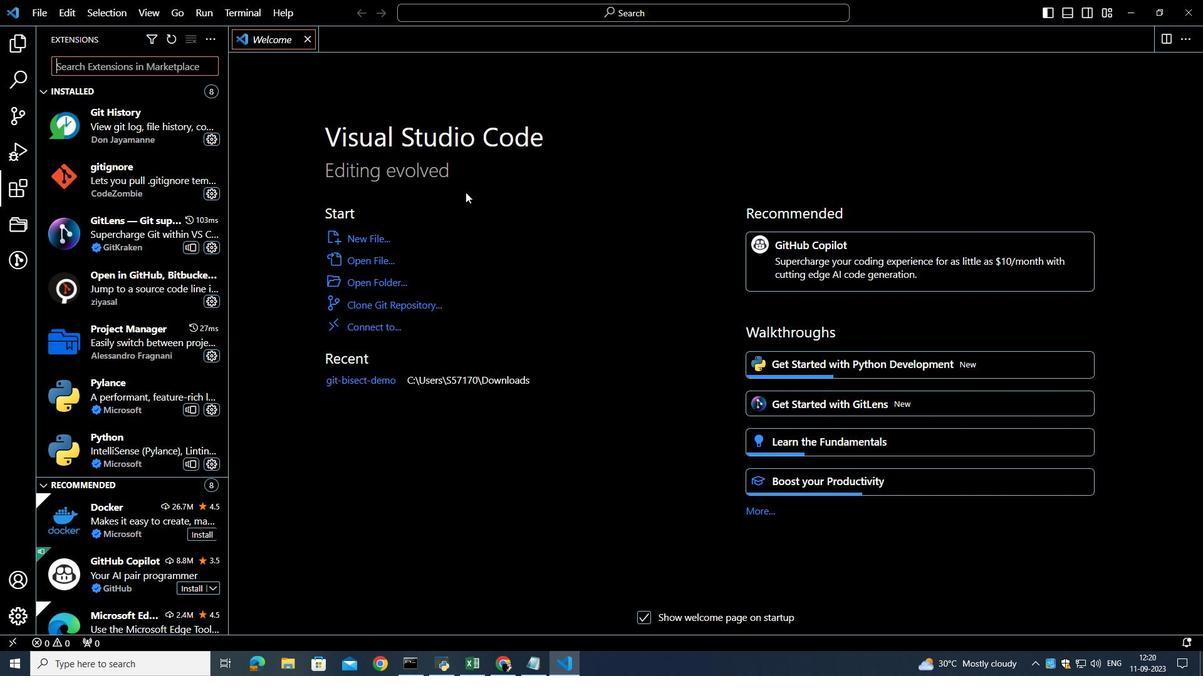 
Action: Mouse moved to (53, 15)
Screenshot: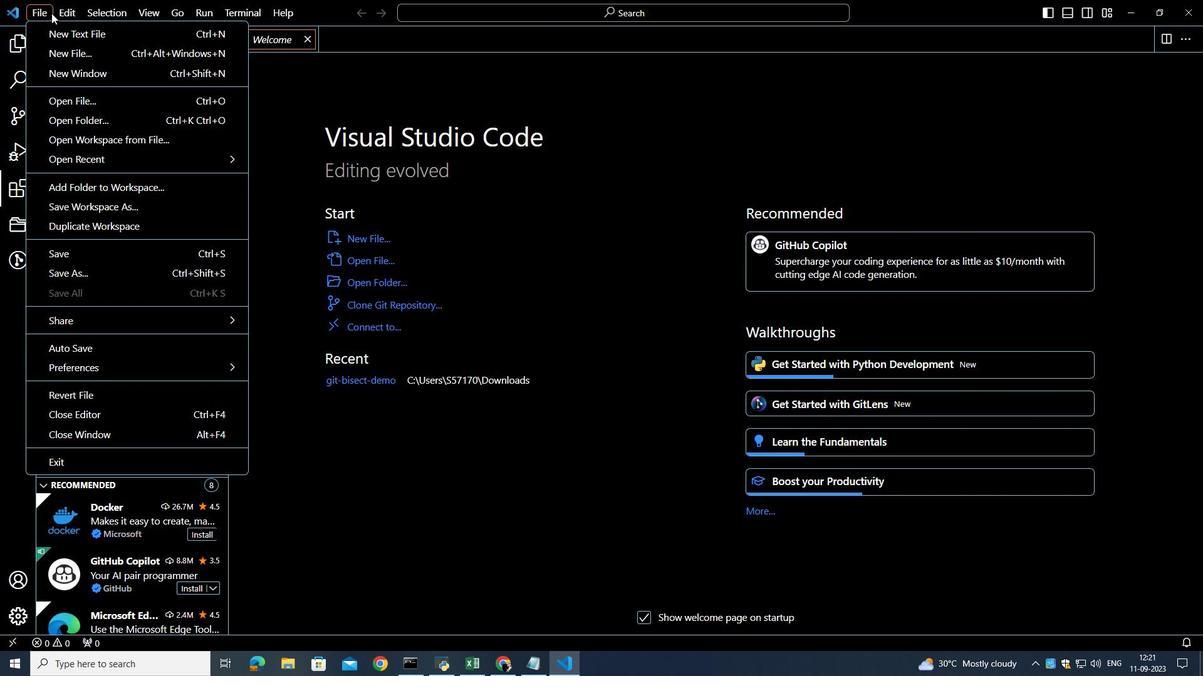 
Action: Mouse pressed left at (53, 15)
Screenshot: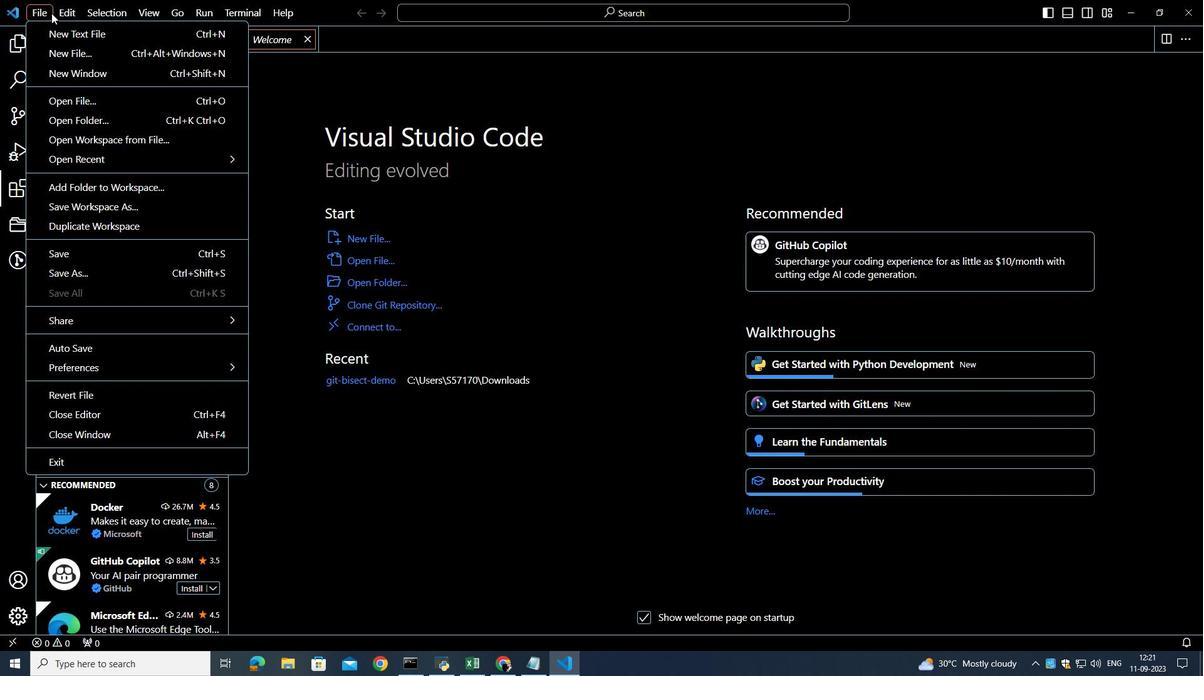 
Action: Mouse moved to (90, 130)
Screenshot: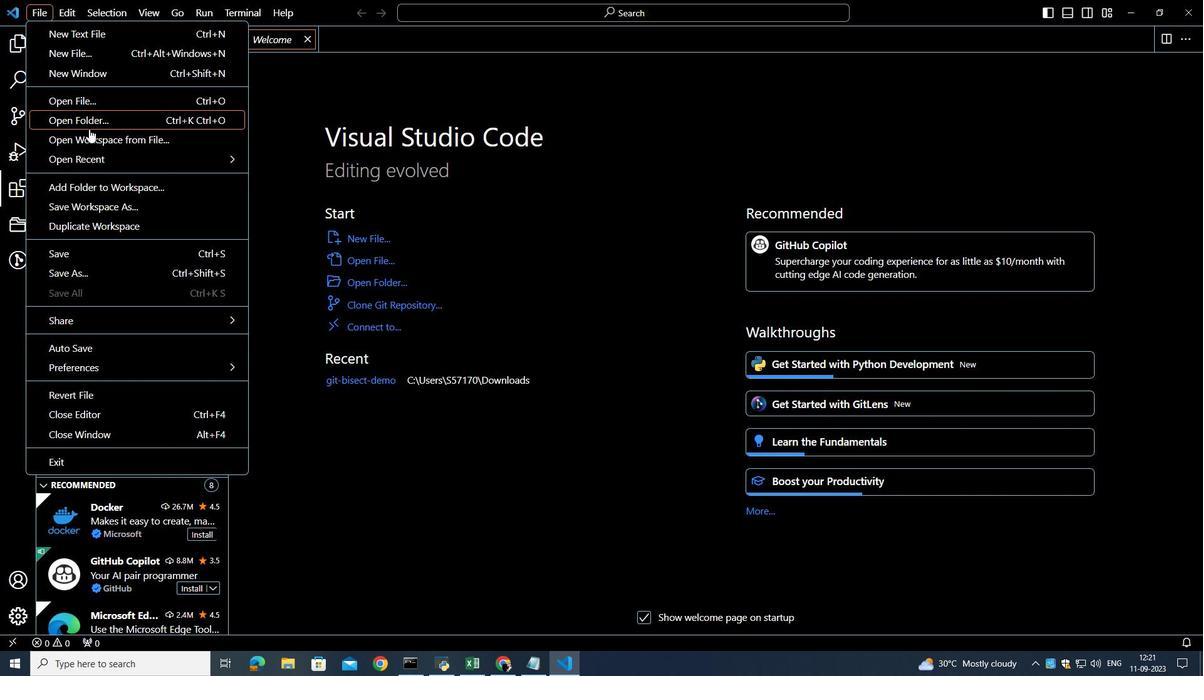 
Action: Mouse pressed left at (90, 130)
Screenshot: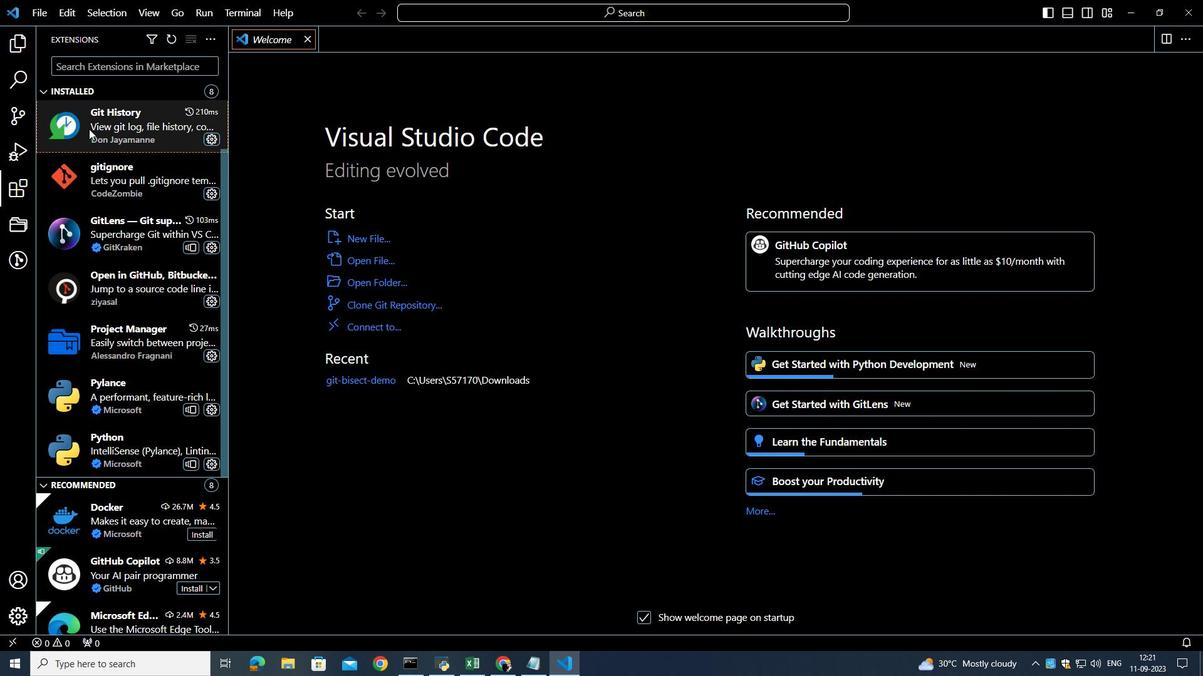 
Action: Mouse moved to (68, 112)
Screenshot: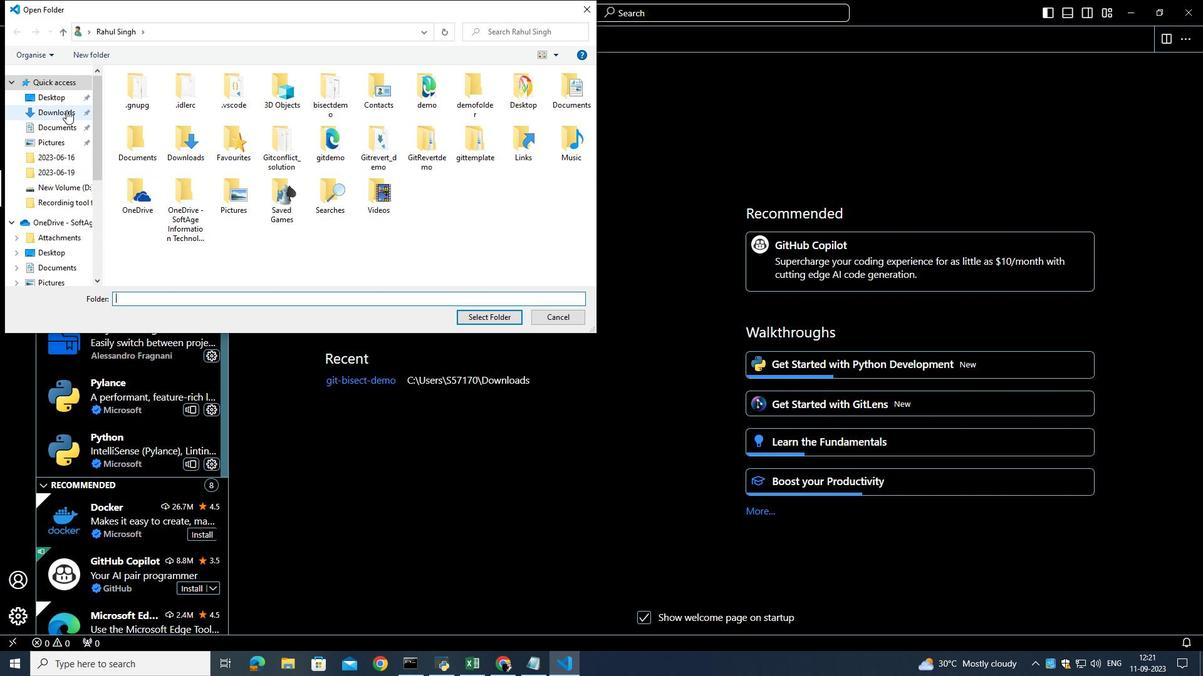 
Action: Mouse pressed left at (68, 112)
Screenshot: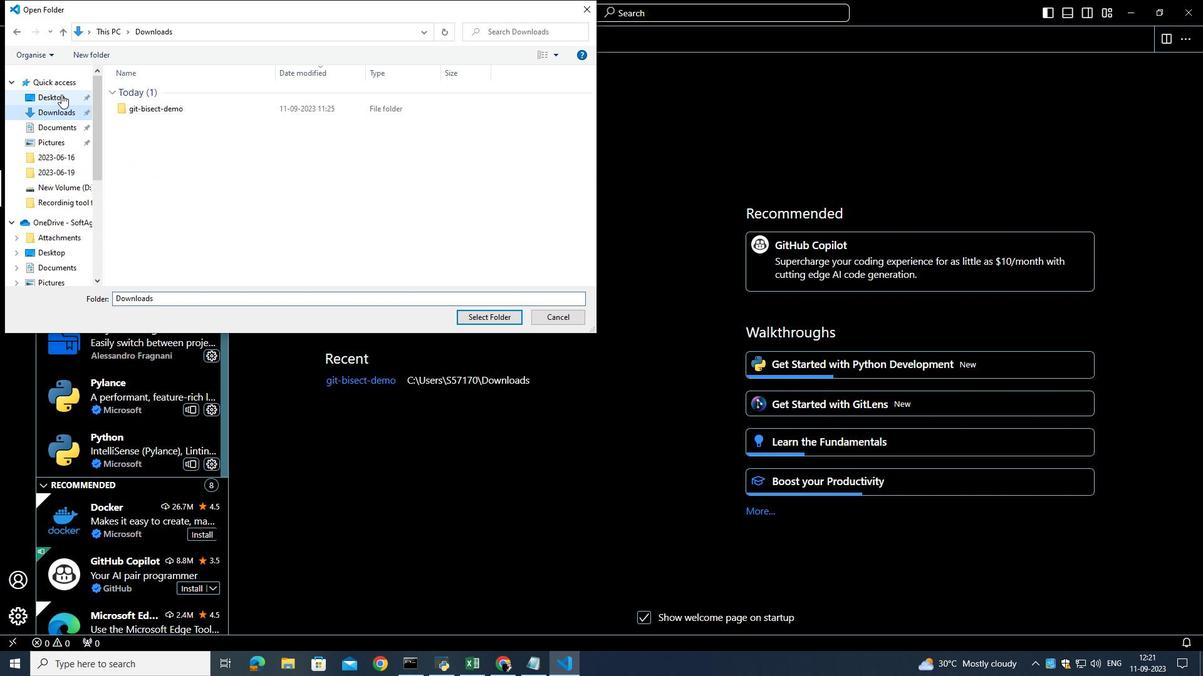 
Action: Mouse moved to (150, 106)
Screenshot: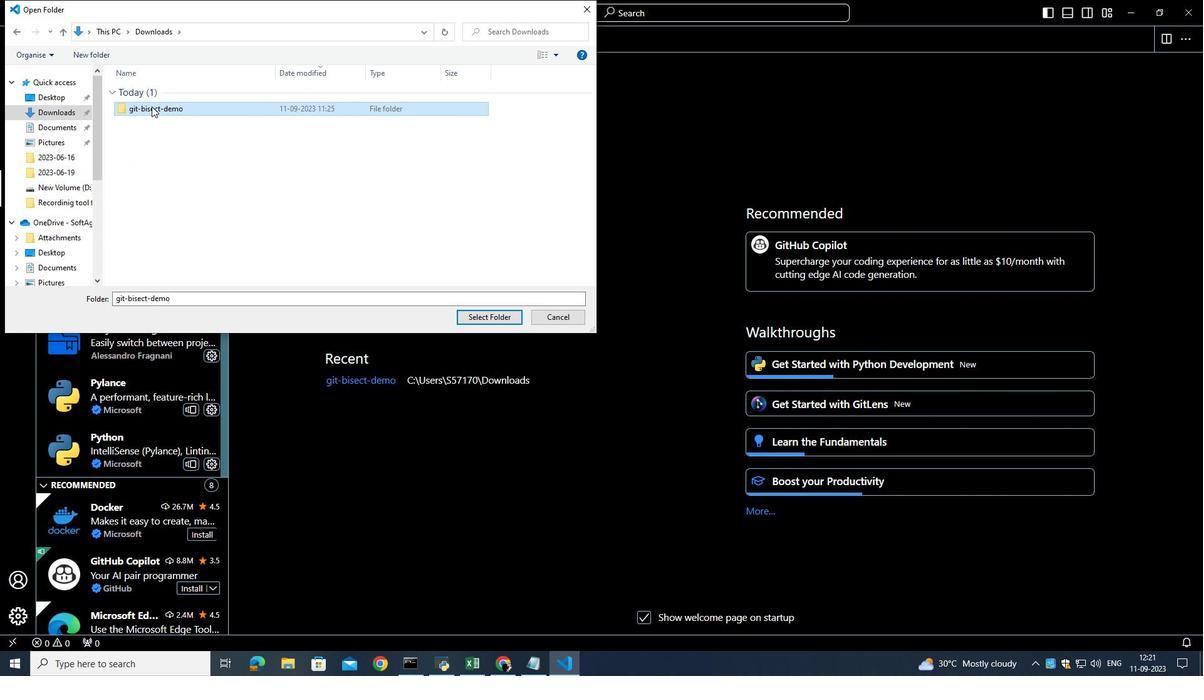 
Action: Mouse pressed left at (150, 106)
Screenshot: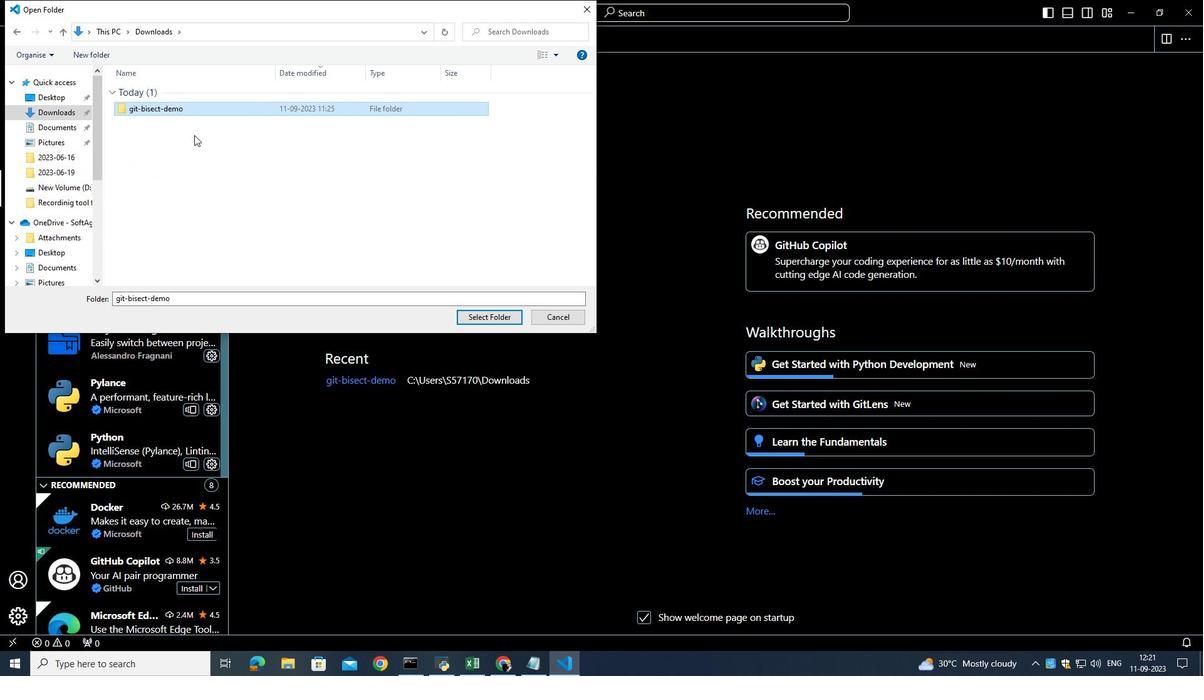 
Action: Mouse moved to (475, 320)
Screenshot: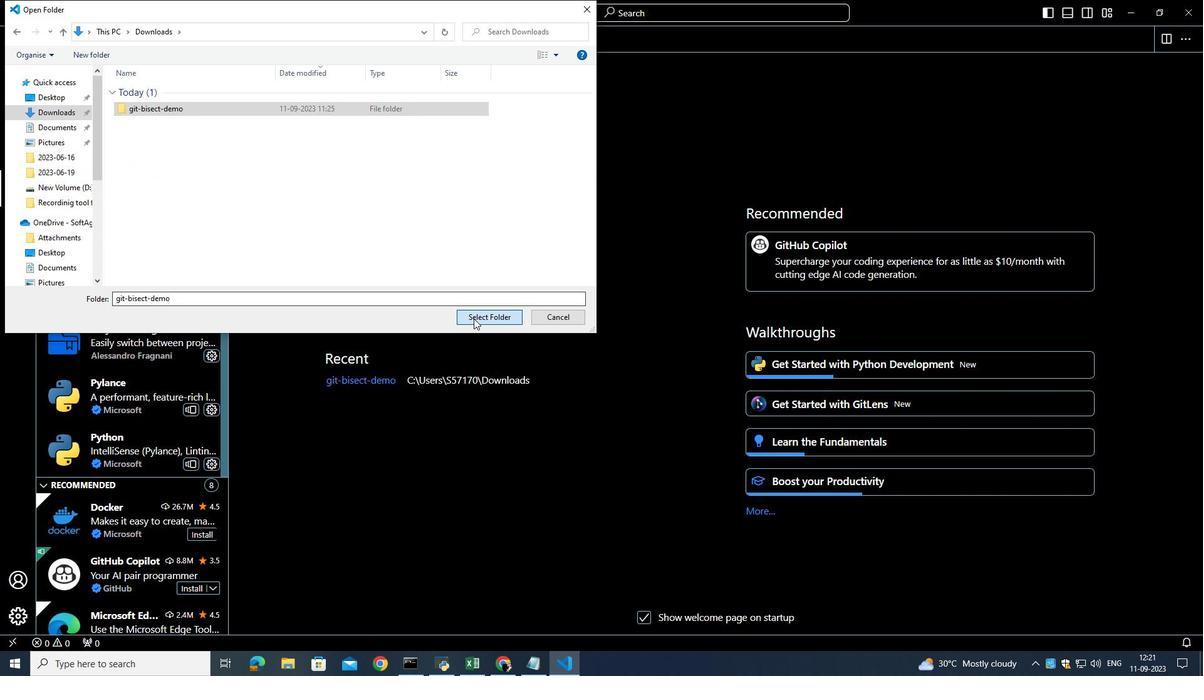 
Action: Mouse pressed left at (475, 320)
Screenshot: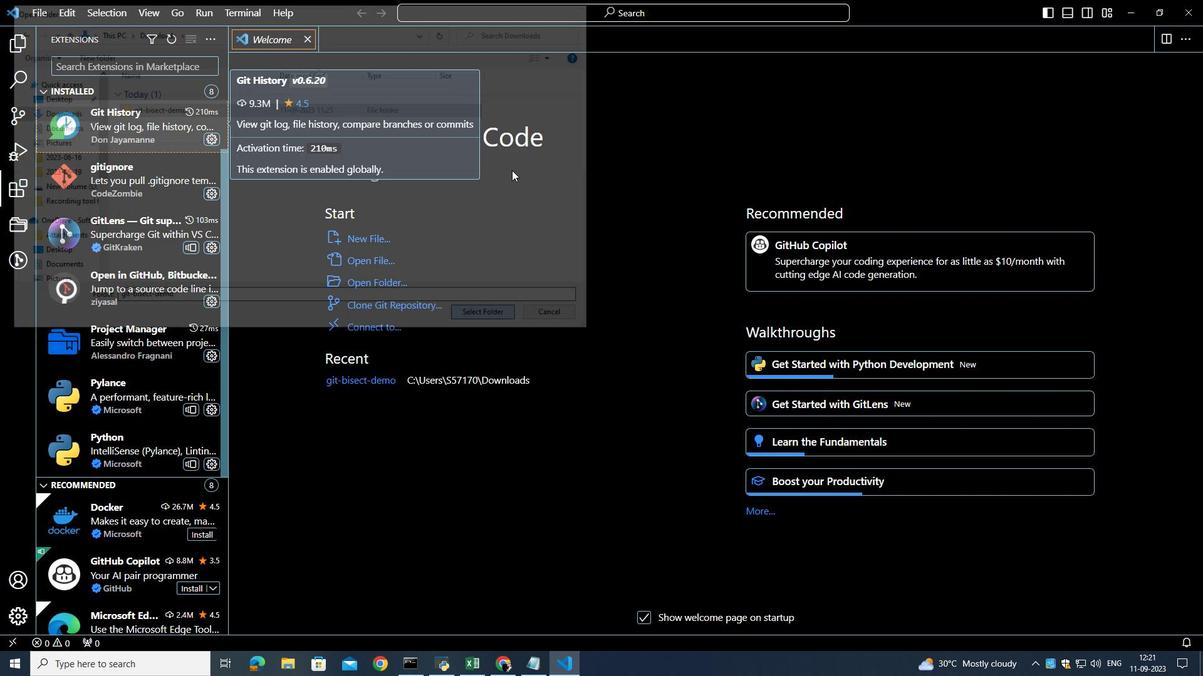 
Action: Mouse moved to (458, 17)
Screenshot: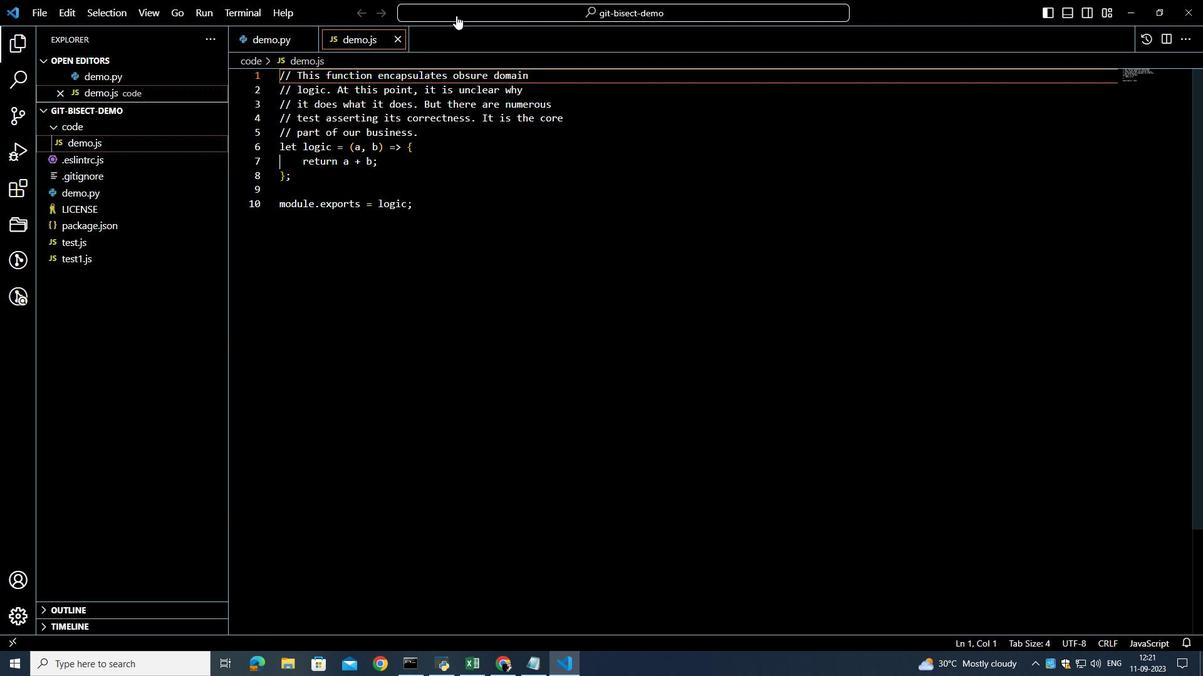 
Action: Key pressed <Key.shift><Key.shift><Key.shift><Key.shift><Key.shift><Key.shift><Key.shift><Key.shift><Key.shift>ctrl+P
Screenshot: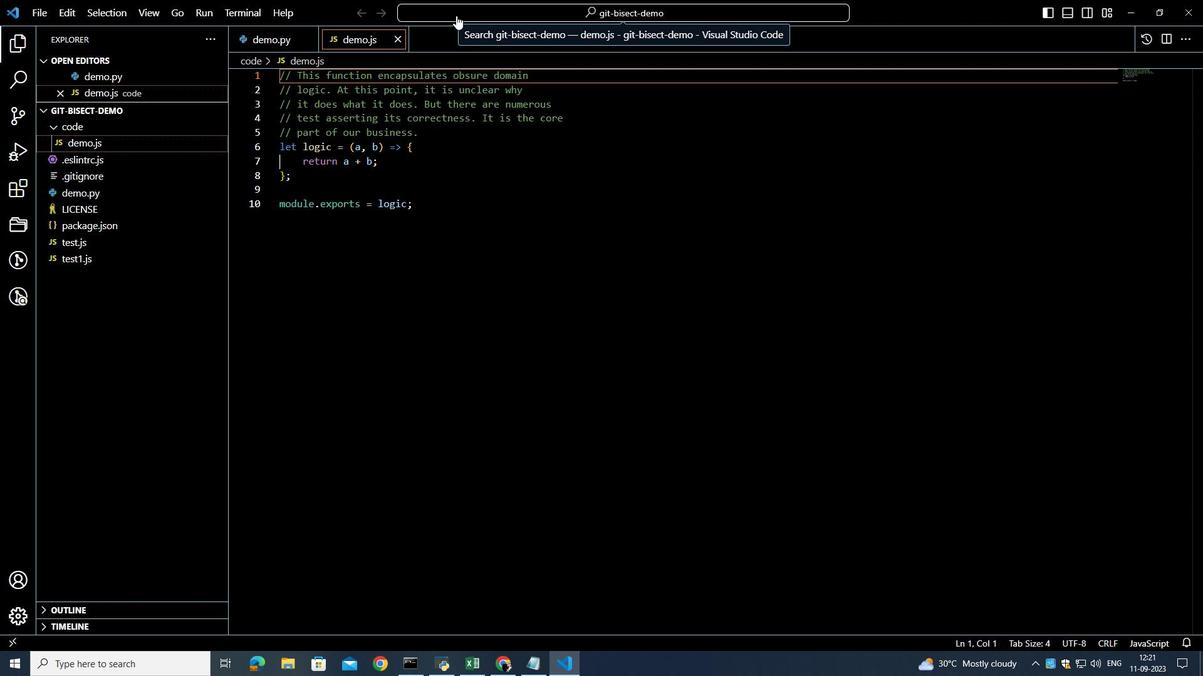 
Action: Mouse moved to (459, 45)
Screenshot: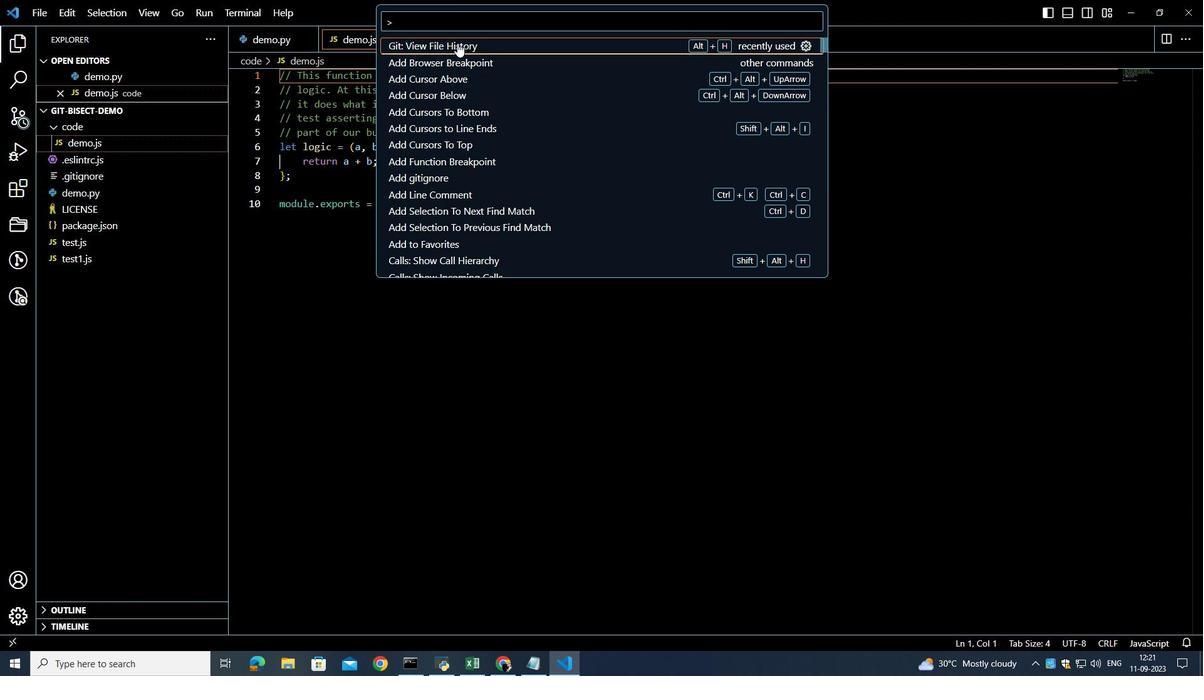 
Action: Mouse pressed left at (459, 45)
Screenshot: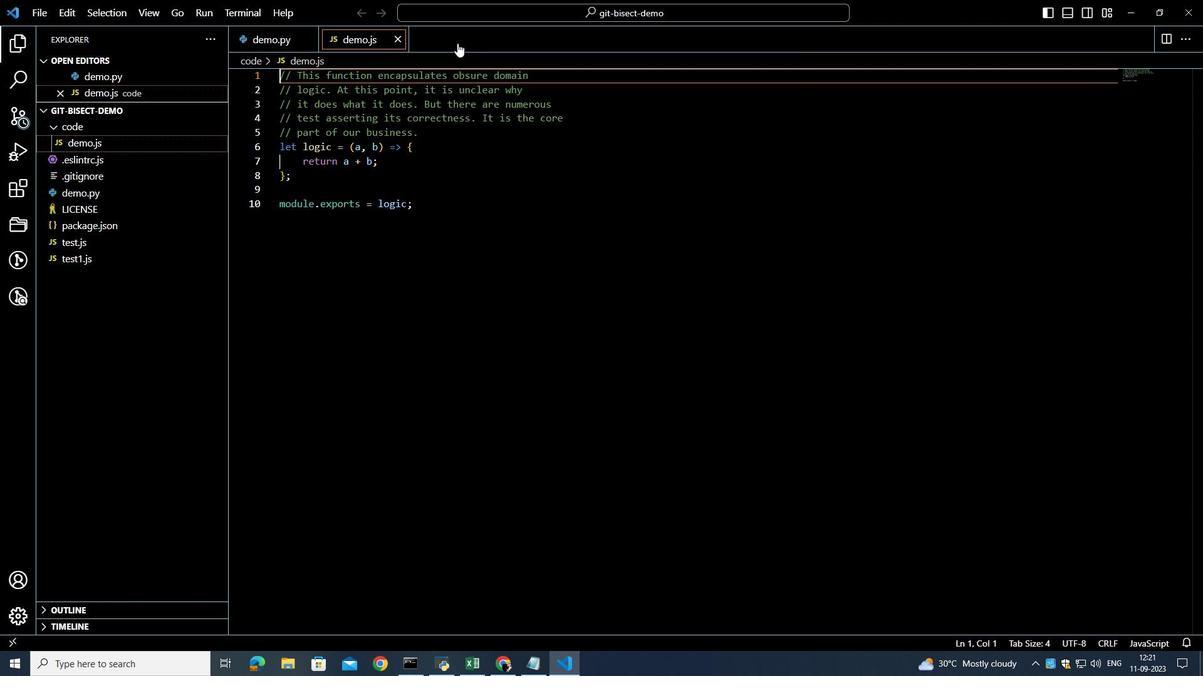 
Action: Mouse moved to (784, 120)
Screenshot: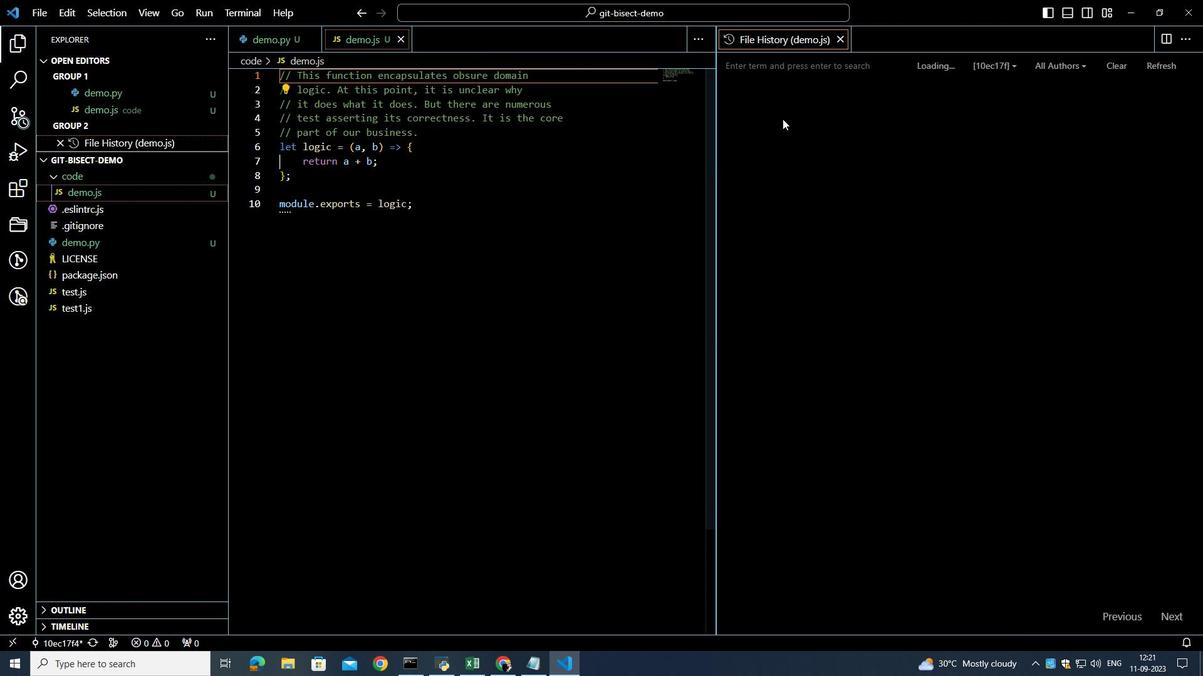 
Action: Mouse scrolled (784, 120) with delta (0, 0)
Screenshot: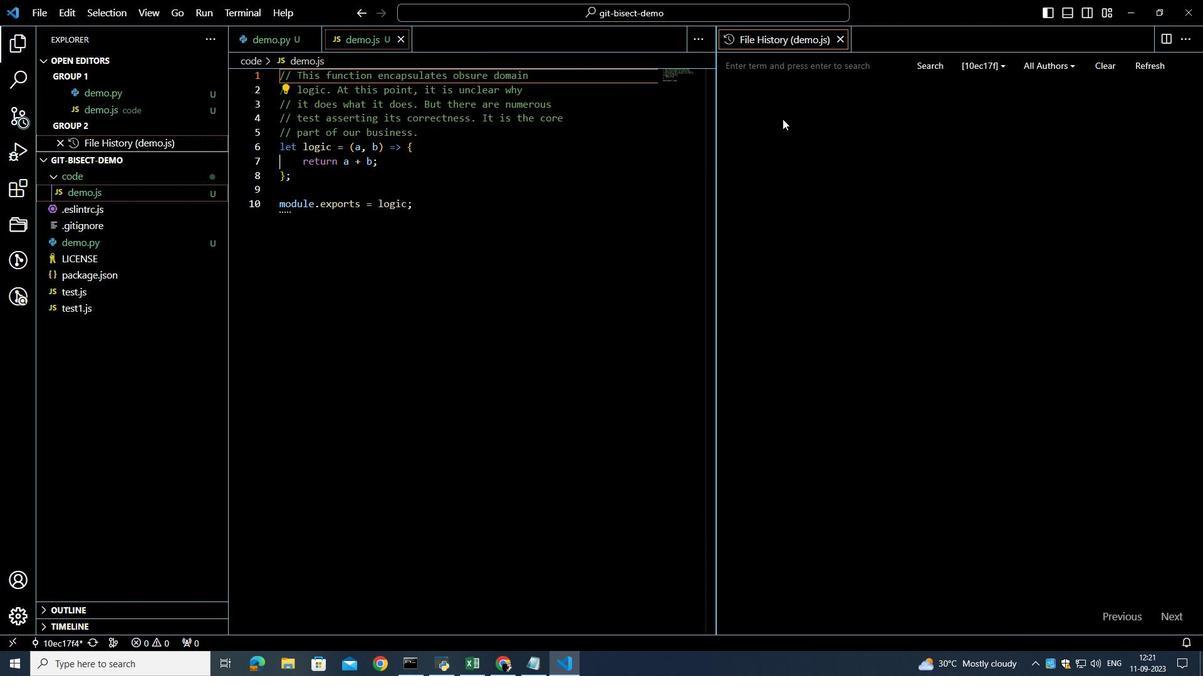 
Action: Mouse scrolled (784, 120) with delta (0, 0)
Screenshot: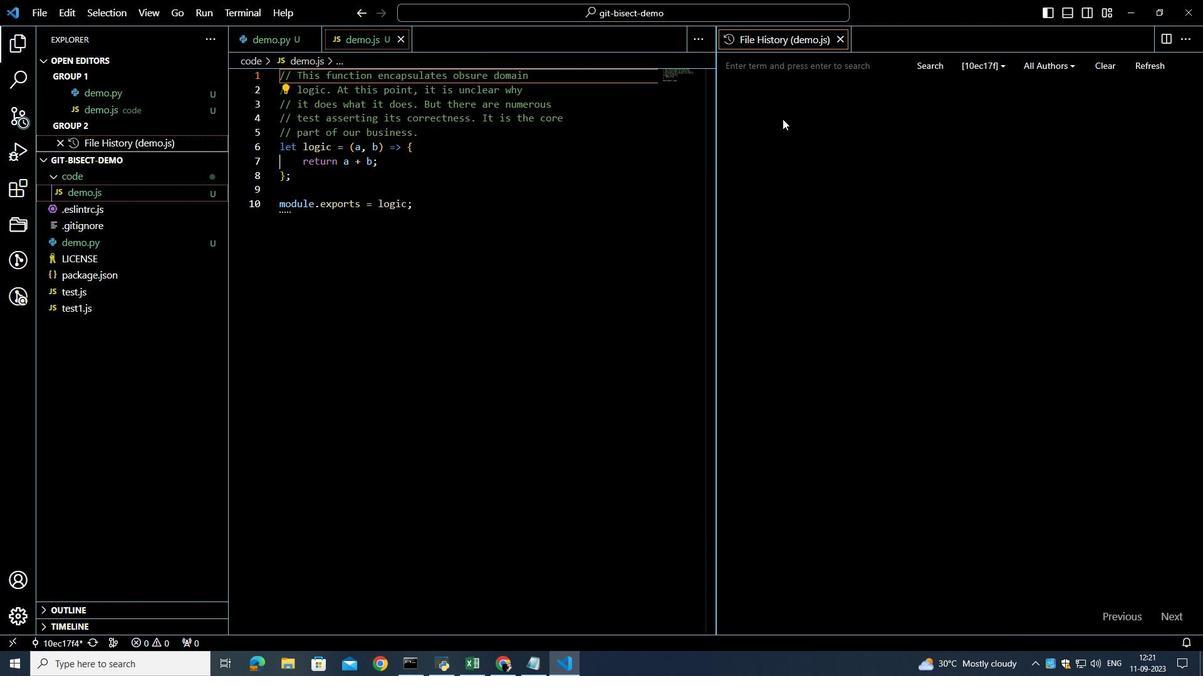 
Action: Mouse moved to (922, 135)
Screenshot: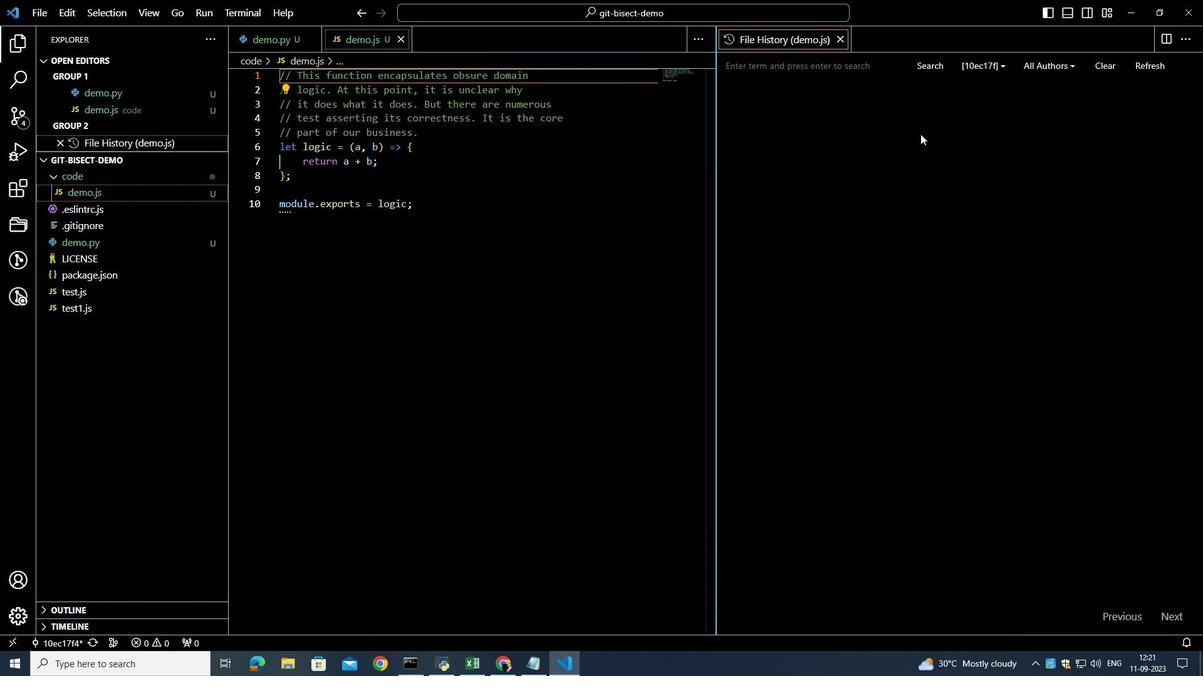 
Action: Mouse scrolled (922, 135) with delta (0, 0)
Screenshot: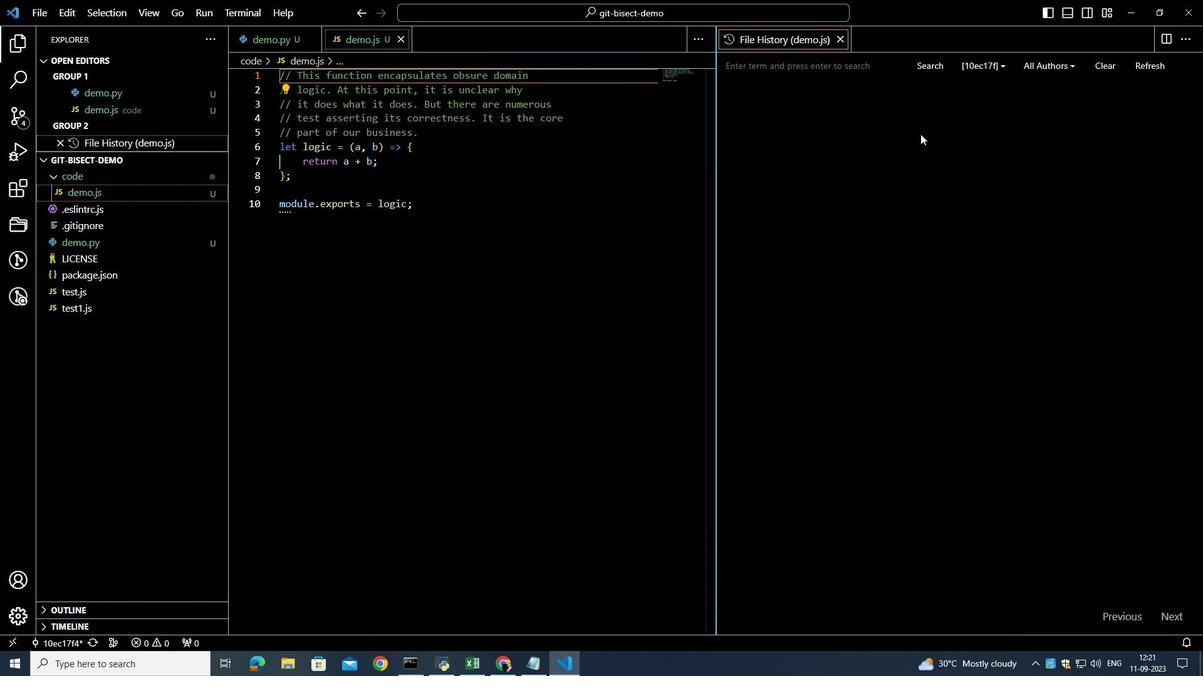 
Action: Mouse scrolled (922, 135) with delta (0, 0)
Screenshot: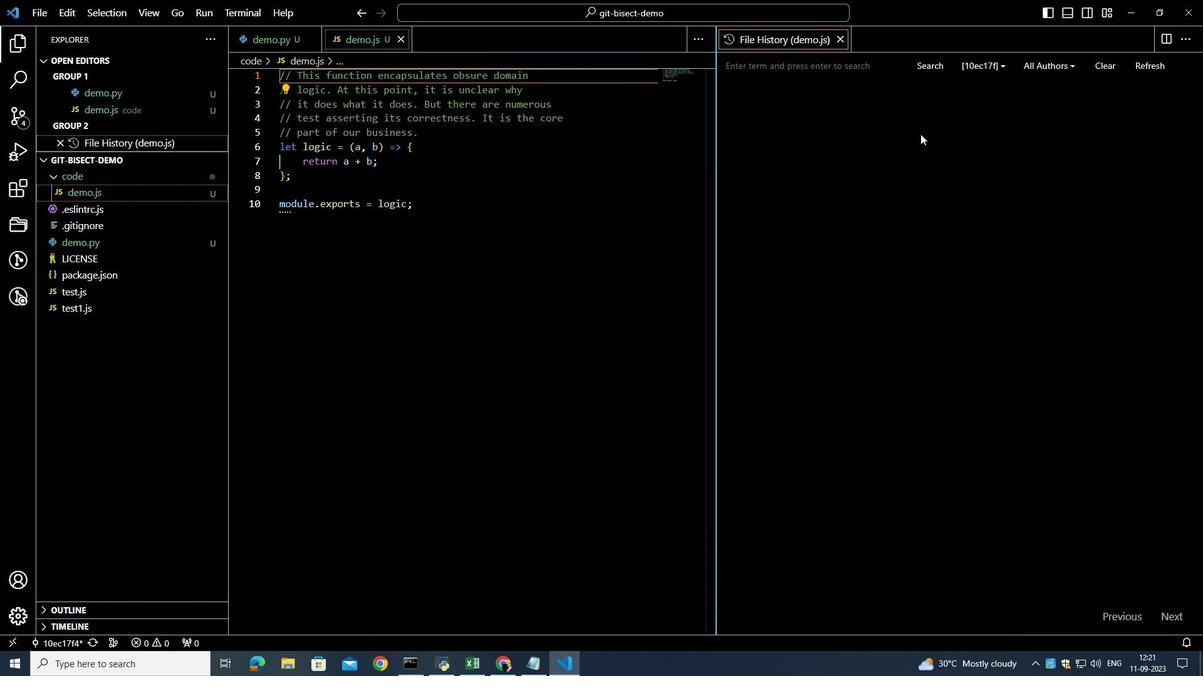 
Action: Mouse scrolled (922, 135) with delta (0, 0)
Screenshot: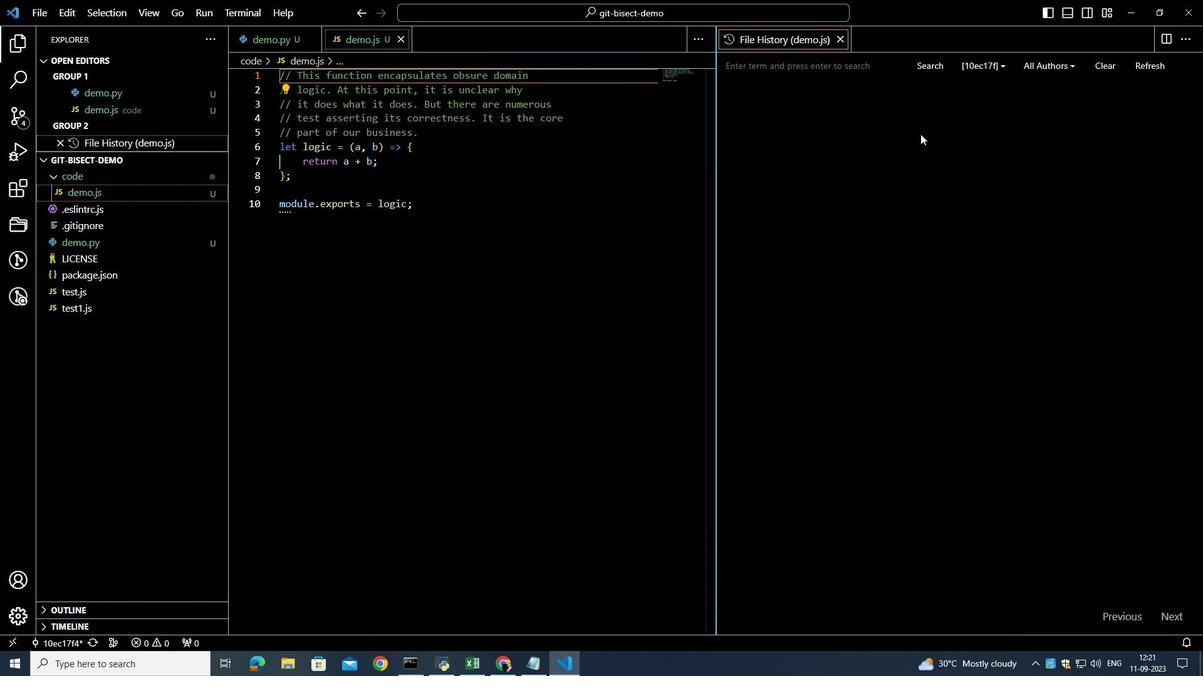 
Action: Mouse moved to (929, 154)
Screenshot: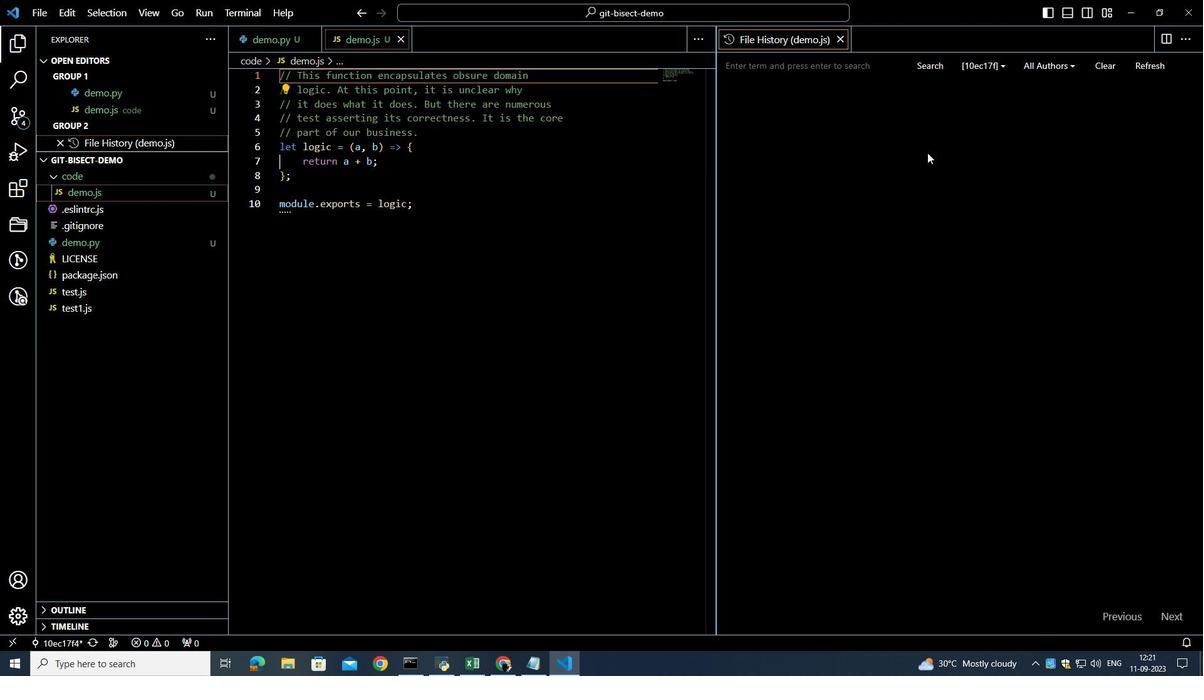 
Action: Mouse scrolled (929, 155) with delta (0, 0)
Screenshot: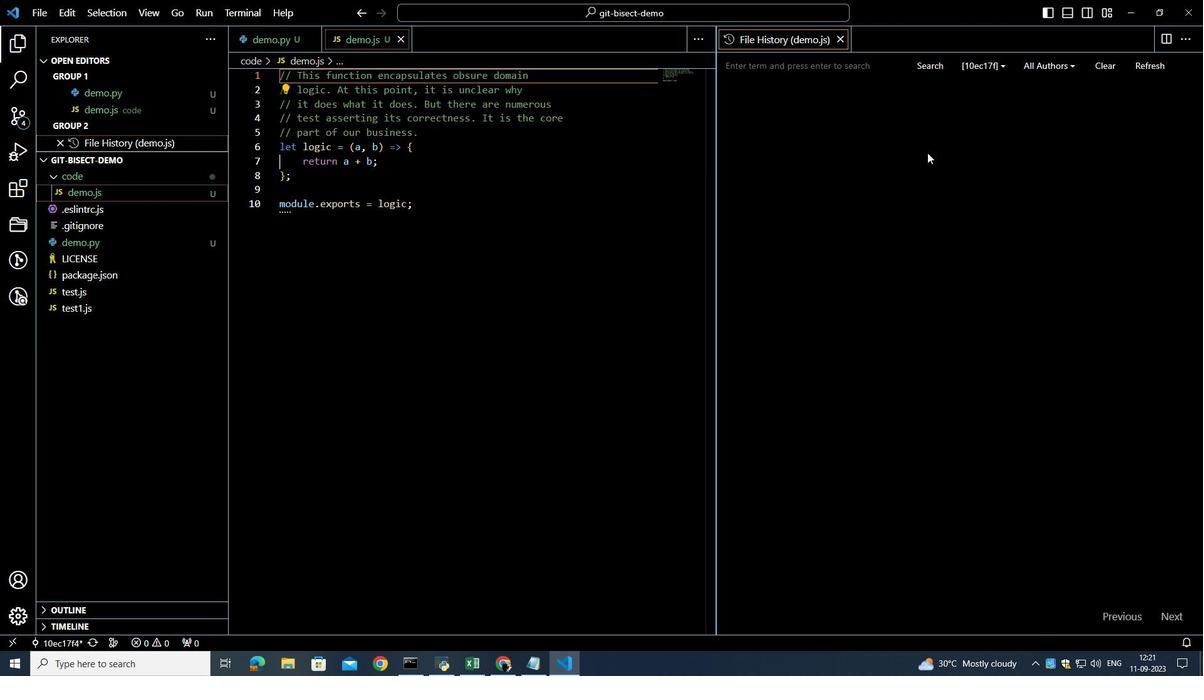 
Action: Mouse scrolled (929, 155) with delta (0, 0)
Screenshot: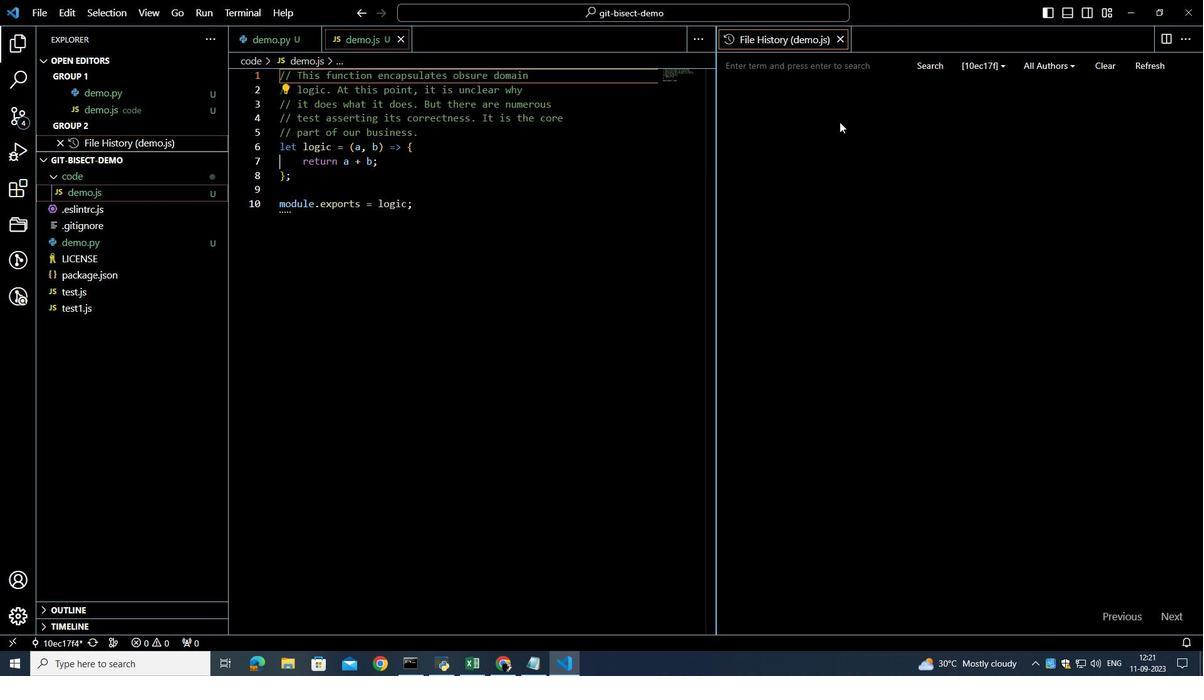 
Action: Mouse scrolled (929, 155) with delta (0, 0)
Screenshot: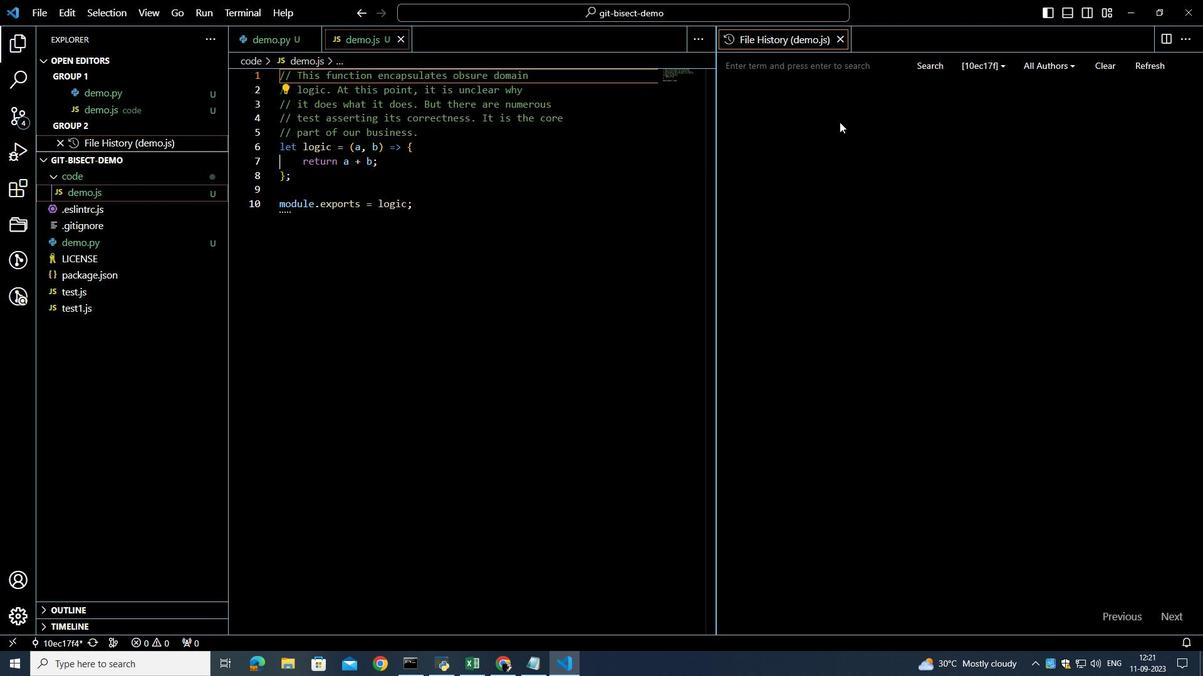 
Action: Mouse scrolled (929, 155) with delta (0, 0)
Screenshot: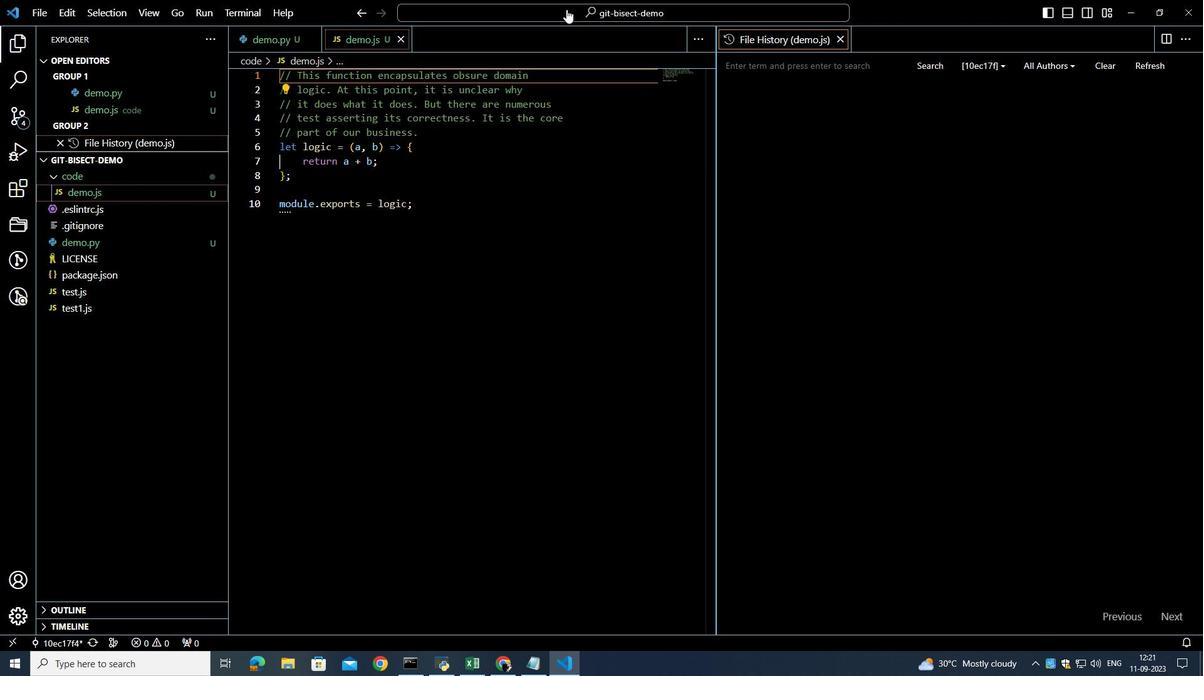 
Action: Mouse moved to (543, 17)
Screenshot: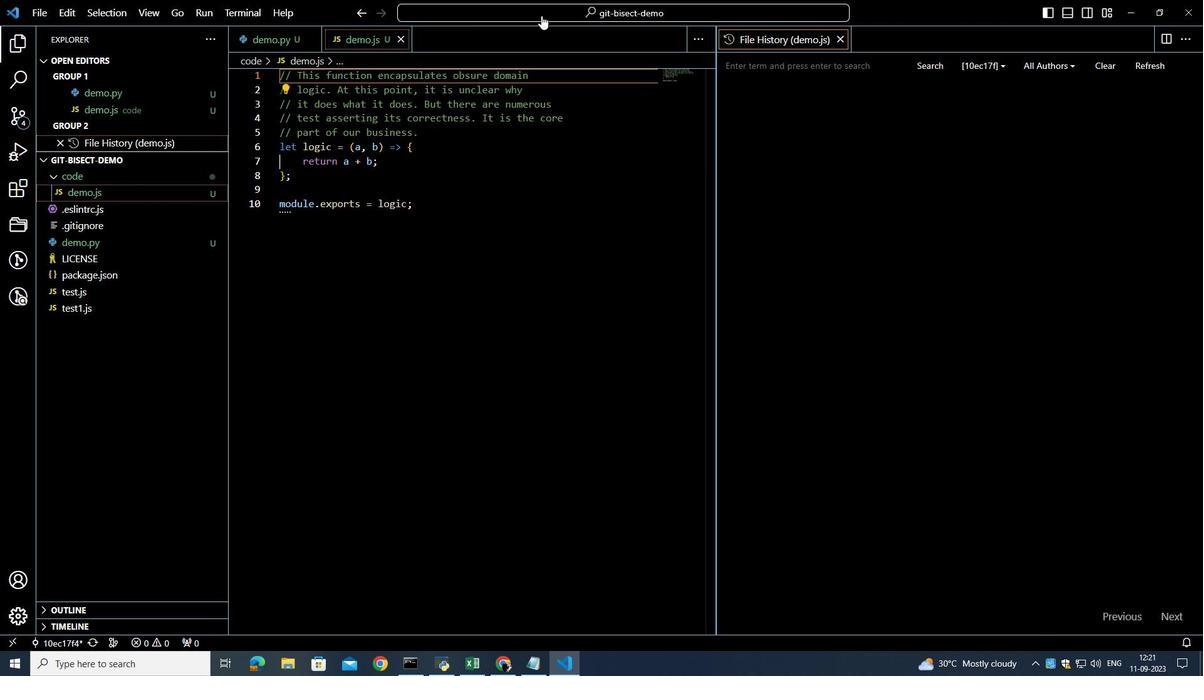 
Action: Mouse pressed left at (543, 17)
Screenshot: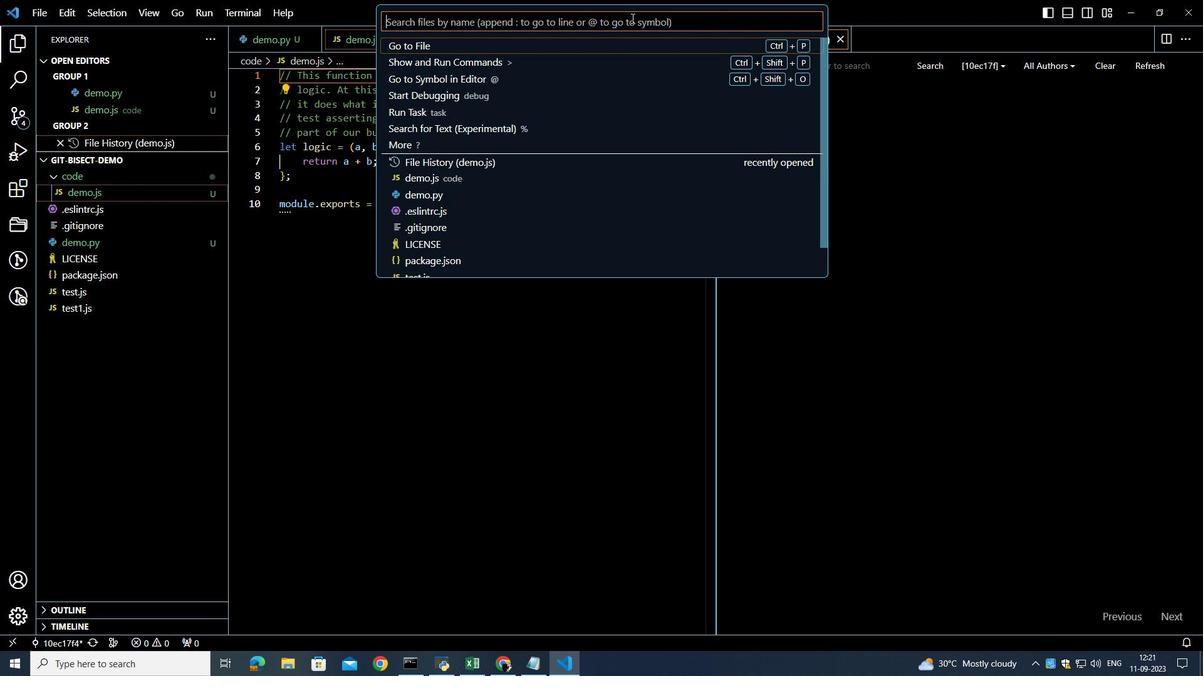 
Action: Mouse moved to (453, 127)
Screenshot: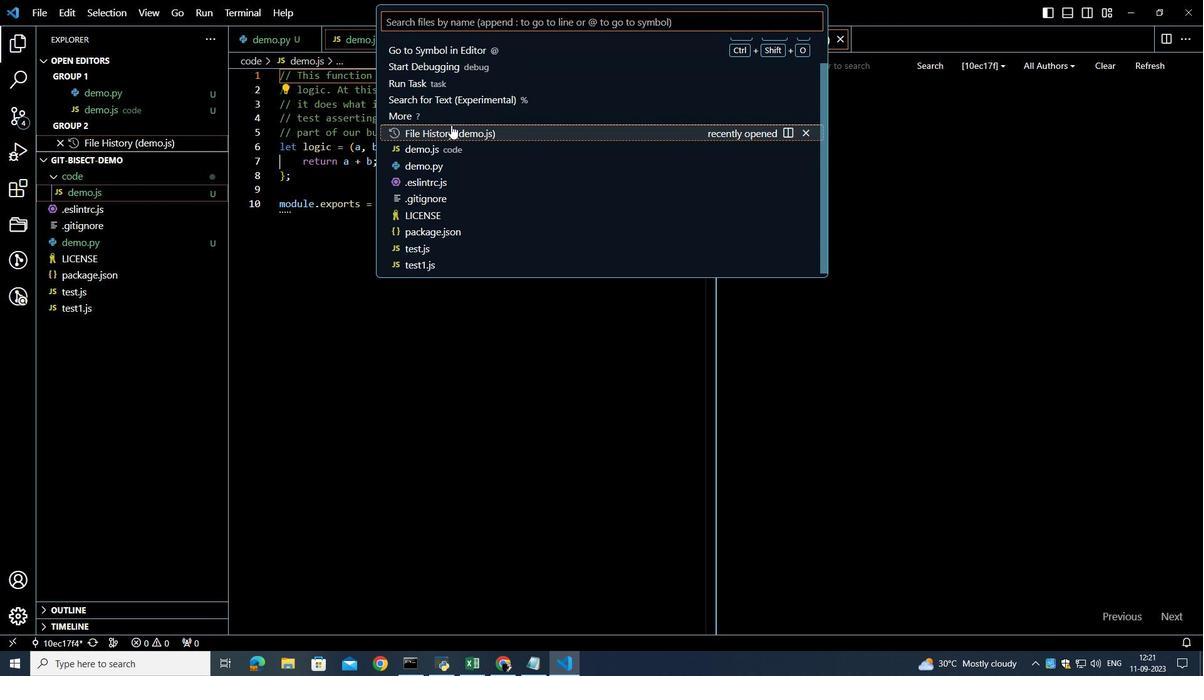 
Action: Mouse scrolled (453, 126) with delta (0, 0)
Screenshot: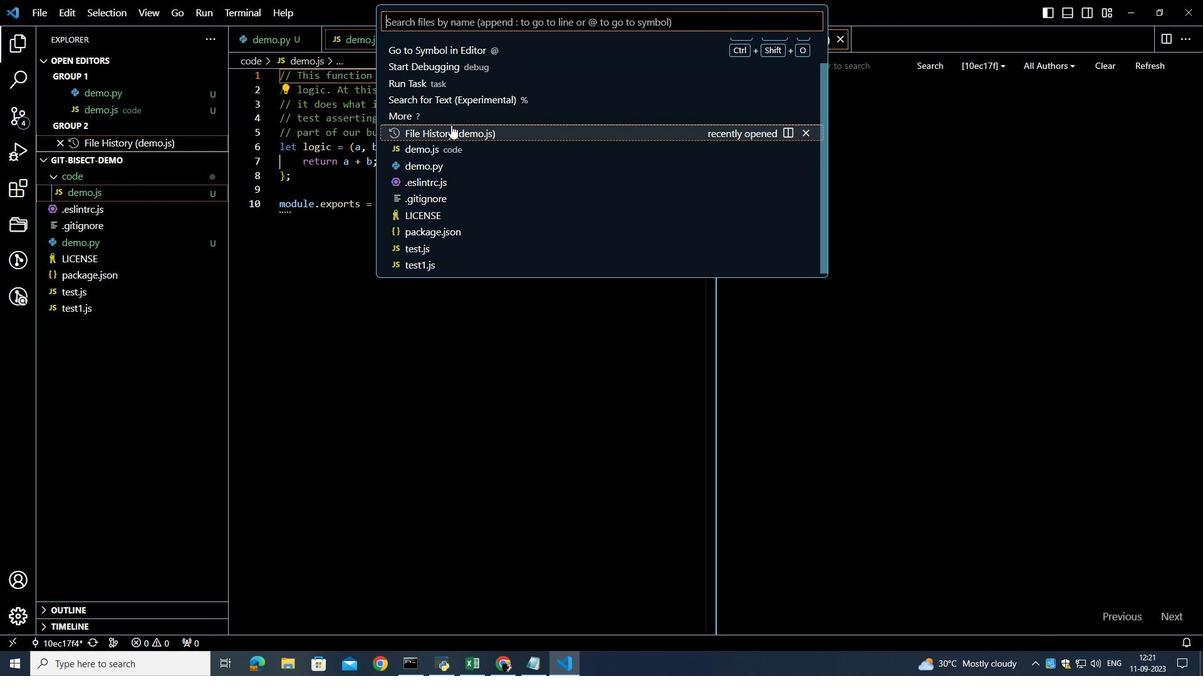 
Action: Mouse scrolled (453, 126) with delta (0, 0)
Screenshot: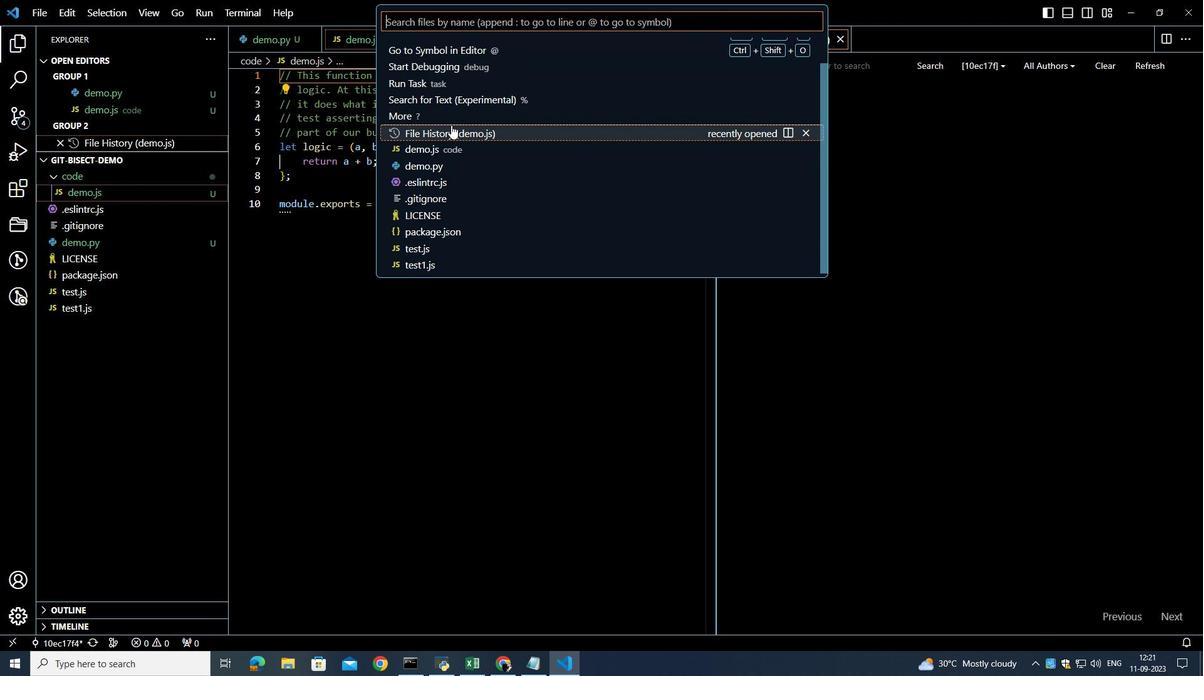 
Action: Mouse scrolled (453, 126) with delta (0, 0)
Screenshot: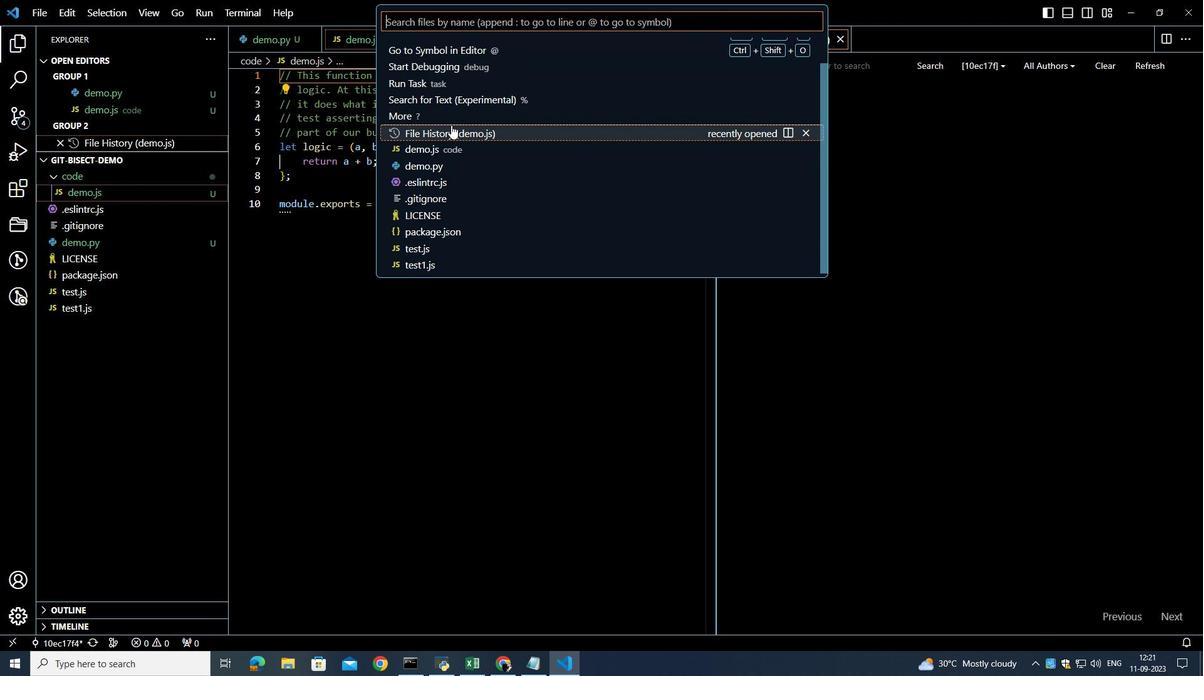 
Action: Mouse scrolled (453, 126) with delta (0, 0)
Screenshot: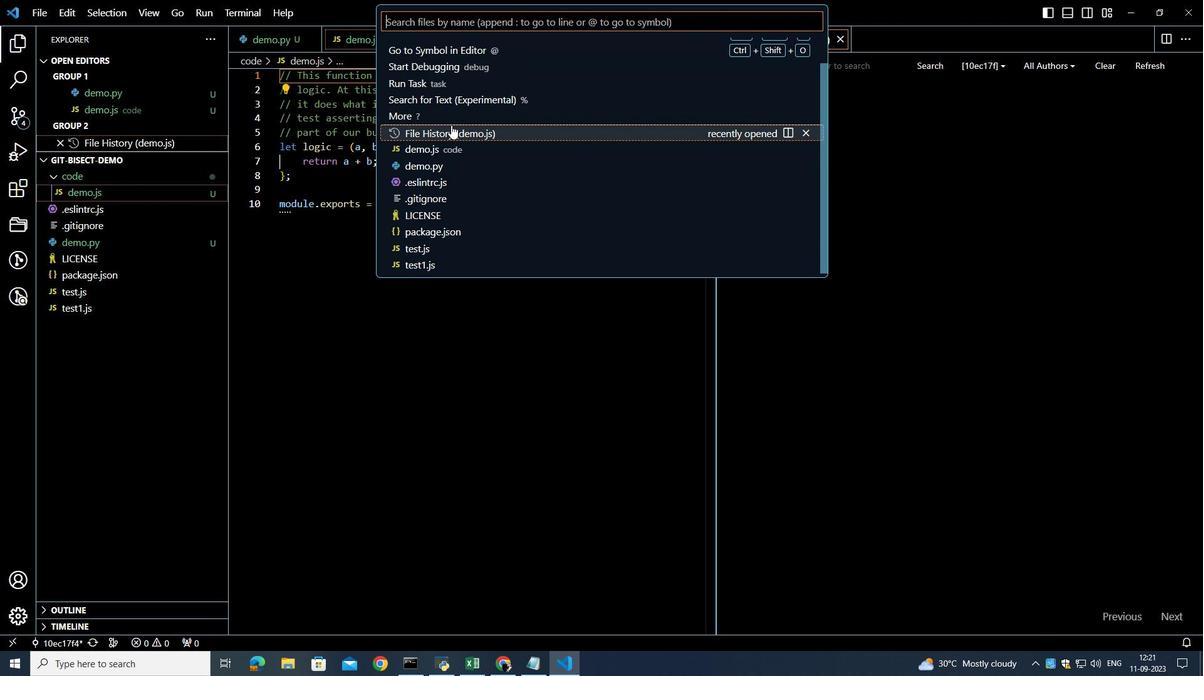 
Action: Mouse scrolled (453, 126) with delta (0, 0)
Screenshot: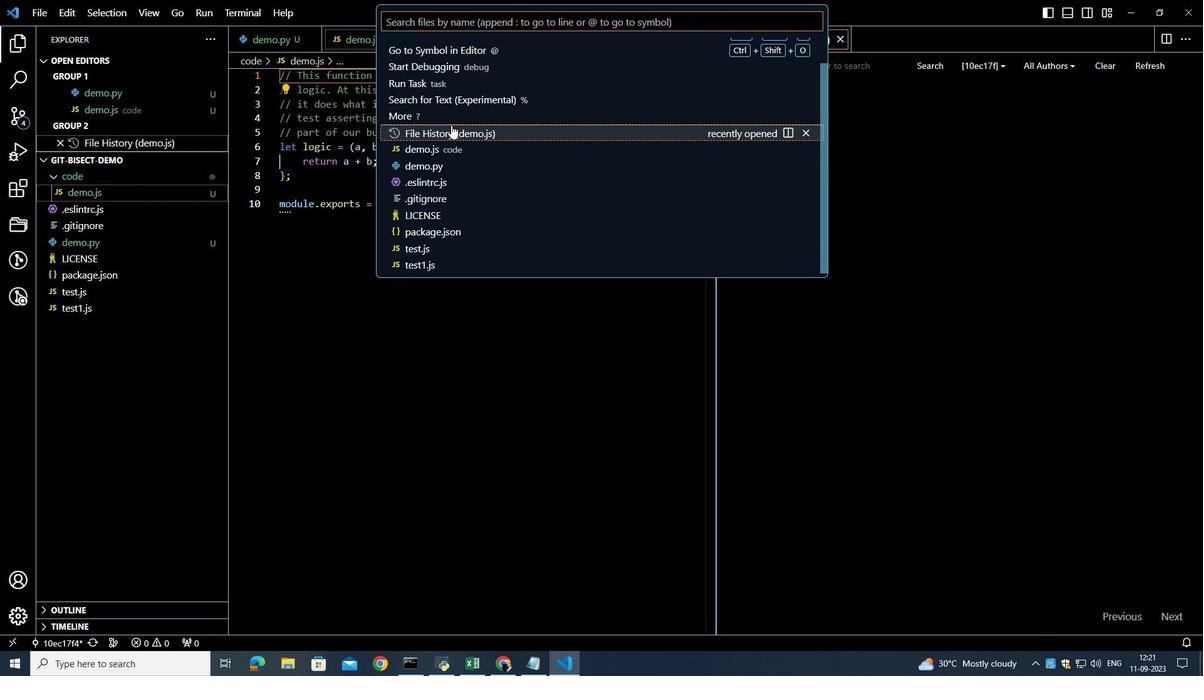
Action: Mouse scrolled (453, 126) with delta (0, 0)
Screenshot: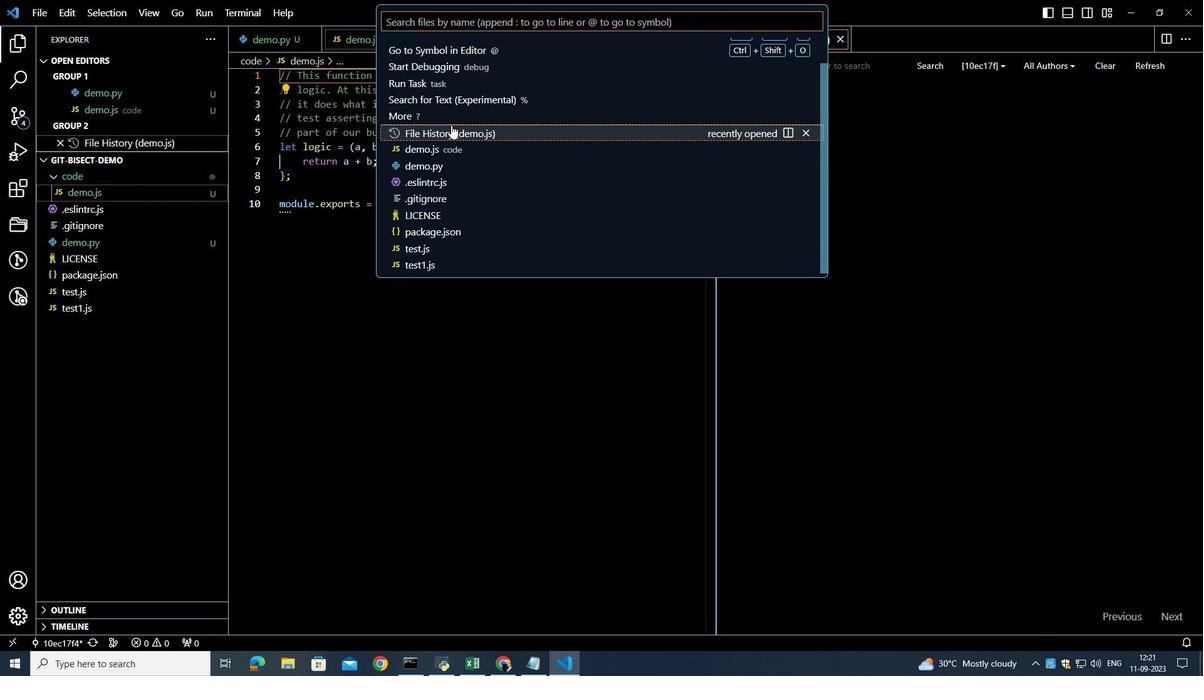 
Action: Mouse scrolled (453, 126) with delta (0, 0)
Screenshot: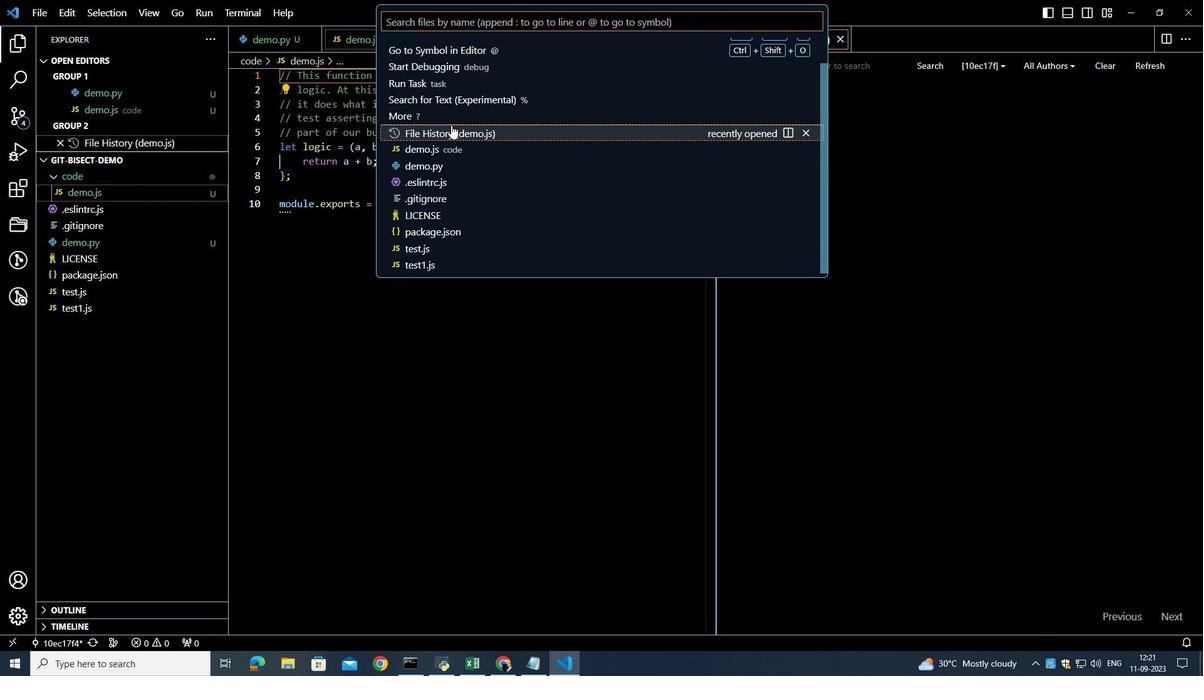 
Action: Mouse scrolled (453, 126) with delta (0, 0)
Screenshot: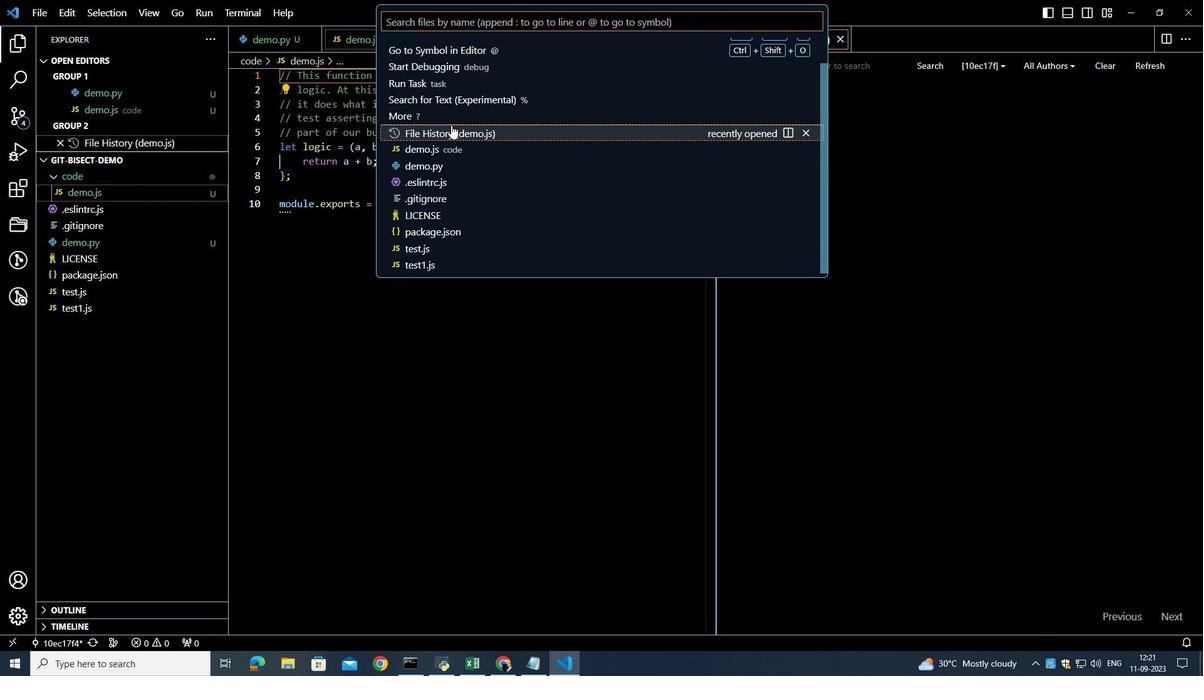 
Action: Mouse scrolled (453, 126) with delta (0, 0)
Screenshot: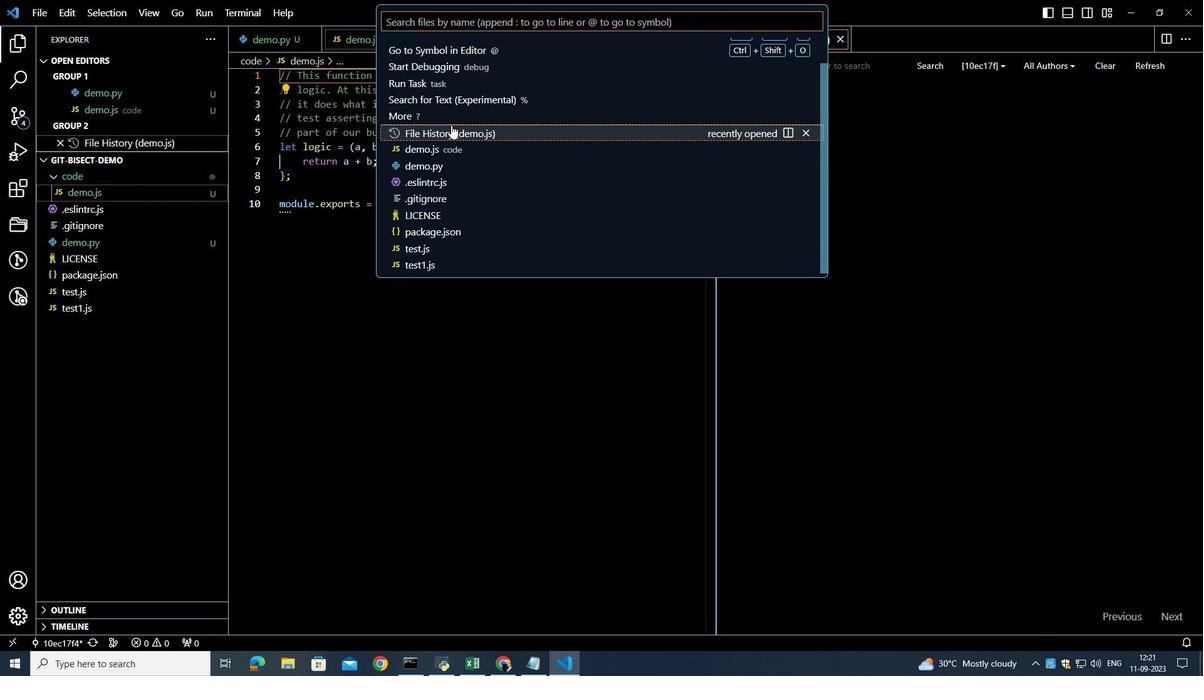 
Action: Mouse moved to (510, 341)
Screenshot: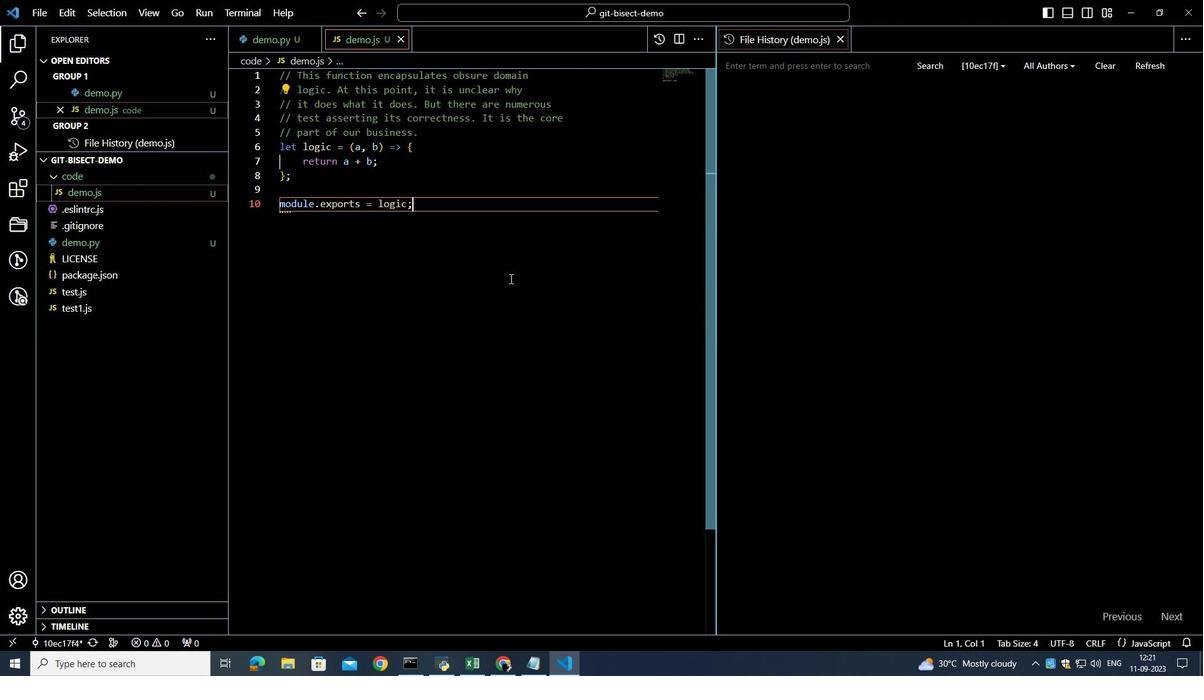 
Action: Mouse pressed left at (510, 341)
Screenshot: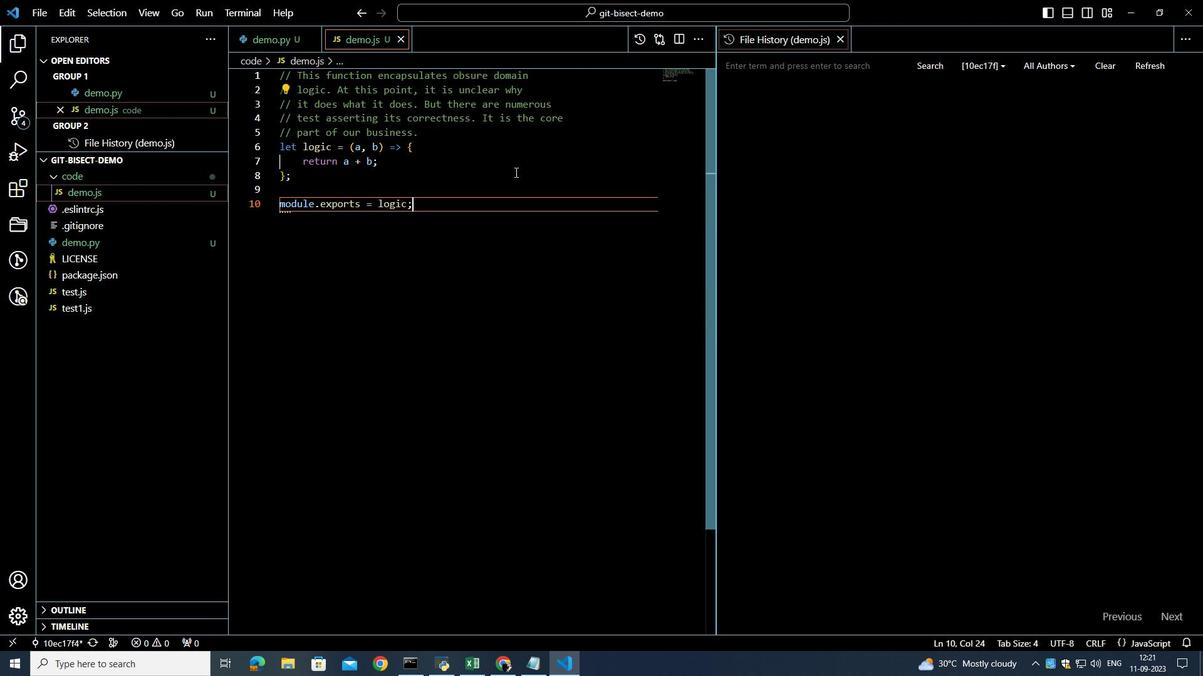
Action: Mouse moved to (428, 22)
Screenshot: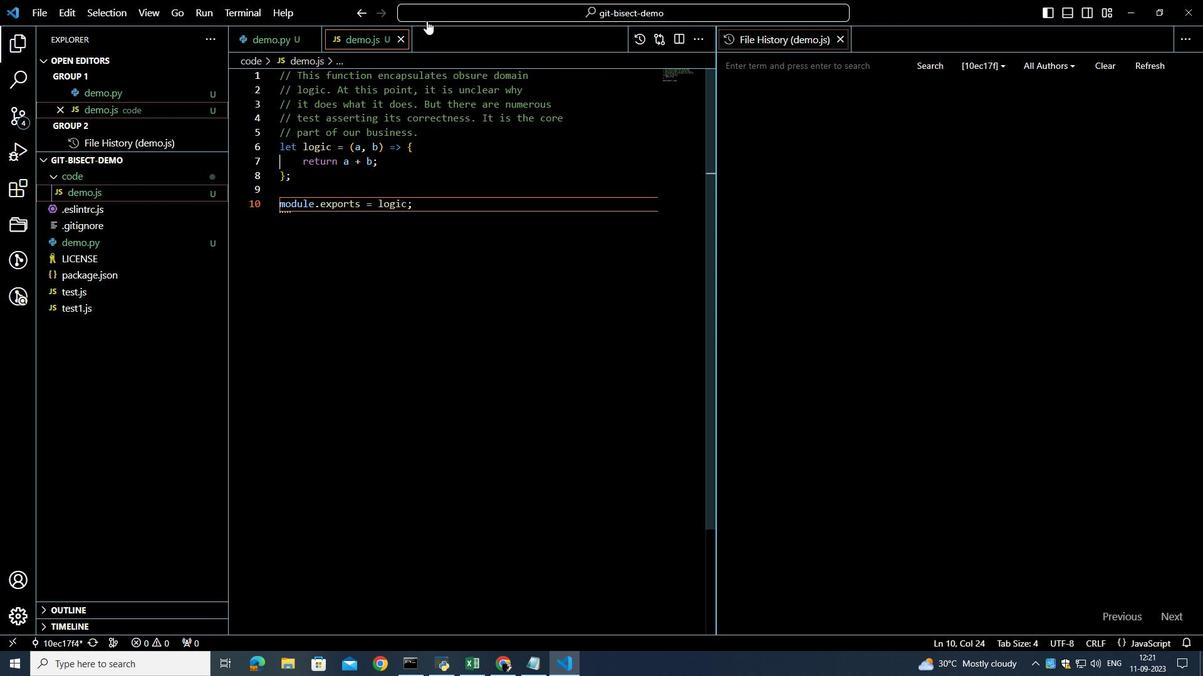 
Action: Key pressed <Key.shift><Key.shift><Key.shift><Key.shift><Key.shift><Key.shift><Key.shift><Key.shift><Key.shift><Key.shift><Key.shift><Key.shift>ctrl+P
Screenshot: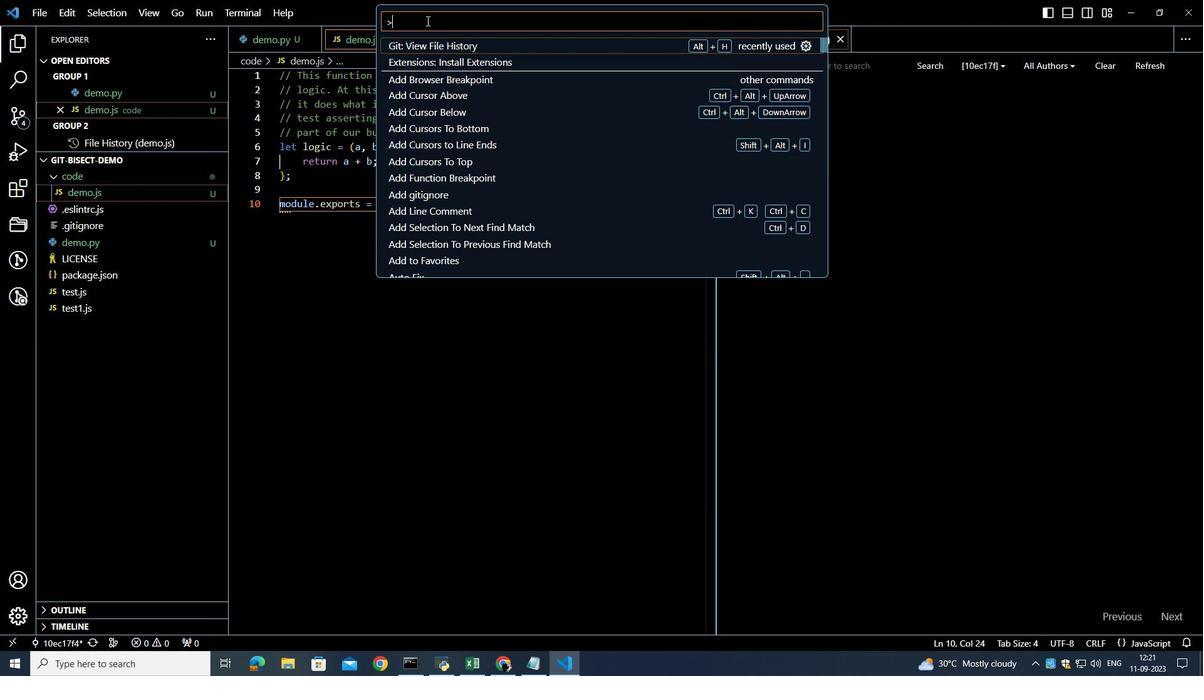 
Action: Mouse moved to (438, 171)
Screenshot: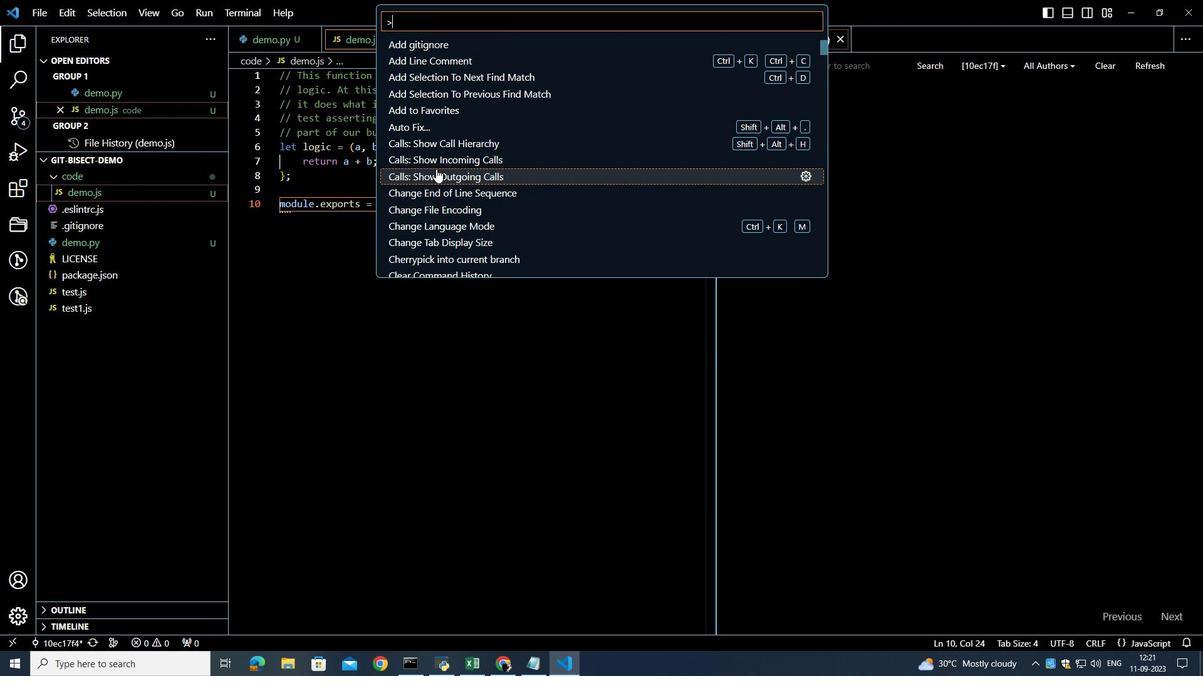 
Action: Mouse scrolled (438, 170) with delta (0, 0)
Screenshot: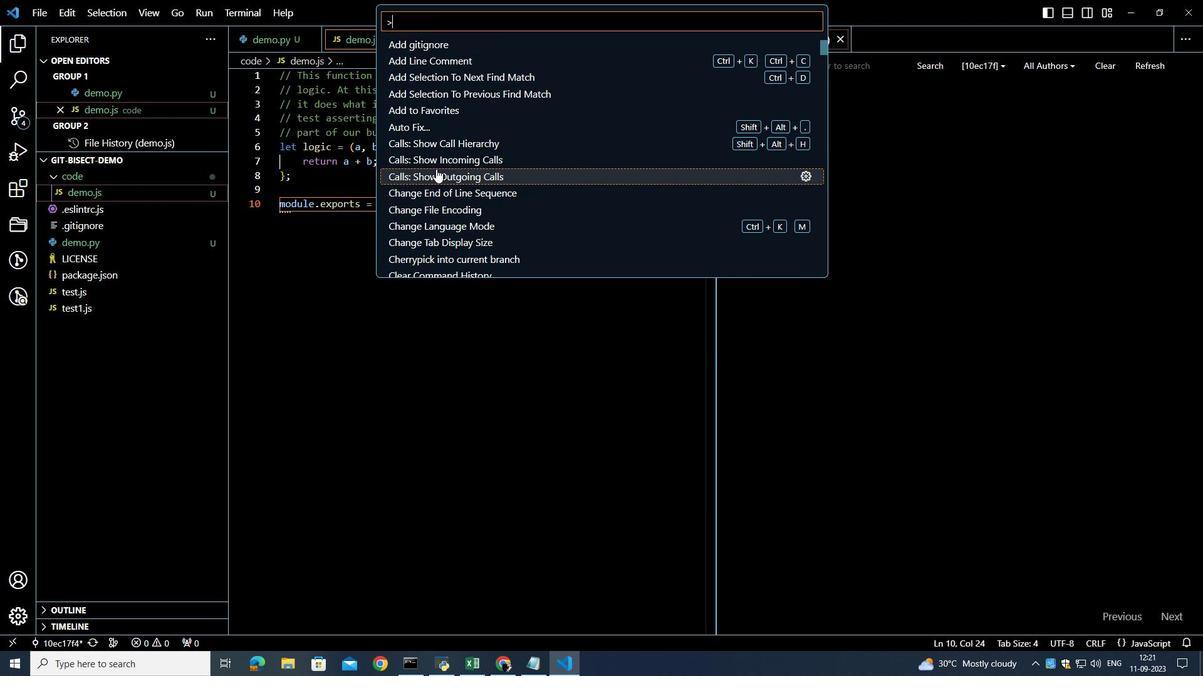 
Action: Mouse scrolled (438, 170) with delta (0, 0)
Screenshot: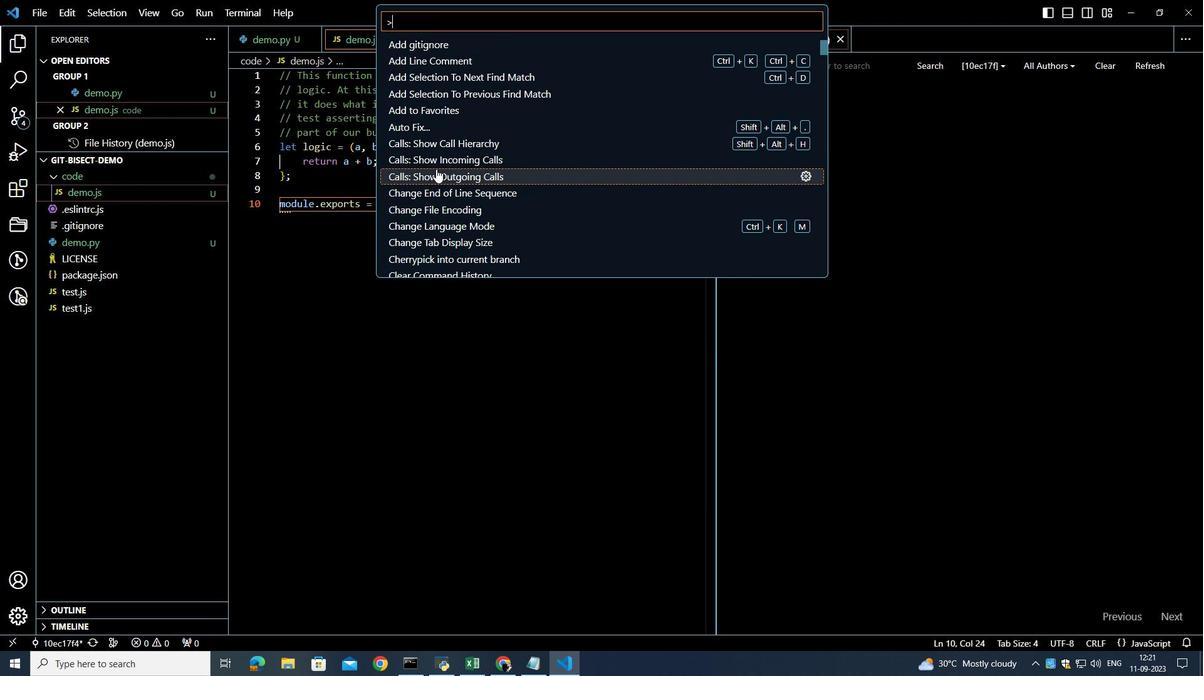 
Action: Mouse scrolled (438, 170) with delta (0, 0)
Screenshot: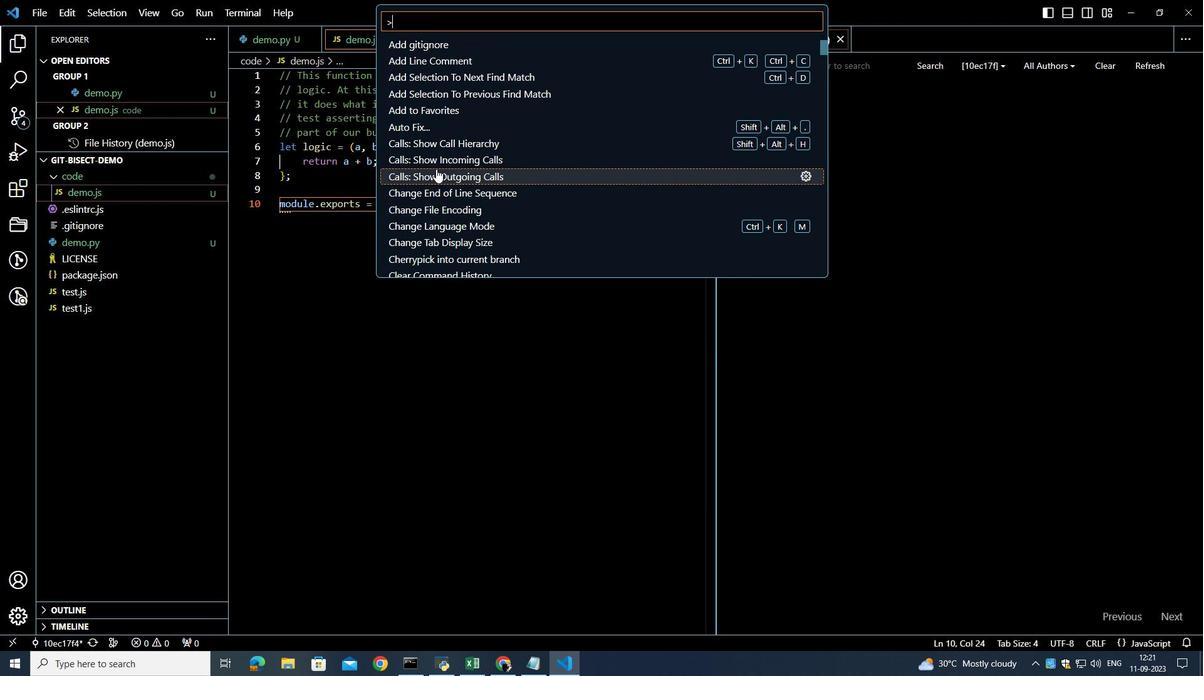 
Action: Mouse scrolled (438, 170) with delta (0, 0)
Screenshot: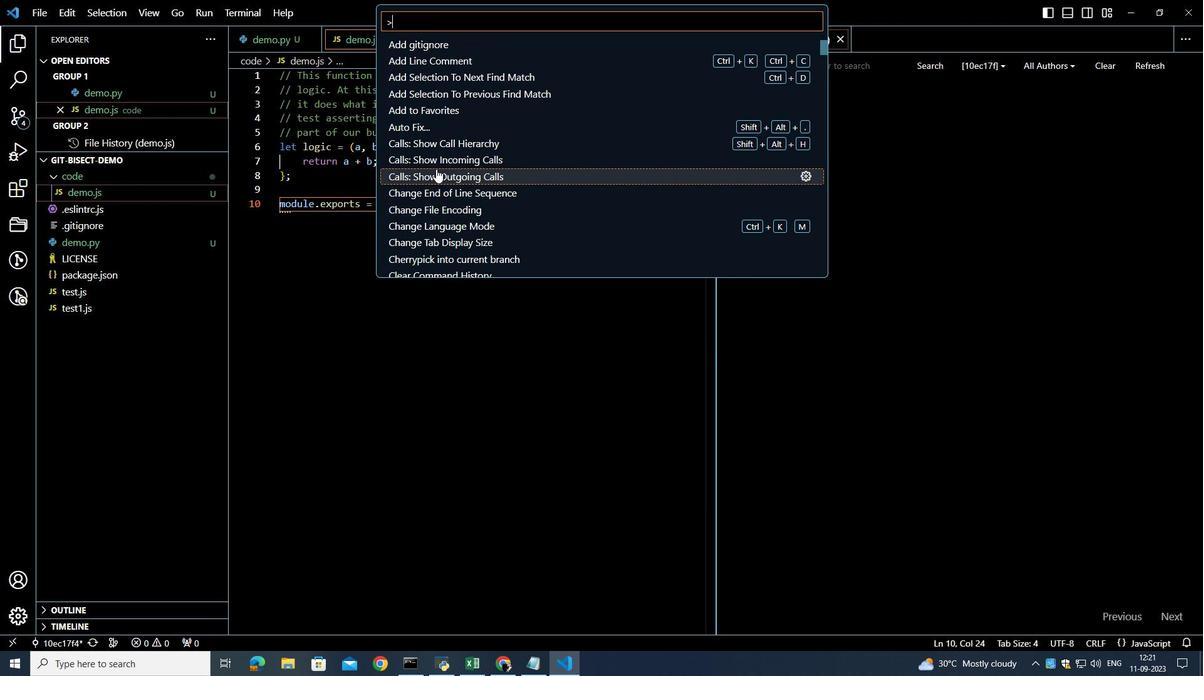 
Action: Mouse scrolled (438, 170) with delta (0, 0)
Screenshot: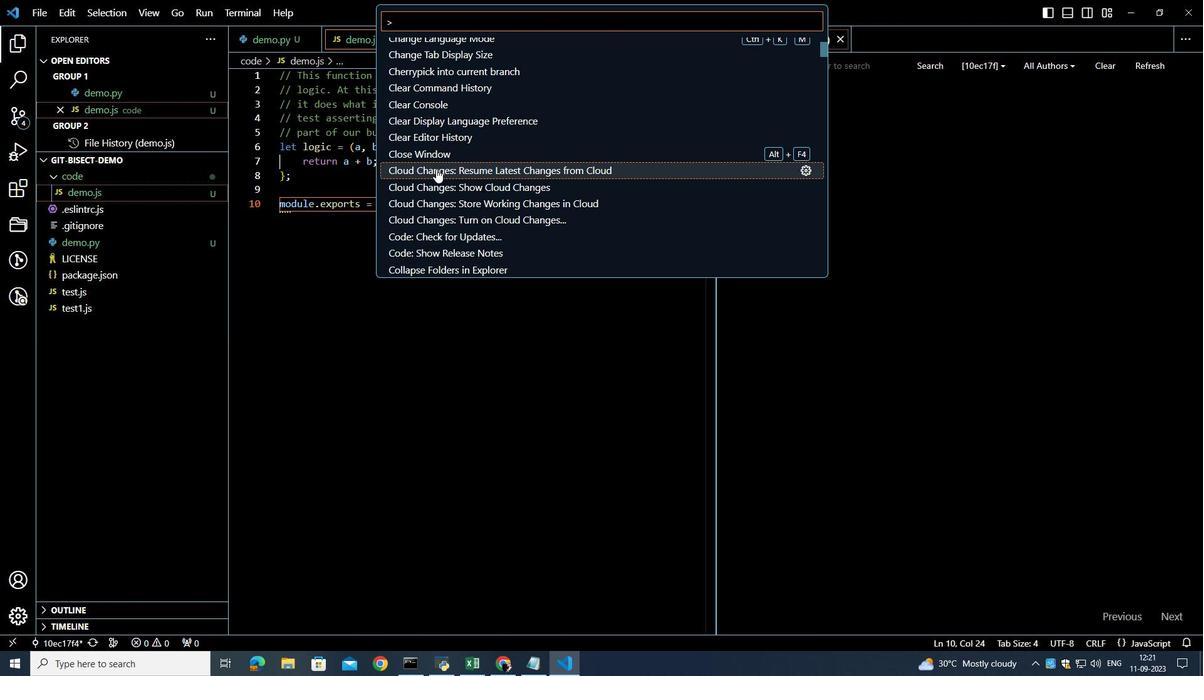 
Action: Mouse scrolled (438, 170) with delta (0, 0)
Screenshot: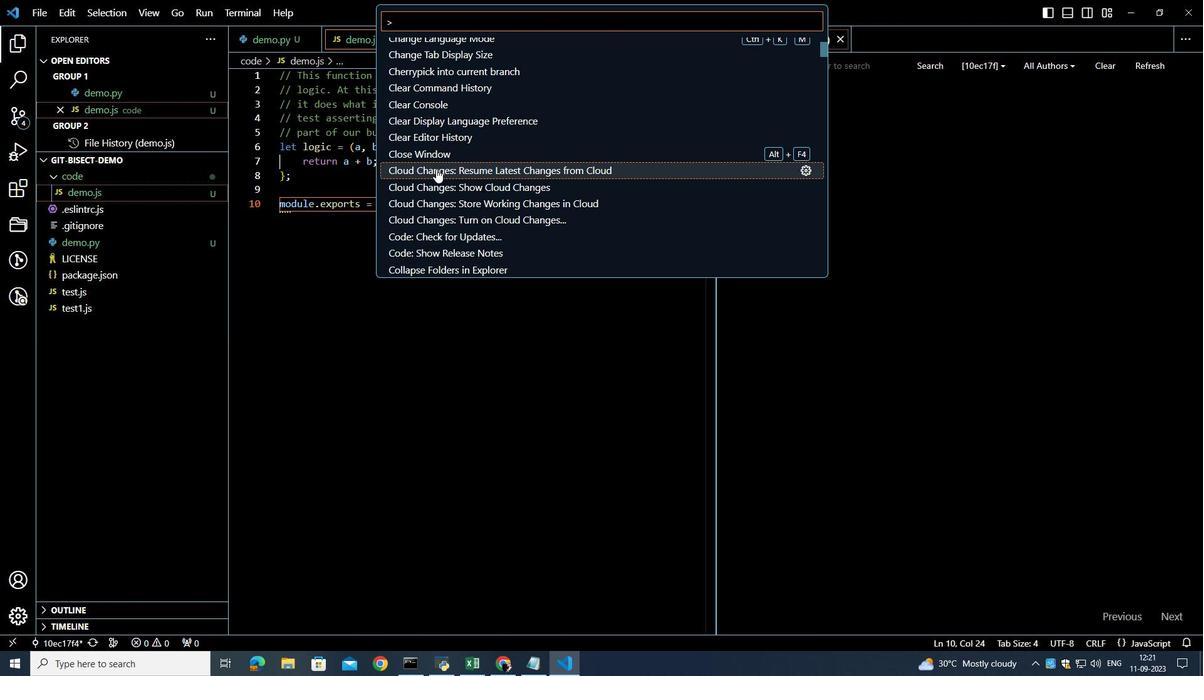 
Action: Mouse scrolled (438, 170) with delta (0, 0)
Screenshot: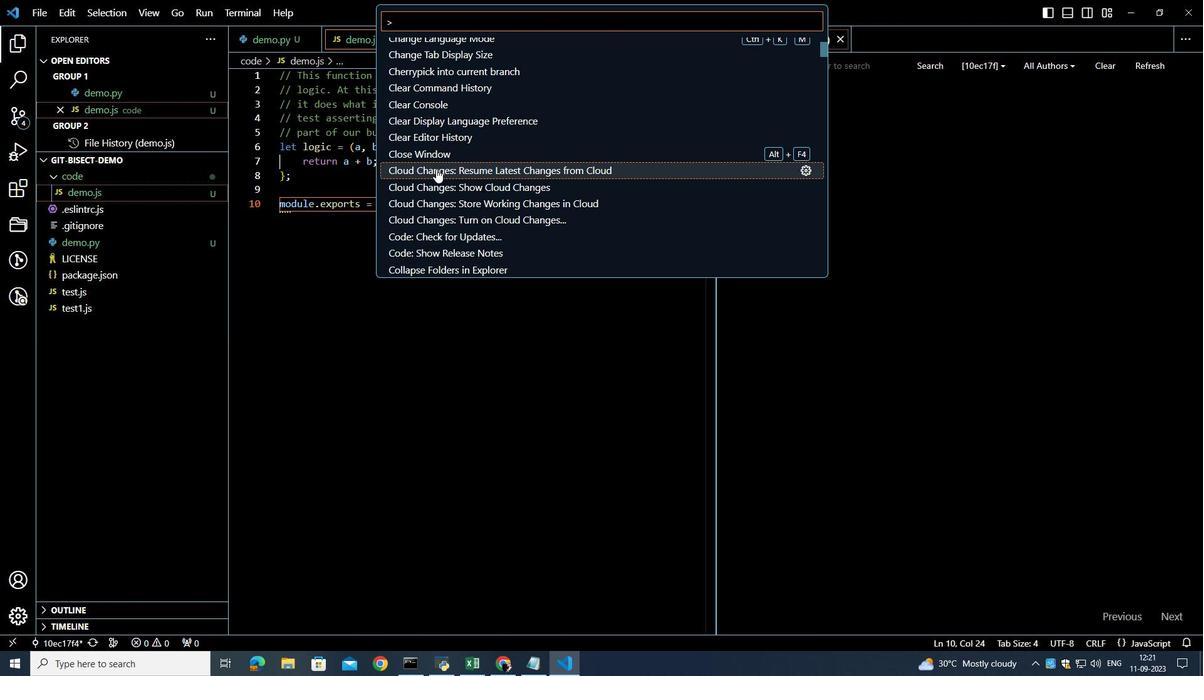 
Action: Mouse scrolled (438, 170) with delta (0, 0)
Screenshot: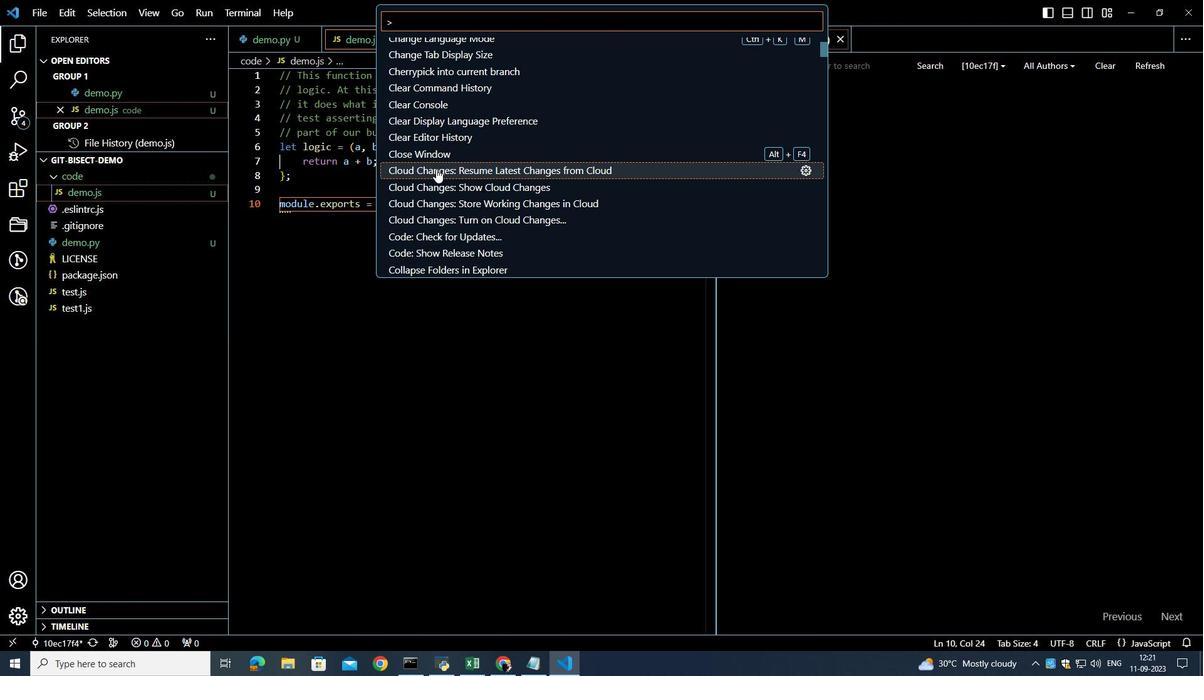 
Action: Mouse scrolled (438, 170) with delta (0, 0)
Screenshot: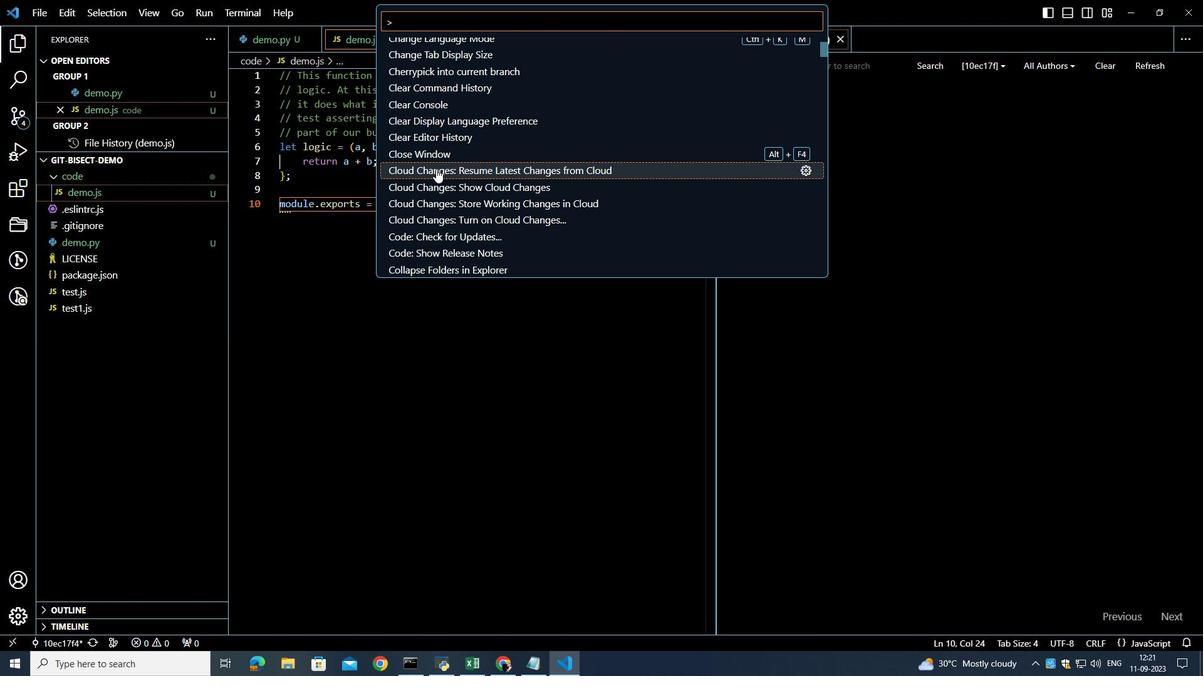
Action: Mouse scrolled (438, 170) with delta (0, 0)
Screenshot: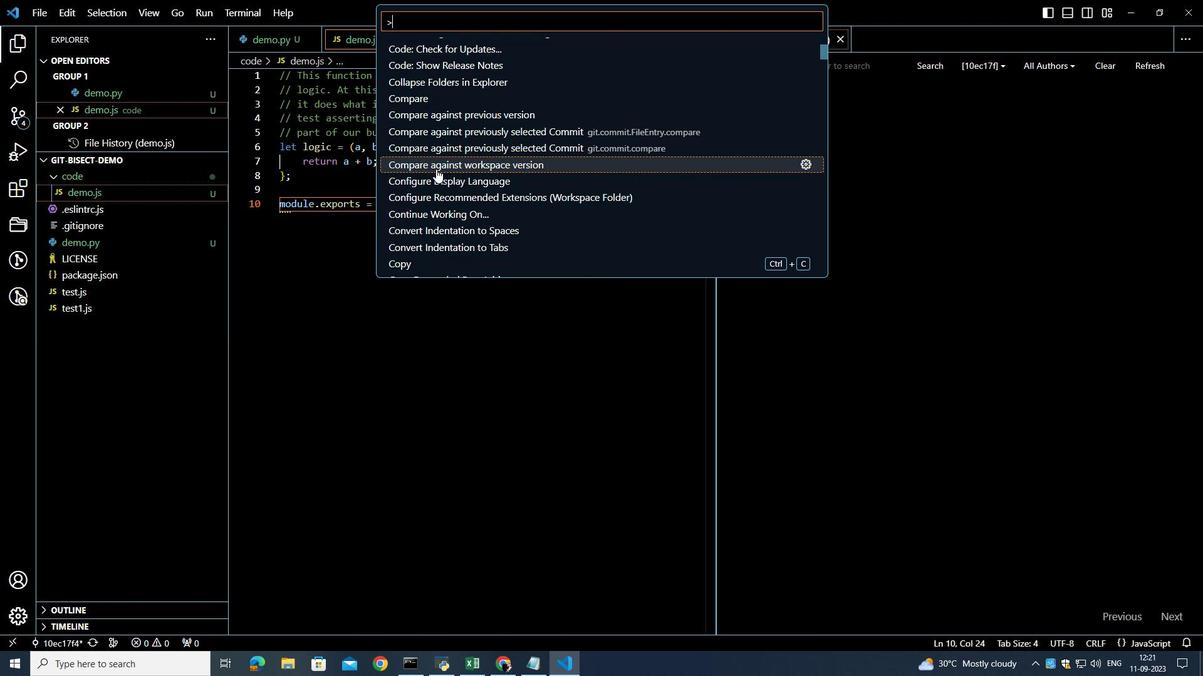 
Action: Mouse scrolled (438, 170) with delta (0, 0)
Screenshot: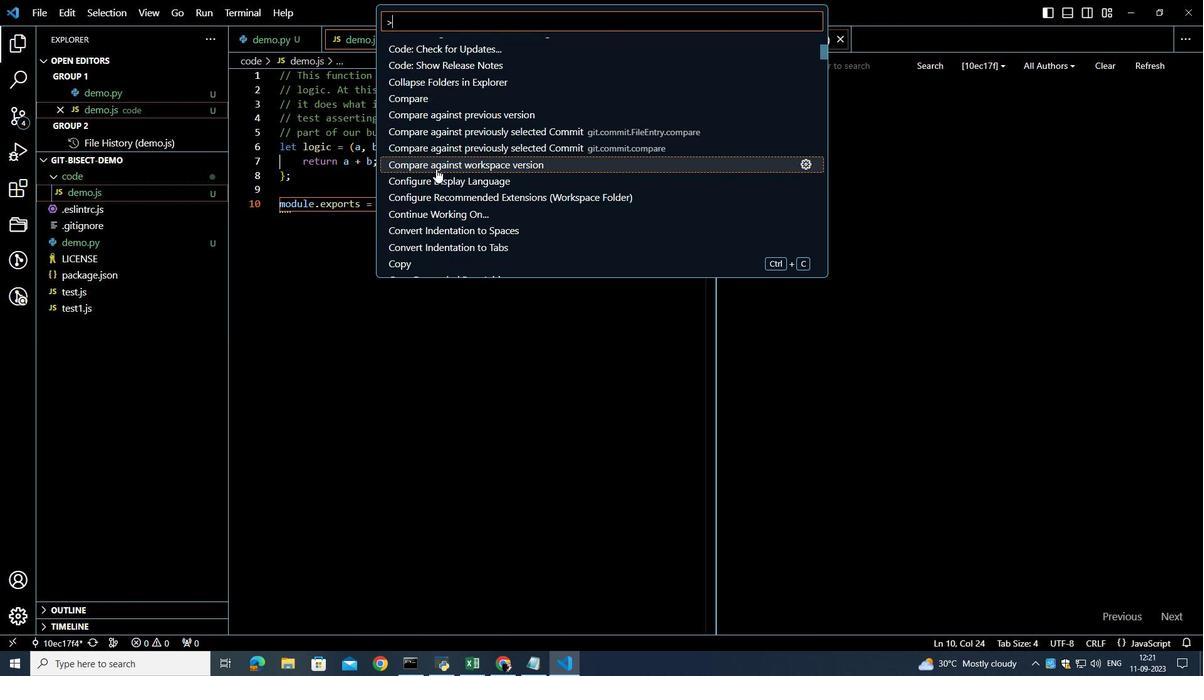 
Action: Mouse scrolled (438, 170) with delta (0, 0)
Screenshot: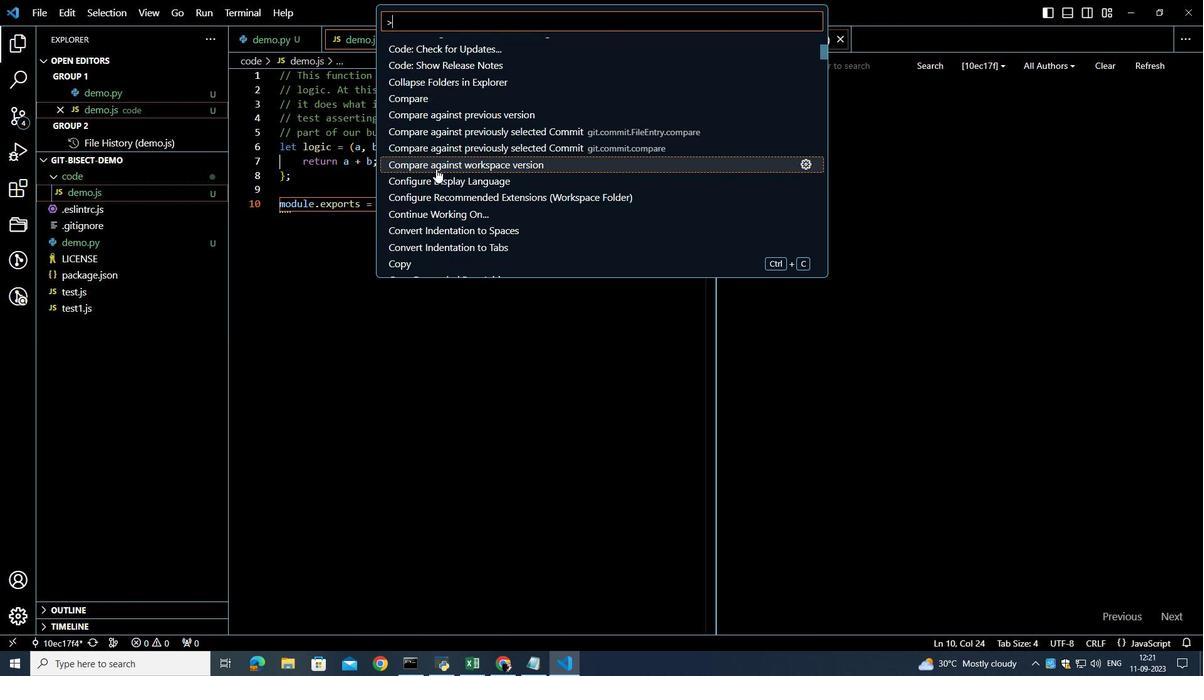 
Action: Mouse scrolled (438, 170) with delta (0, 0)
Screenshot: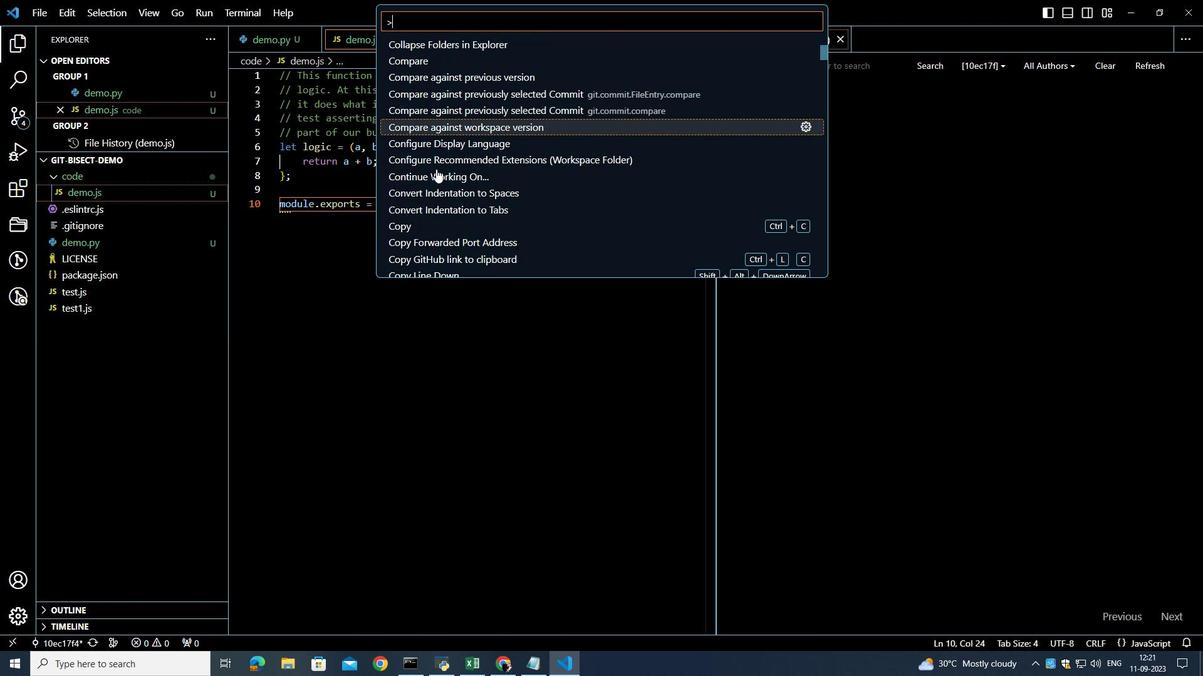 
Action: Mouse scrolled (438, 170) with delta (0, 0)
Screenshot: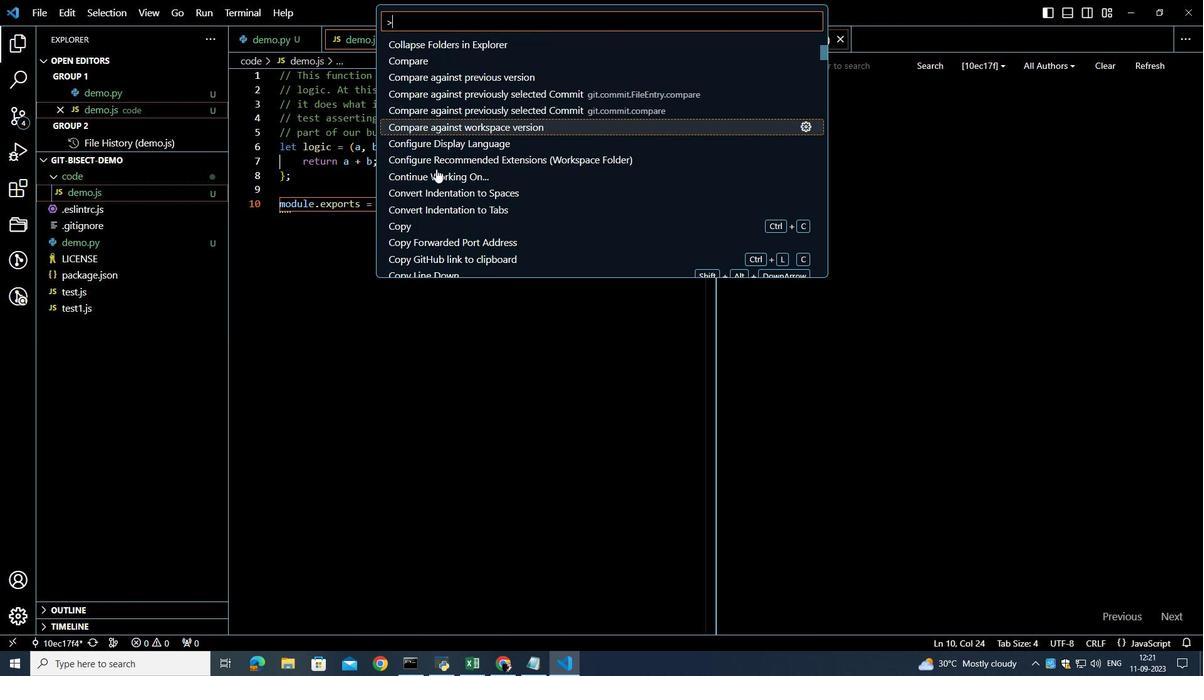 
Action: Mouse scrolled (438, 170) with delta (0, 0)
Screenshot: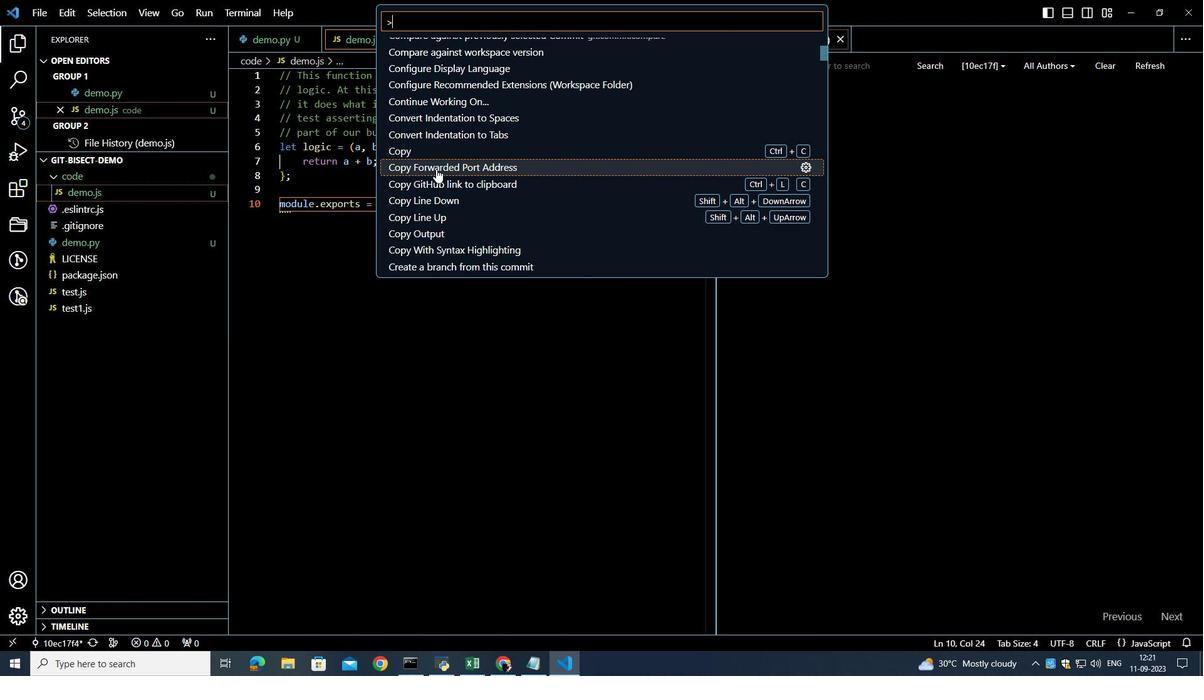 
Action: Mouse scrolled (438, 170) with delta (0, 0)
Screenshot: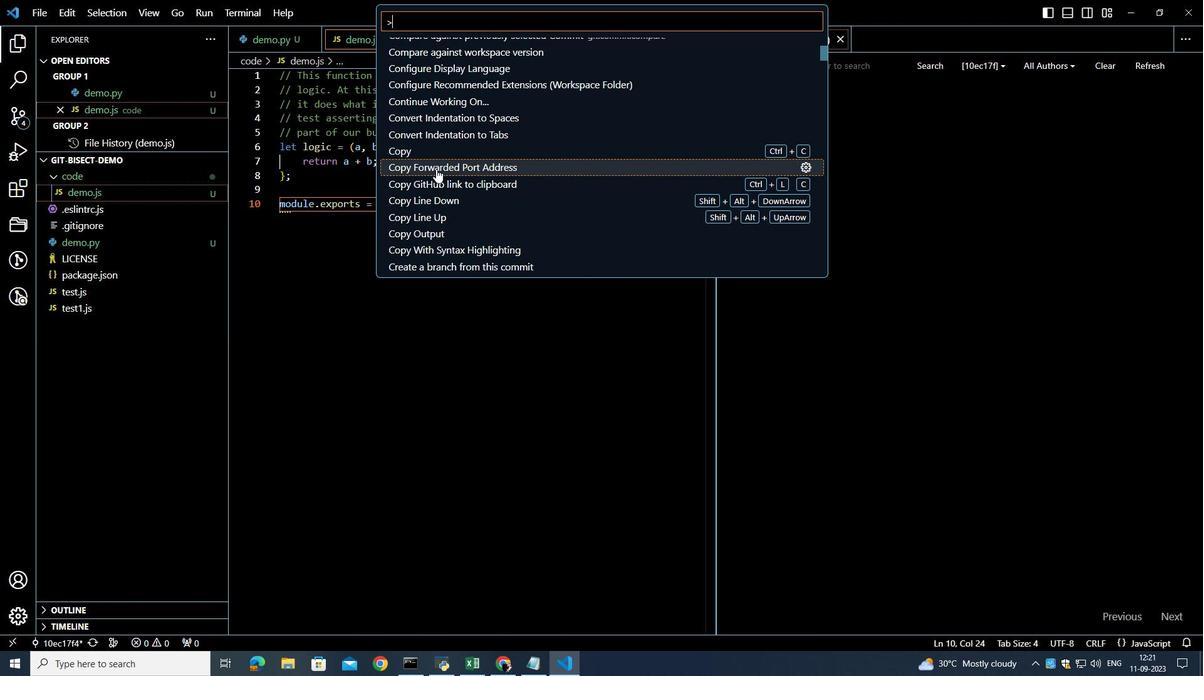 
Action: Mouse scrolled (438, 170) with delta (0, 0)
Screenshot: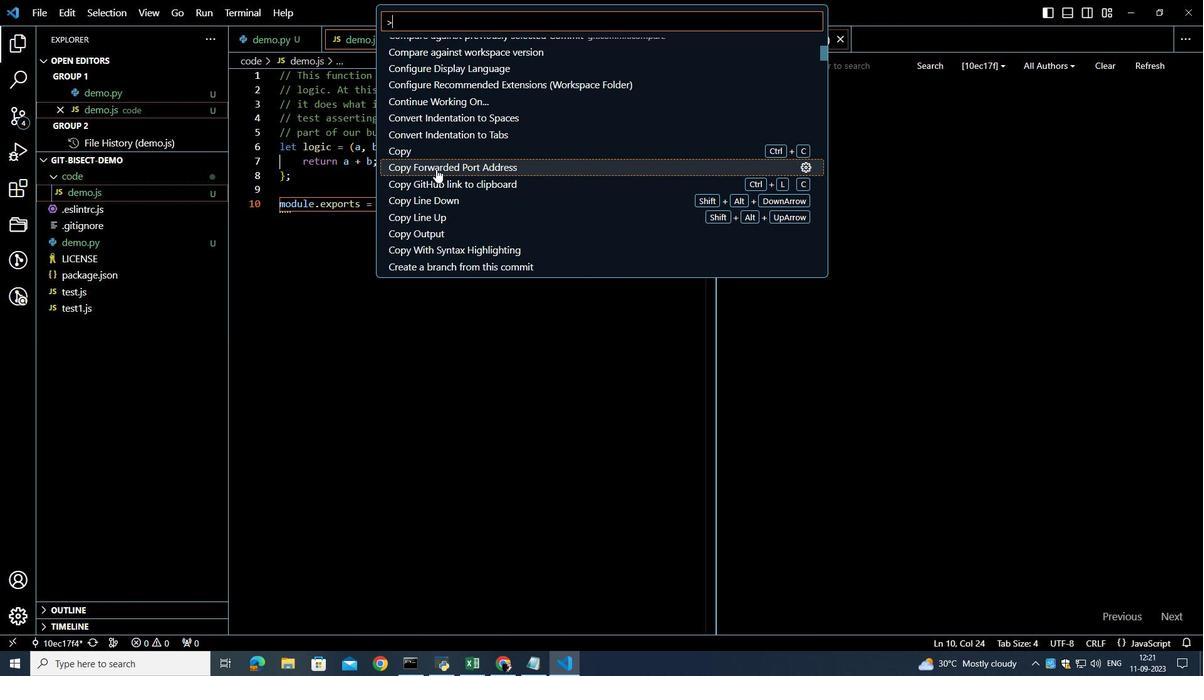 
Action: Mouse scrolled (438, 171) with delta (0, 0)
Screenshot: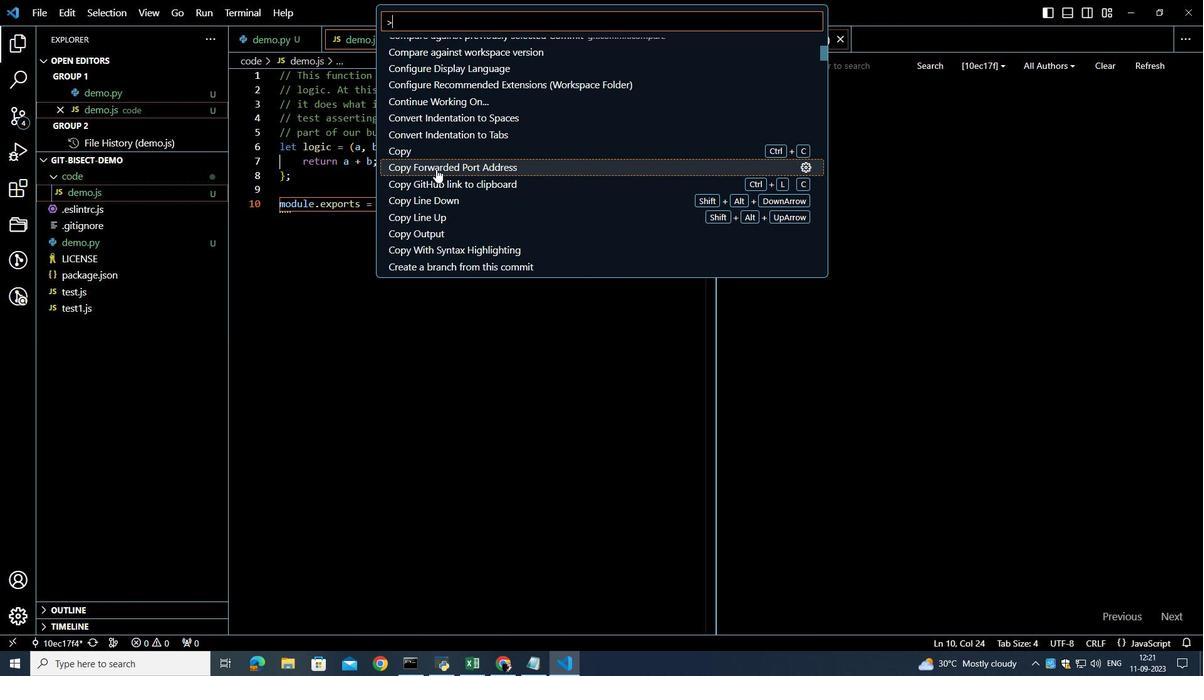 
Action: Mouse scrolled (438, 170) with delta (0, 0)
Screenshot: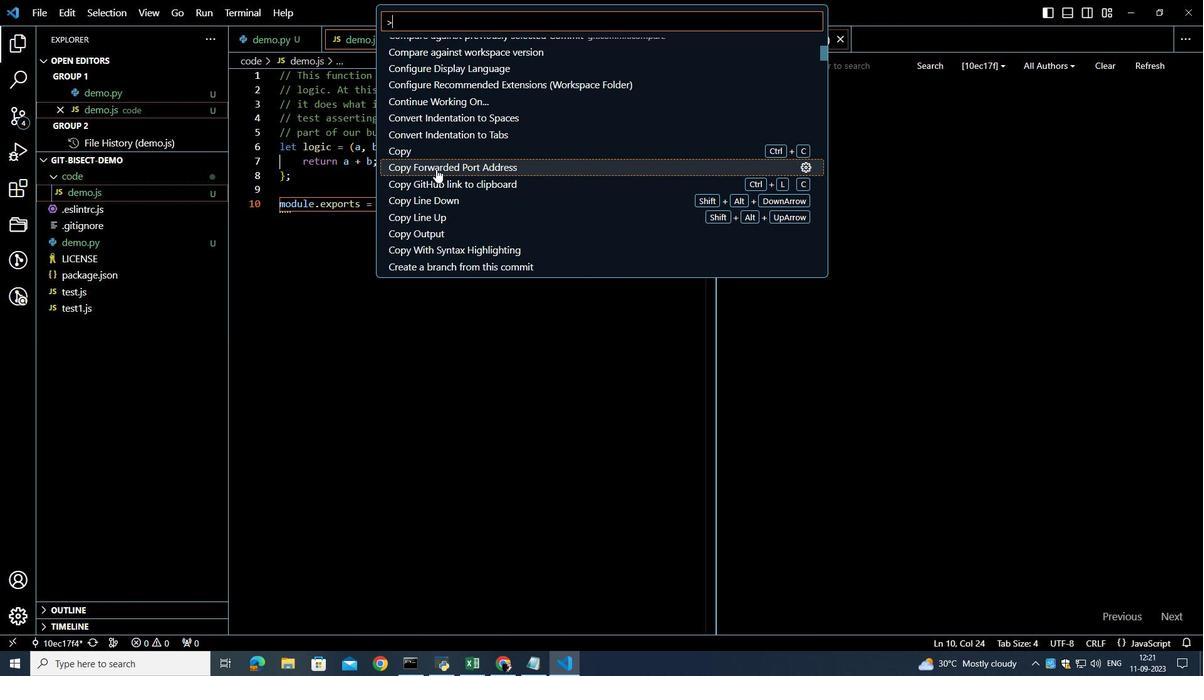 
Action: Mouse scrolled (438, 170) with delta (0, 0)
Screenshot: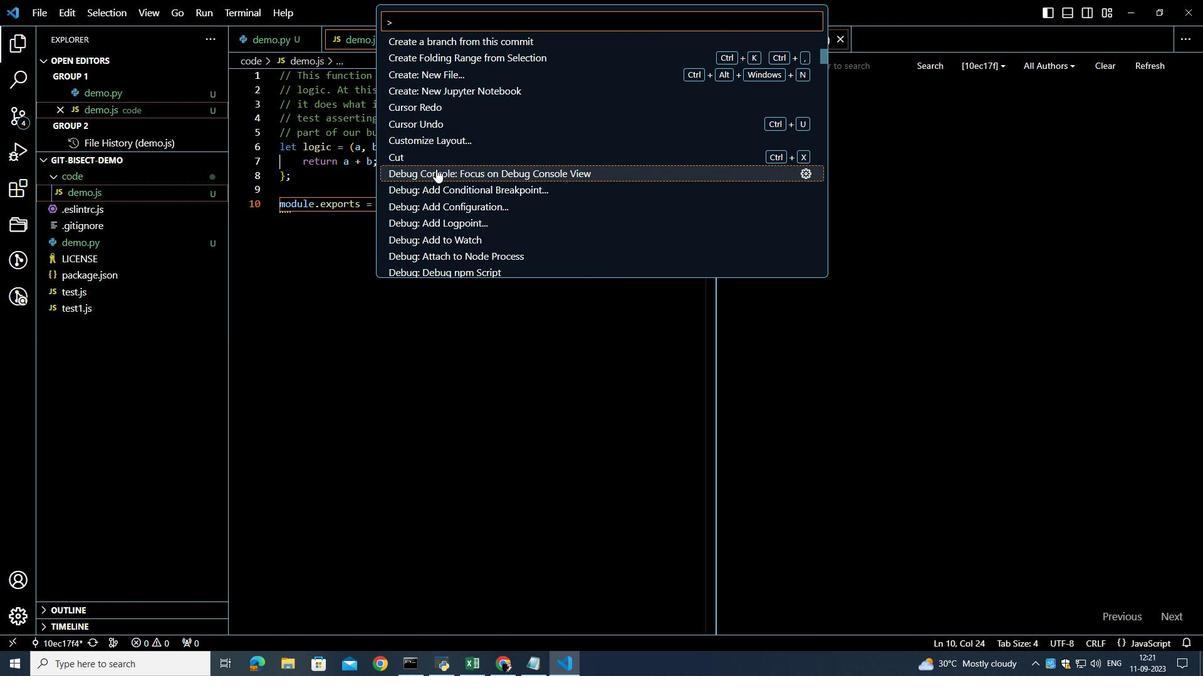 
Action: Mouse scrolled (438, 170) with delta (0, 0)
Screenshot: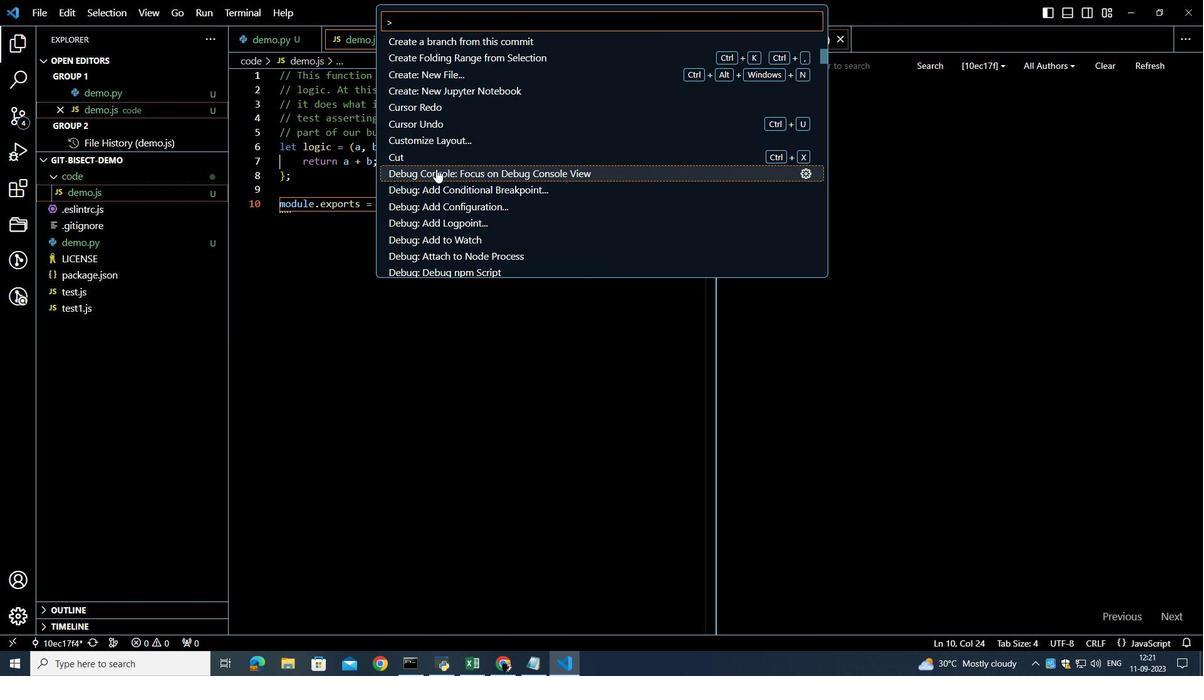 
Action: Mouse scrolled (438, 170) with delta (0, 0)
Screenshot: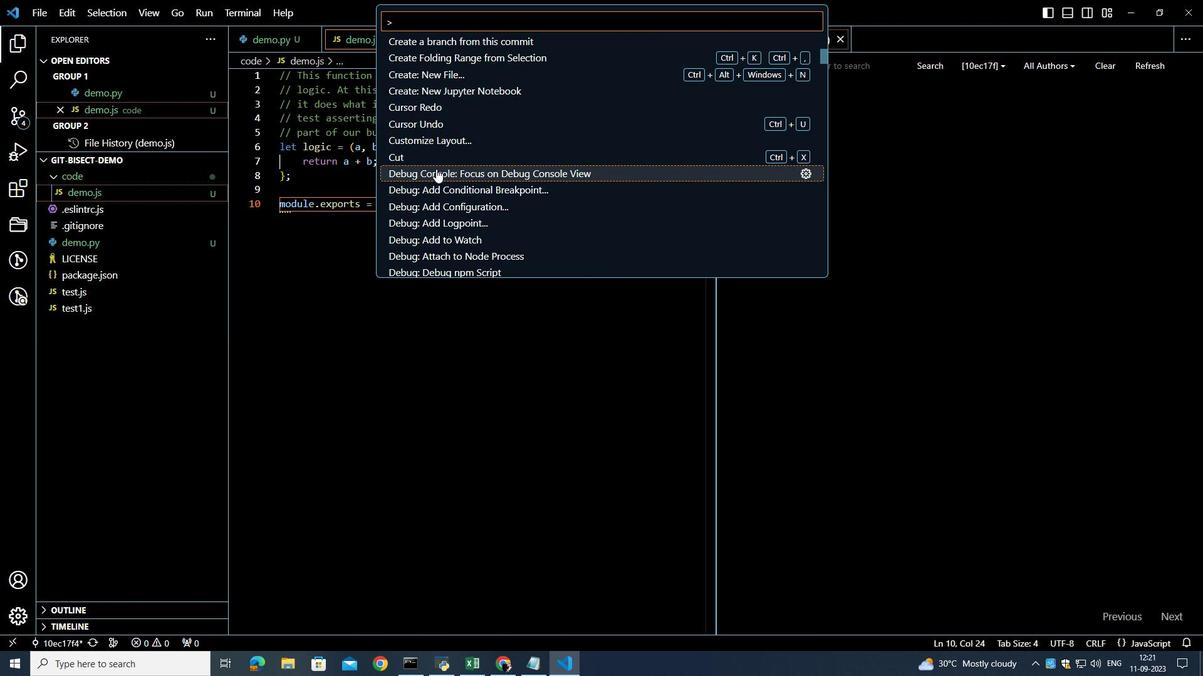 
Action: Mouse scrolled (438, 170) with delta (0, 0)
Screenshot: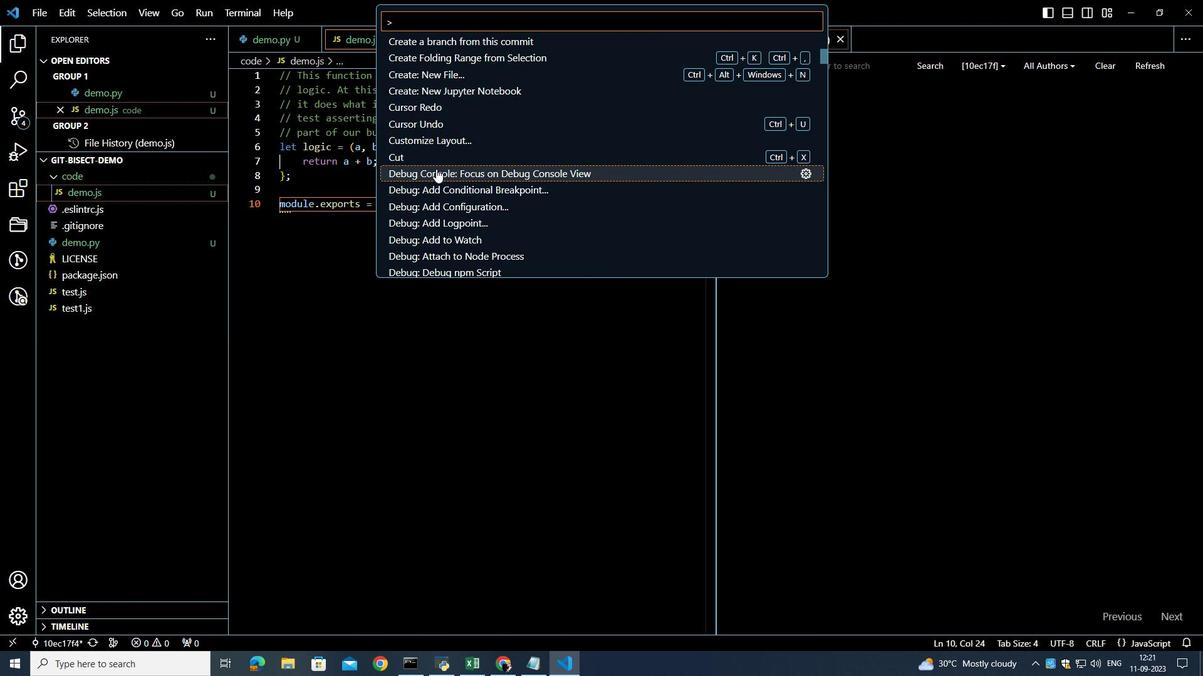 
Action: Mouse scrolled (438, 170) with delta (0, 0)
Screenshot: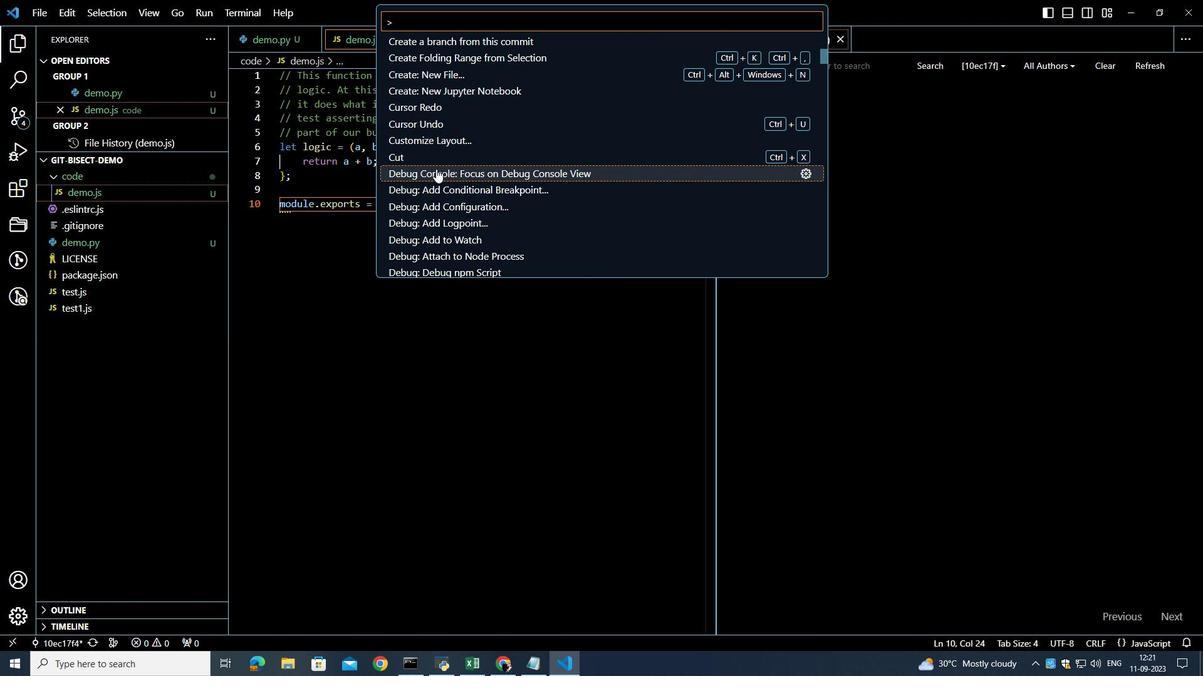 
Action: Mouse scrolled (438, 170) with delta (0, 0)
Screenshot: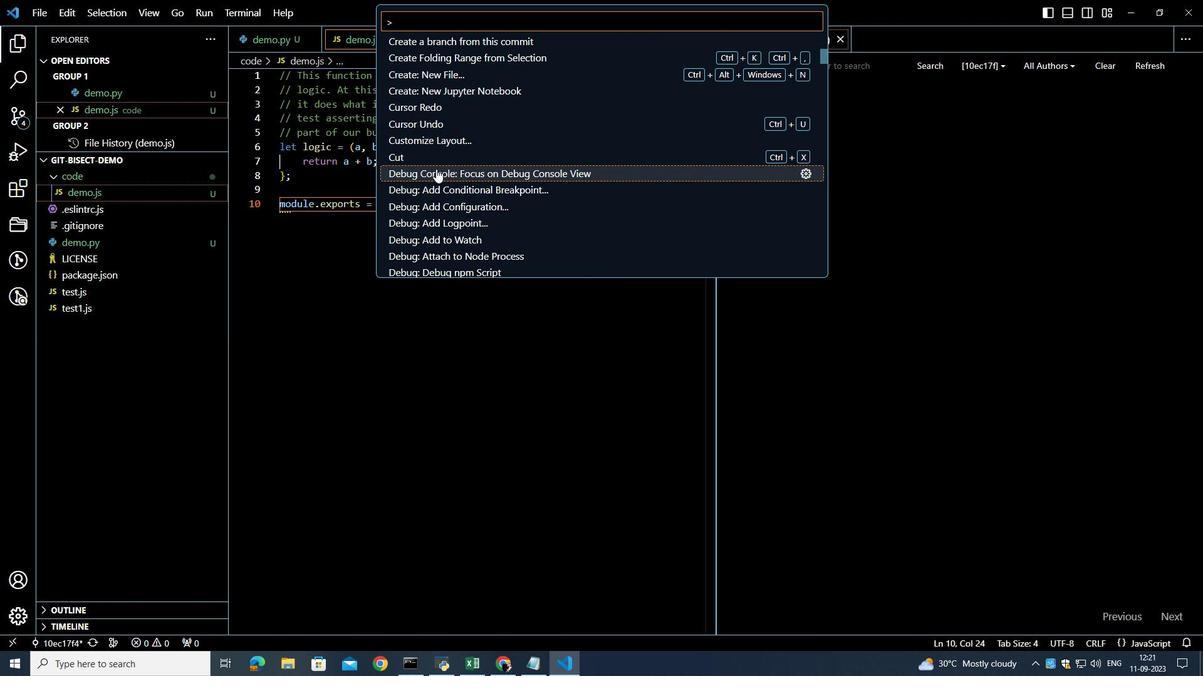 
Action: Mouse scrolled (438, 171) with delta (0, 0)
Screenshot: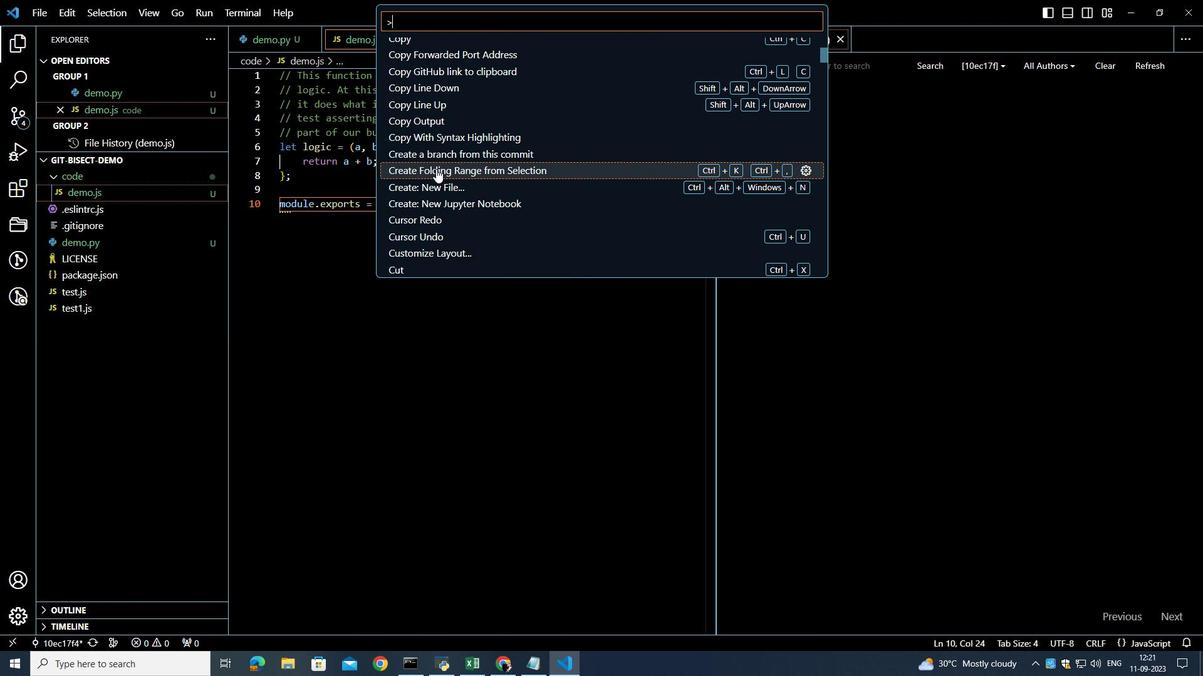 
Action: Mouse scrolled (438, 171) with delta (0, 0)
Screenshot: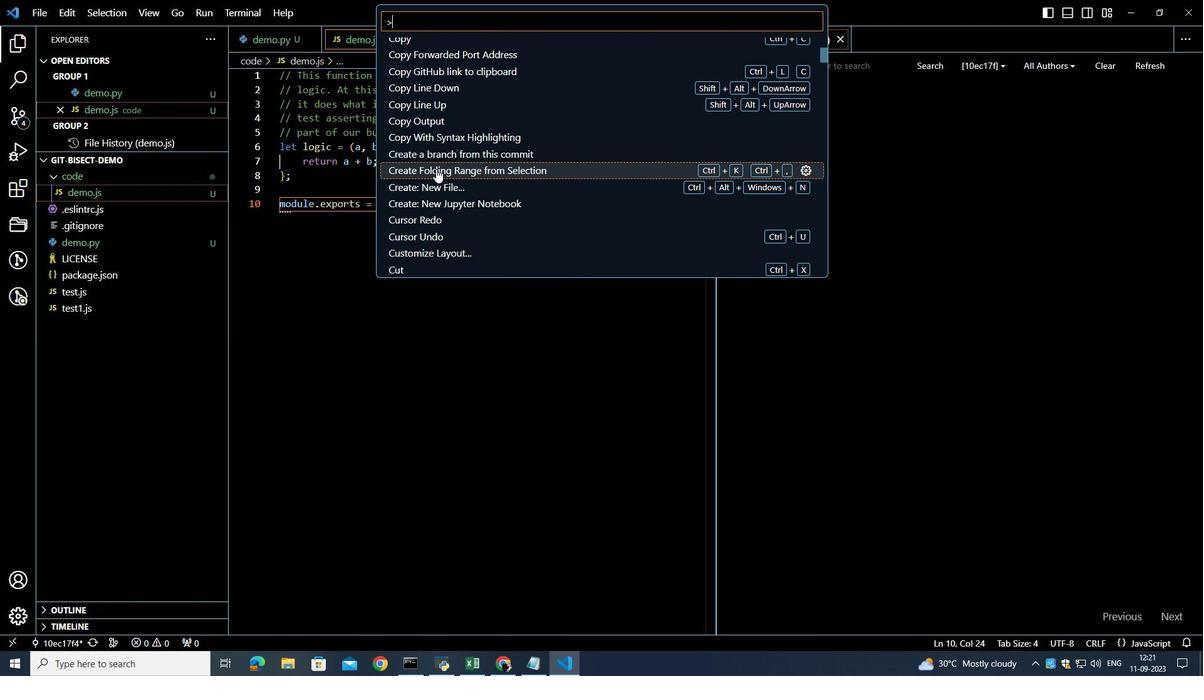 
Action: Mouse scrolled (438, 170) with delta (0, 0)
Screenshot: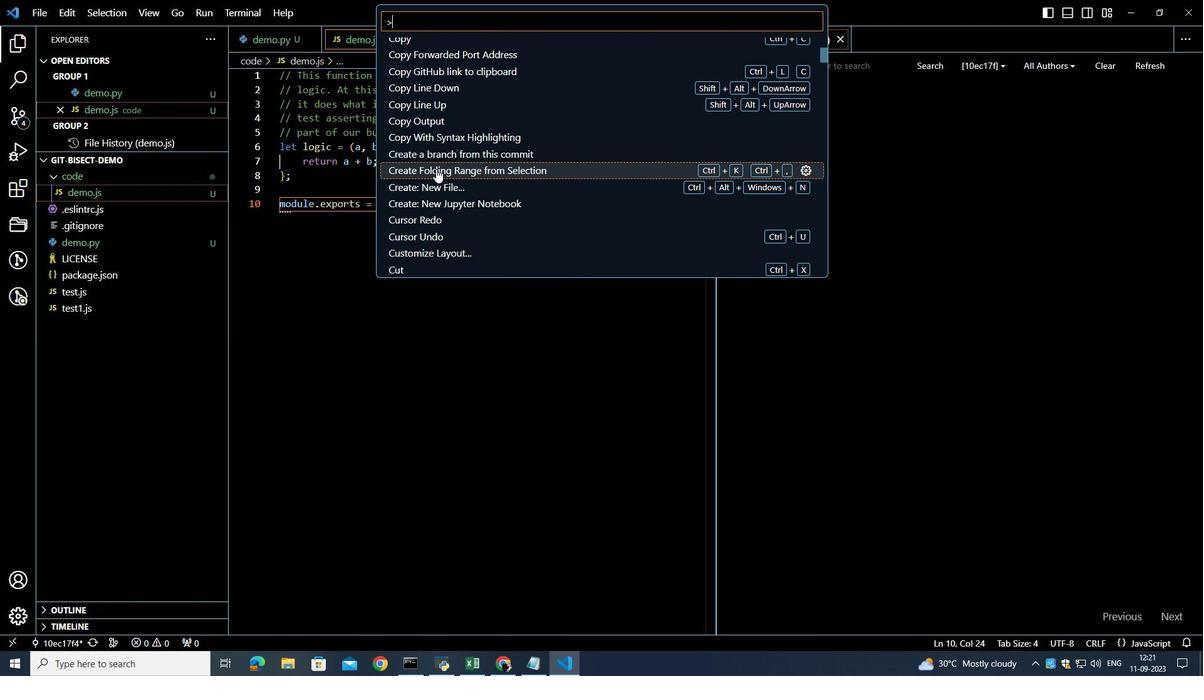 
Action: Mouse scrolled (438, 171) with delta (0, 0)
Screenshot: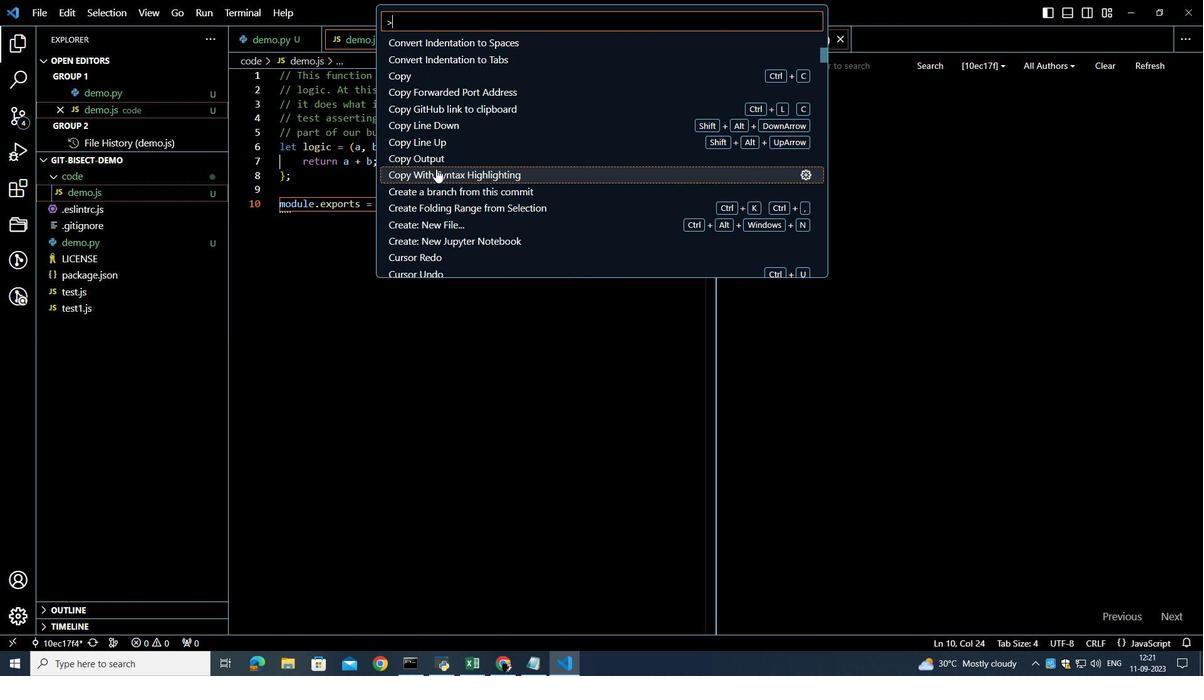
Action: Mouse scrolled (438, 171) with delta (0, 0)
Screenshot: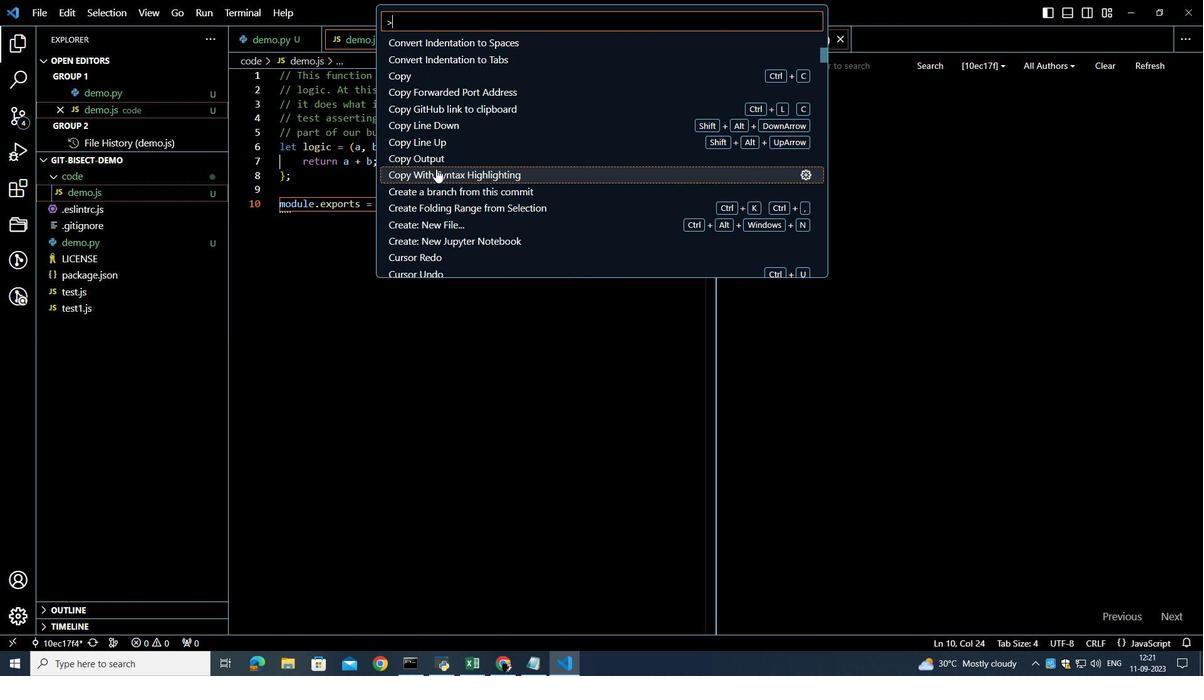 
Action: Mouse scrolled (438, 171) with delta (0, 0)
Screenshot: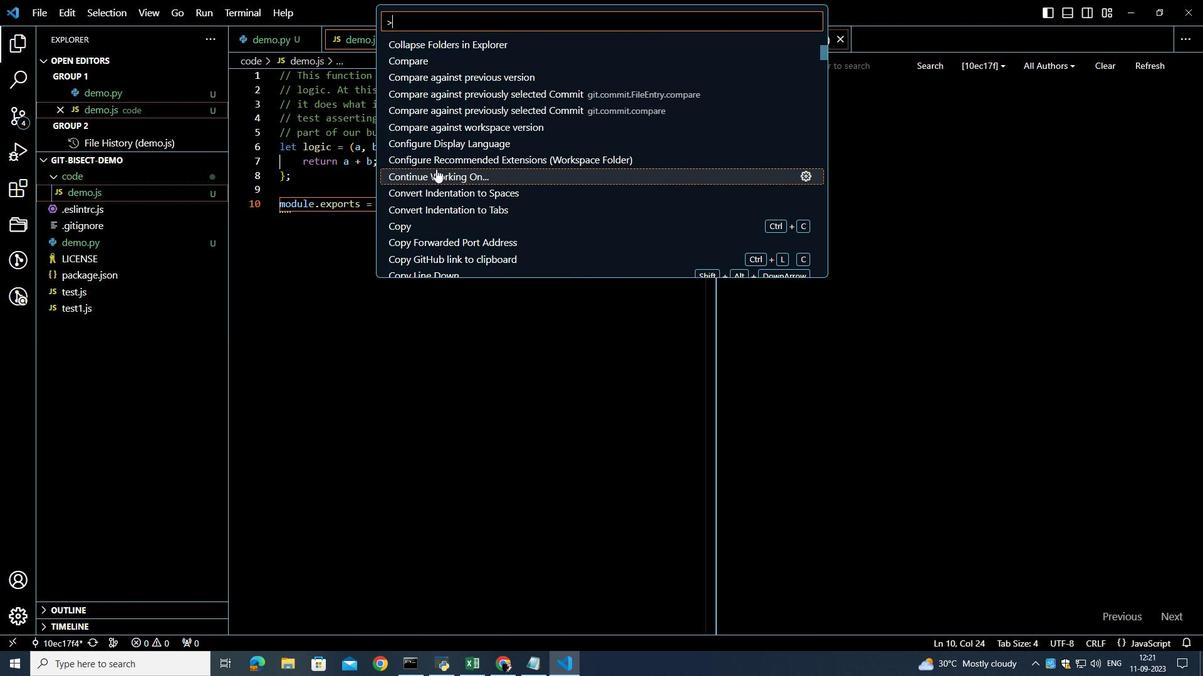 
Action: Mouse scrolled (438, 171) with delta (0, 0)
Screenshot: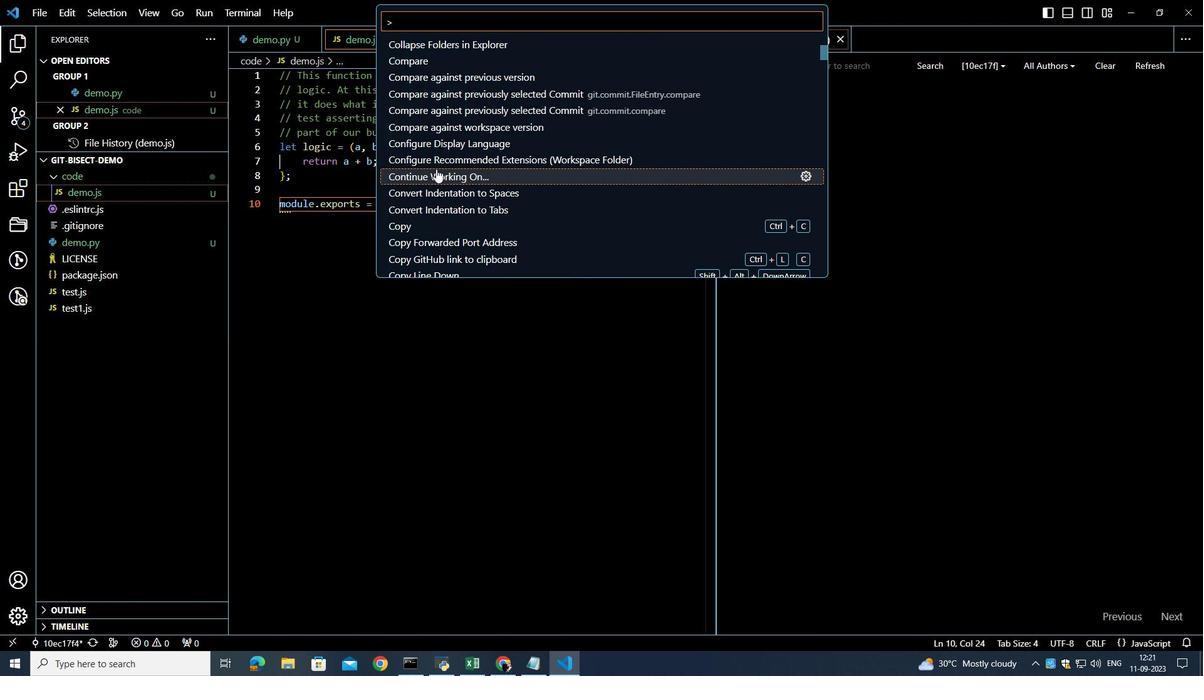 
Action: Mouse scrolled (438, 171) with delta (0, 0)
Screenshot: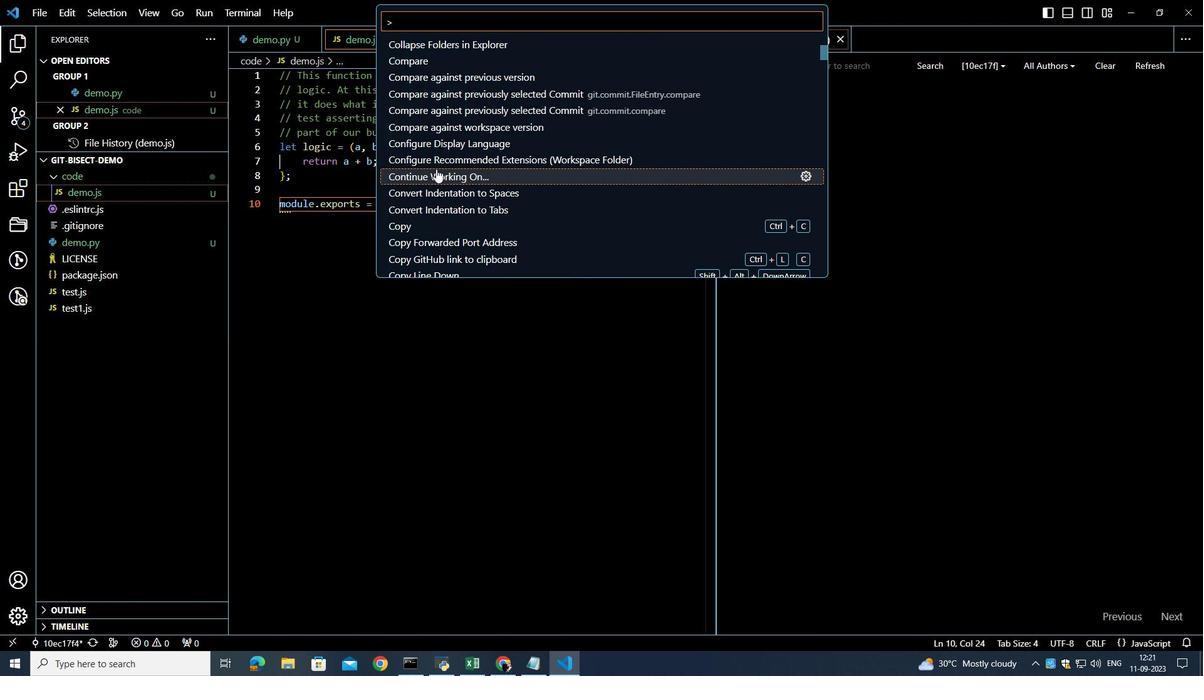 
Action: Mouse scrolled (438, 171) with delta (0, 0)
Screenshot: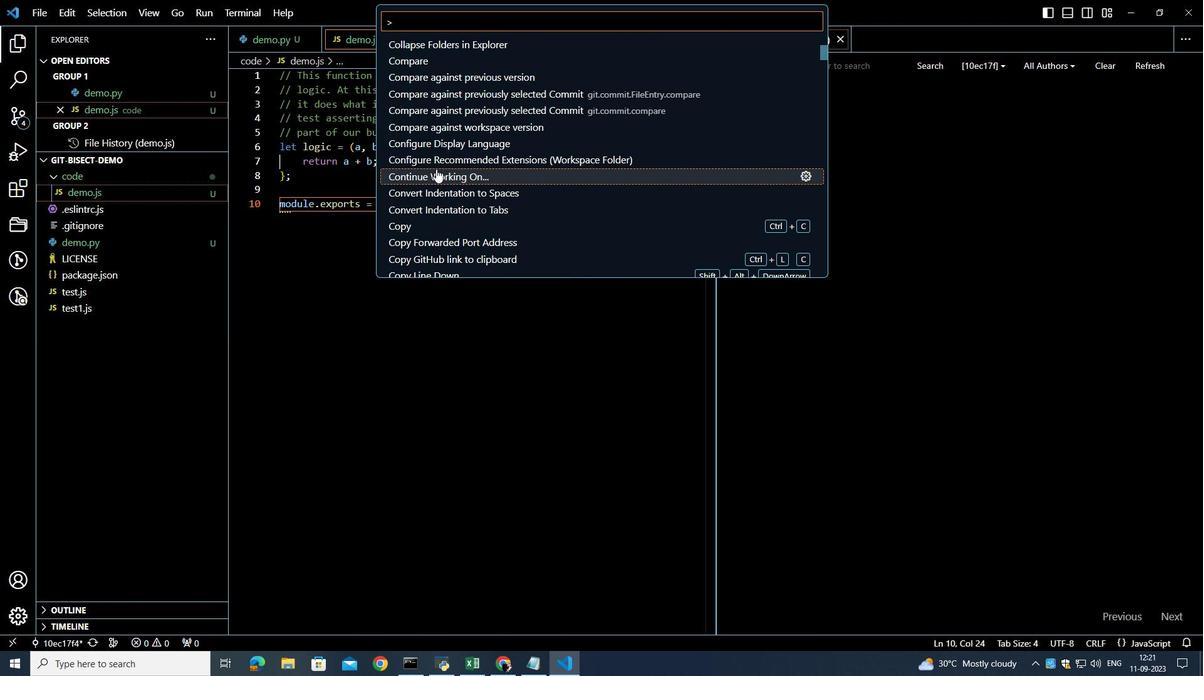 
Action: Mouse scrolled (438, 171) with delta (0, 0)
Screenshot: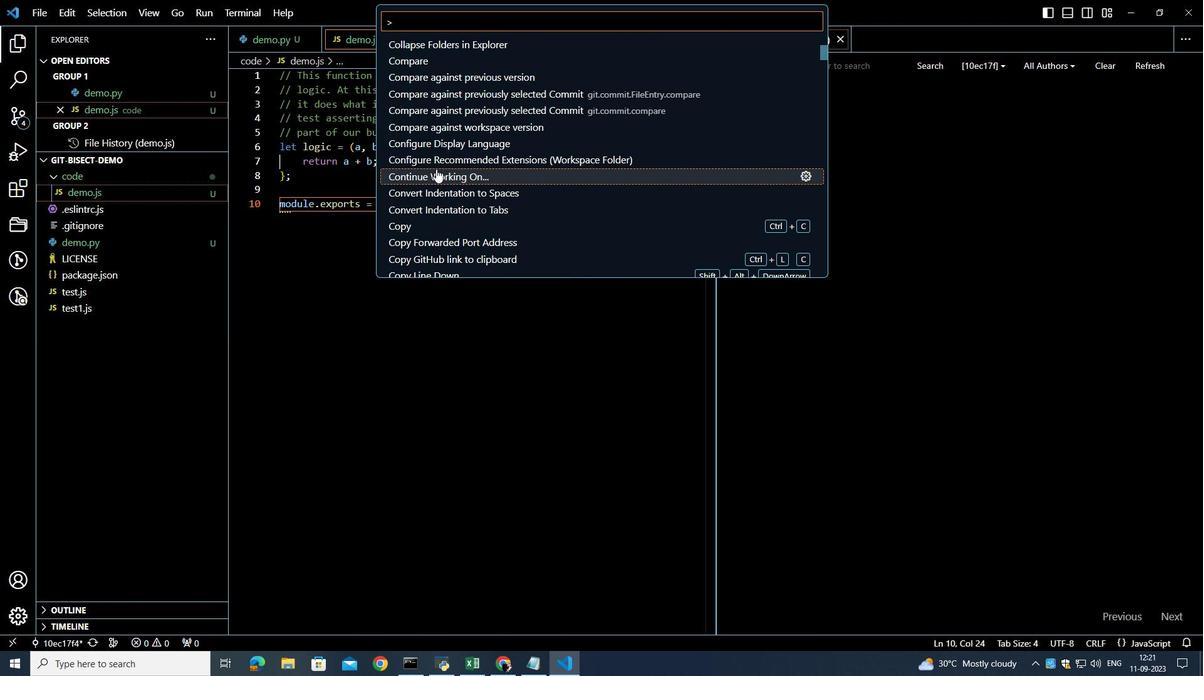 
Action: Mouse scrolled (438, 171) with delta (0, 0)
Screenshot: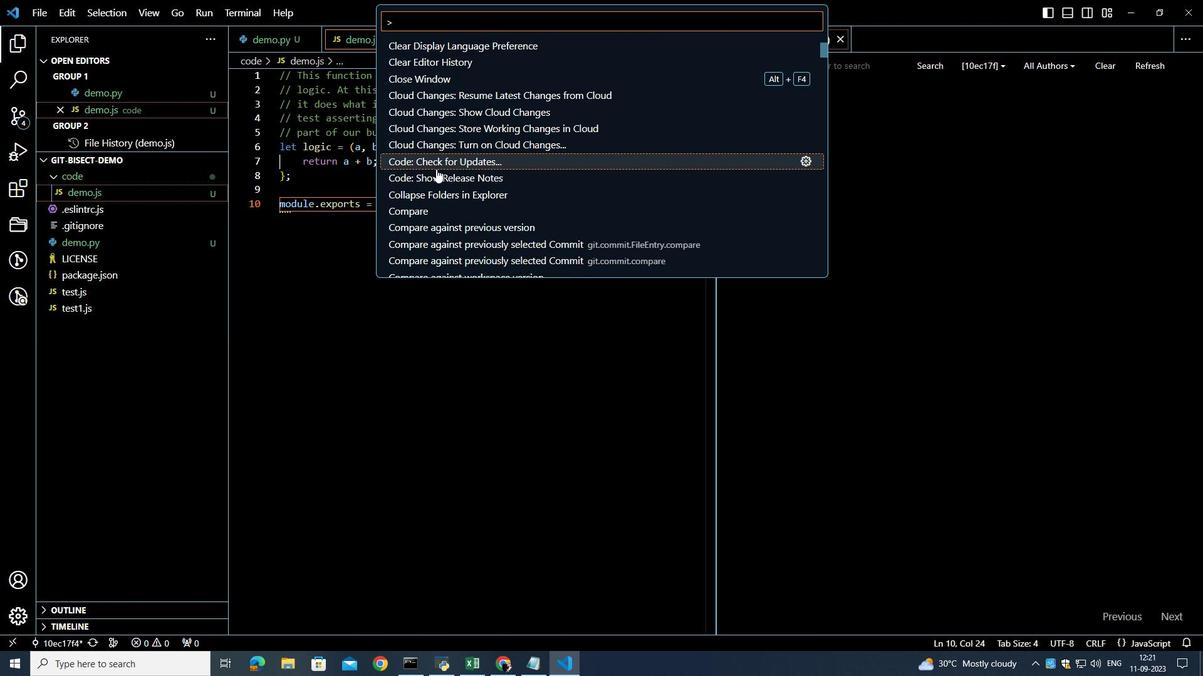 
Action: Mouse scrolled (438, 171) with delta (0, 0)
Screenshot: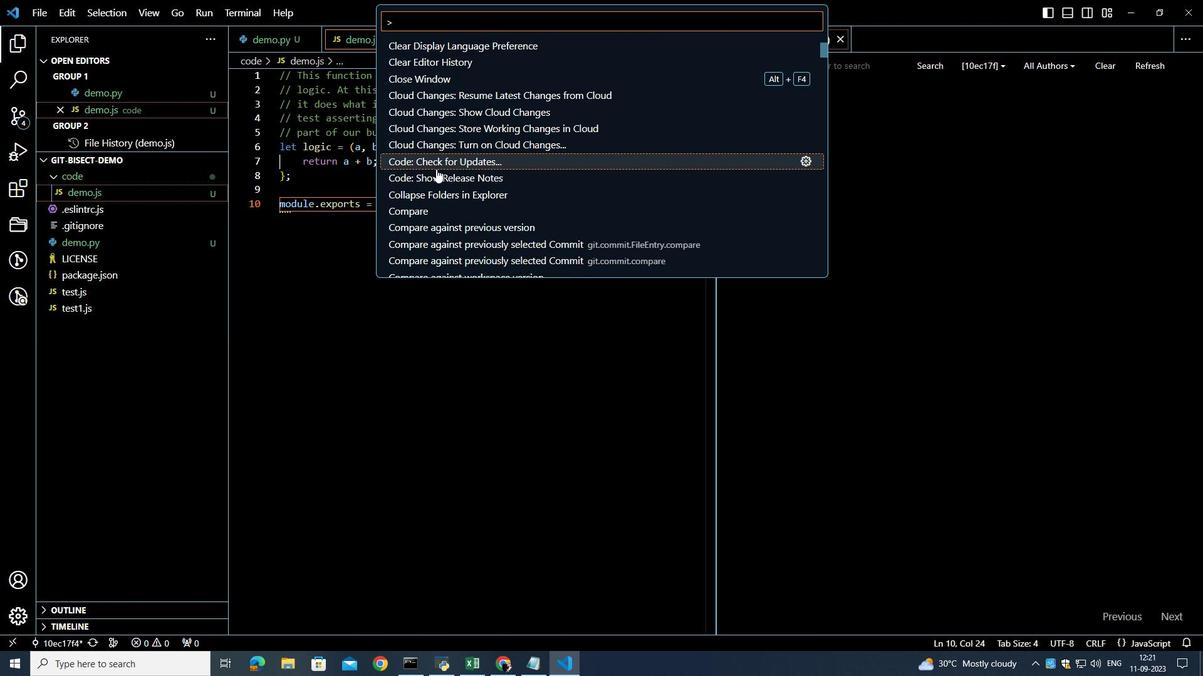 
Action: Mouse scrolled (438, 171) with delta (0, 0)
Screenshot: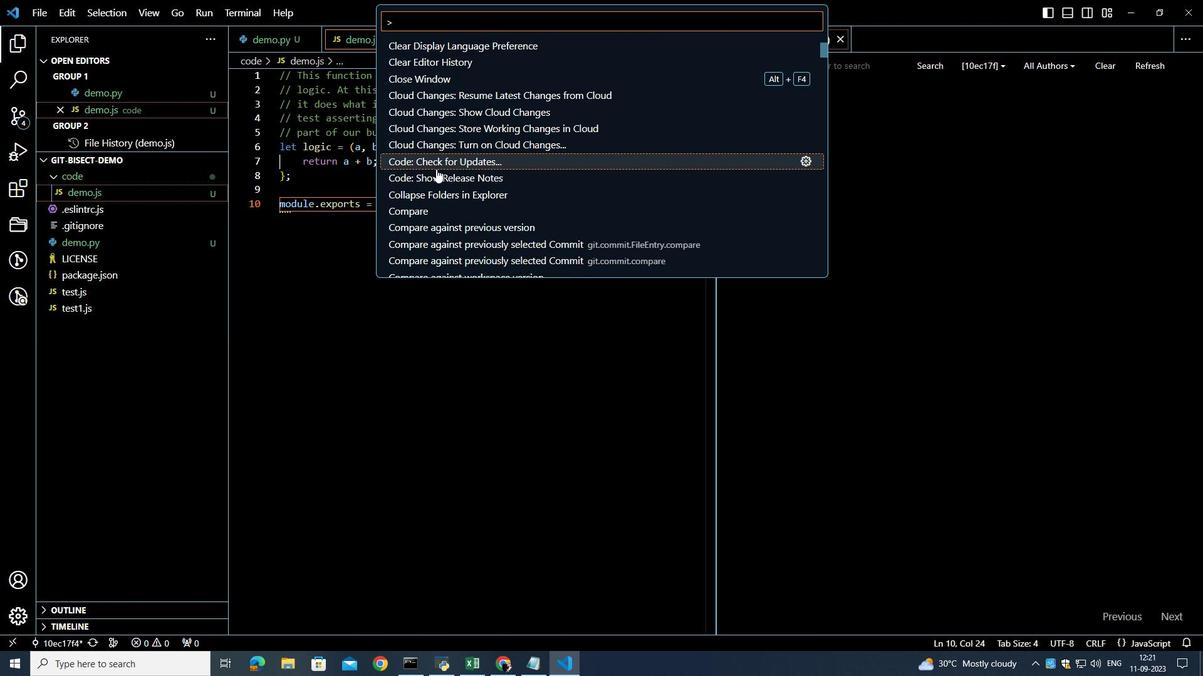 
Action: Mouse scrolled (438, 171) with delta (0, 0)
Screenshot: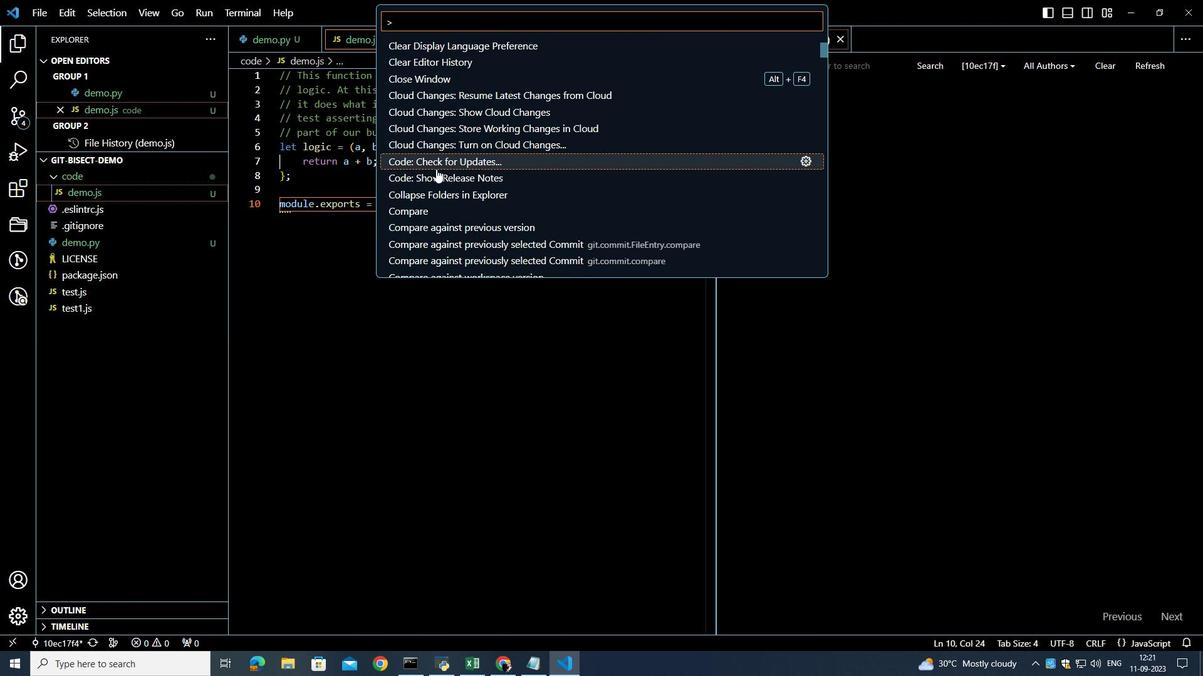 
Action: Mouse scrolled (438, 171) with delta (0, 0)
Screenshot: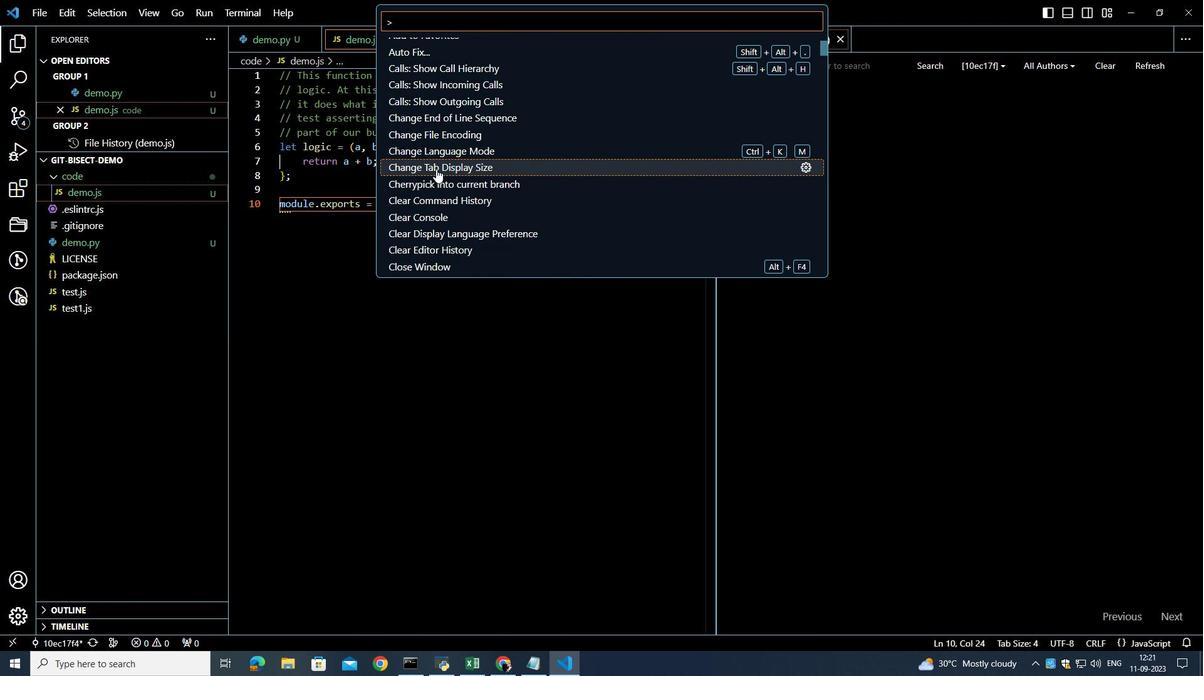
Action: Mouse scrolled (438, 171) with delta (0, 0)
Screenshot: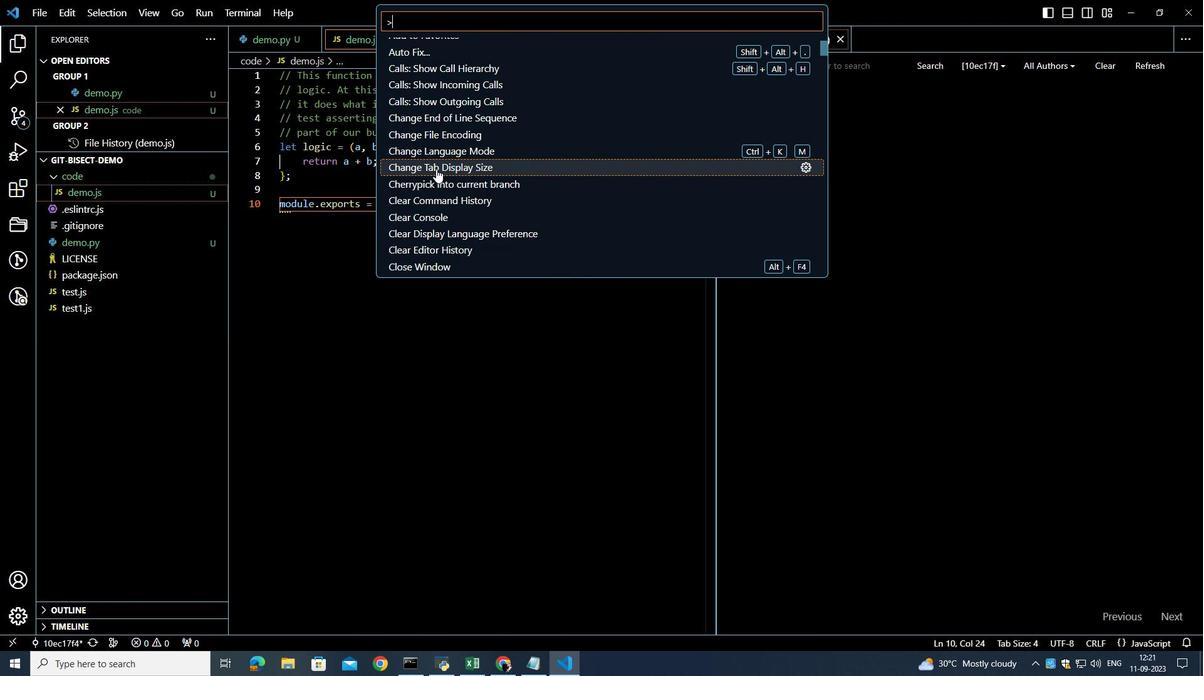 
Action: Mouse scrolled (438, 171) with delta (0, 0)
Screenshot: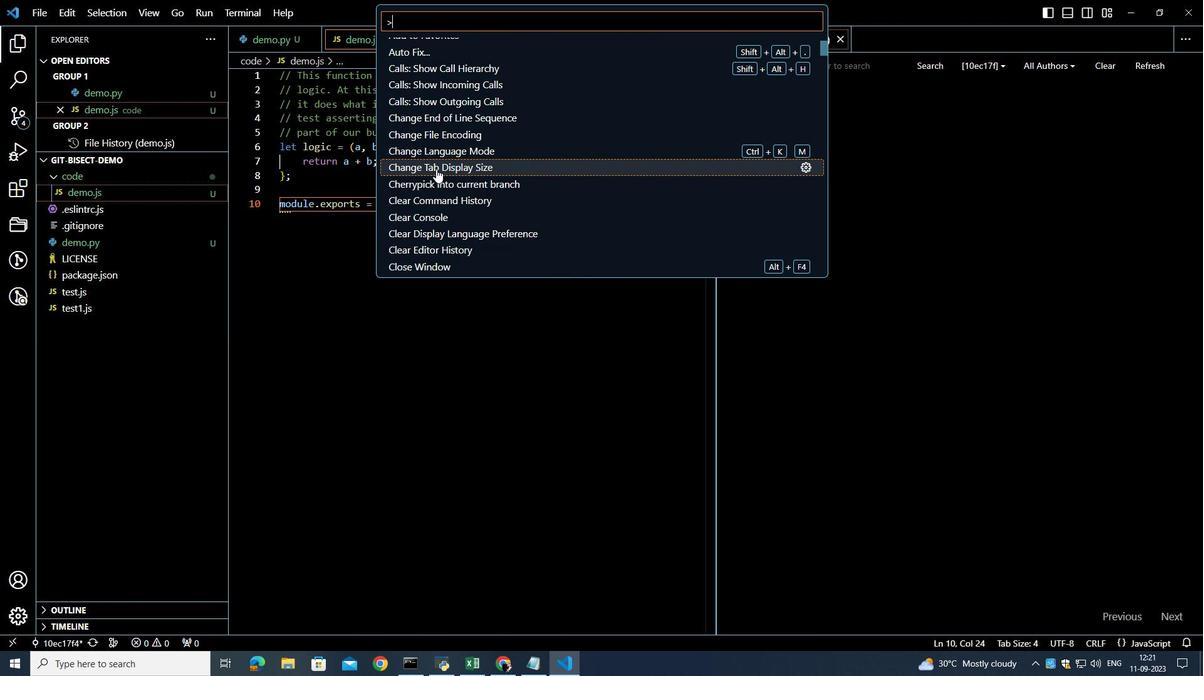 
Action: Mouse scrolled (438, 171) with delta (0, 0)
Screenshot: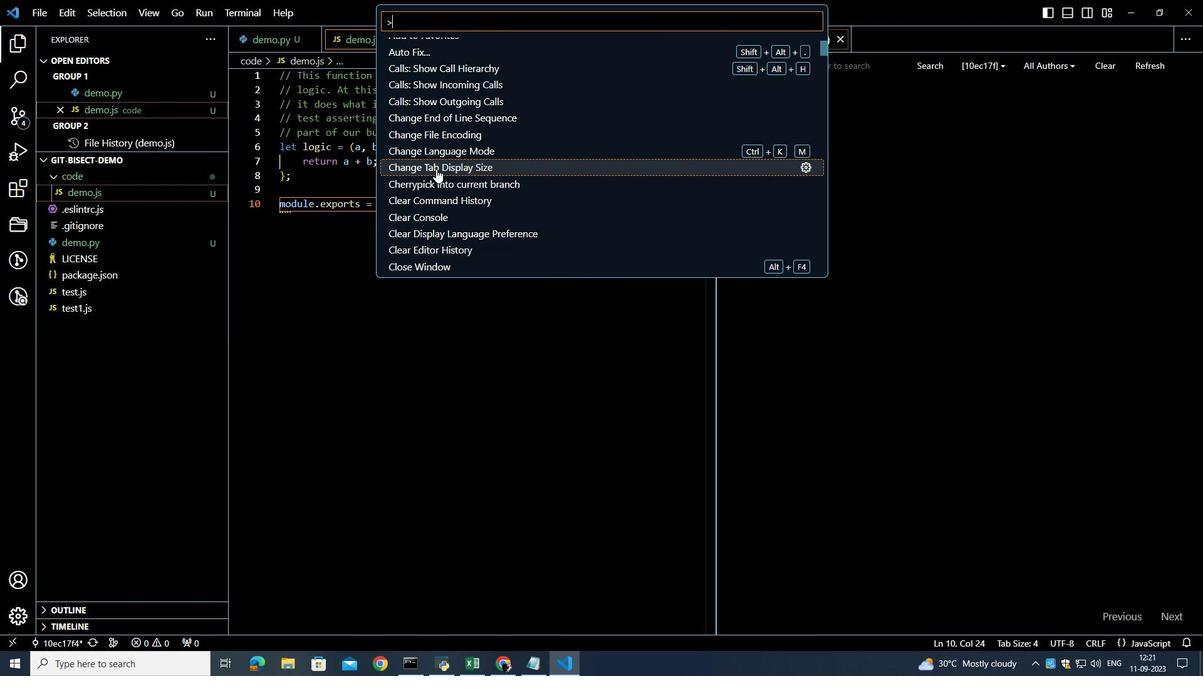
Action: Mouse scrolled (438, 171) with delta (0, 0)
Screenshot: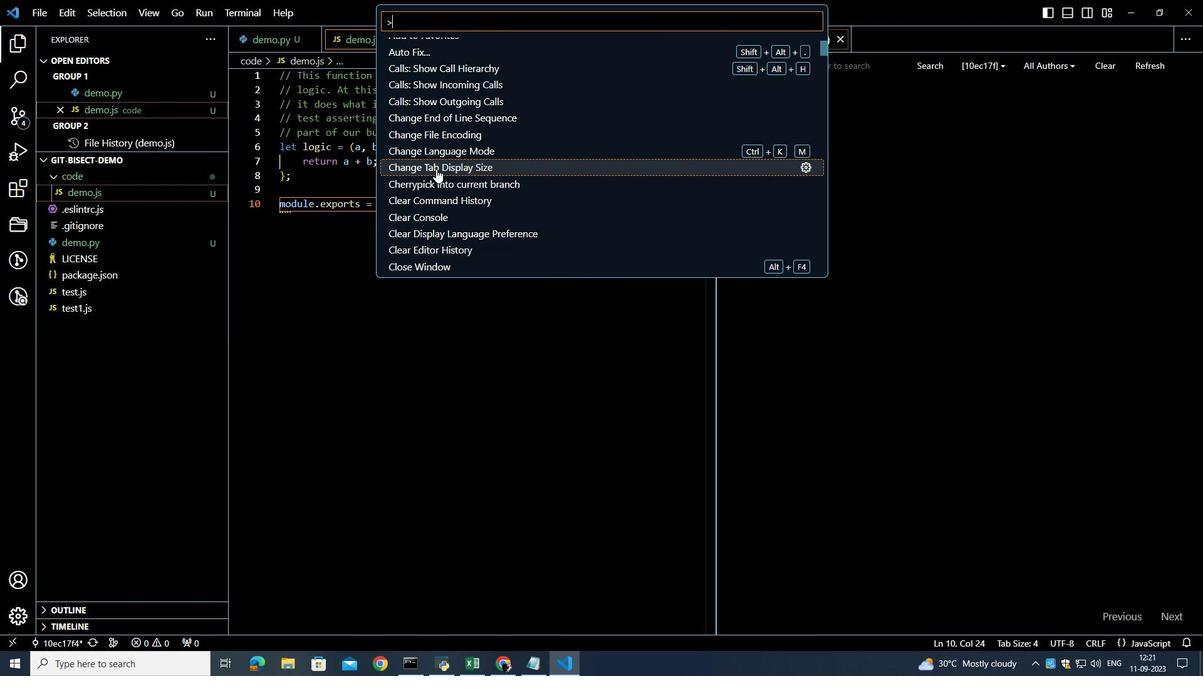 
Action: Mouse scrolled (438, 171) with delta (0, 0)
